 Task: Look for space in Mati, Philippines from 10th July, 2023 to 15th July, 2023 for 7 adults in price range Rs.10000 to Rs.15000. Place can be entire place or shared room with 4 bedrooms having 7 beds and 4 bathrooms. Property type can be house, flat, guest house. Amenities needed are: wifi, TV, free parkinig on premises, gym, breakfast. Booking option can be shelf check-in. Required host language is English.
Action: Mouse moved to (571, 121)
Screenshot: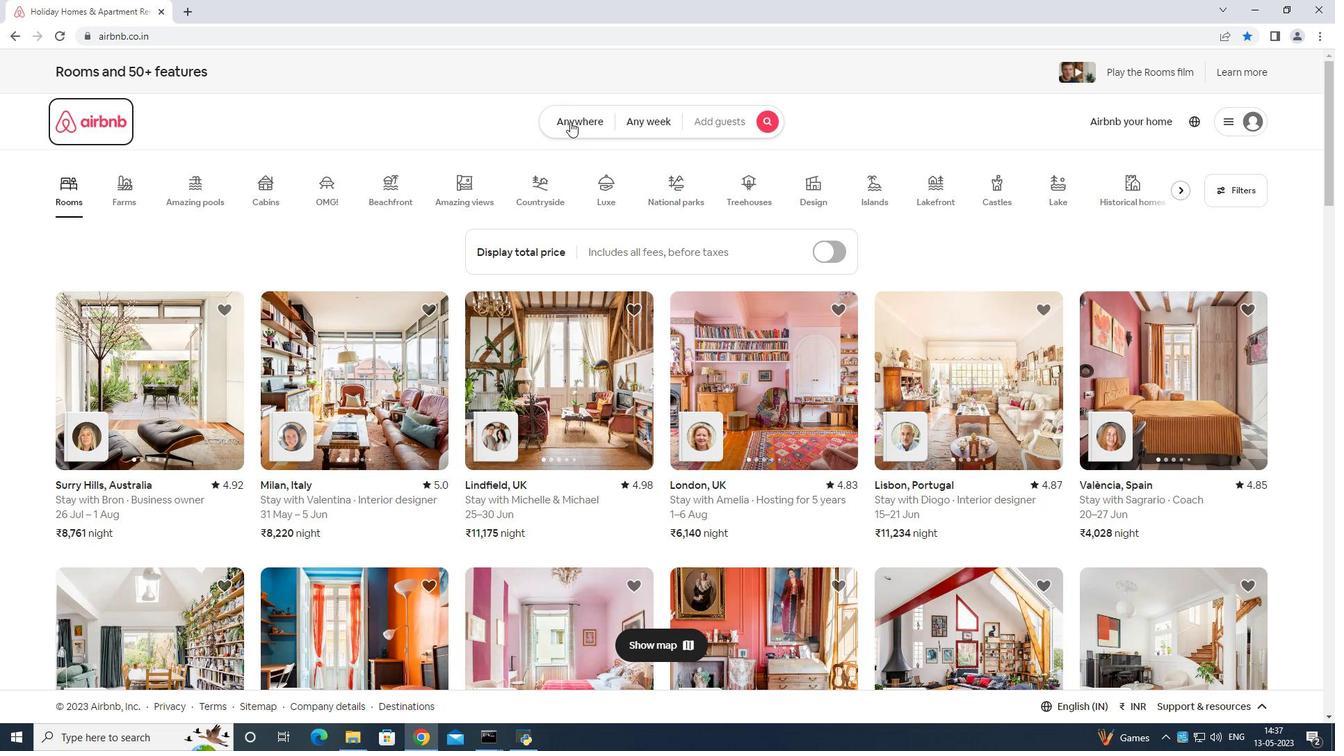 
Action: Mouse pressed left at (571, 121)
Screenshot: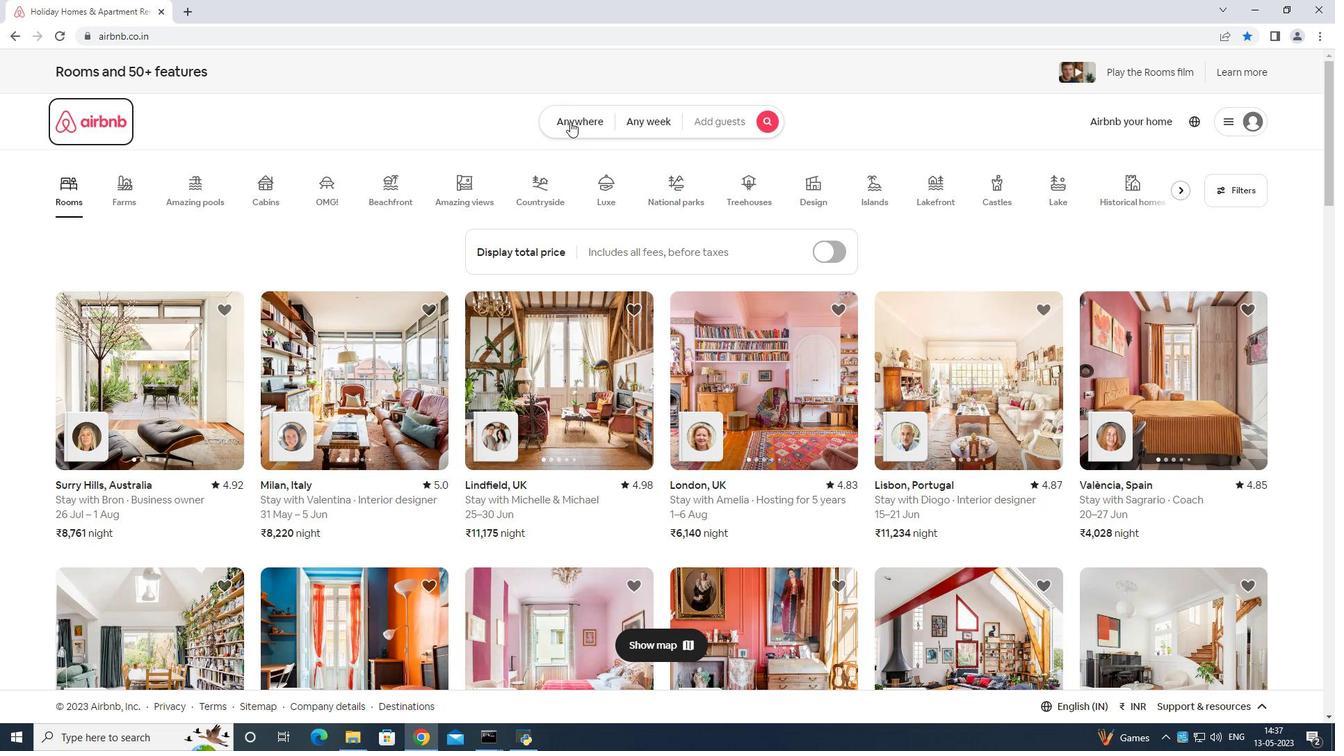 
Action: Mouse moved to (525, 162)
Screenshot: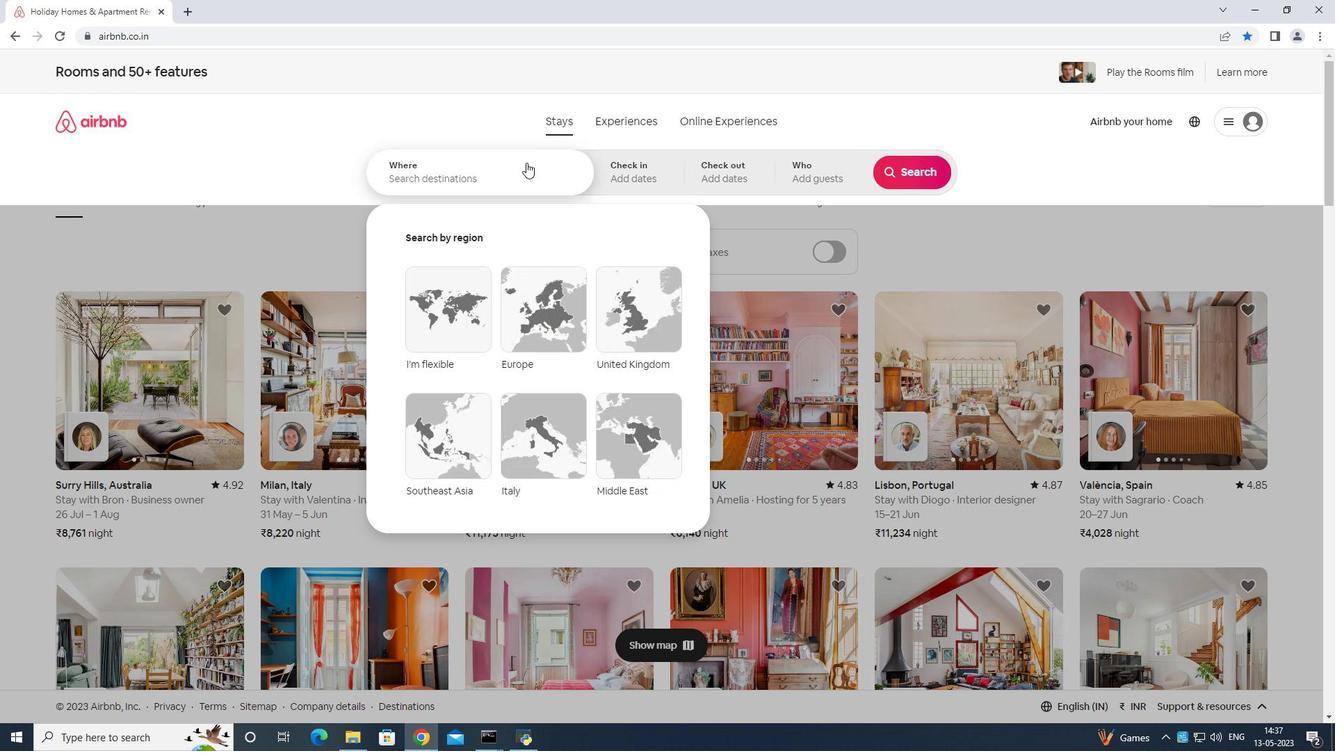 
Action: Mouse pressed left at (525, 162)
Screenshot: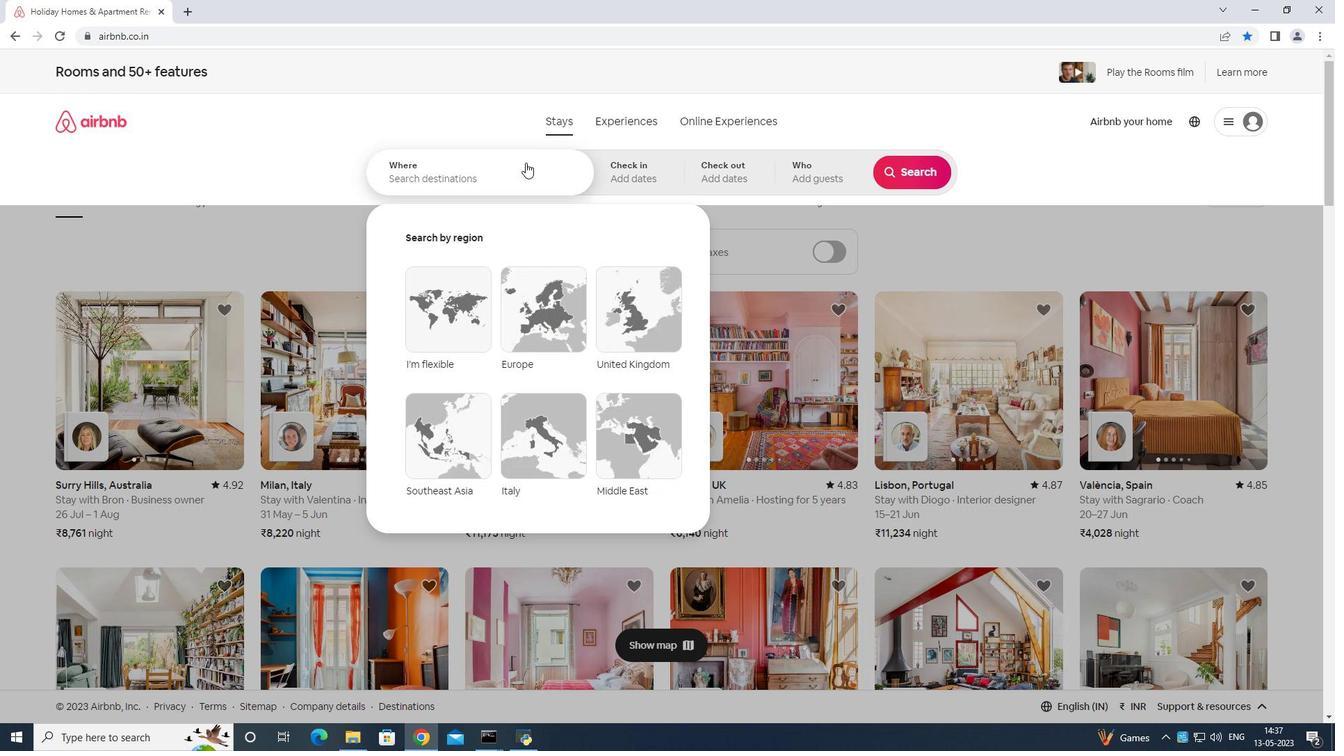 
Action: Mouse moved to (516, 172)
Screenshot: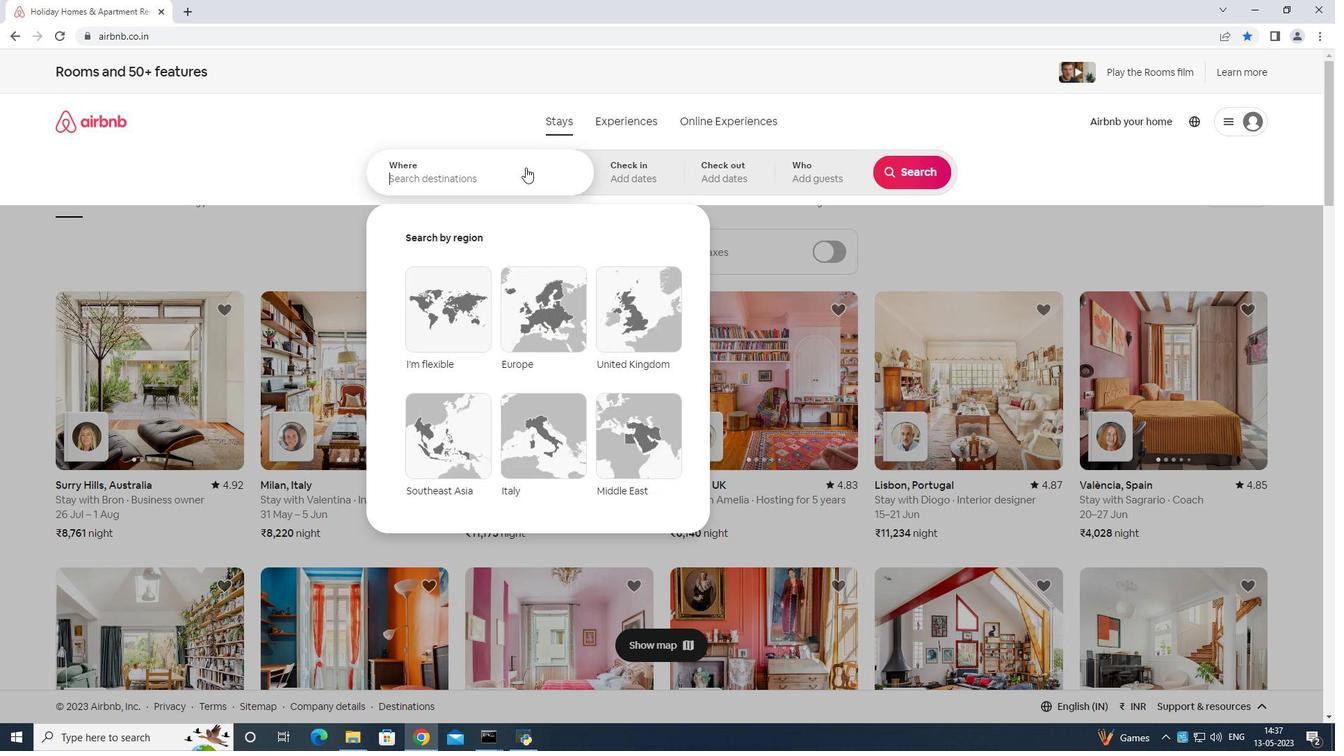 
Action: Key pressed <Key.shift>Mati<Key.space>philipines<Key.enter>
Screenshot: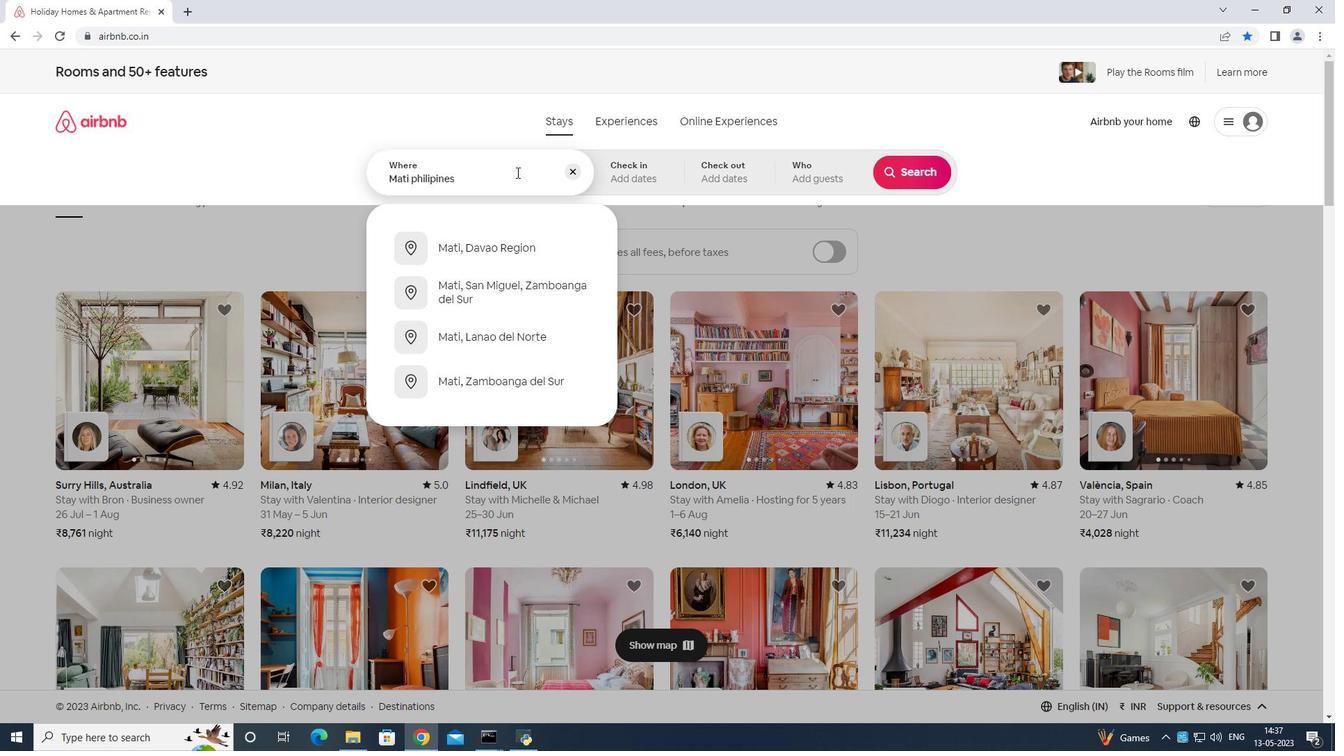 
Action: Mouse moved to (911, 285)
Screenshot: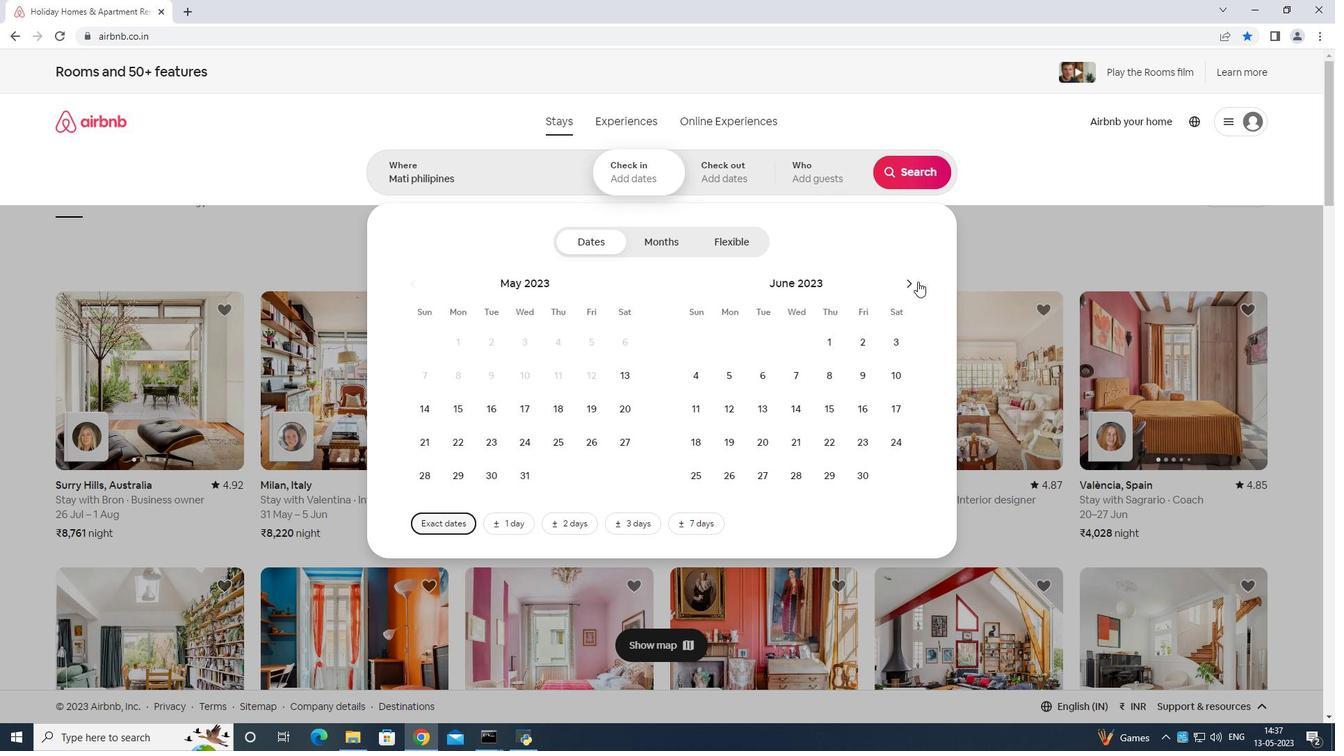 
Action: Mouse pressed left at (911, 285)
Screenshot: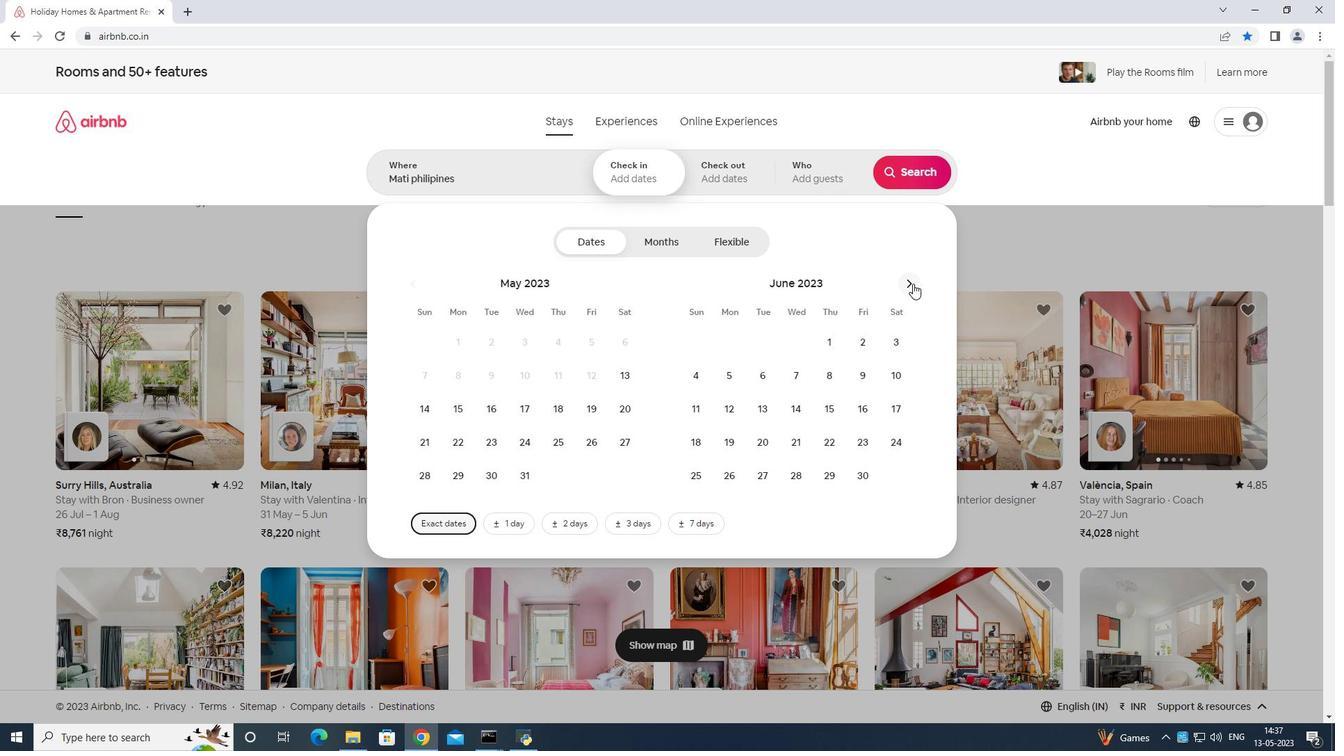
Action: Mouse moved to (737, 404)
Screenshot: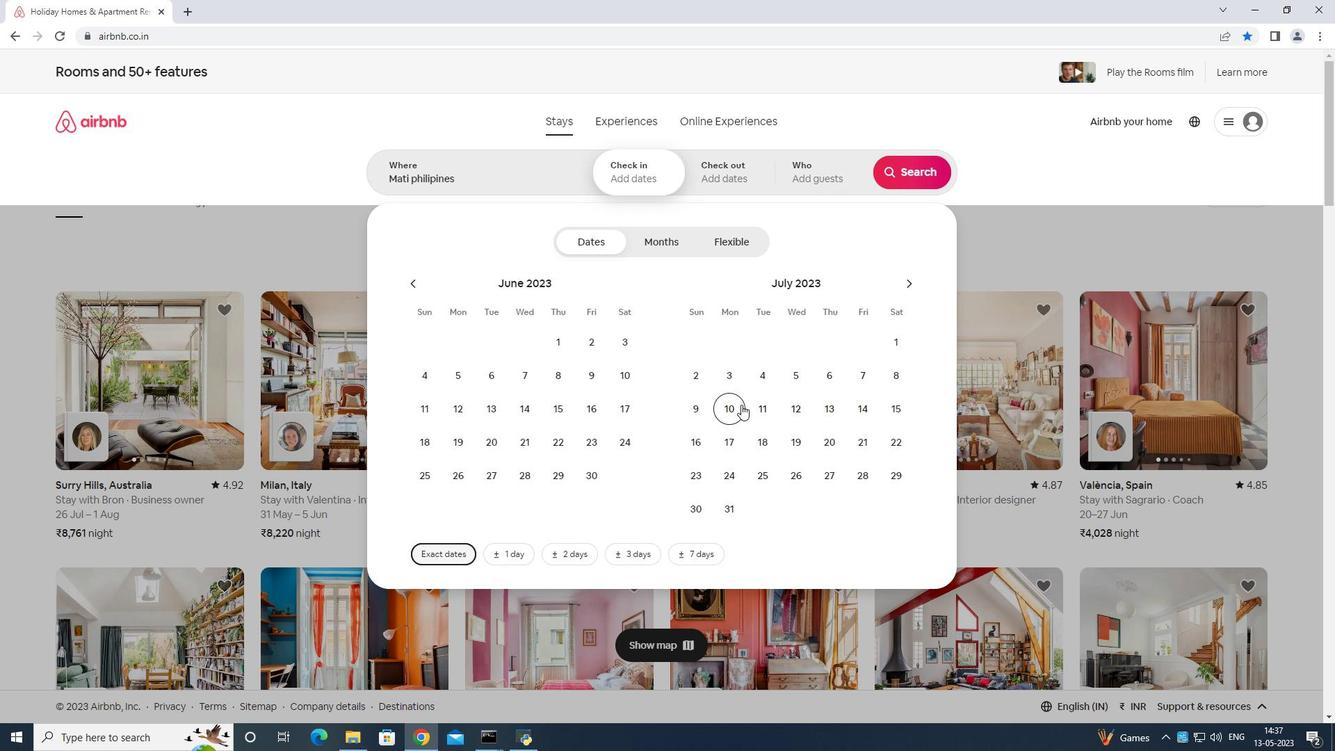 
Action: Mouse pressed left at (737, 404)
Screenshot: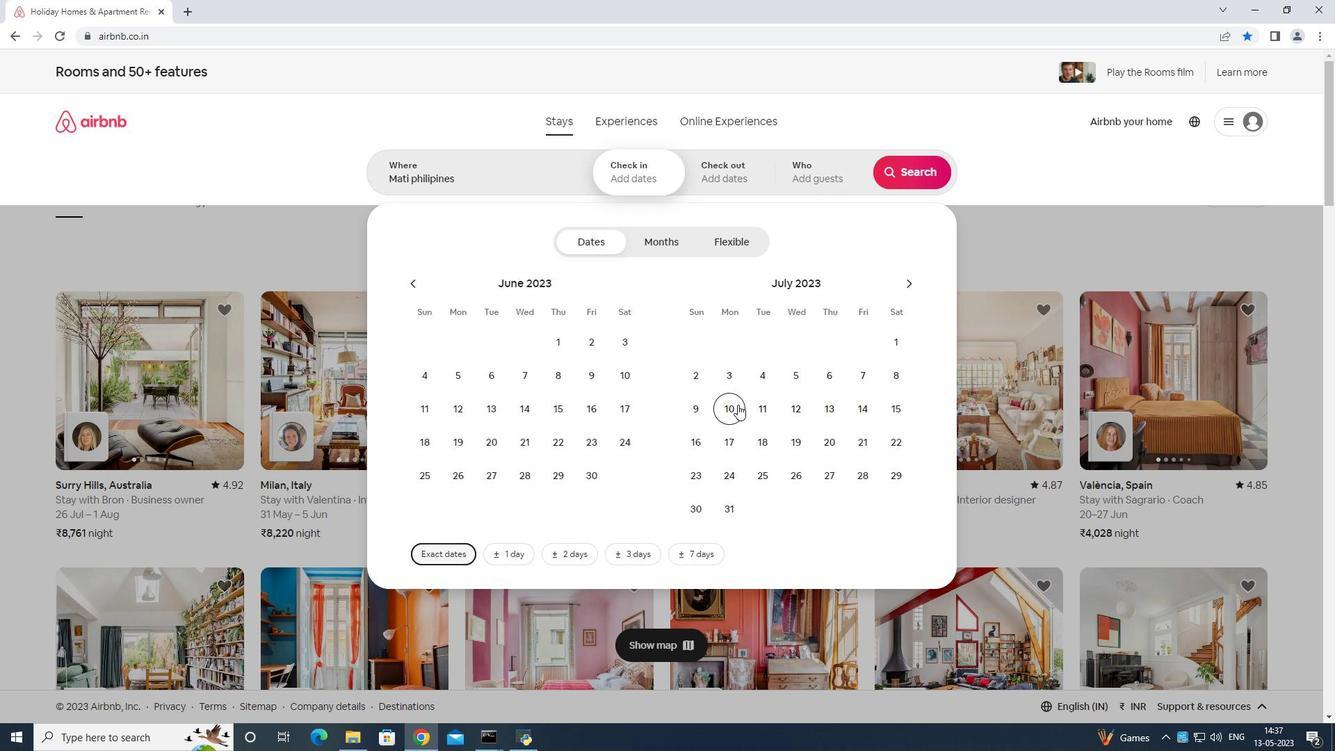 
Action: Mouse moved to (894, 412)
Screenshot: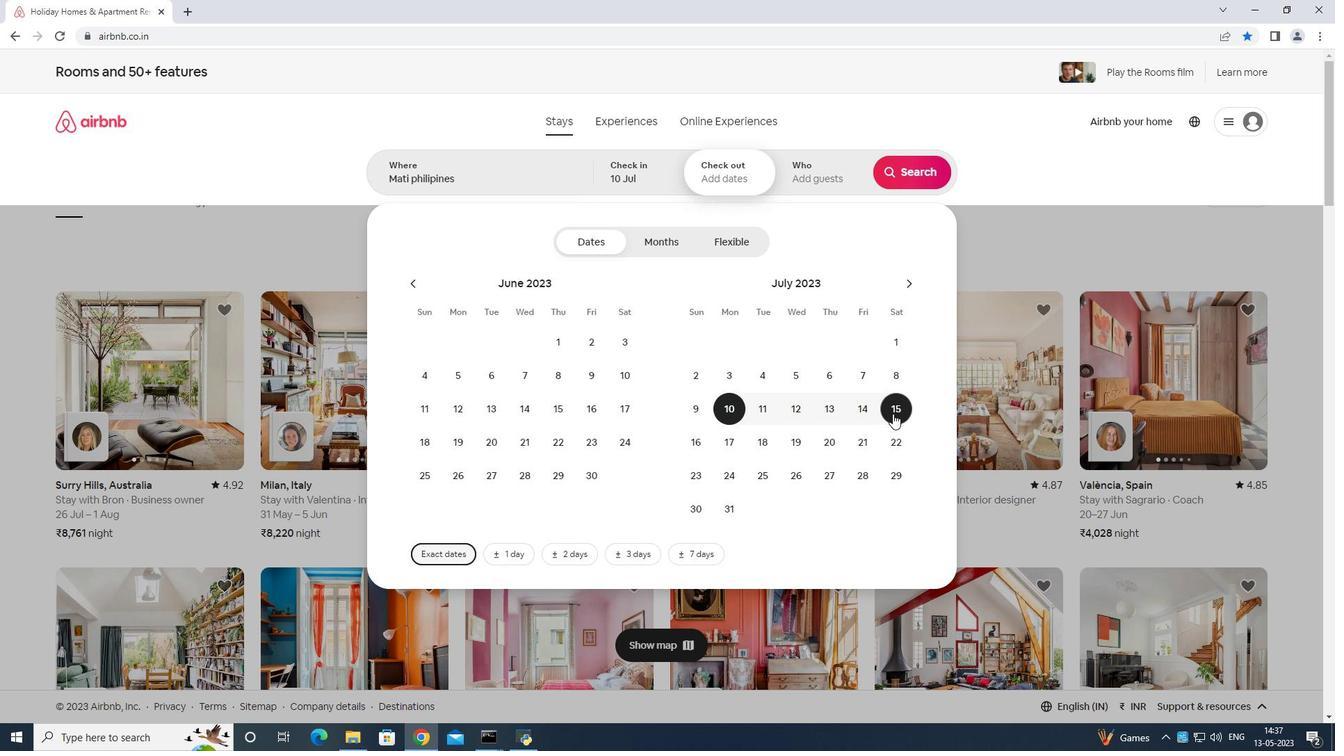 
Action: Mouse pressed left at (894, 412)
Screenshot: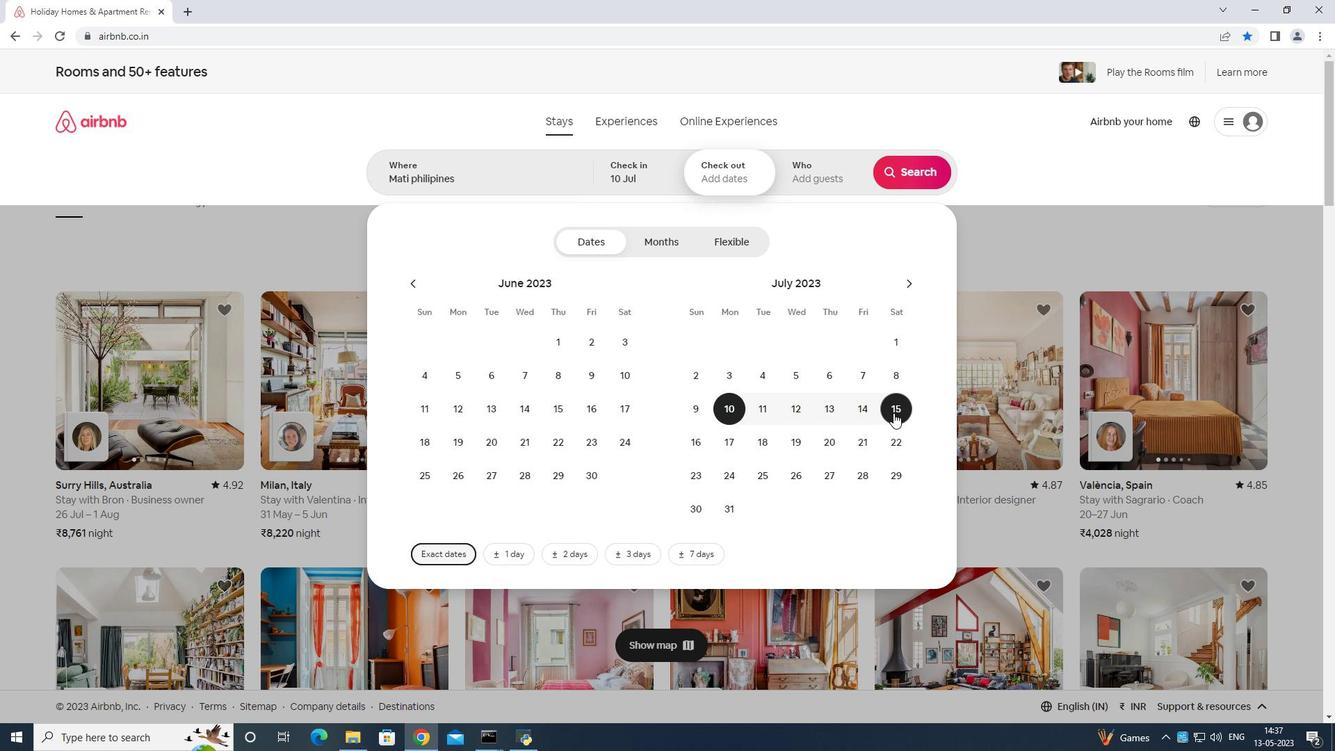 
Action: Mouse moved to (828, 173)
Screenshot: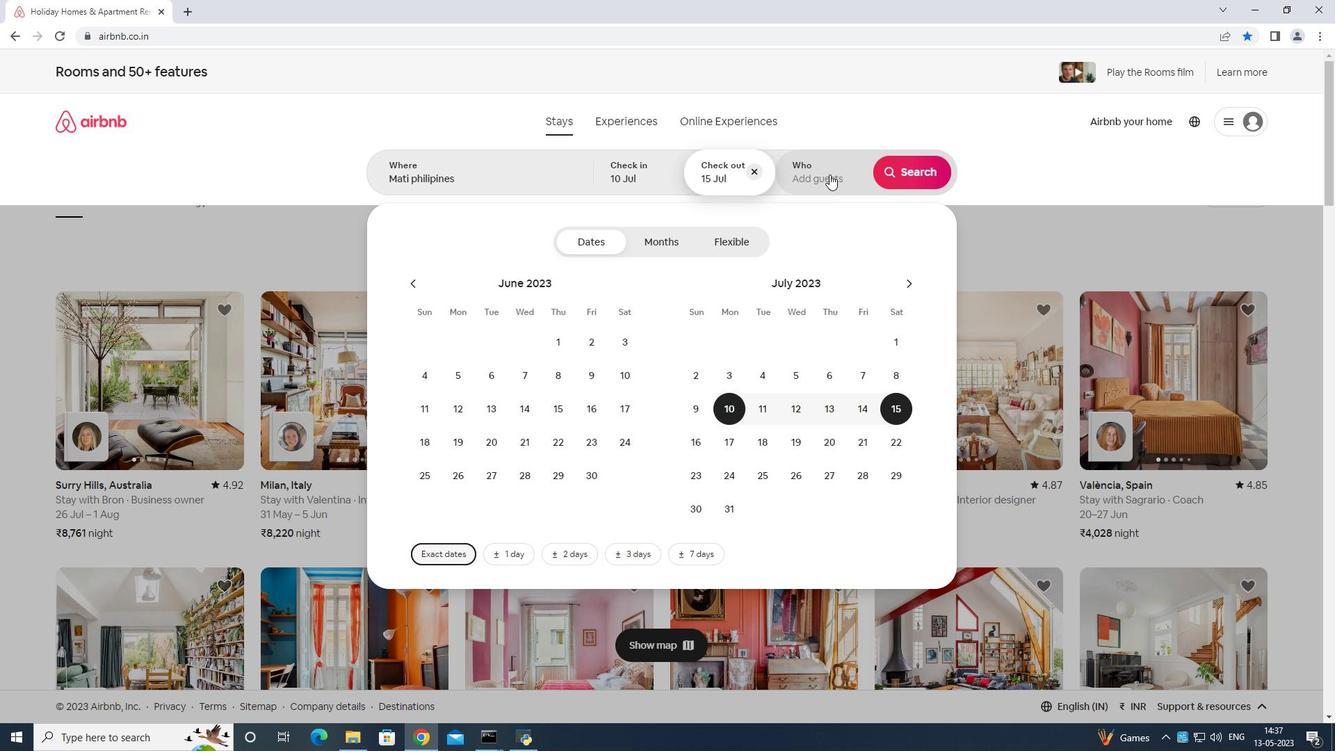 
Action: Mouse pressed left at (828, 173)
Screenshot: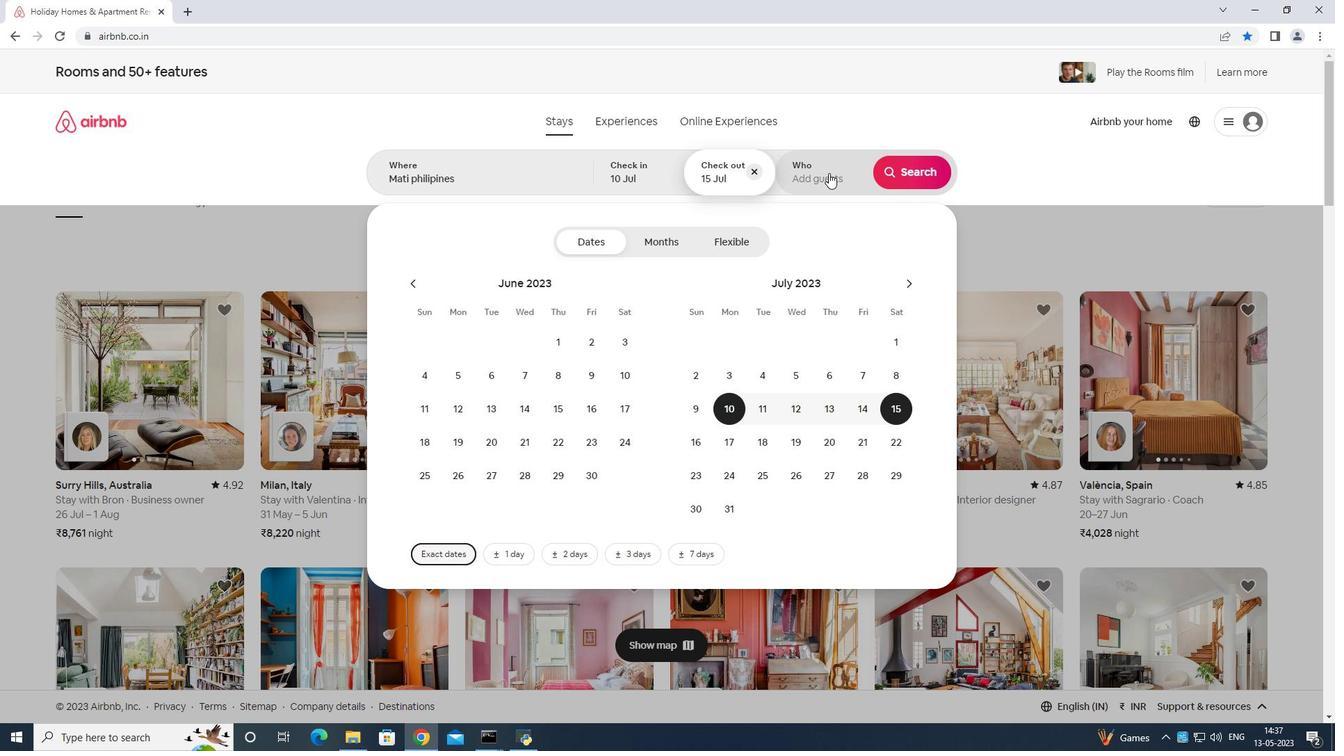 
Action: Mouse moved to (922, 242)
Screenshot: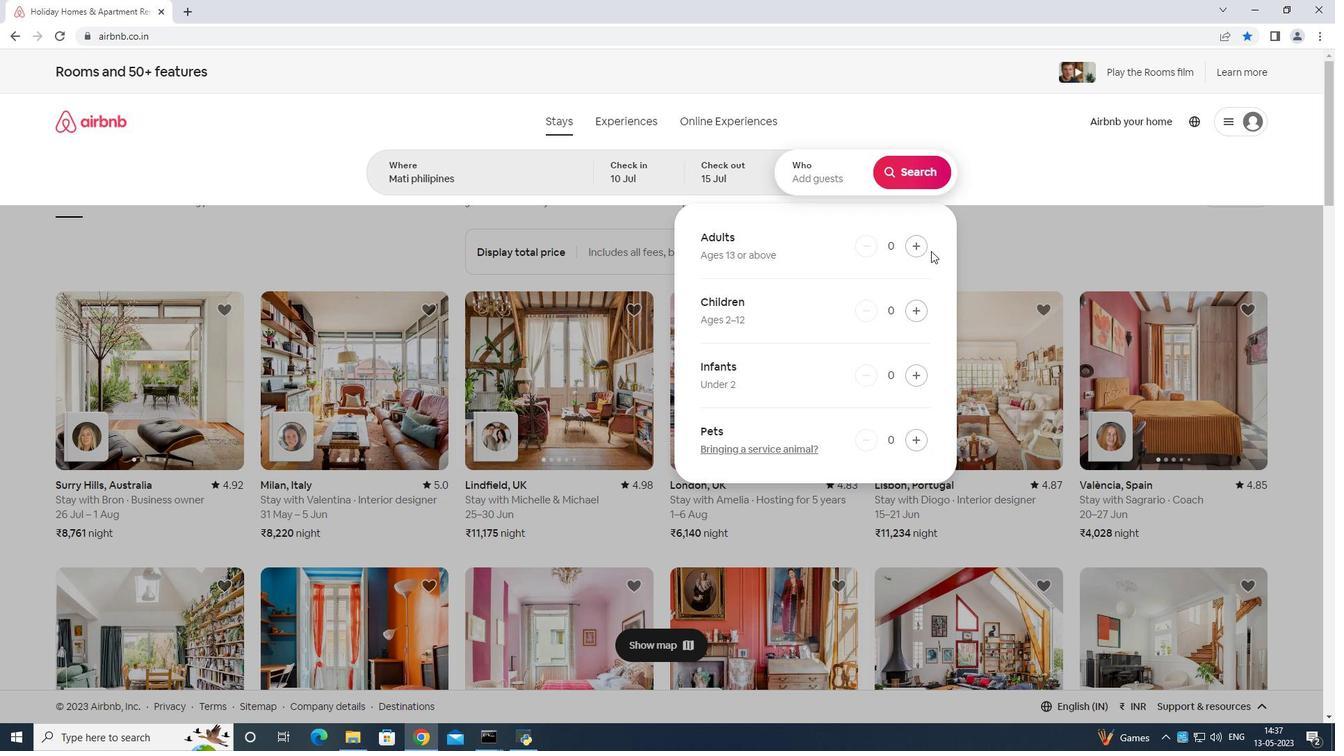 
Action: Mouse pressed left at (922, 242)
Screenshot: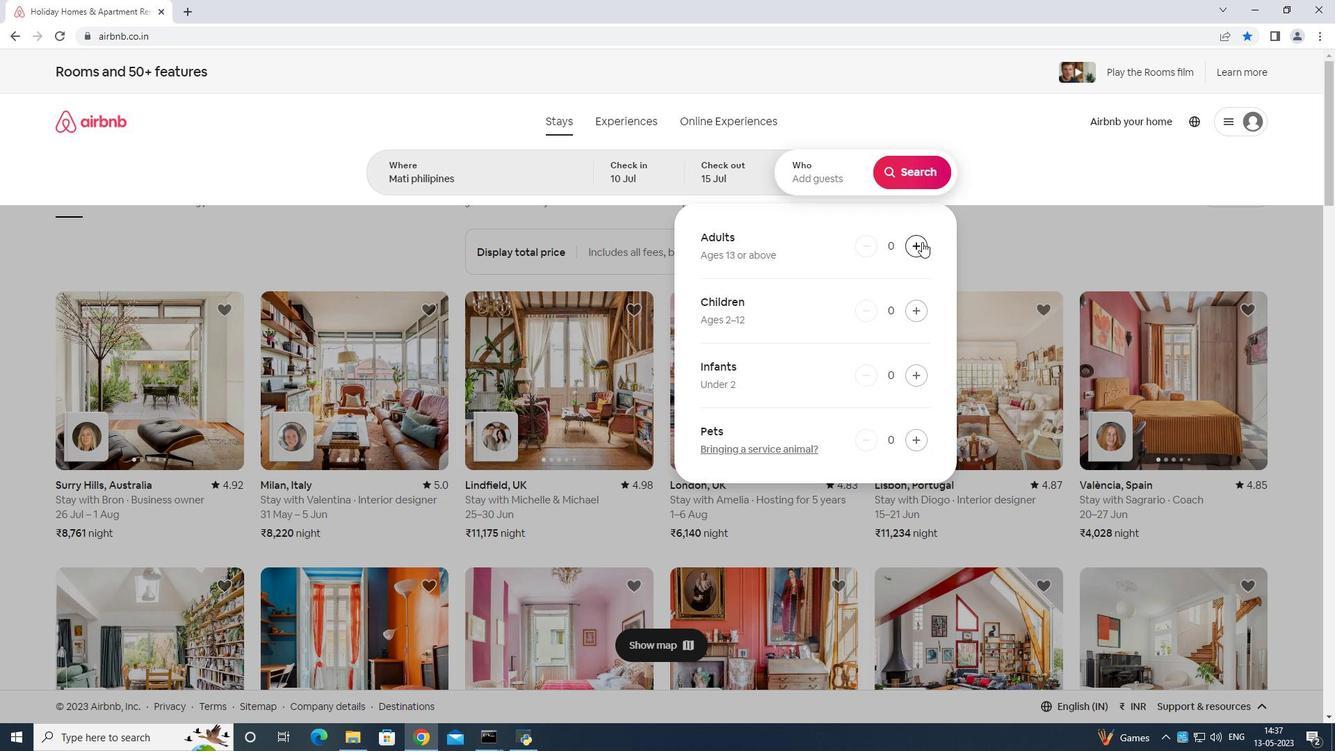 
Action: Mouse moved to (921, 242)
Screenshot: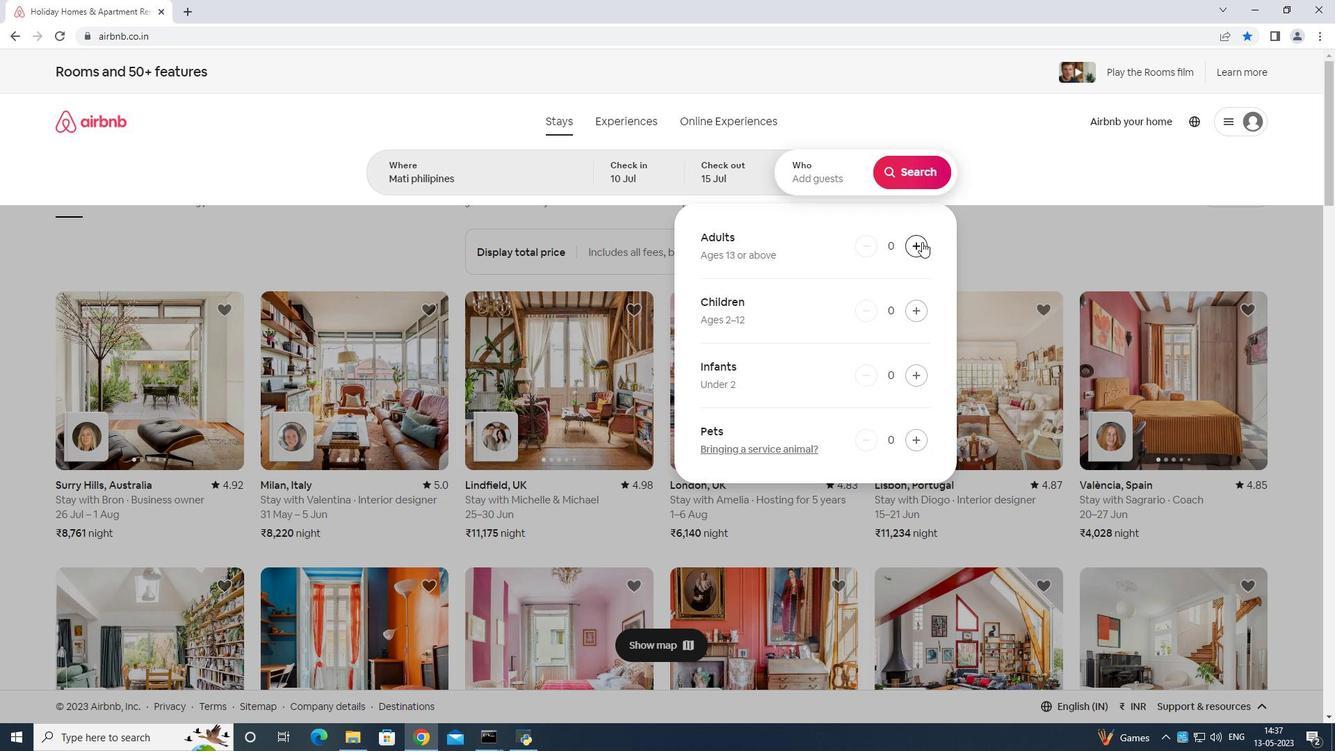 
Action: Mouse pressed left at (921, 242)
Screenshot: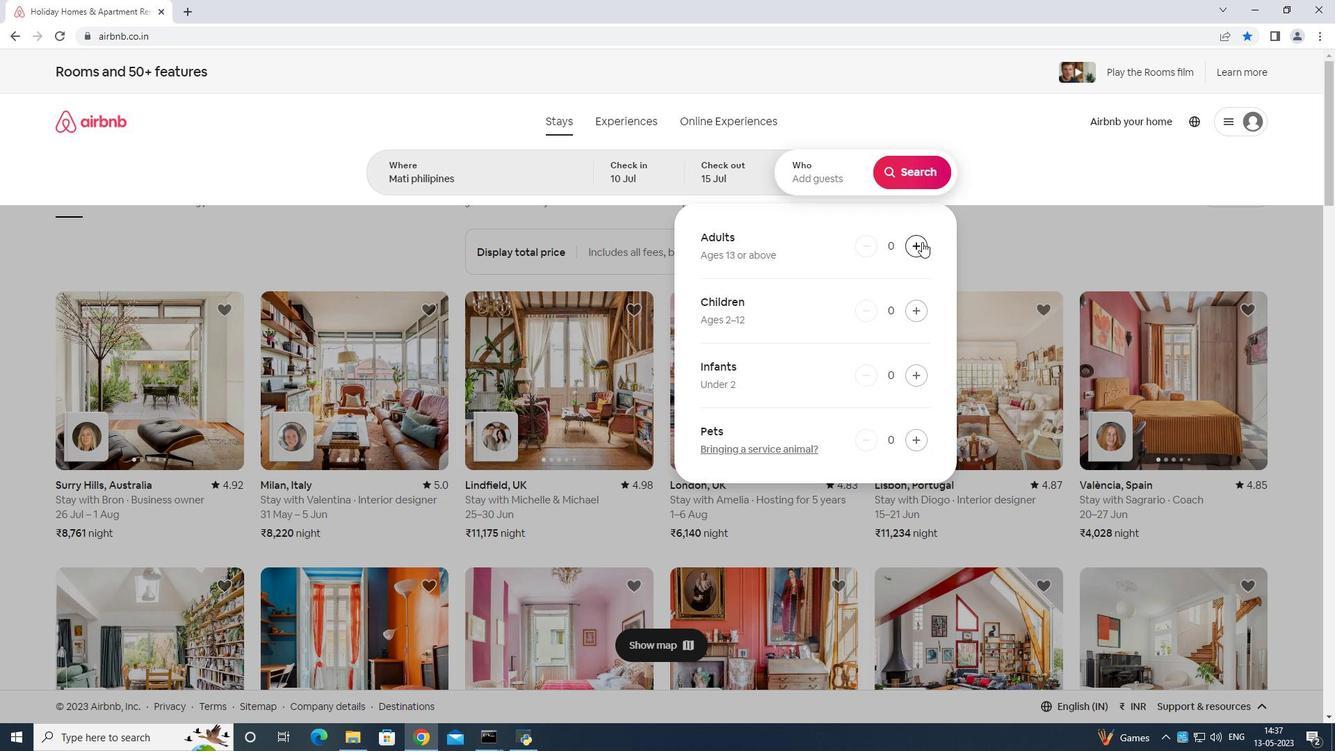 
Action: Mouse moved to (921, 243)
Screenshot: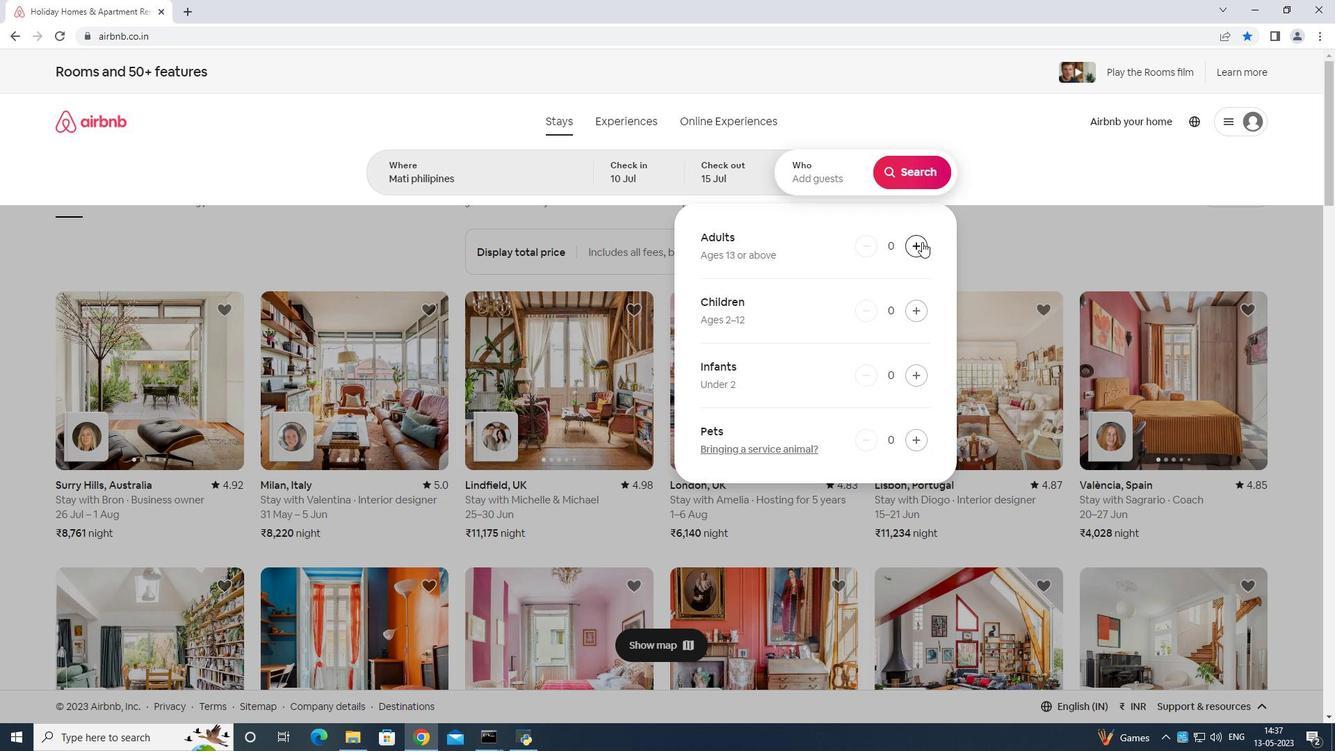 
Action: Mouse pressed left at (921, 243)
Screenshot: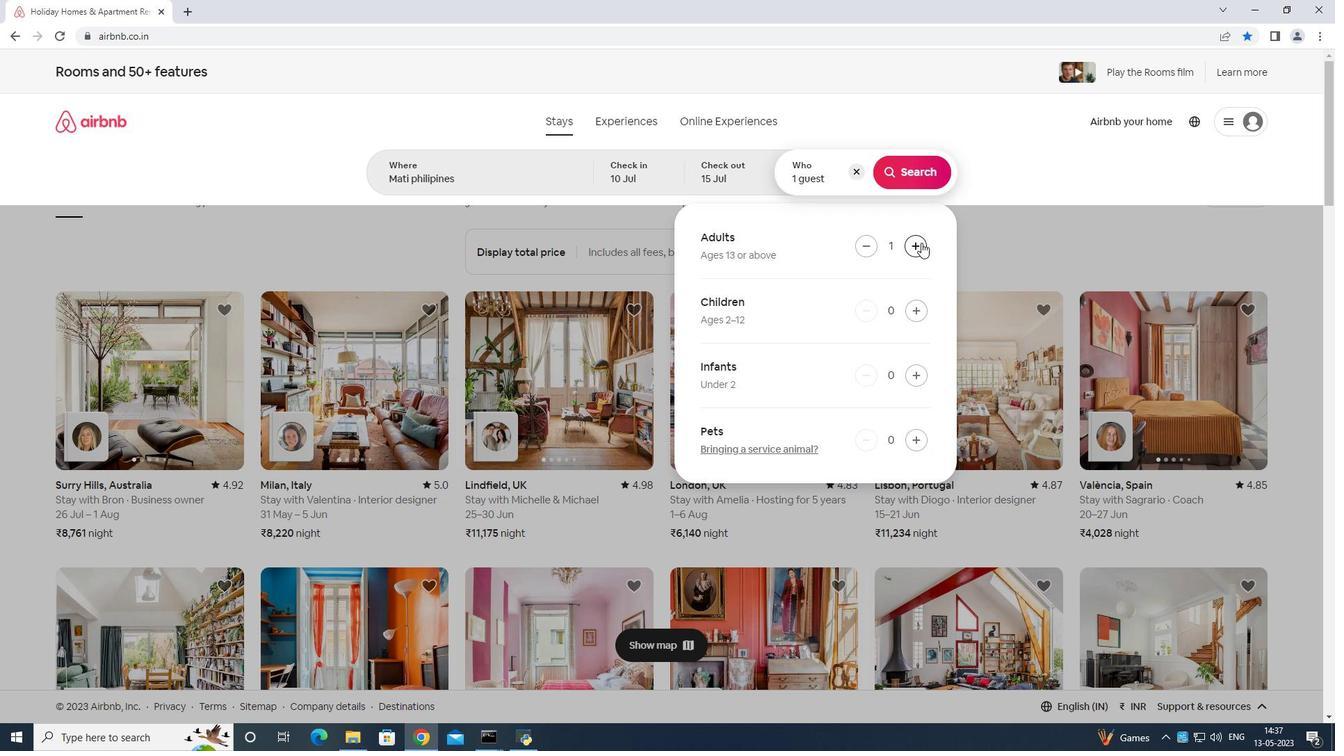 
Action: Mouse pressed left at (921, 243)
Screenshot: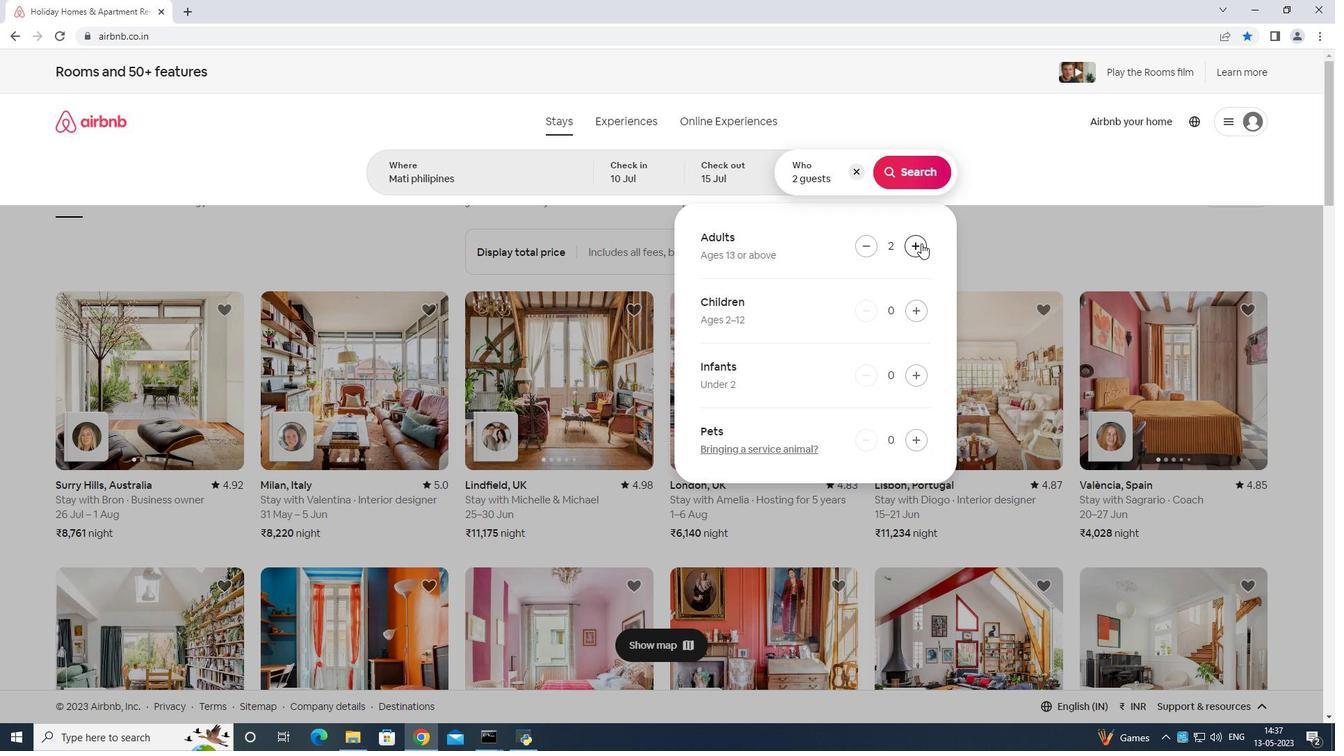 
Action: Mouse moved to (921, 244)
Screenshot: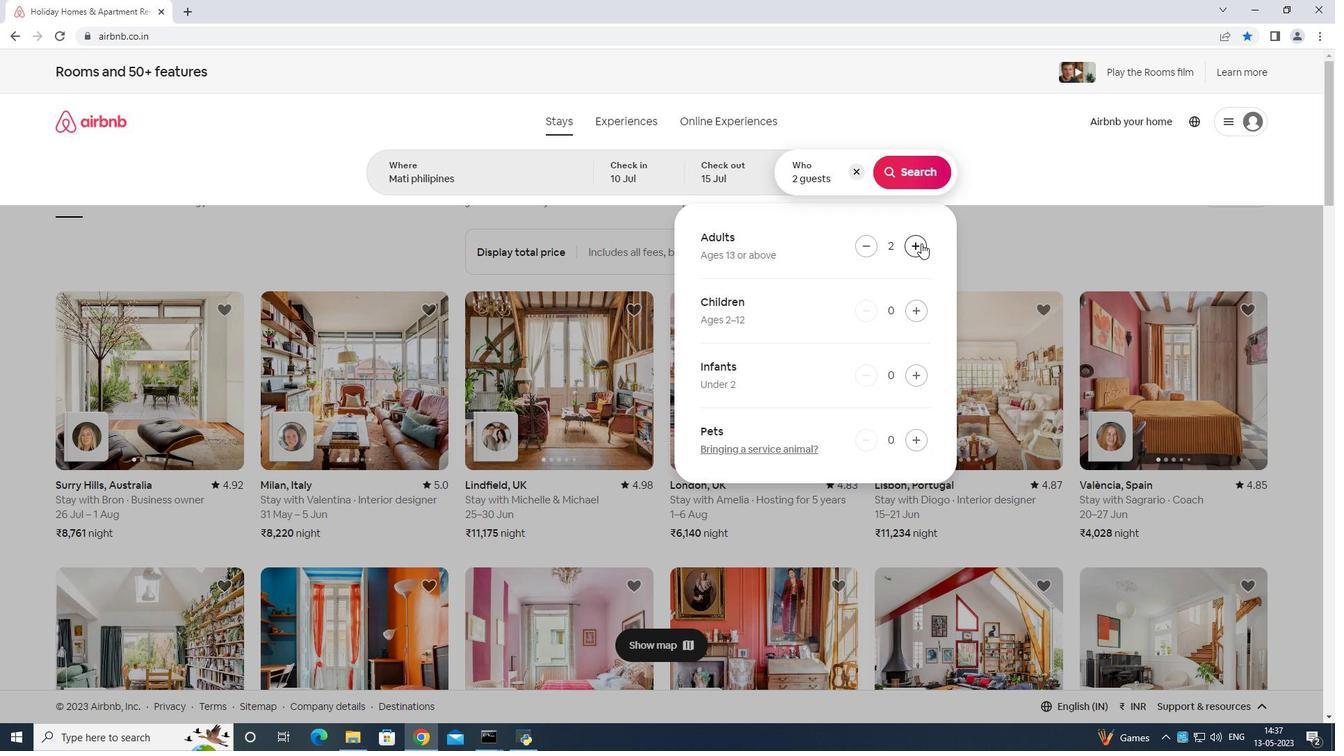 
Action: Mouse pressed left at (921, 244)
Screenshot: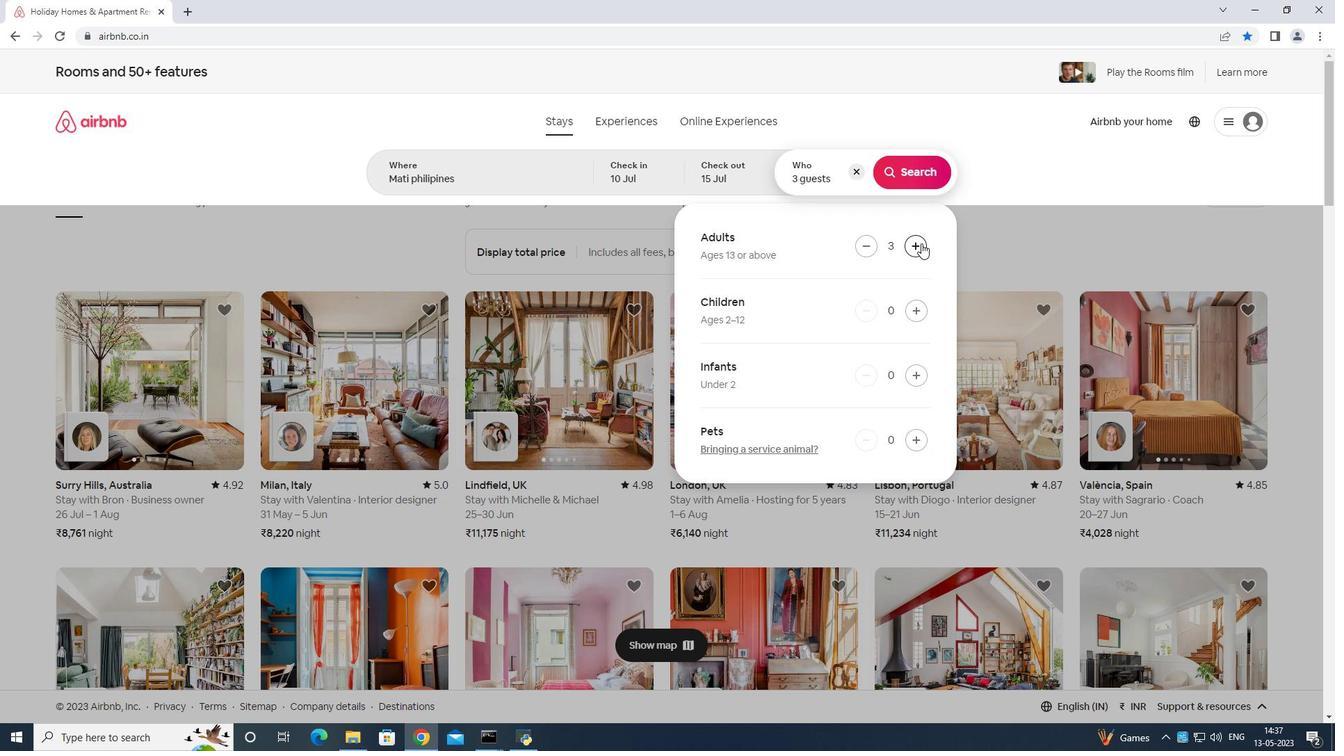 
Action: Mouse pressed left at (921, 244)
Screenshot: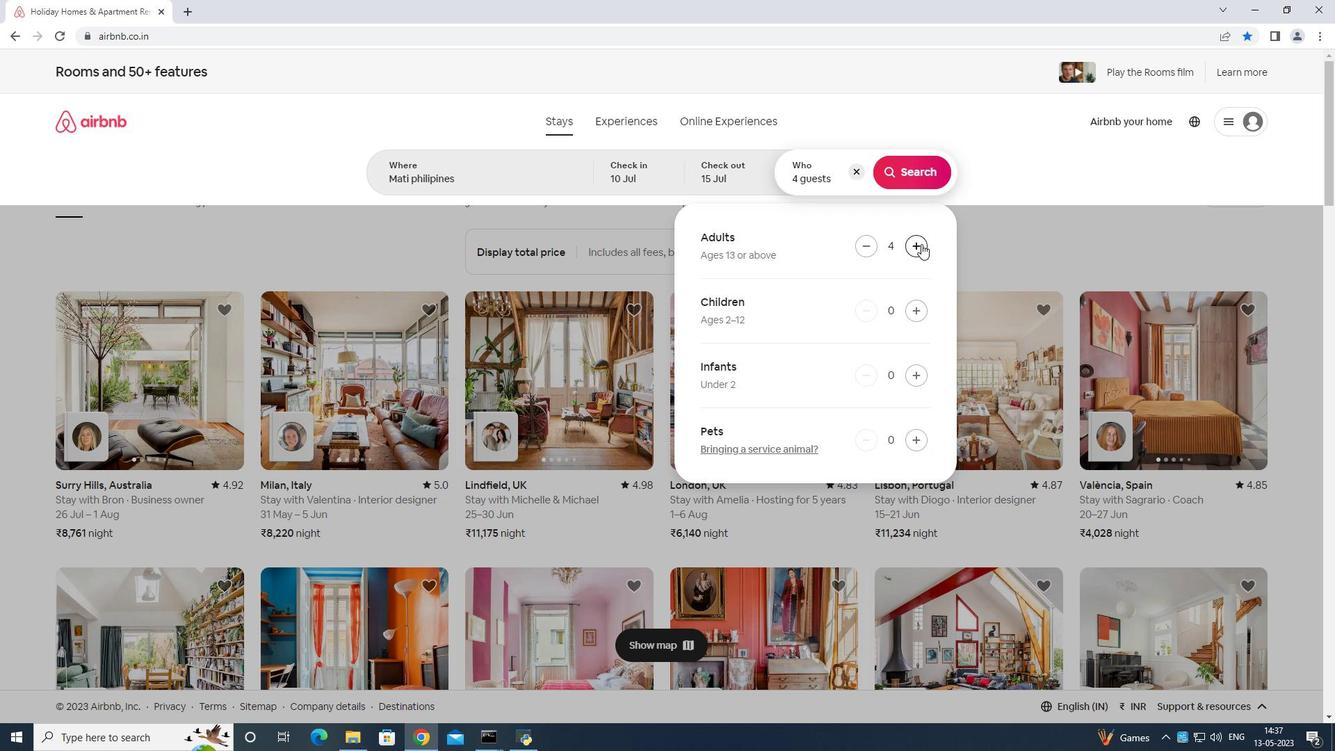 
Action: Mouse pressed left at (921, 244)
Screenshot: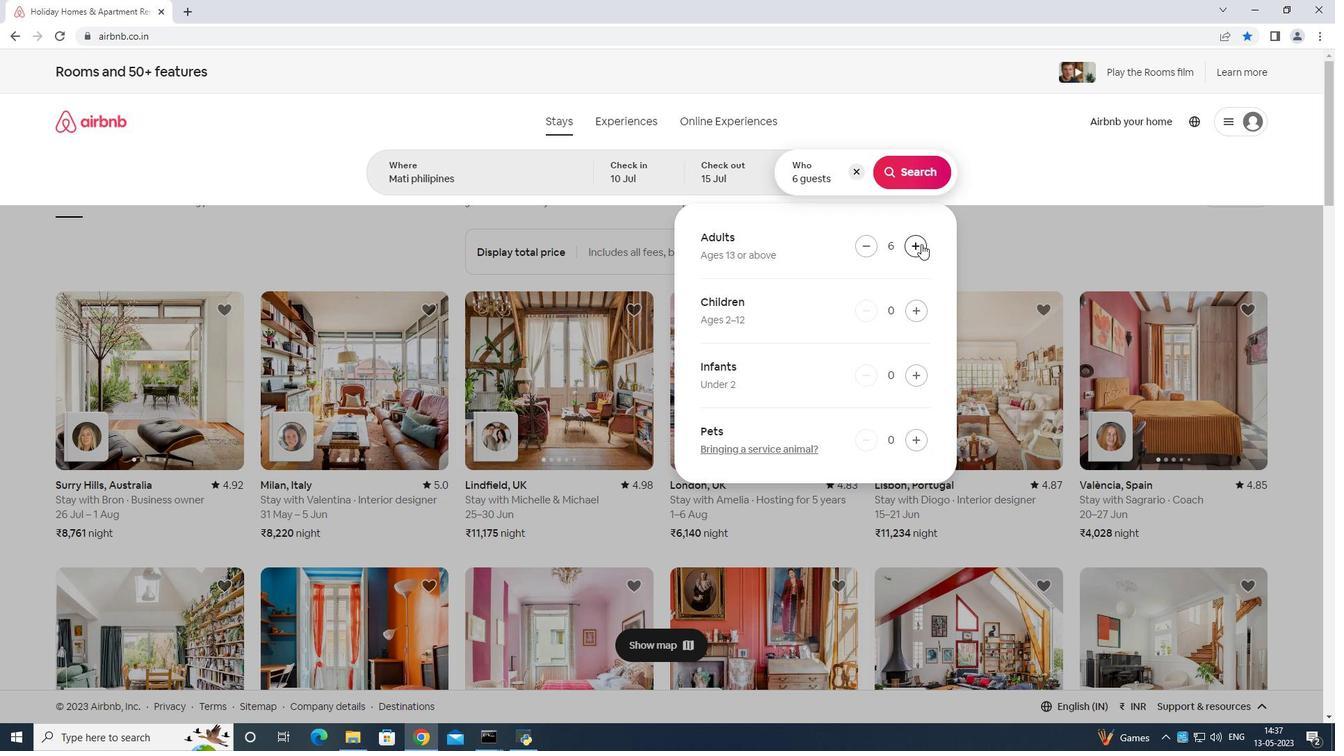 
Action: Mouse moved to (907, 169)
Screenshot: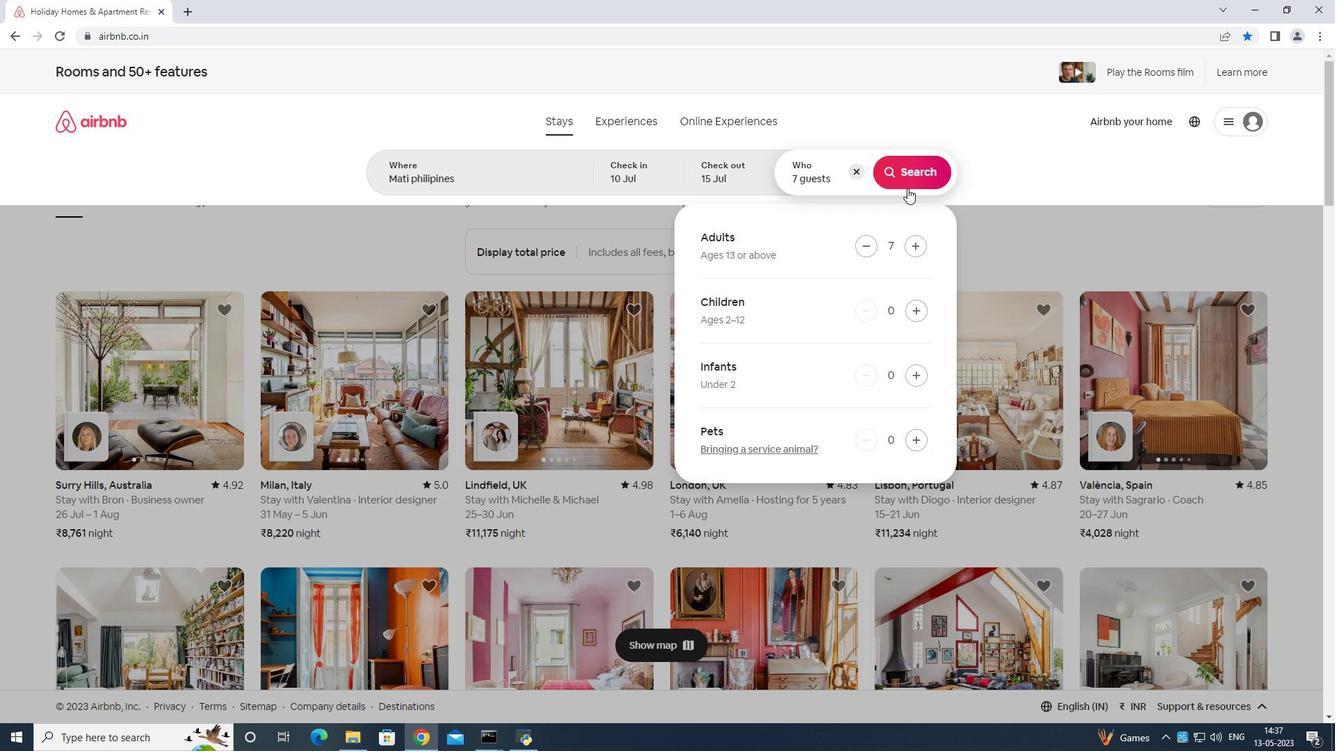 
Action: Mouse pressed left at (907, 169)
Screenshot: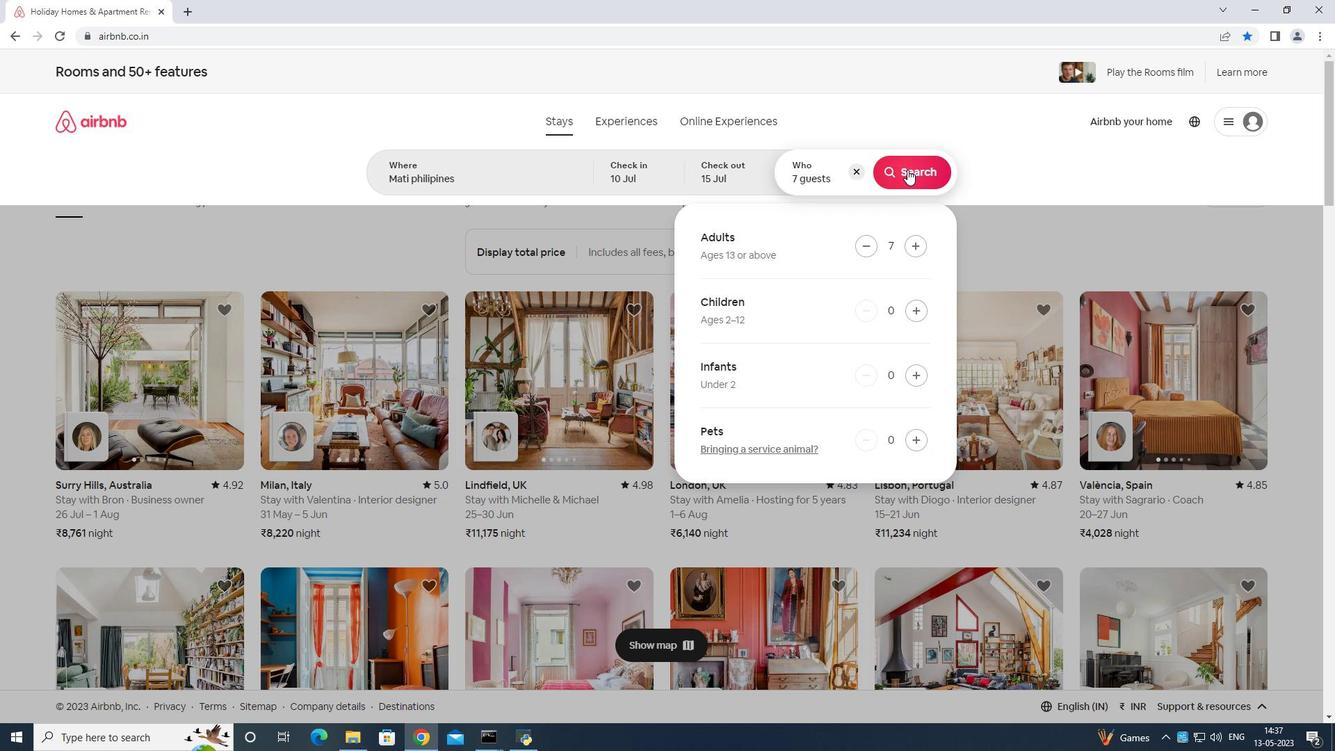 
Action: Mouse moved to (1269, 132)
Screenshot: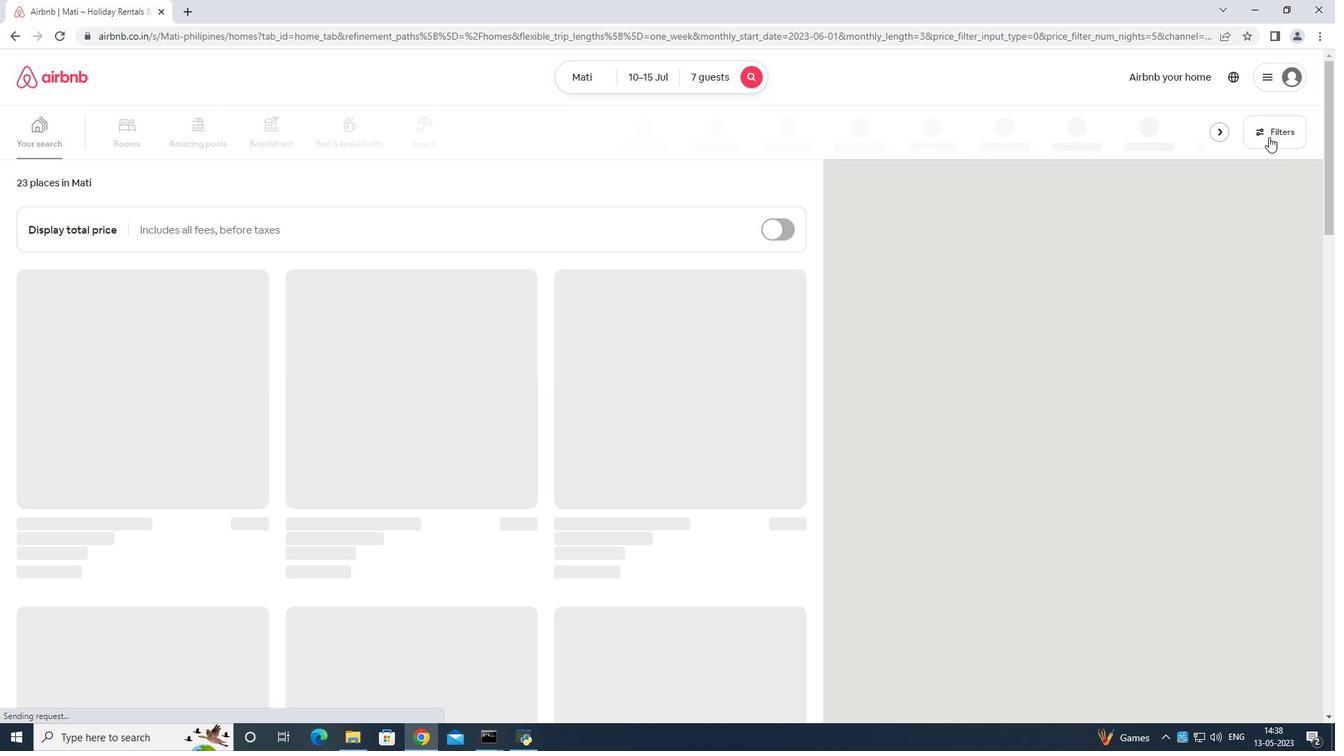 
Action: Mouse pressed left at (1269, 132)
Screenshot: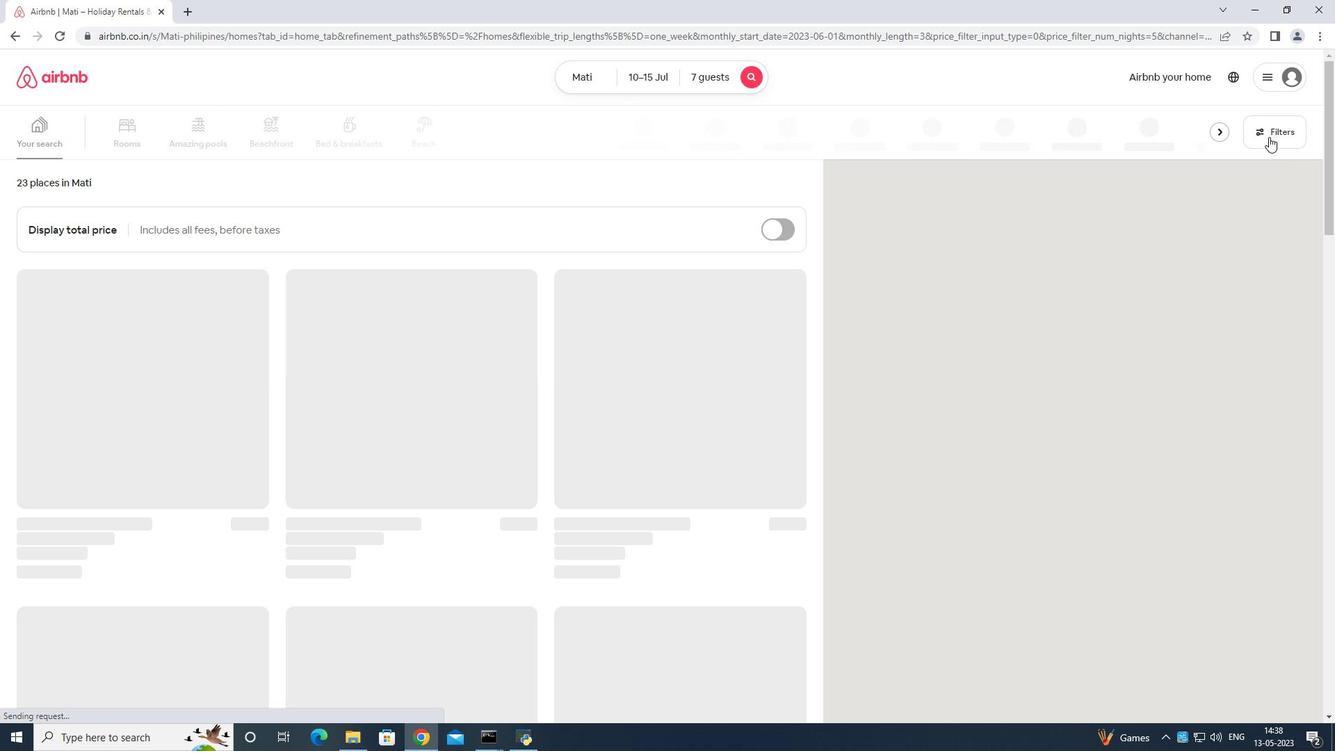 
Action: Mouse moved to (614, 463)
Screenshot: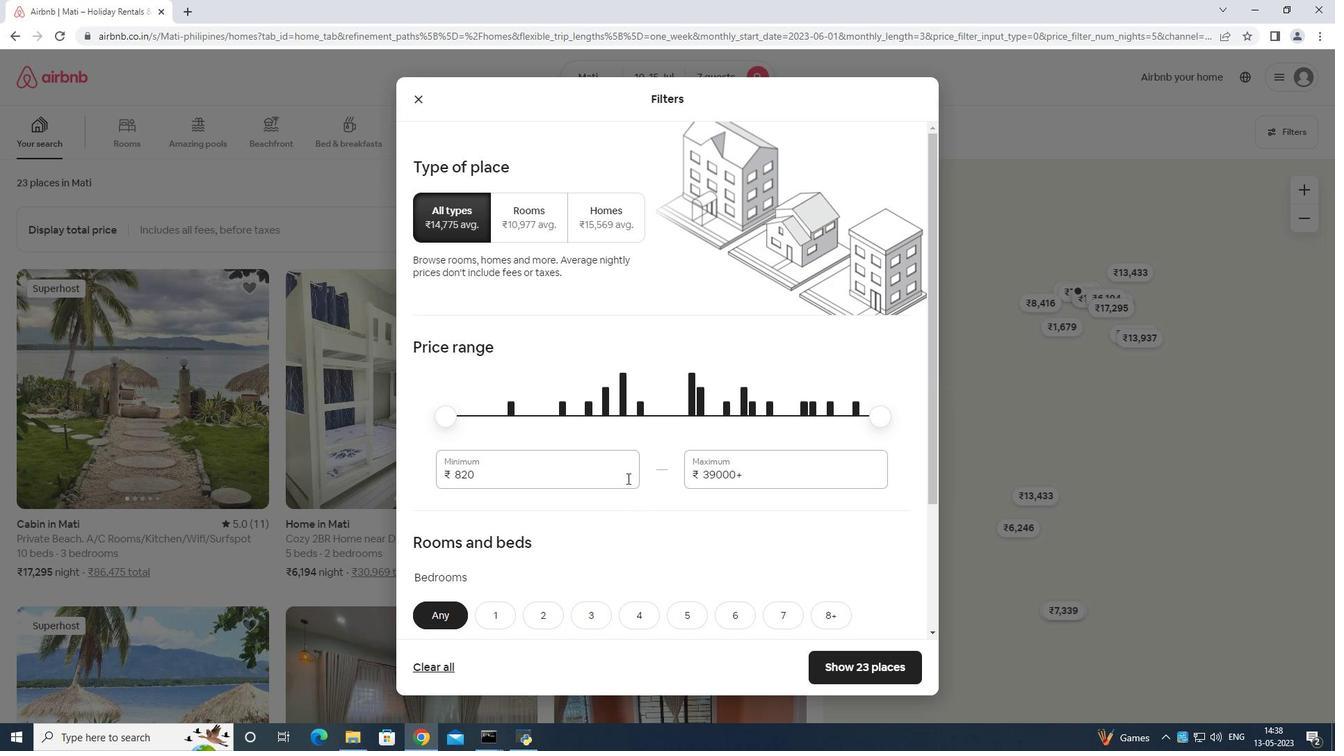 
Action: Mouse pressed left at (614, 463)
Screenshot: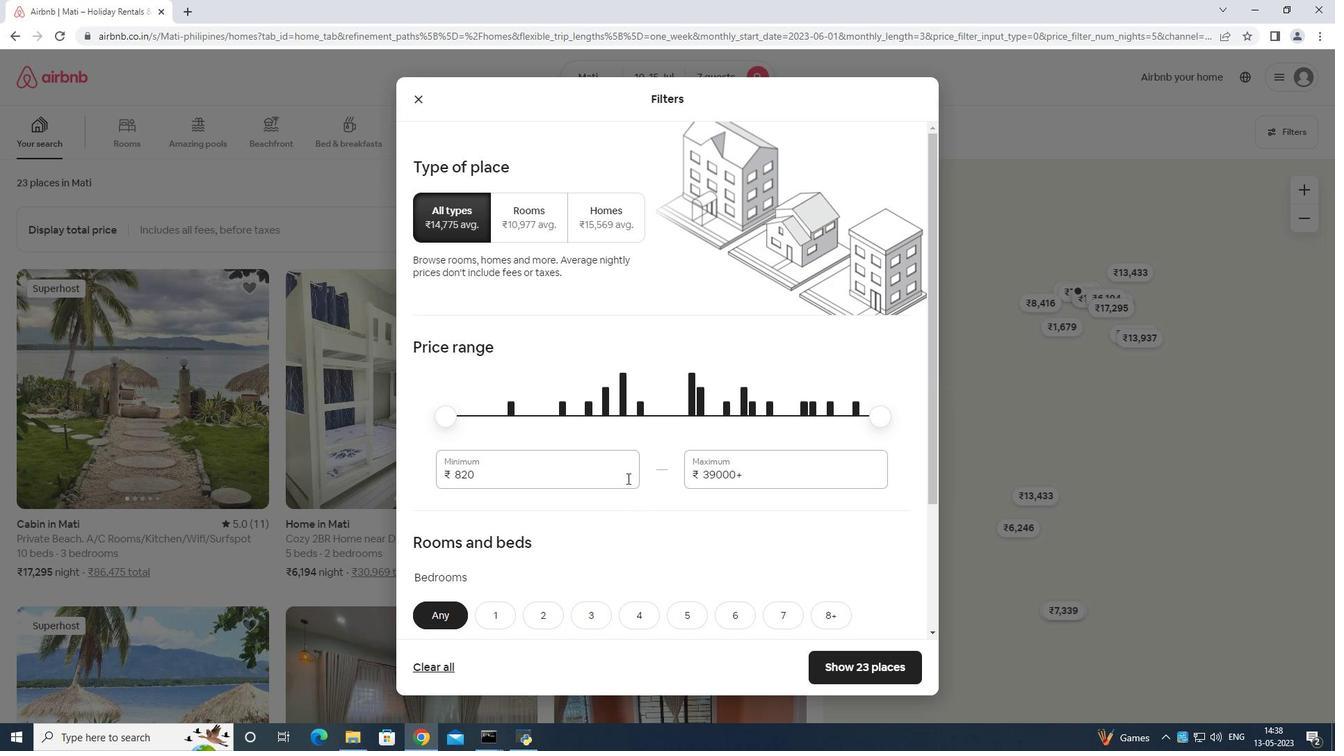 
Action: Mouse moved to (607, 458)
Screenshot: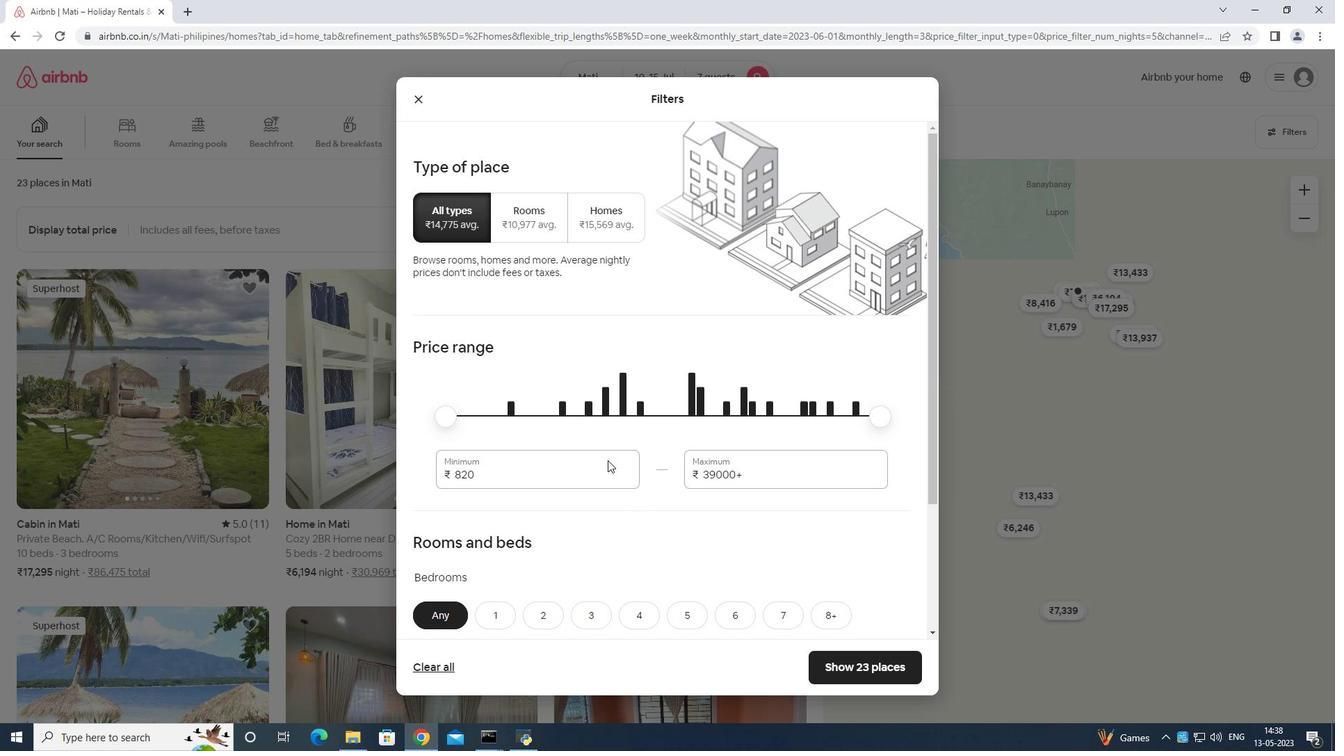 
Action: Key pressed <Key.backspace>
Screenshot: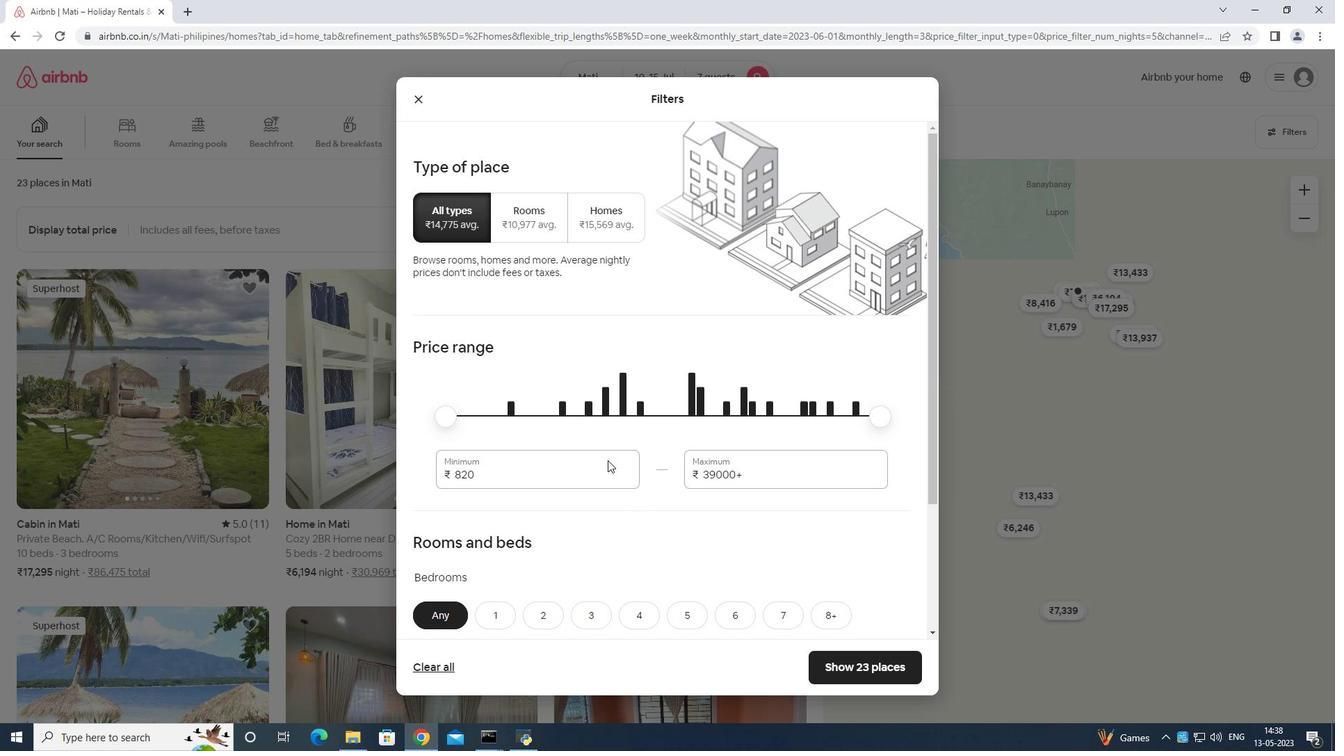 
Action: Mouse moved to (606, 457)
Screenshot: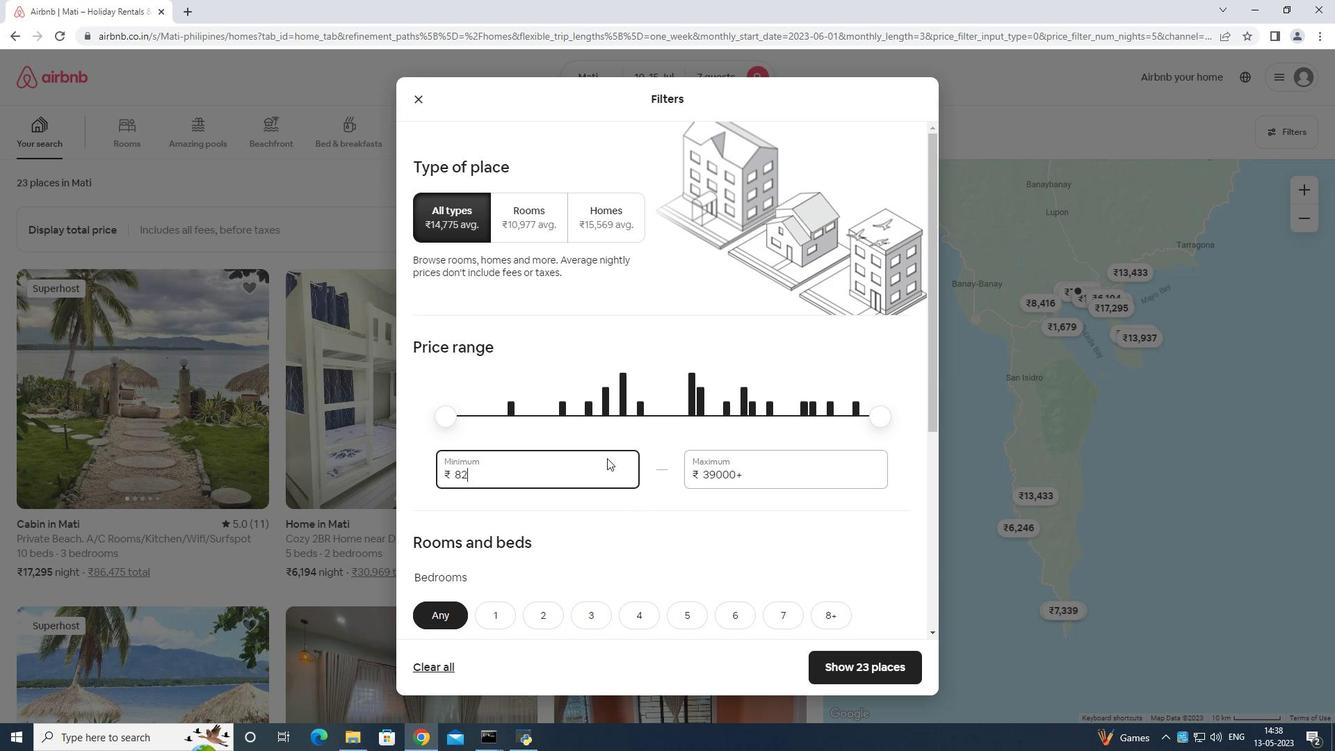 
Action: Key pressed <Key.backspace><Key.backspace><Key.backspace><Key.backspace><Key.backspace><Key.backspace>
Screenshot: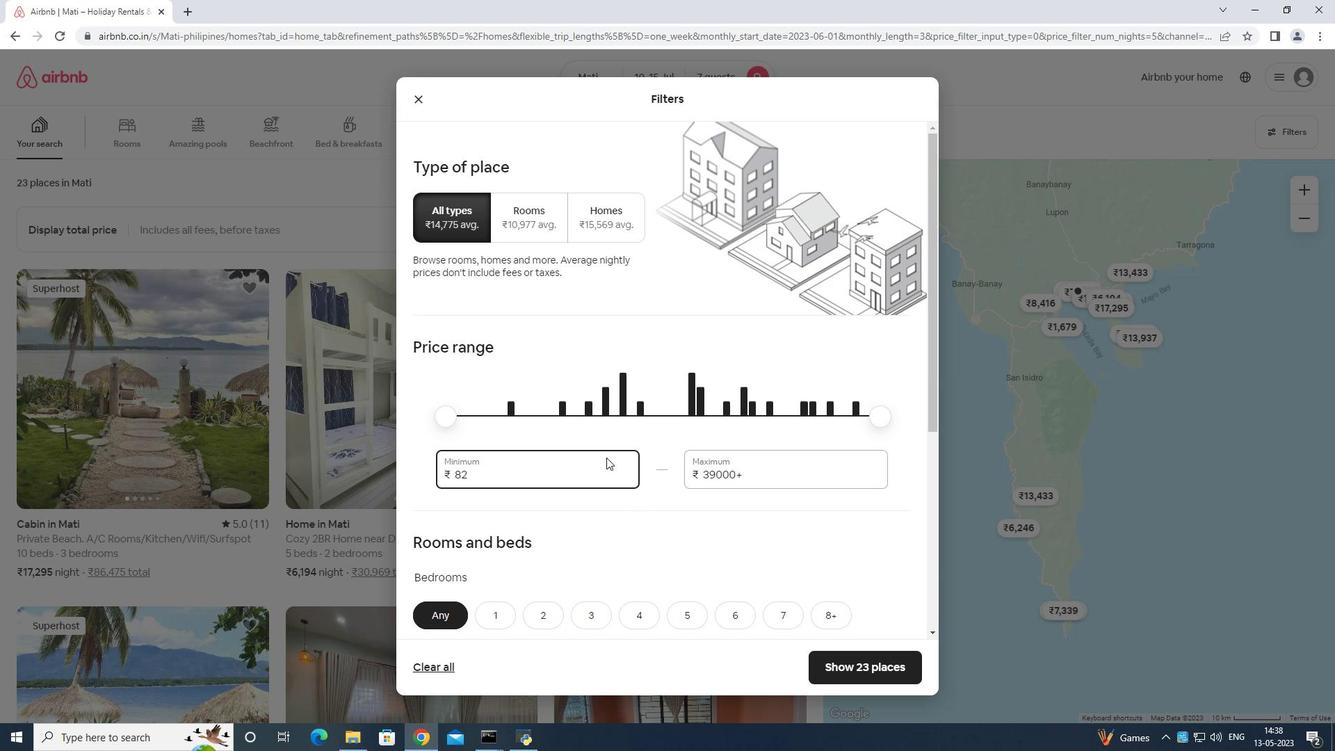 
Action: Mouse moved to (606, 456)
Screenshot: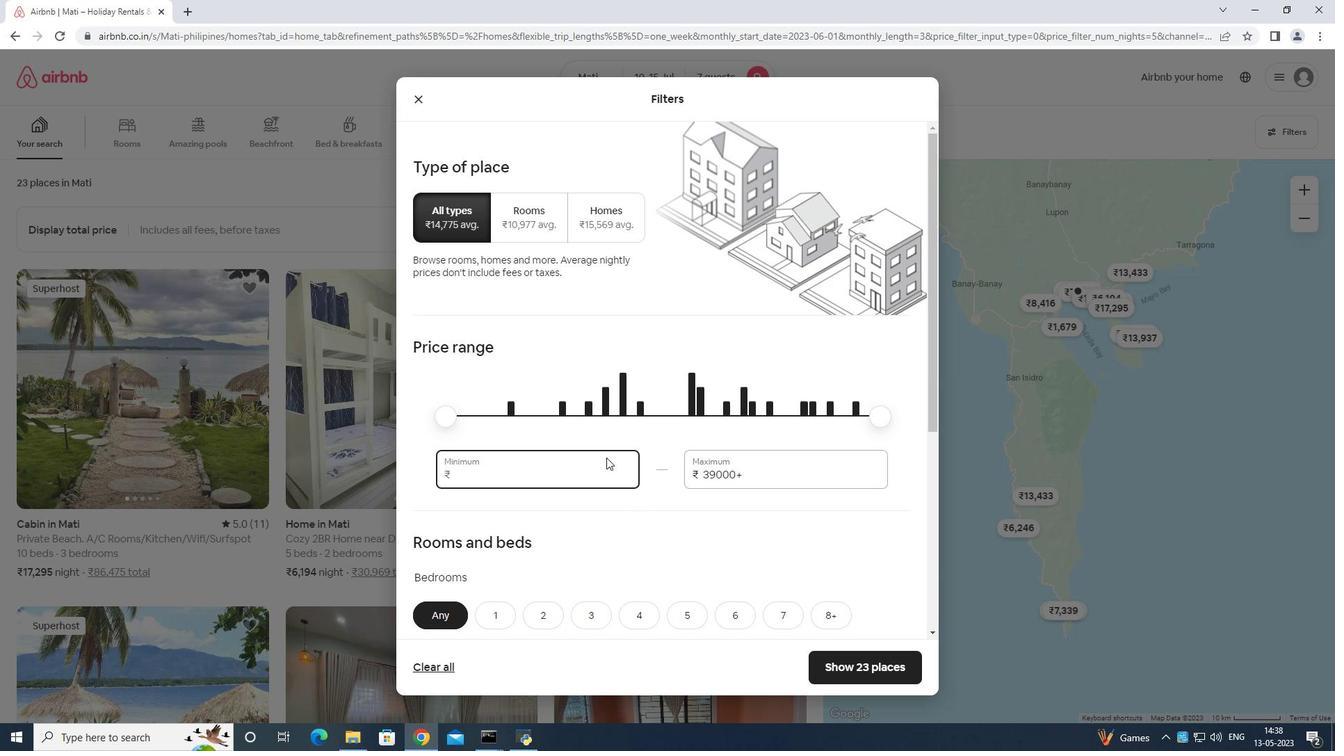 
Action: Key pressed 1000
Screenshot: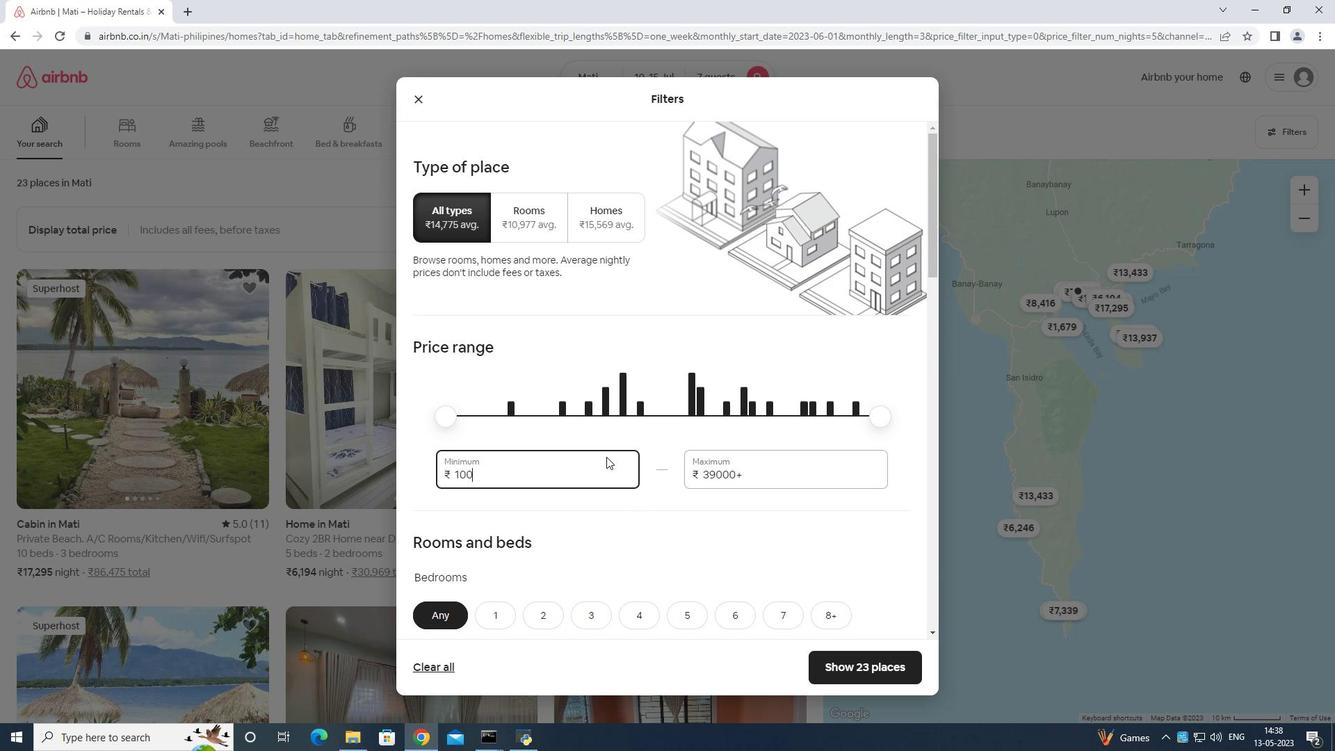 
Action: Mouse moved to (607, 455)
Screenshot: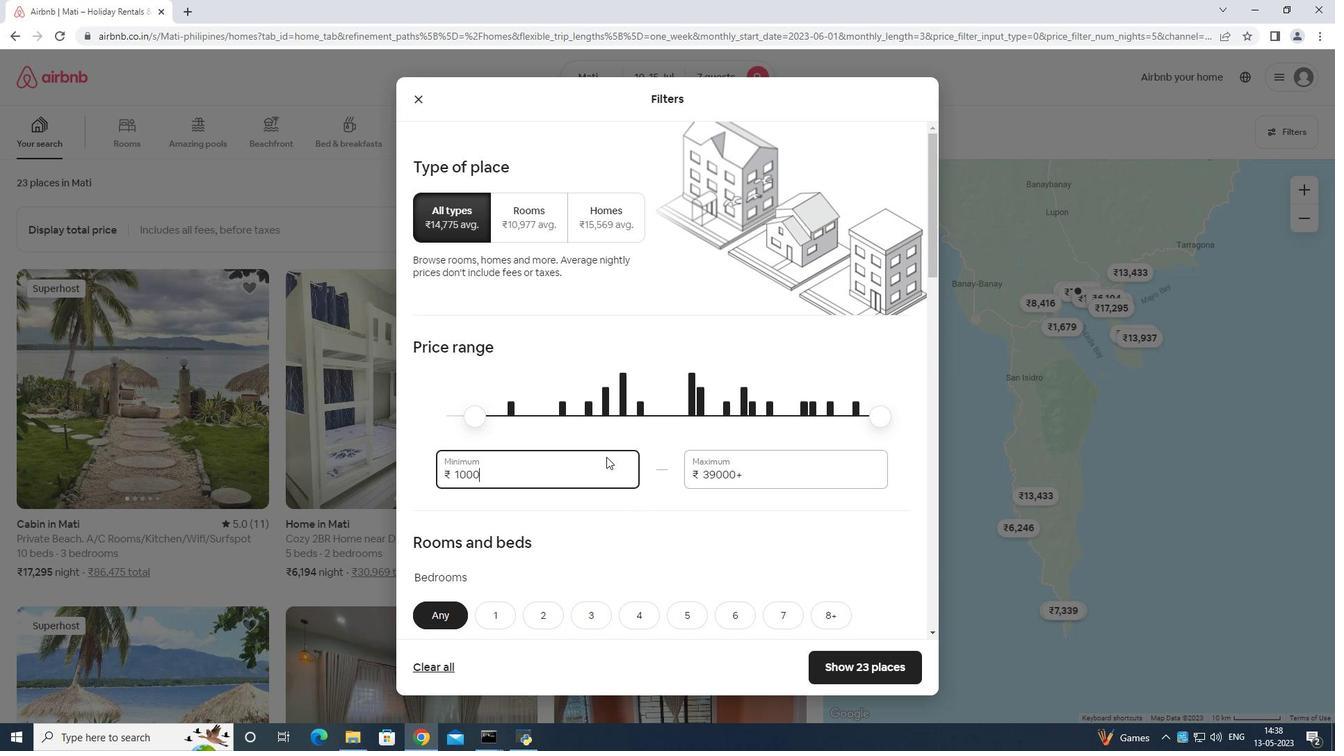 
Action: Key pressed 0
Screenshot: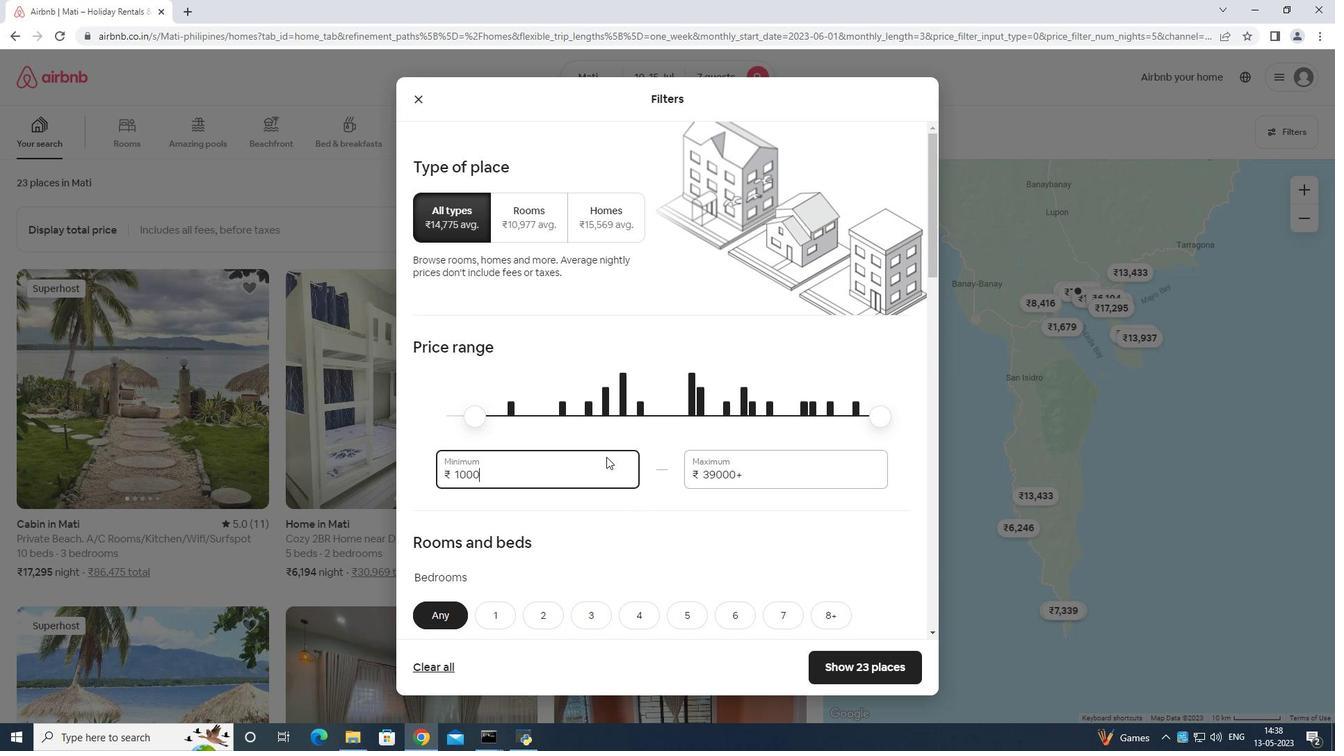 
Action: Mouse moved to (749, 470)
Screenshot: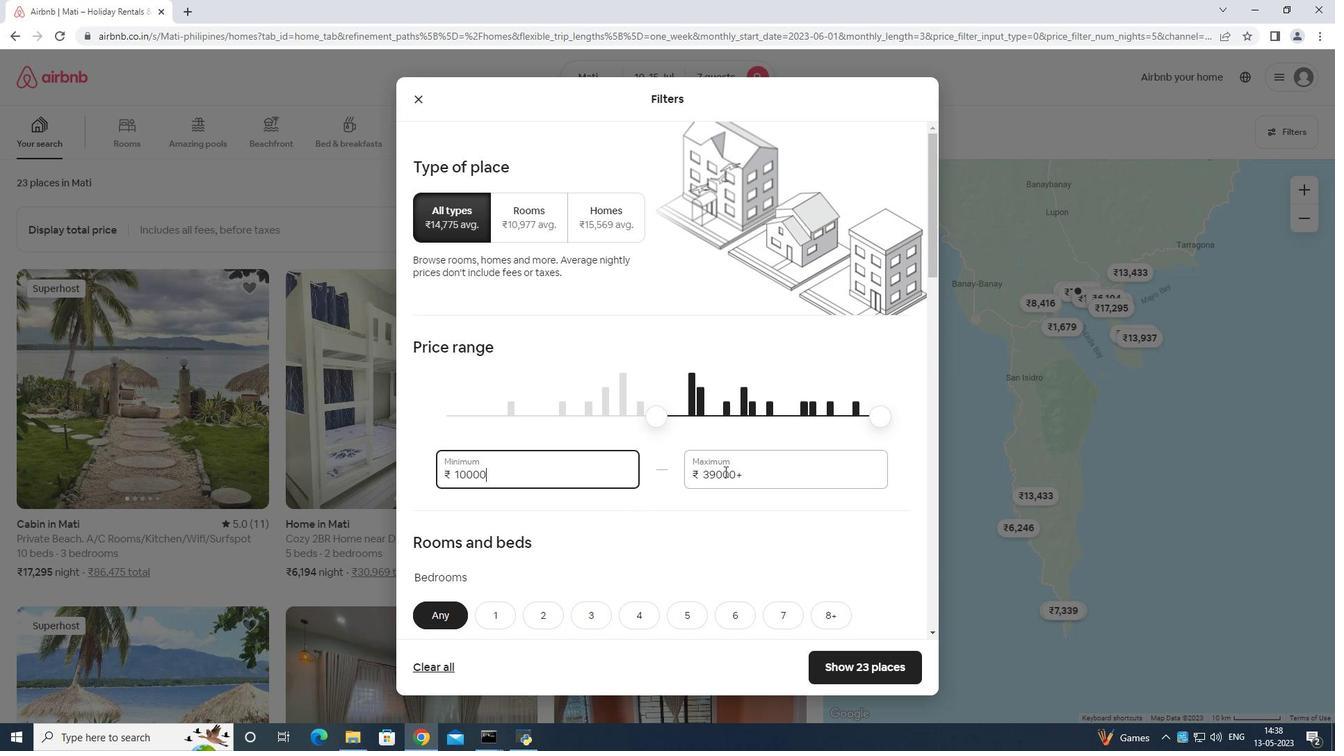 
Action: Mouse pressed left at (749, 470)
Screenshot: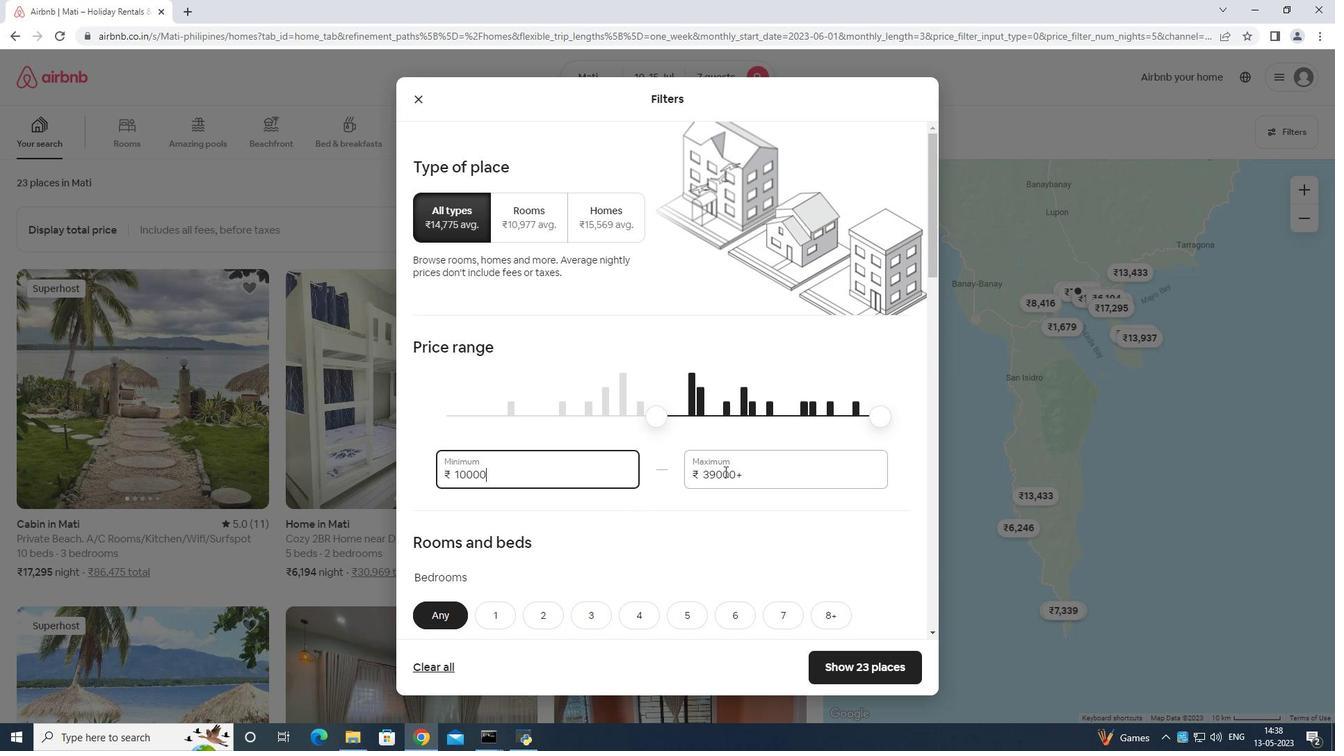 
Action: Mouse moved to (749, 465)
Screenshot: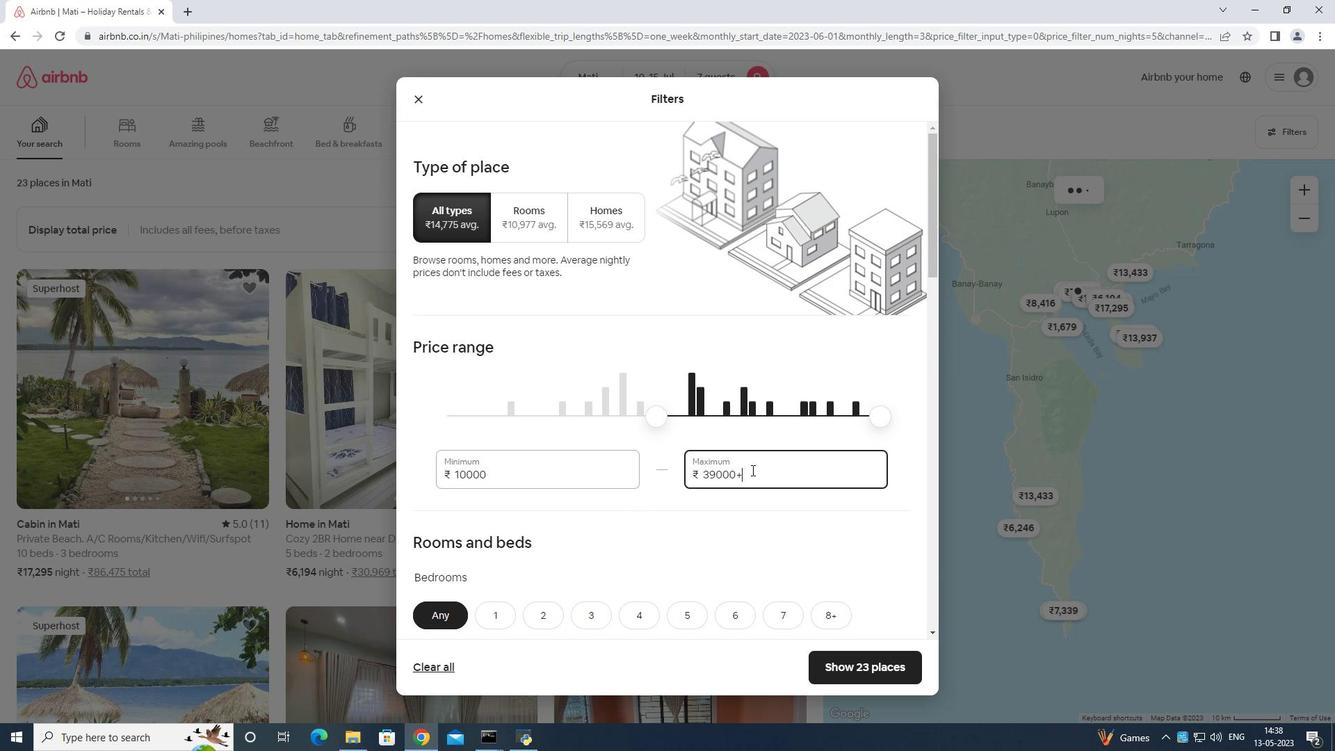 
Action: Key pressed <Key.backspace><Key.backspace><Key.backspace><Key.backspace><Key.backspace><Key.backspace><Key.backspace><Key.backspace><Key.backspace><Key.backspace><Key.backspace><Key.backspace><Key.backspace><Key.backspace>1
Screenshot: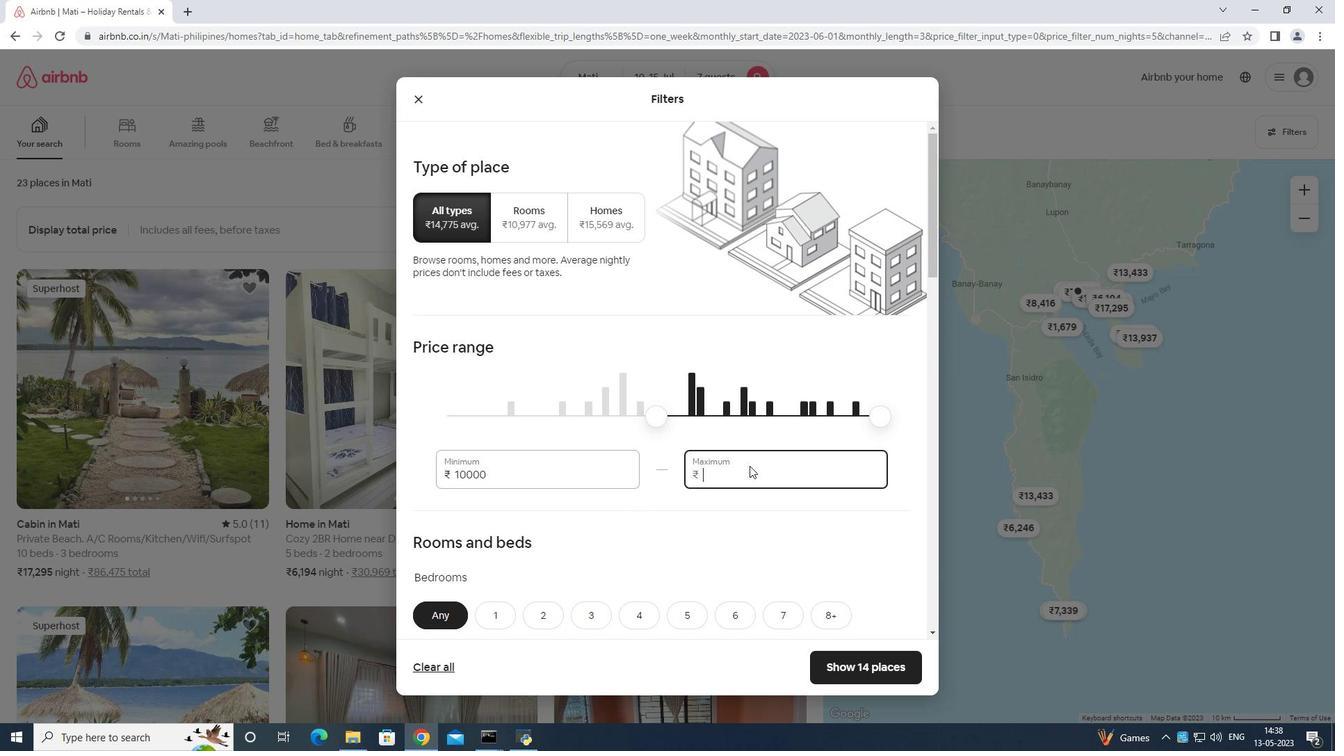 
Action: Mouse moved to (749, 465)
Screenshot: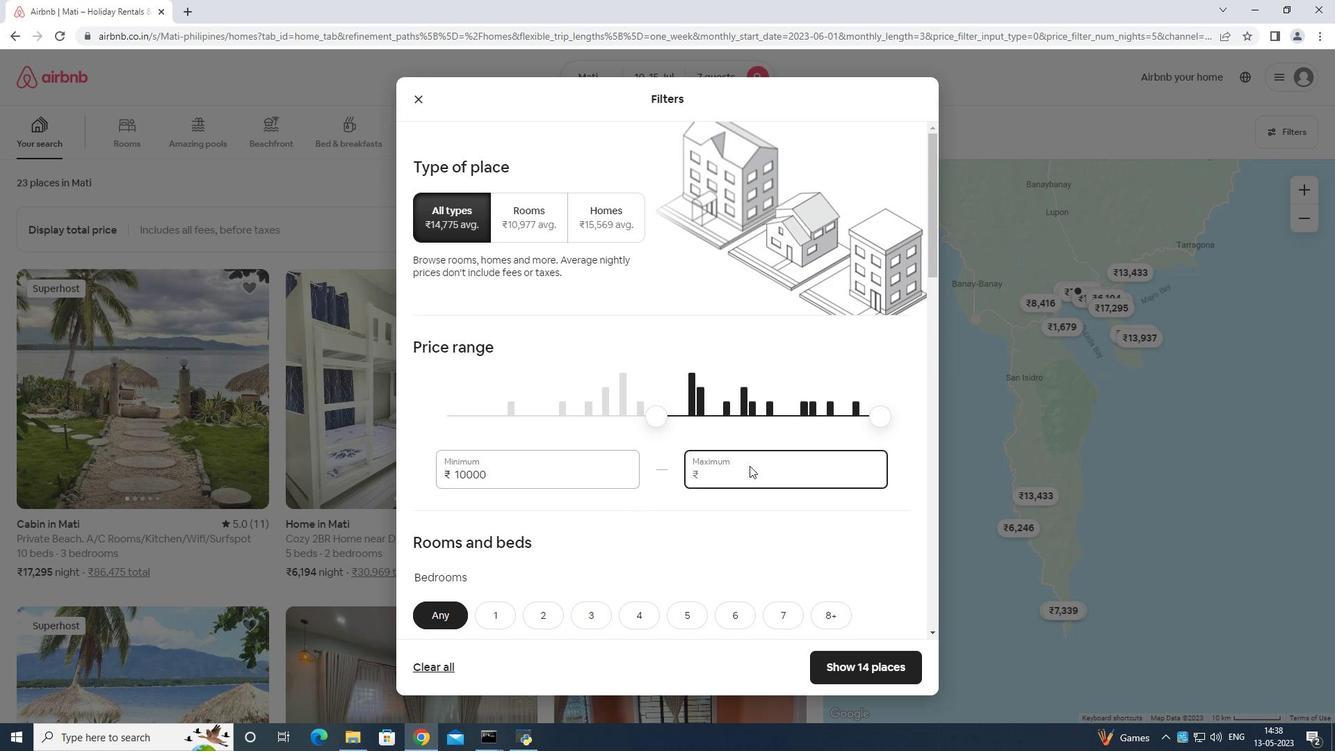 
Action: Key pressed 5
Screenshot: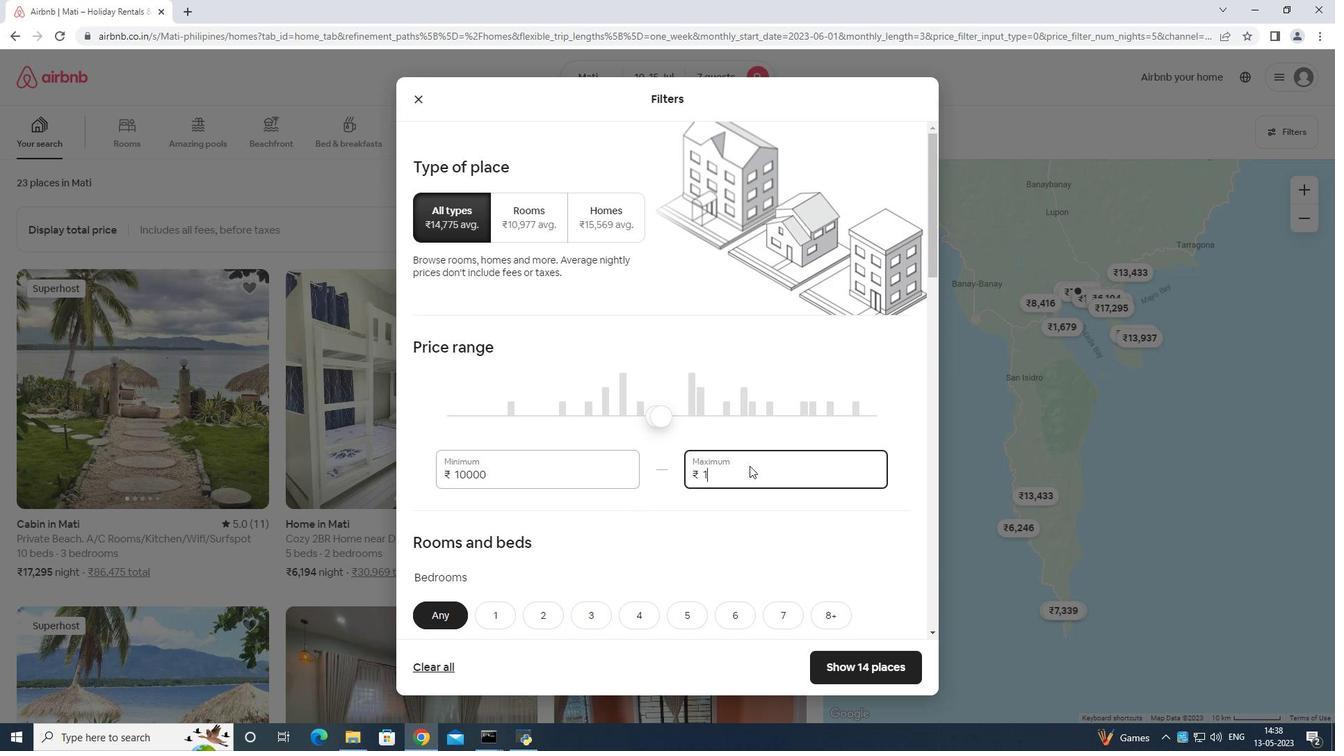 
Action: Mouse moved to (752, 465)
Screenshot: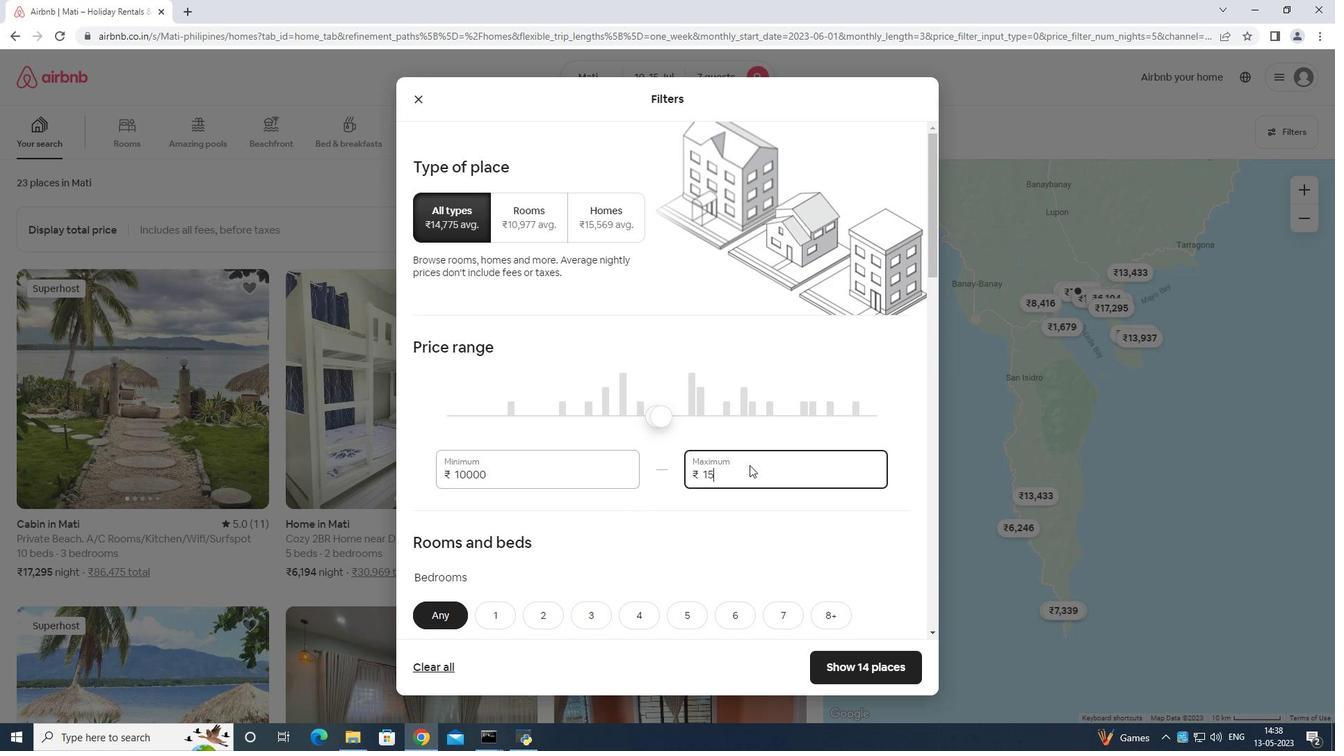 
Action: Key pressed 0
Screenshot: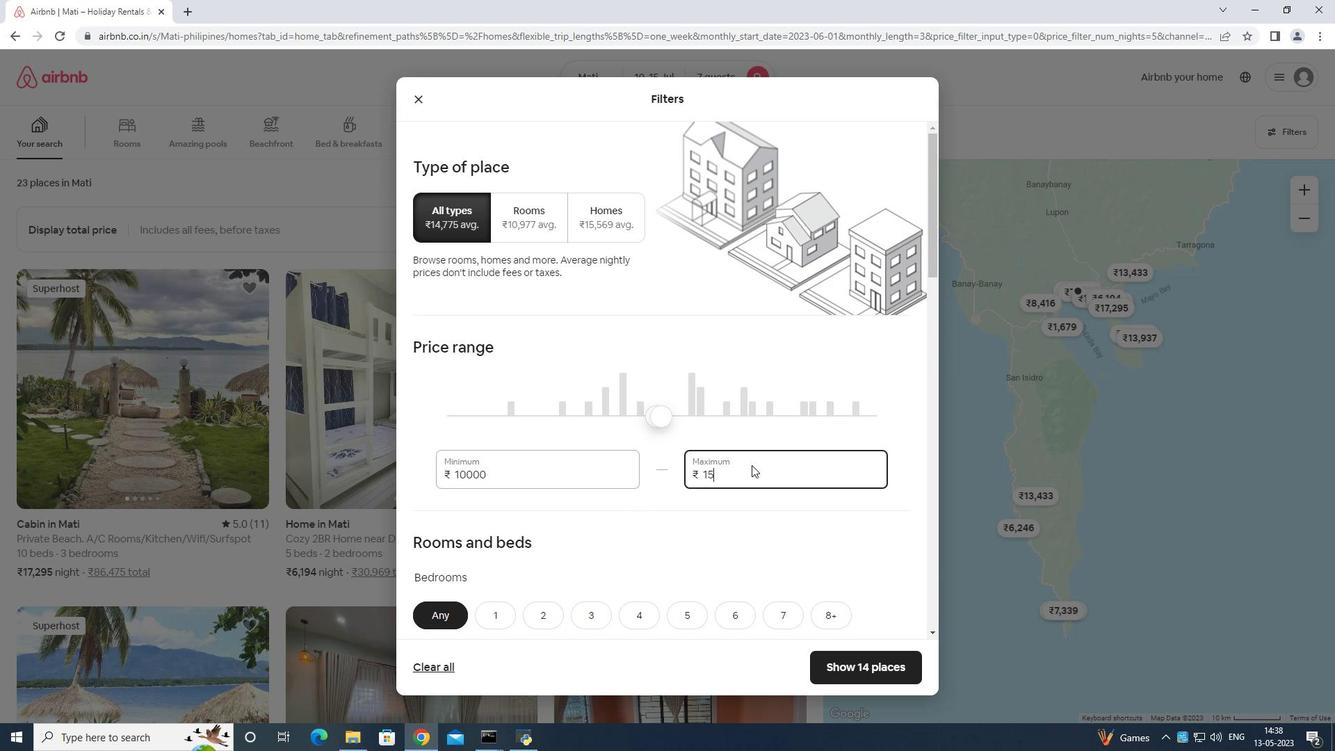 
Action: Mouse moved to (752, 465)
Screenshot: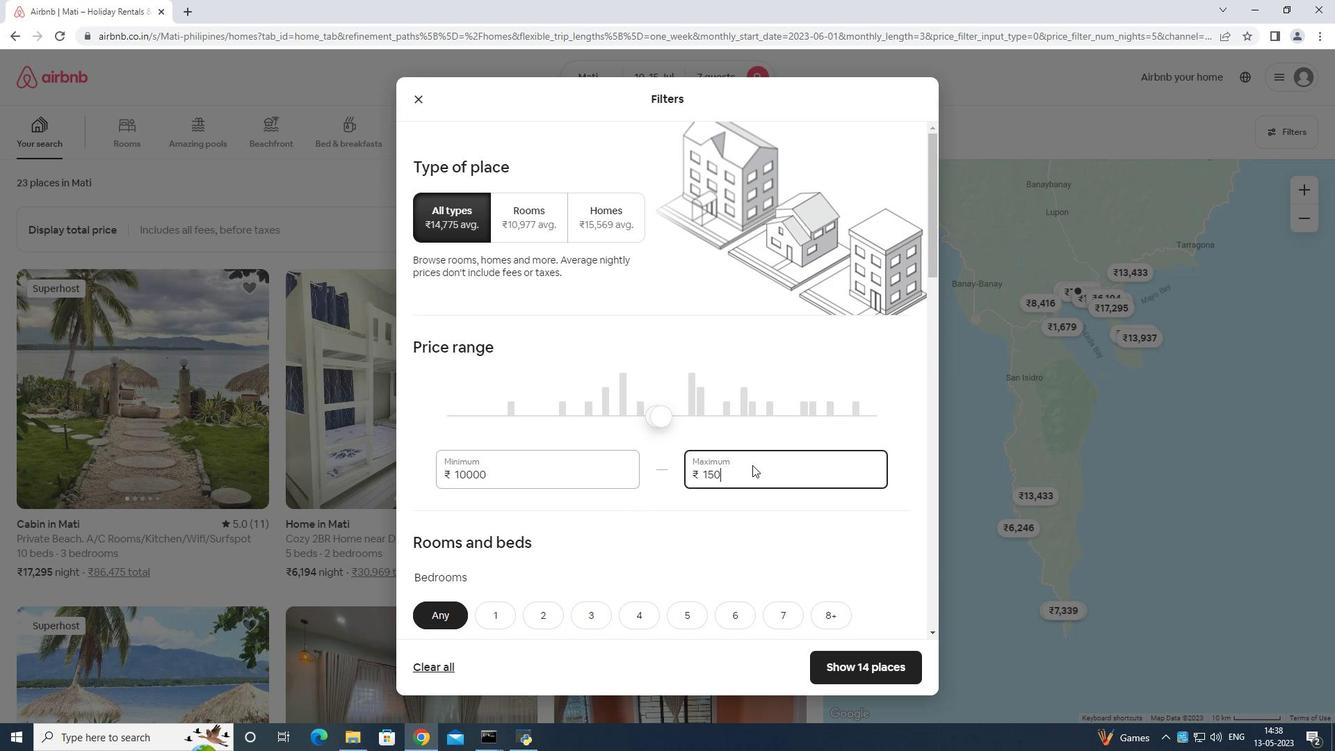 
Action: Key pressed 00
Screenshot: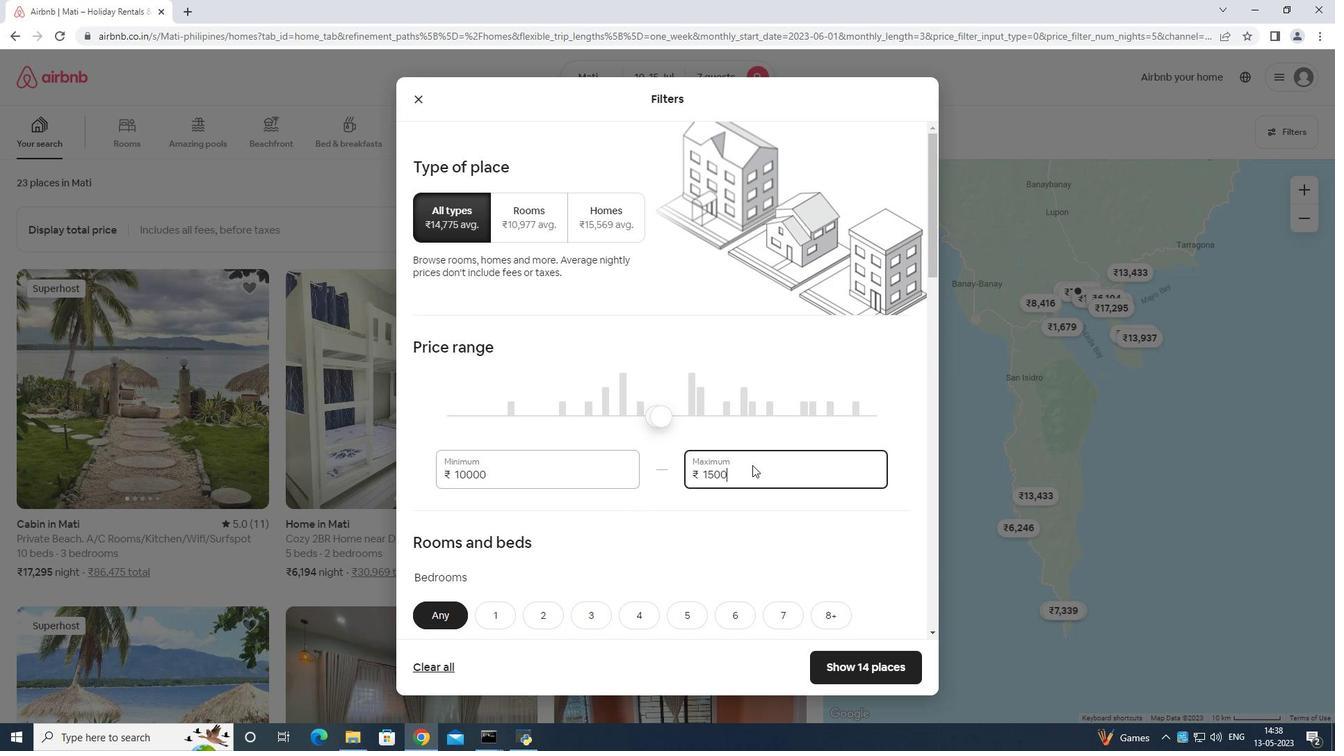 
Action: Mouse moved to (755, 445)
Screenshot: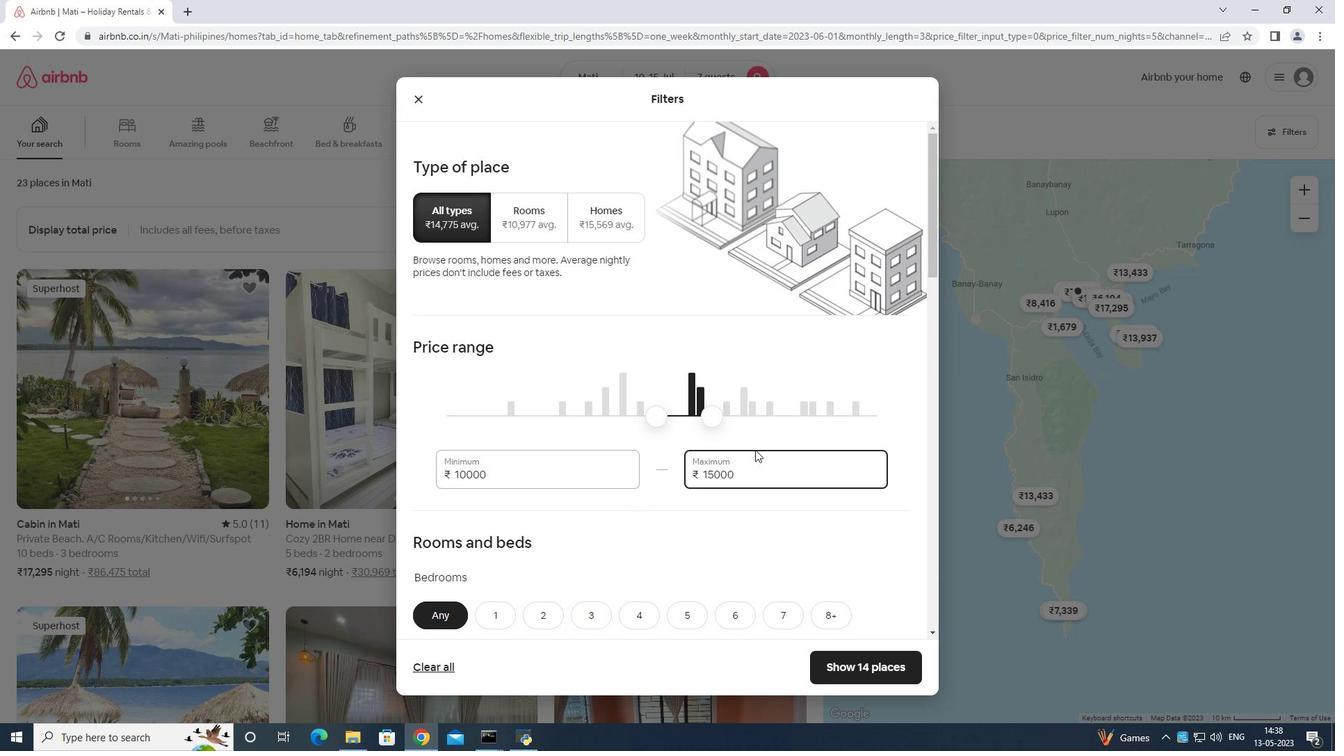 
Action: Mouse scrolled (755, 445) with delta (0, 0)
Screenshot: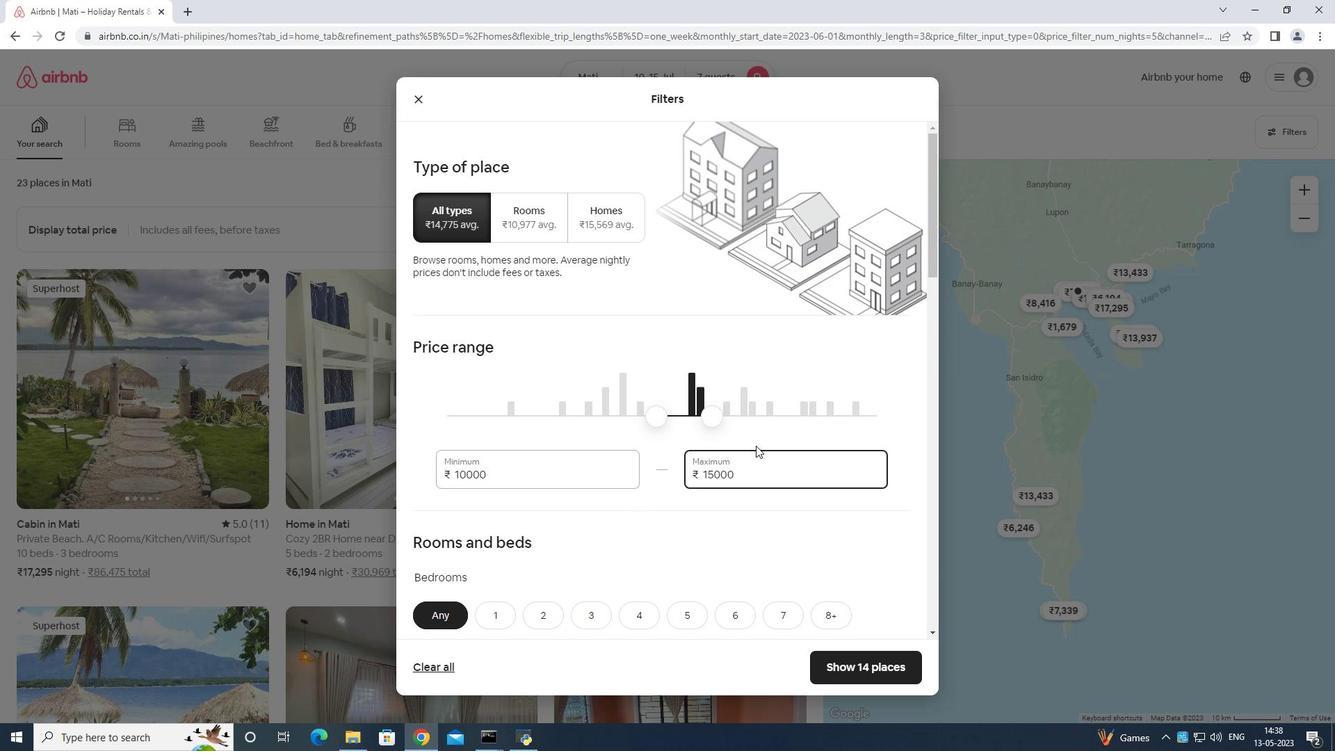 
Action: Mouse moved to (755, 445)
Screenshot: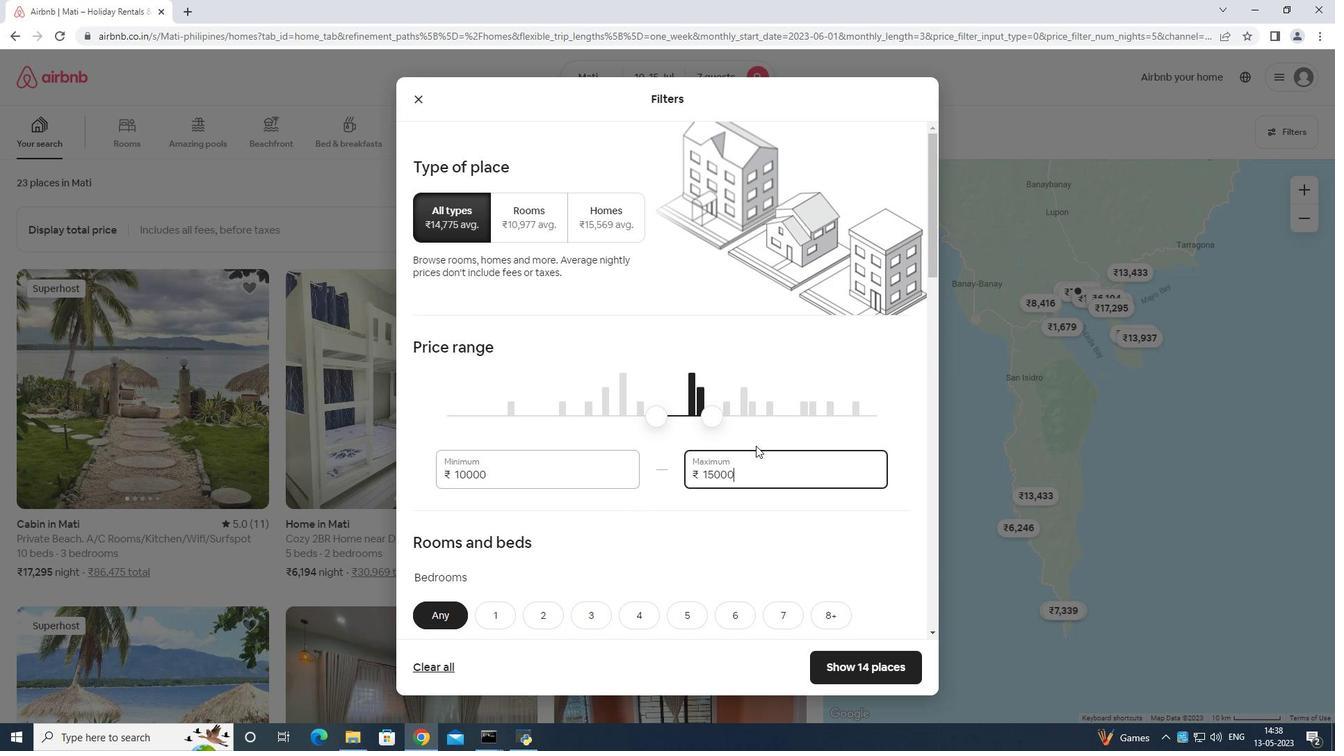 
Action: Mouse scrolled (755, 445) with delta (0, 0)
Screenshot: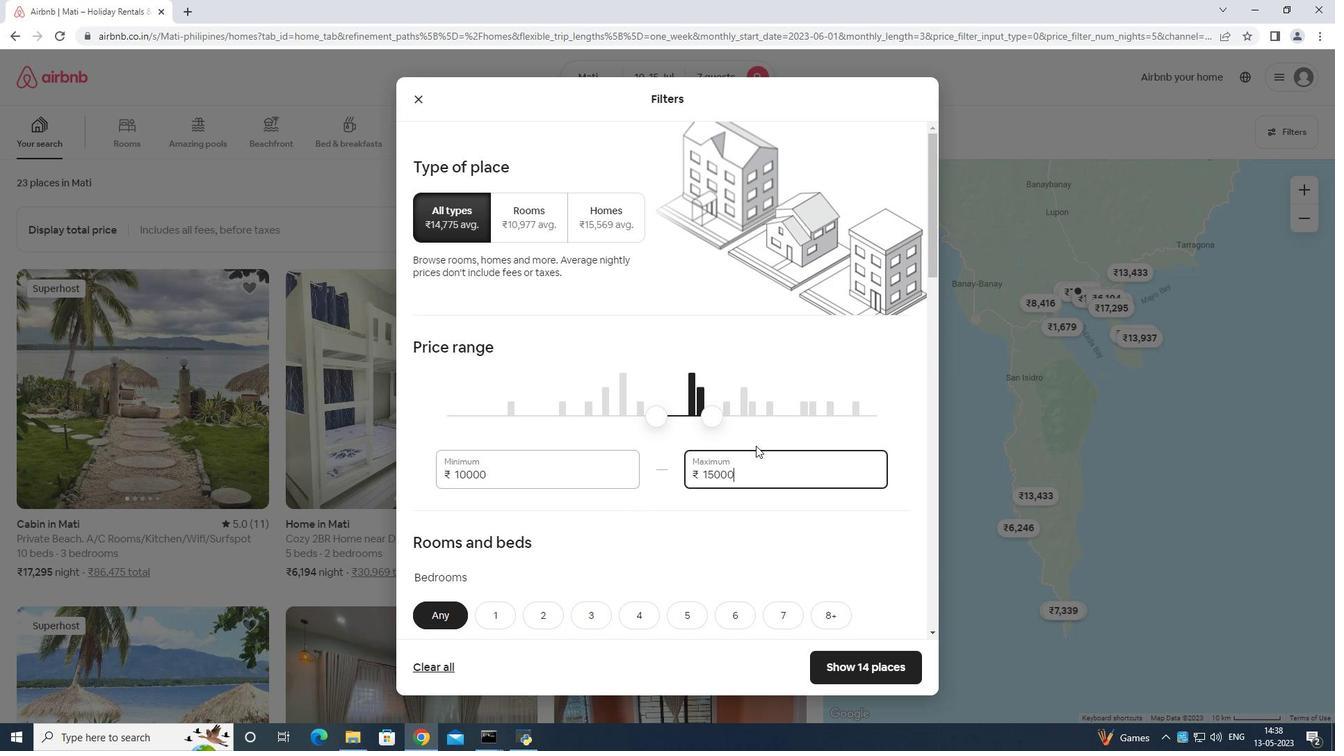 
Action: Mouse moved to (755, 445)
Screenshot: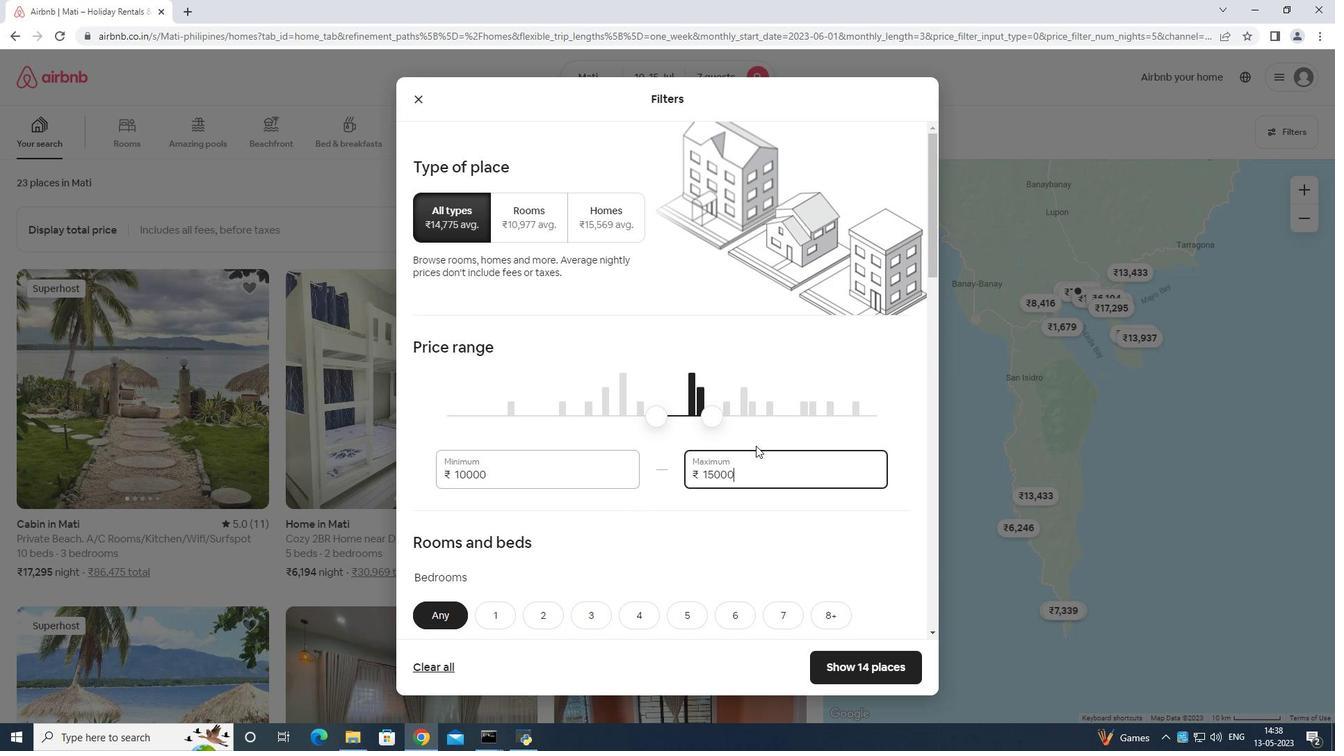 
Action: Mouse scrolled (755, 445) with delta (0, 0)
Screenshot: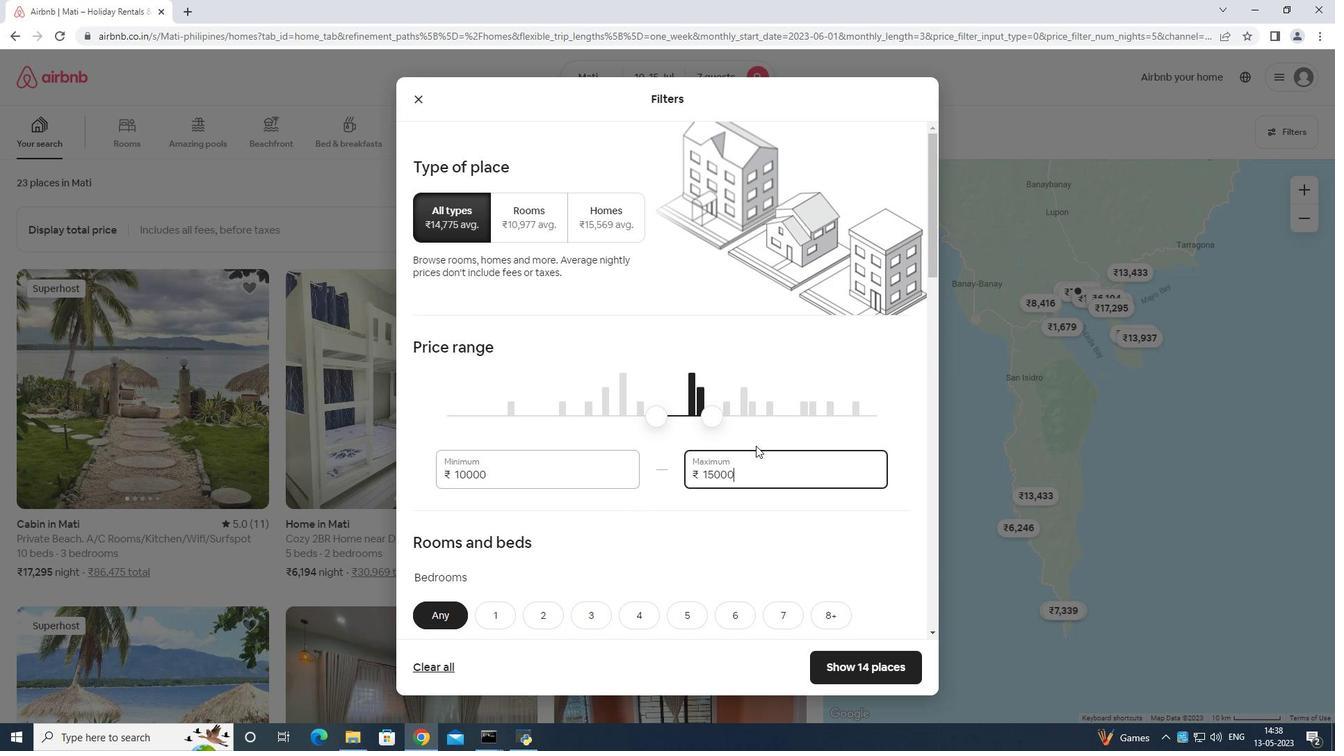 
Action: Mouse moved to (646, 404)
Screenshot: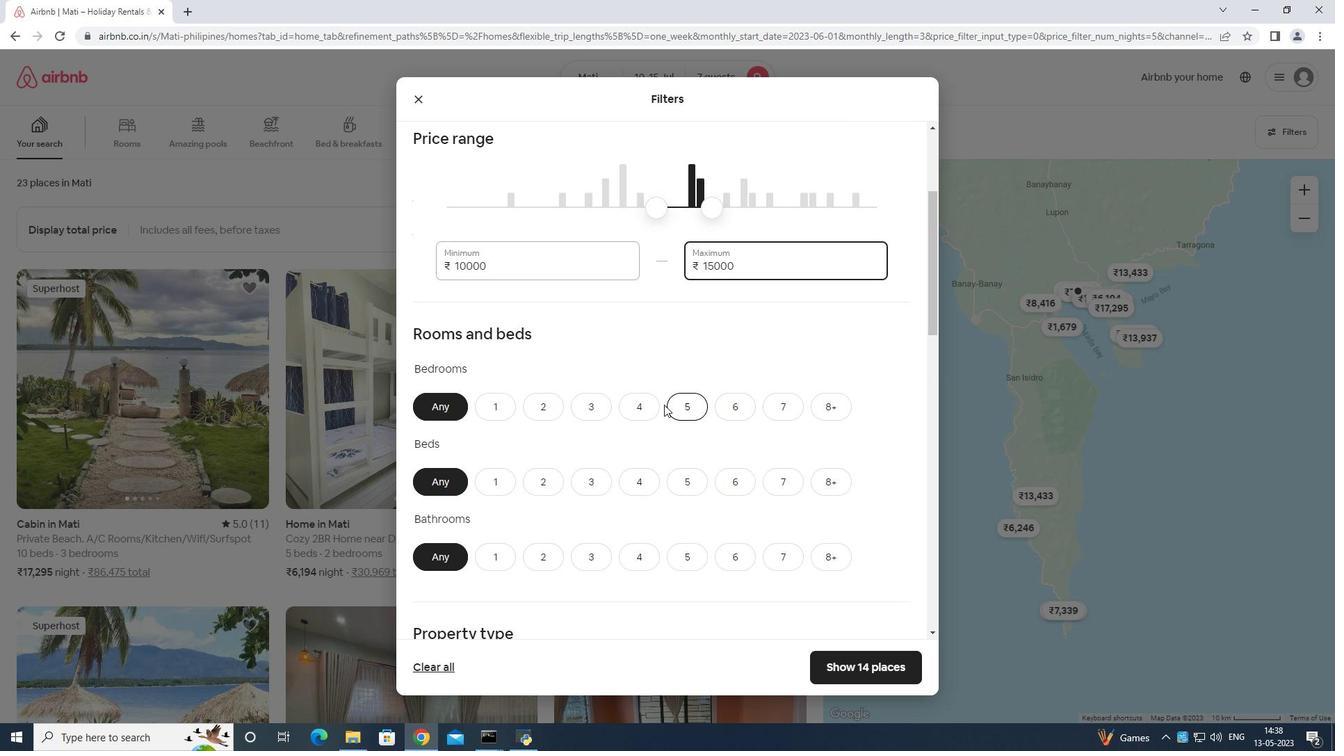
Action: Mouse pressed left at (646, 404)
Screenshot: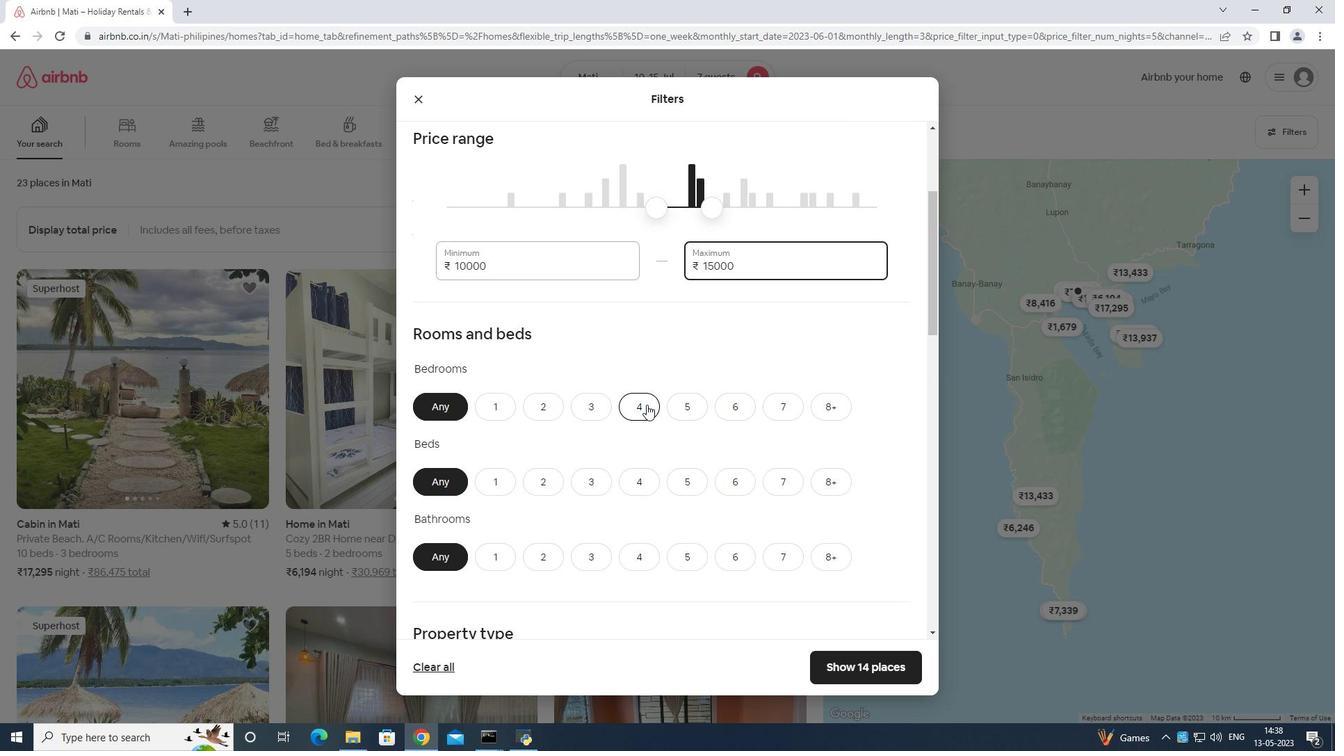 
Action: Mouse moved to (777, 481)
Screenshot: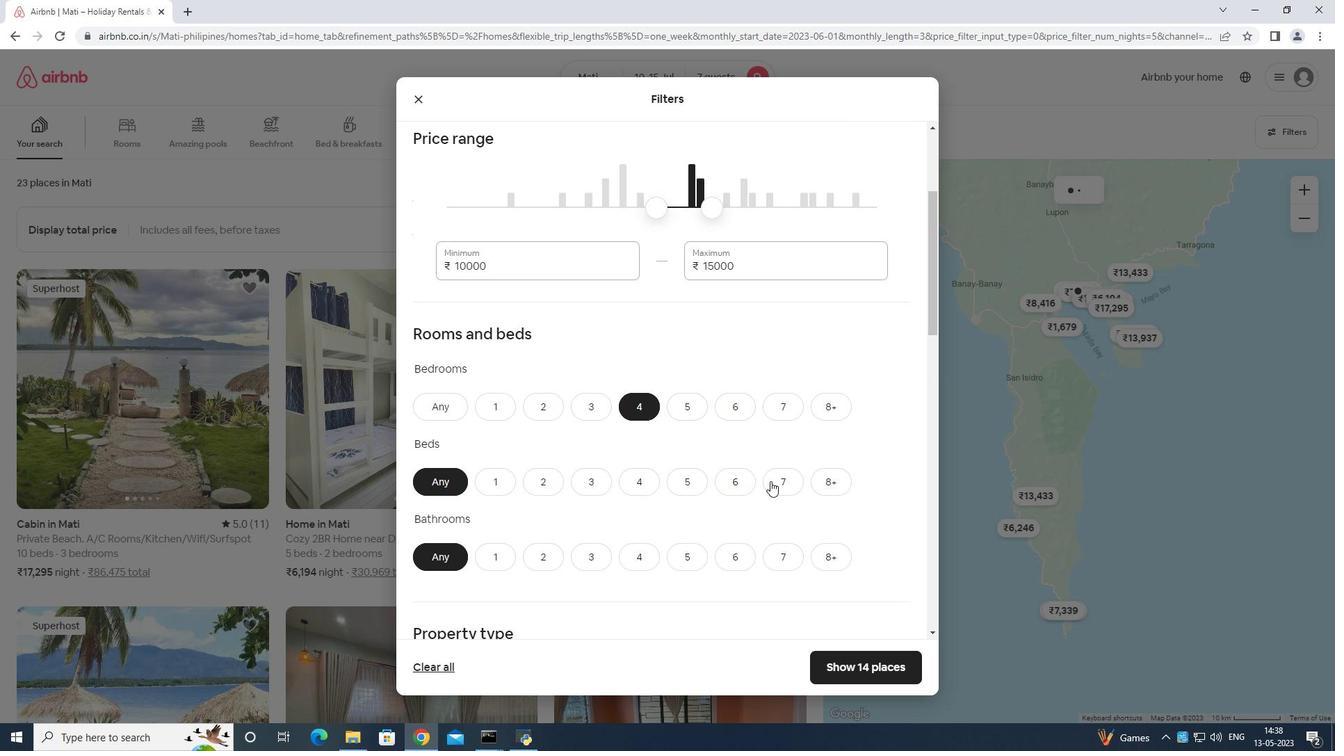 
Action: Mouse pressed left at (777, 481)
Screenshot: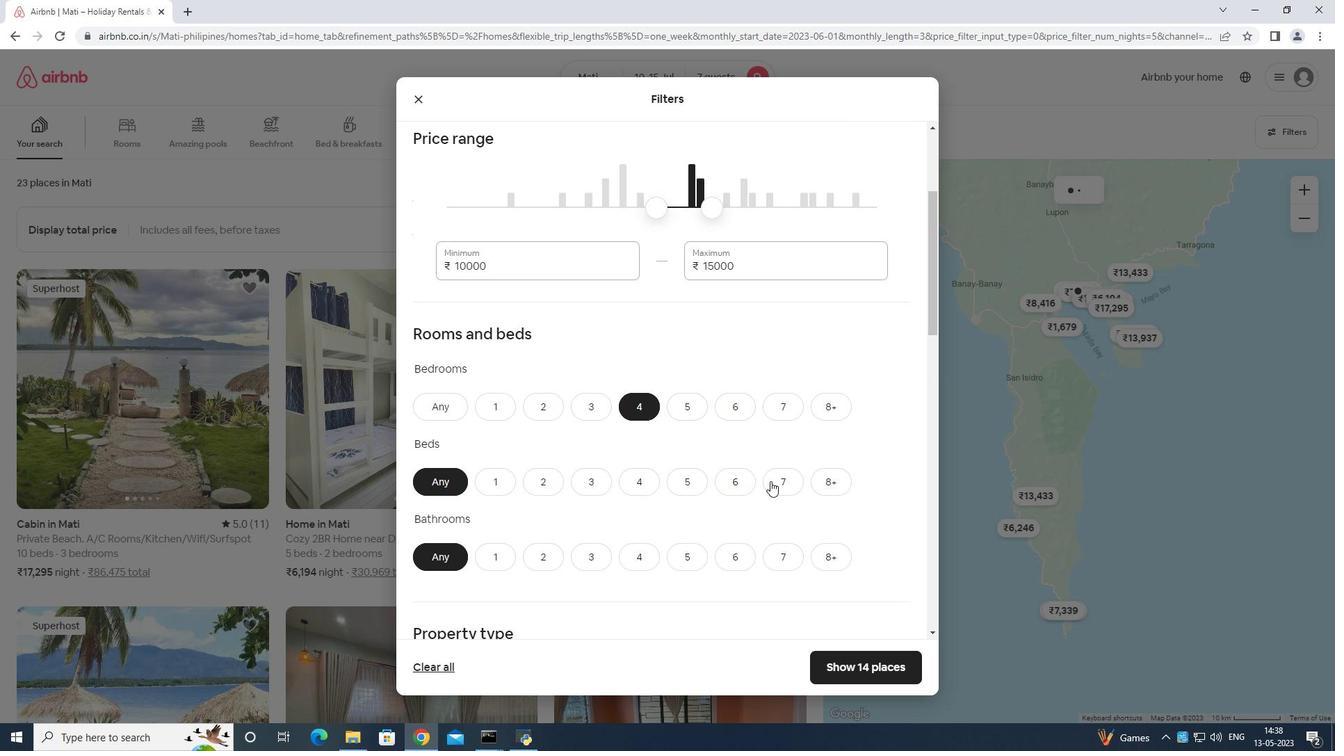 
Action: Mouse moved to (639, 556)
Screenshot: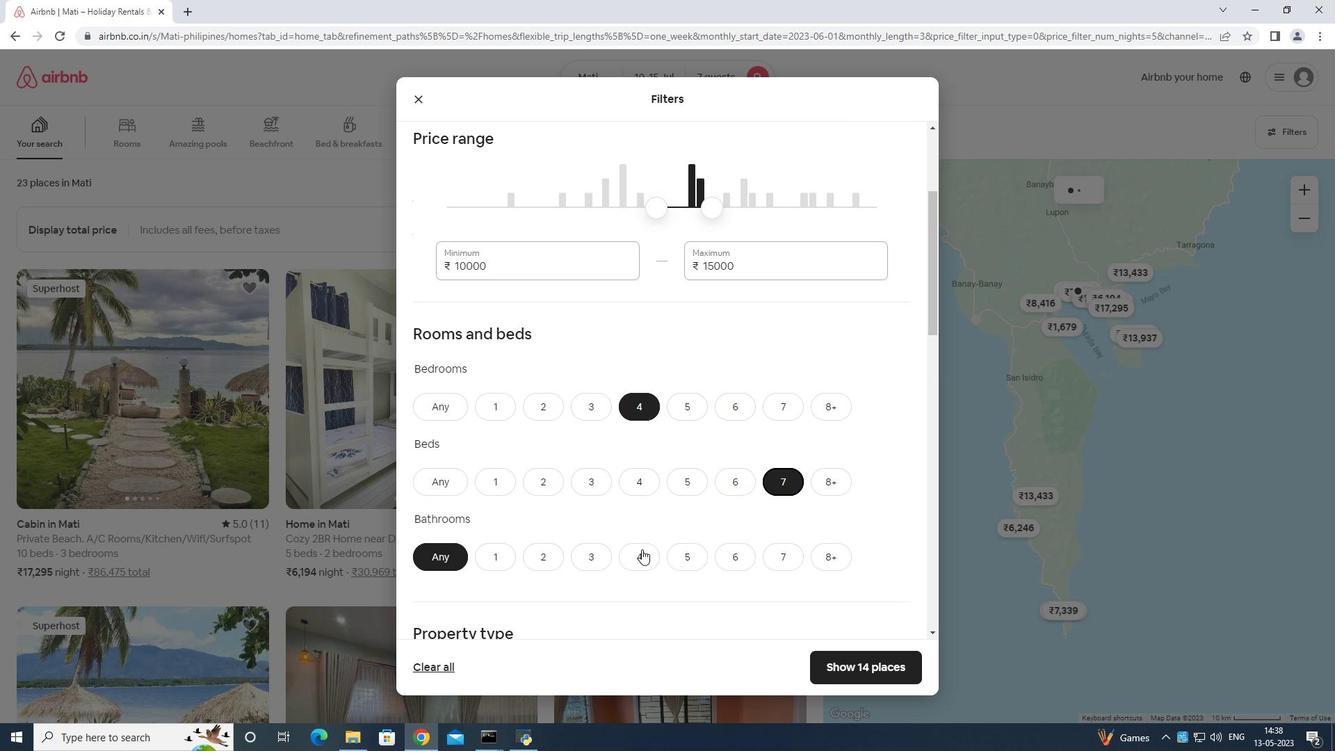 
Action: Mouse pressed left at (639, 556)
Screenshot: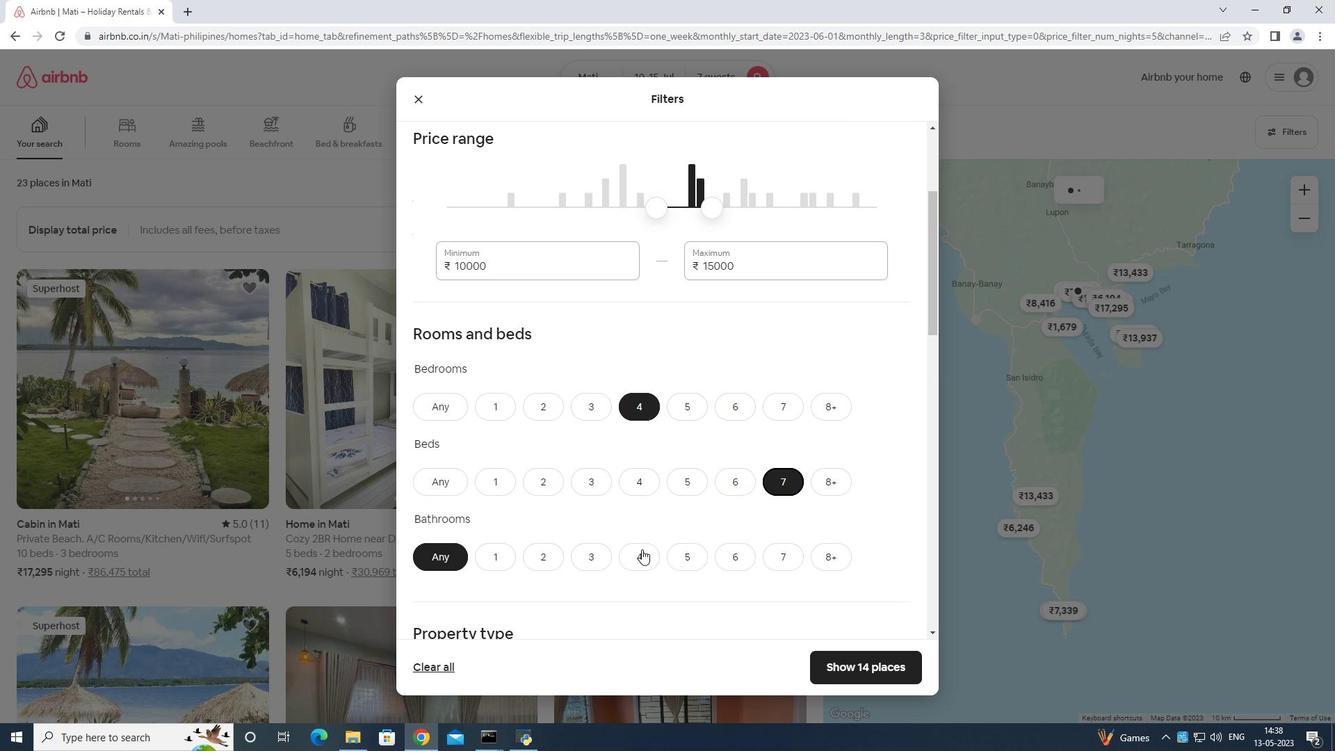 
Action: Mouse moved to (698, 443)
Screenshot: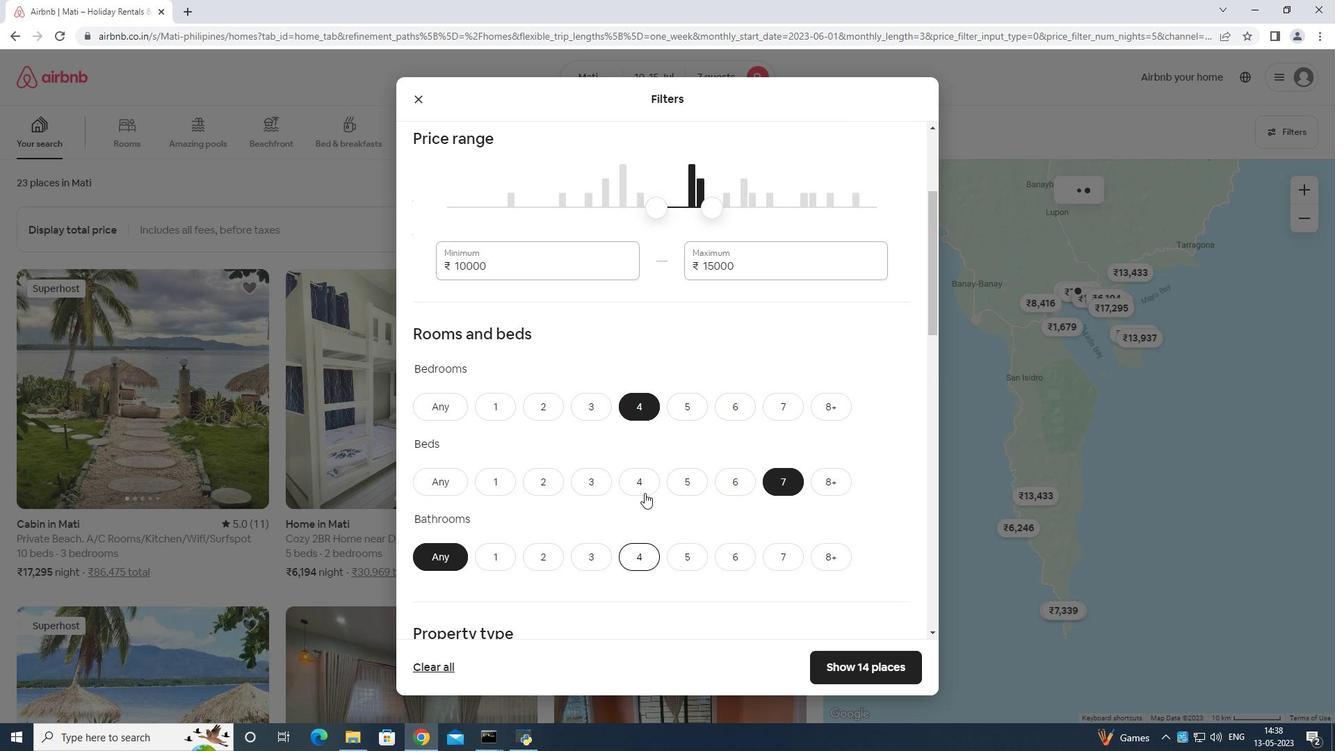 
Action: Mouse scrolled (698, 442) with delta (0, 0)
Screenshot: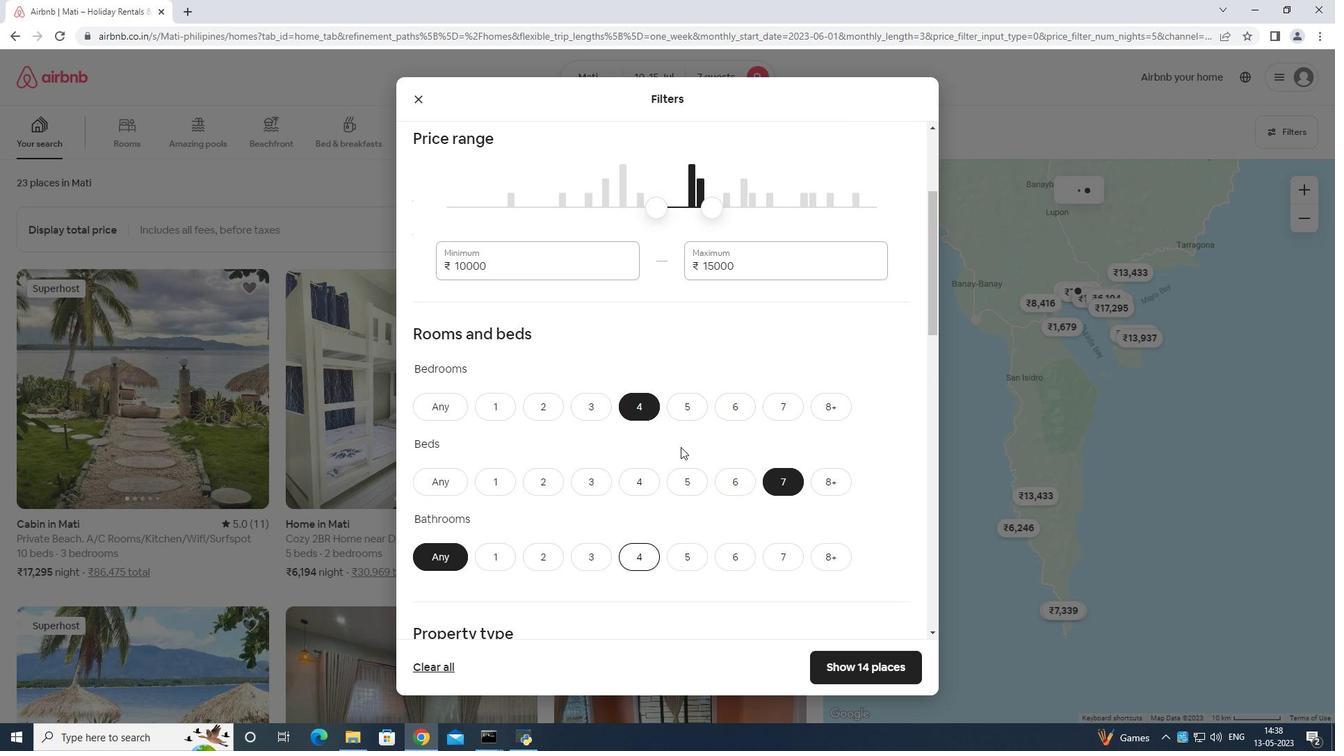 
Action: Mouse moved to (710, 442)
Screenshot: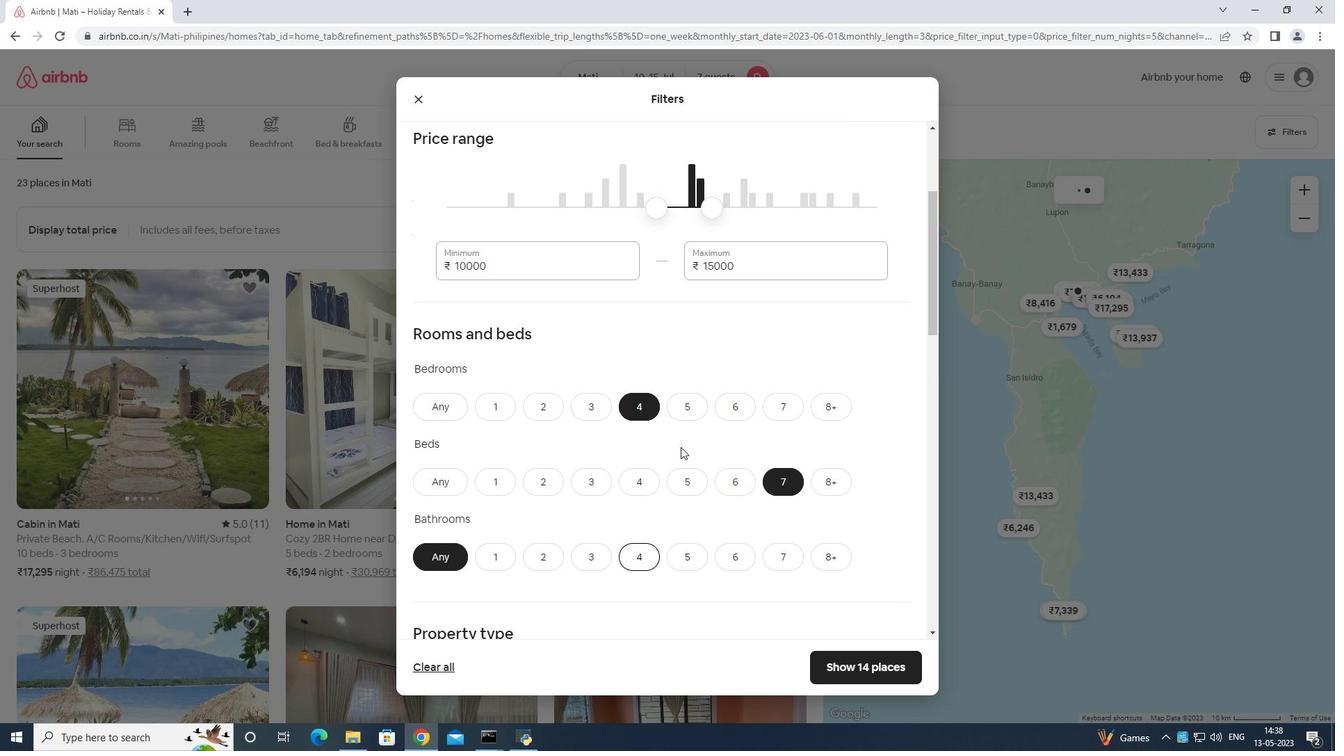 
Action: Mouse scrolled (710, 441) with delta (0, 0)
Screenshot: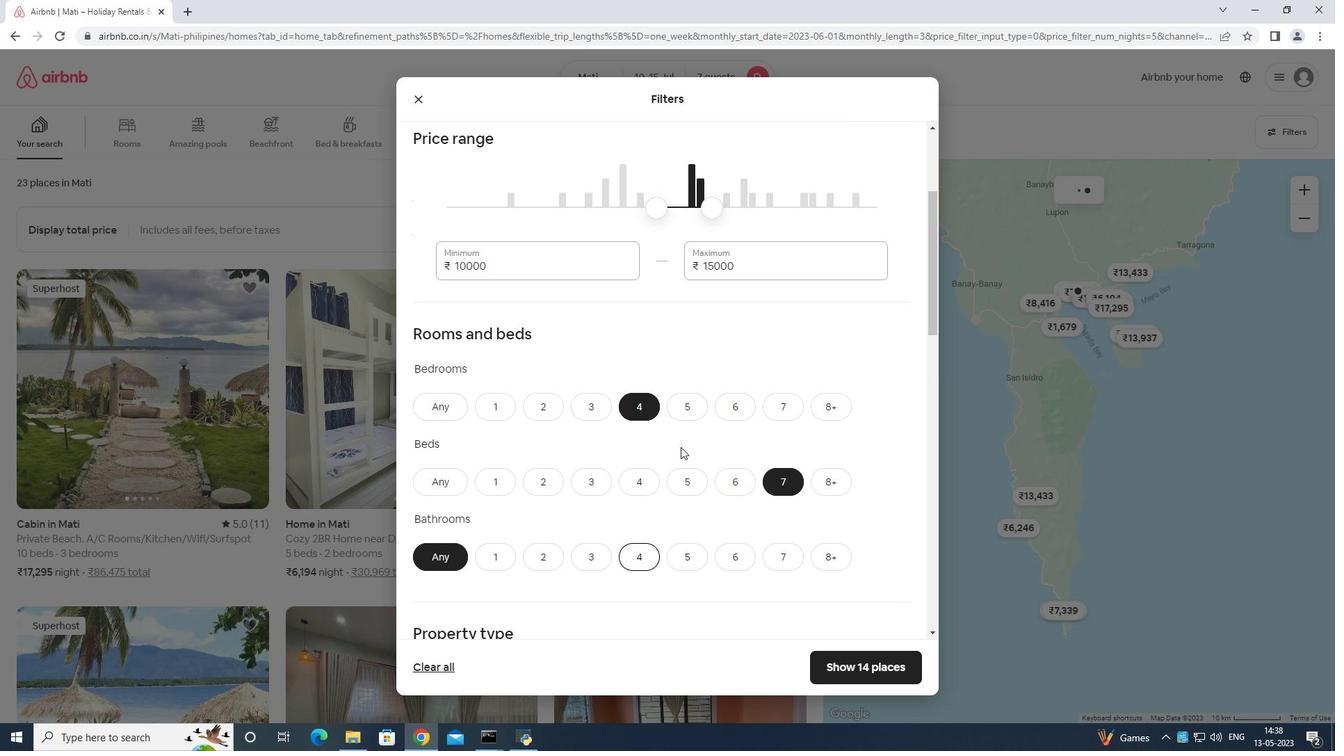 
Action: Mouse moved to (721, 437)
Screenshot: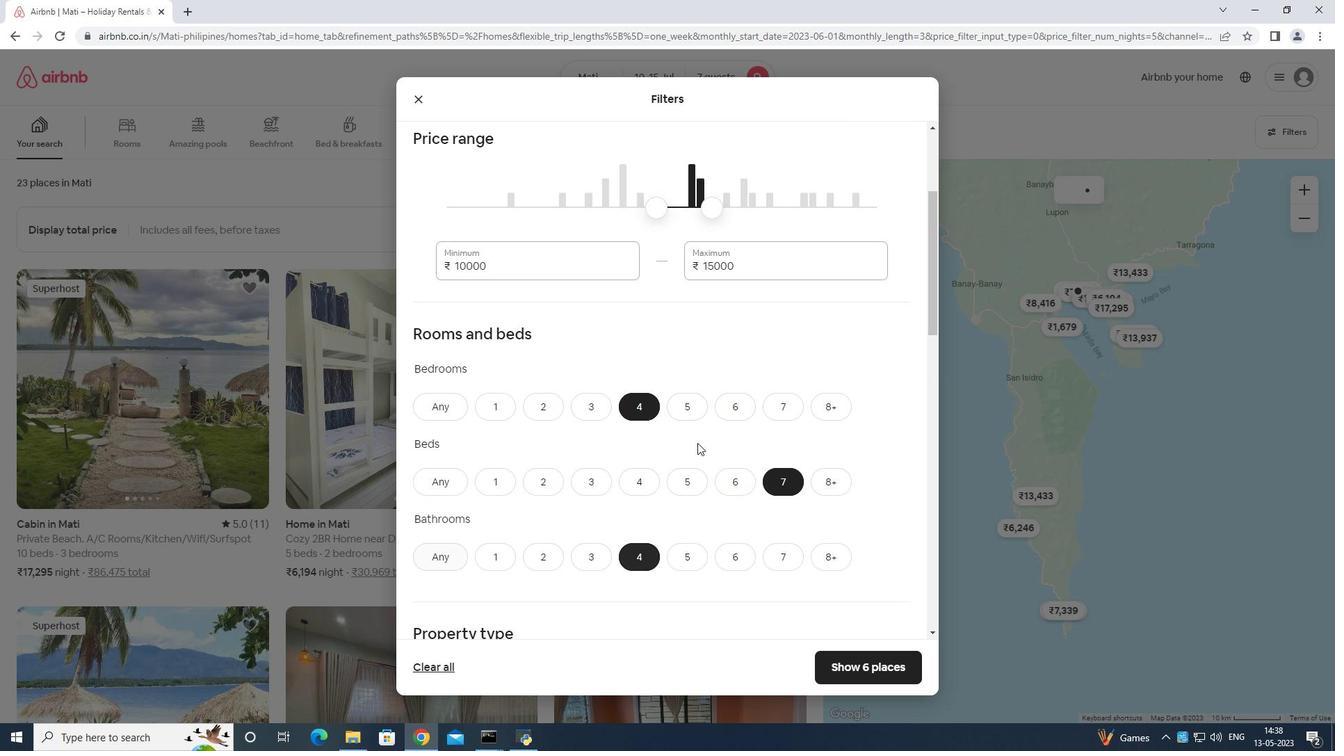 
Action: Mouse scrolled (721, 436) with delta (0, 0)
Screenshot: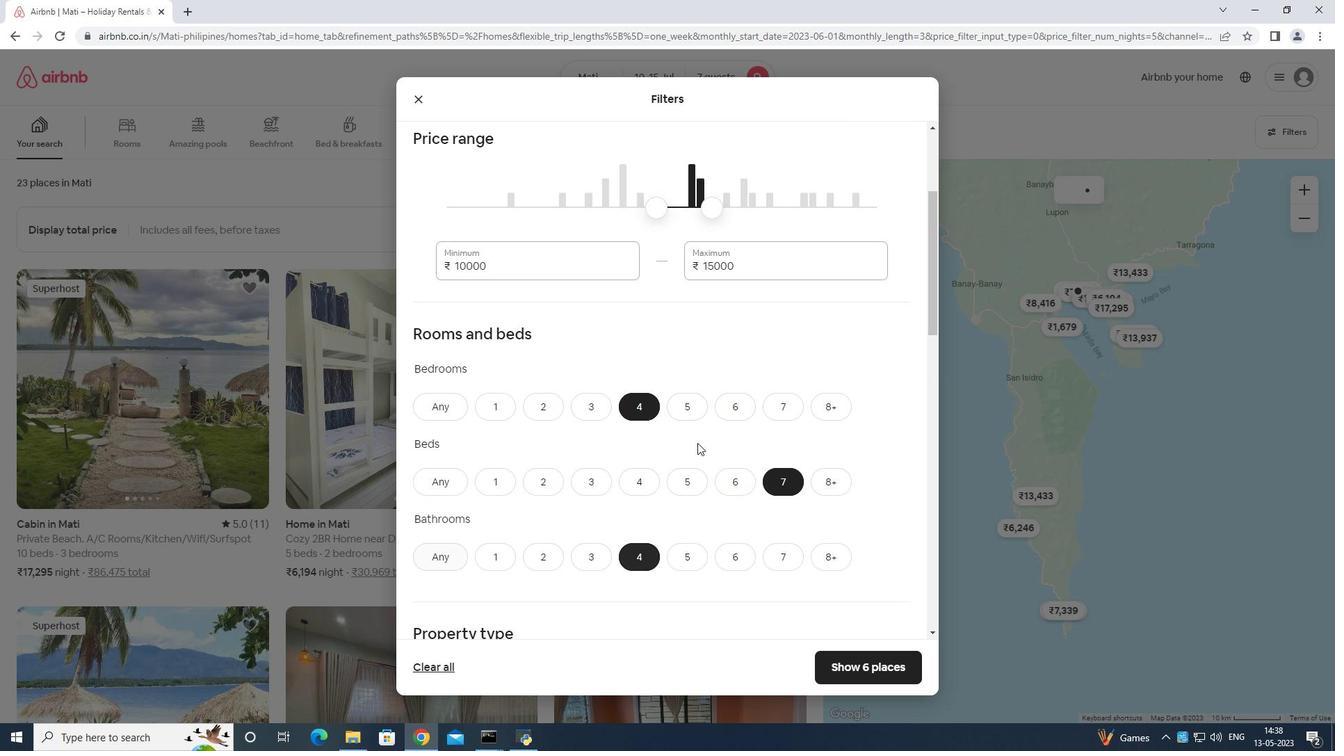 
Action: Mouse moved to (728, 435)
Screenshot: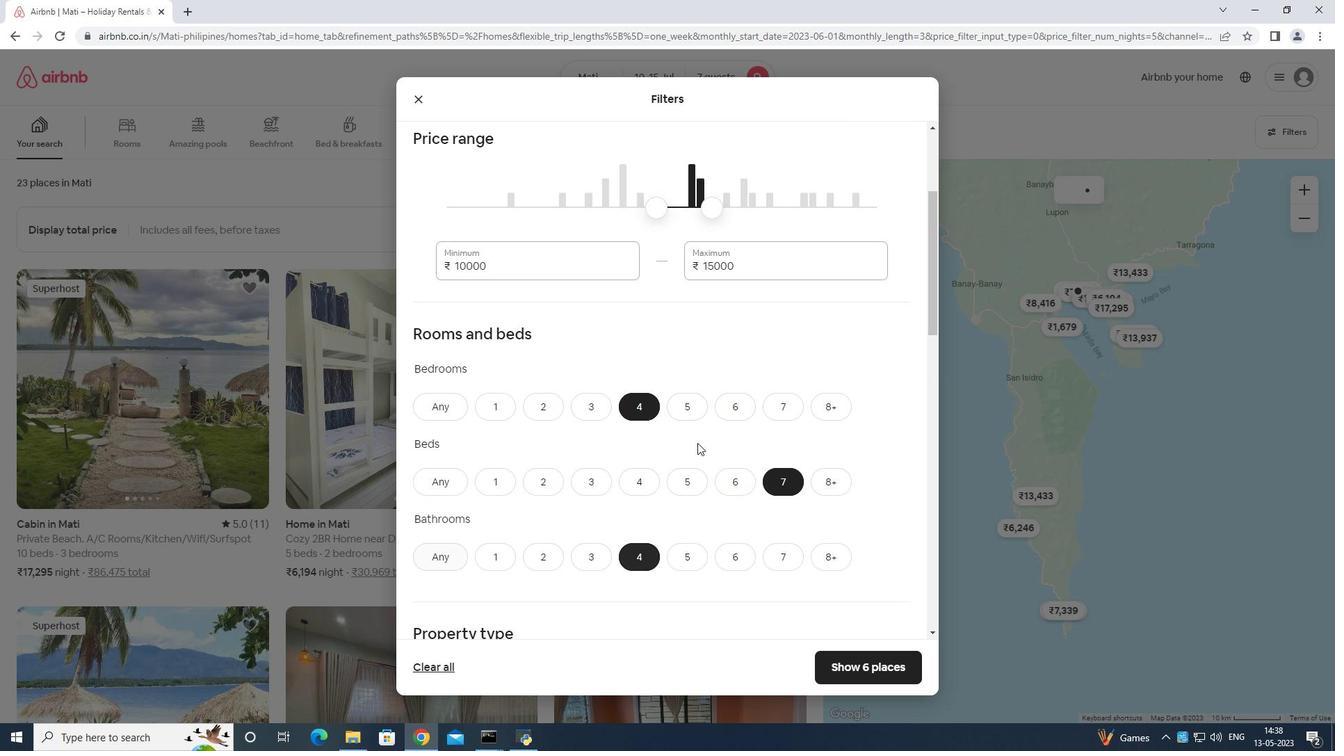 
Action: Mouse scrolled (728, 434) with delta (0, 0)
Screenshot: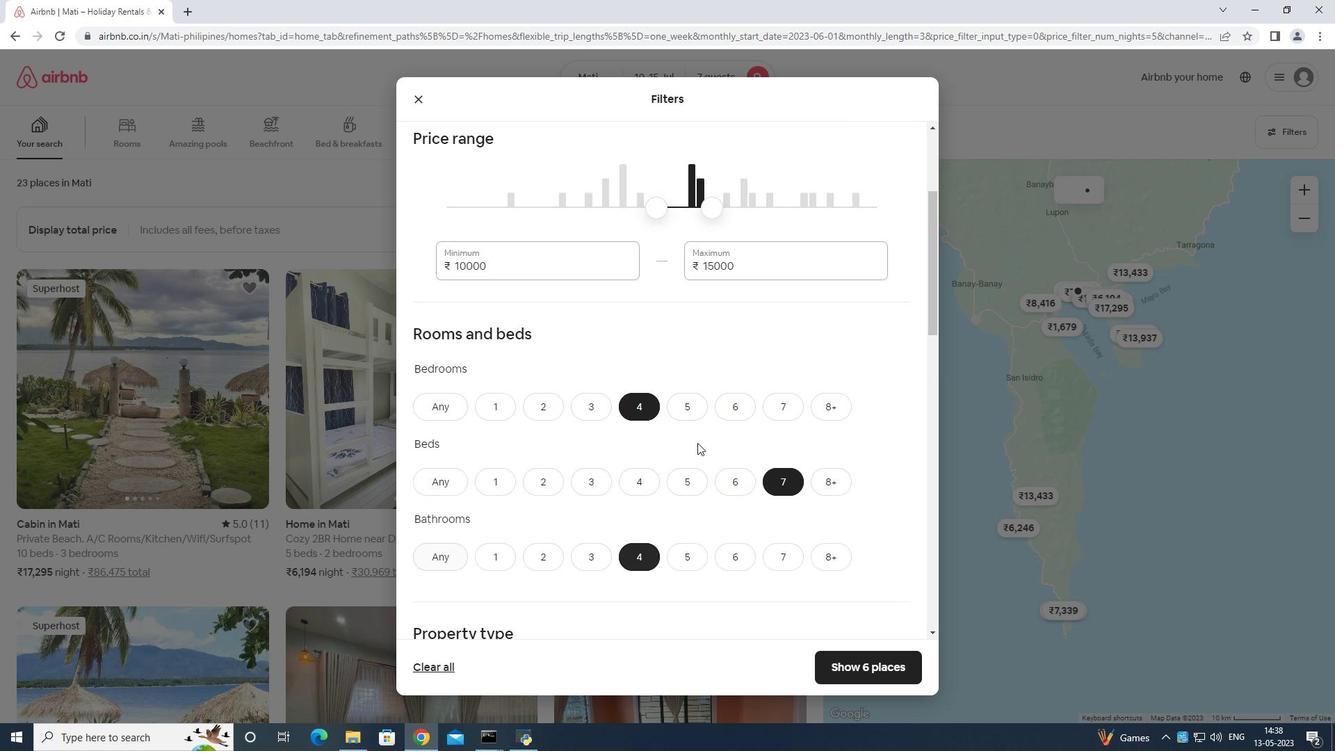
Action: Mouse moved to (732, 432)
Screenshot: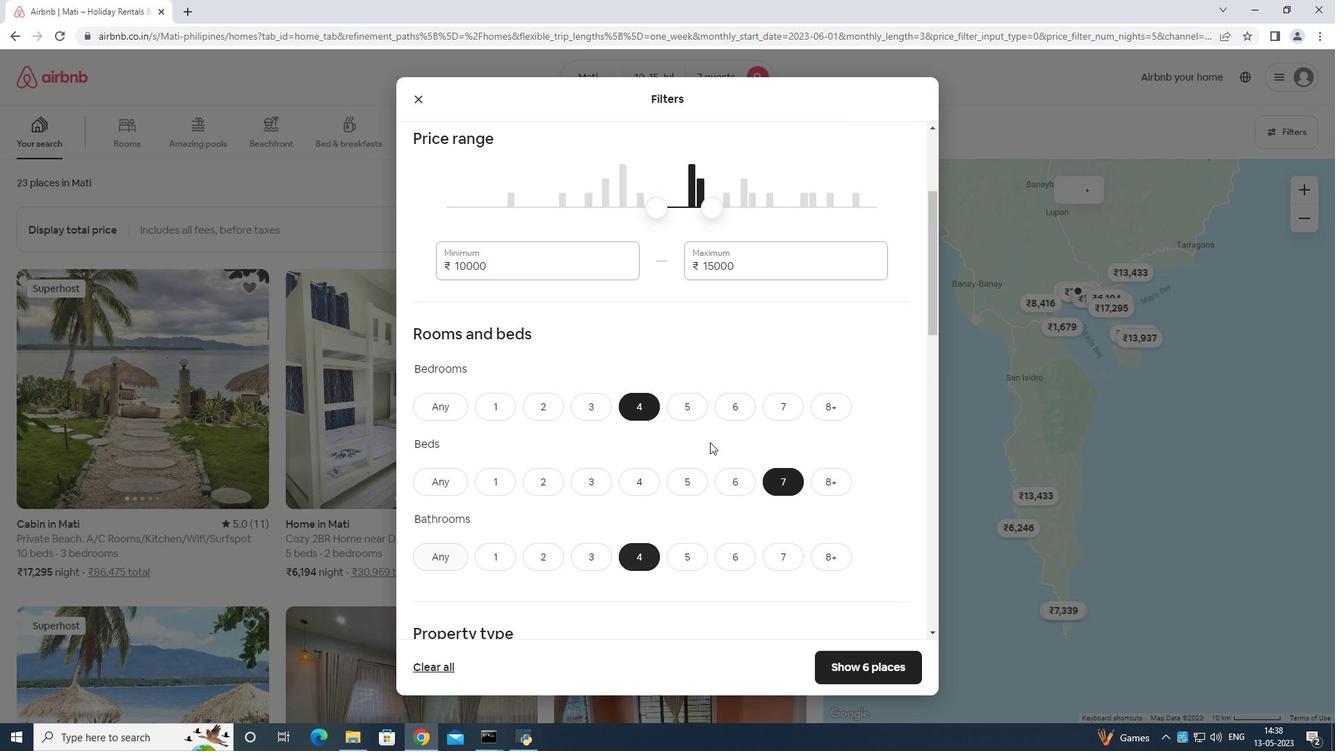 
Action: Mouse scrolled (732, 431) with delta (0, 0)
Screenshot: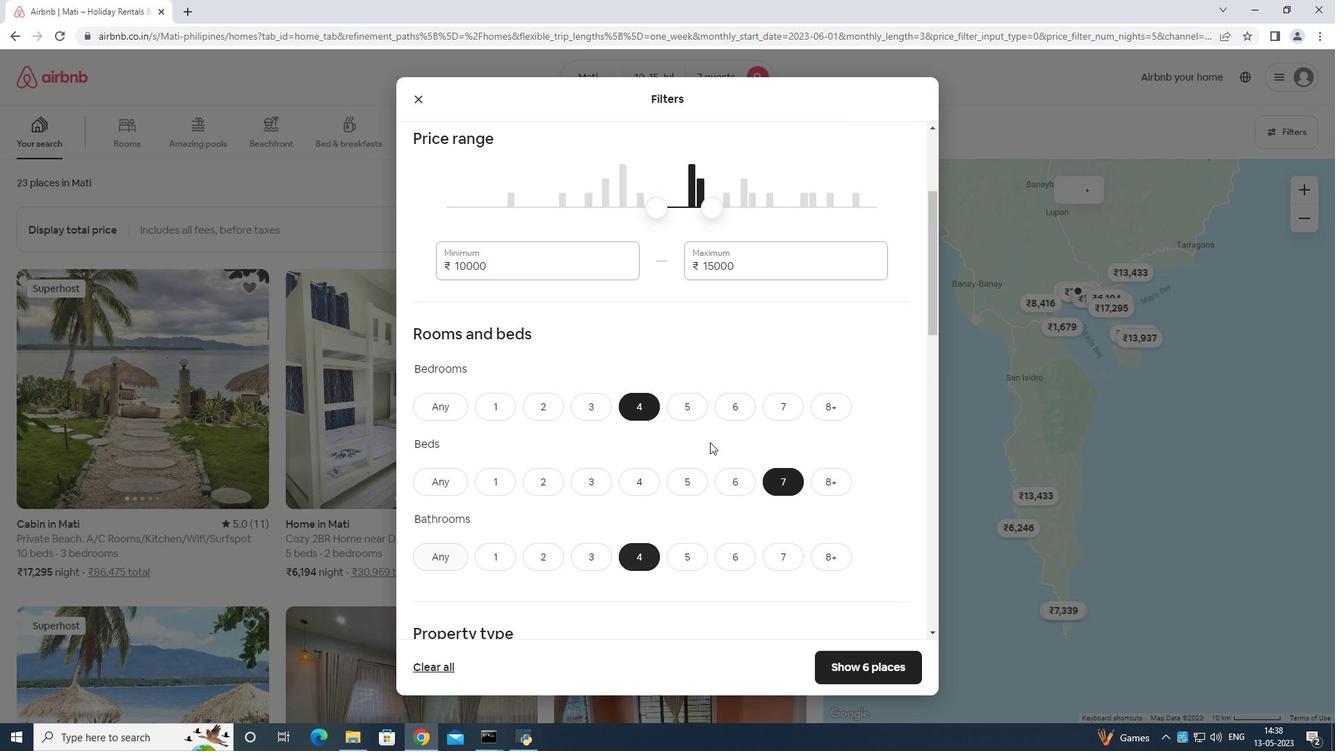 
Action: Mouse moved to (479, 347)
Screenshot: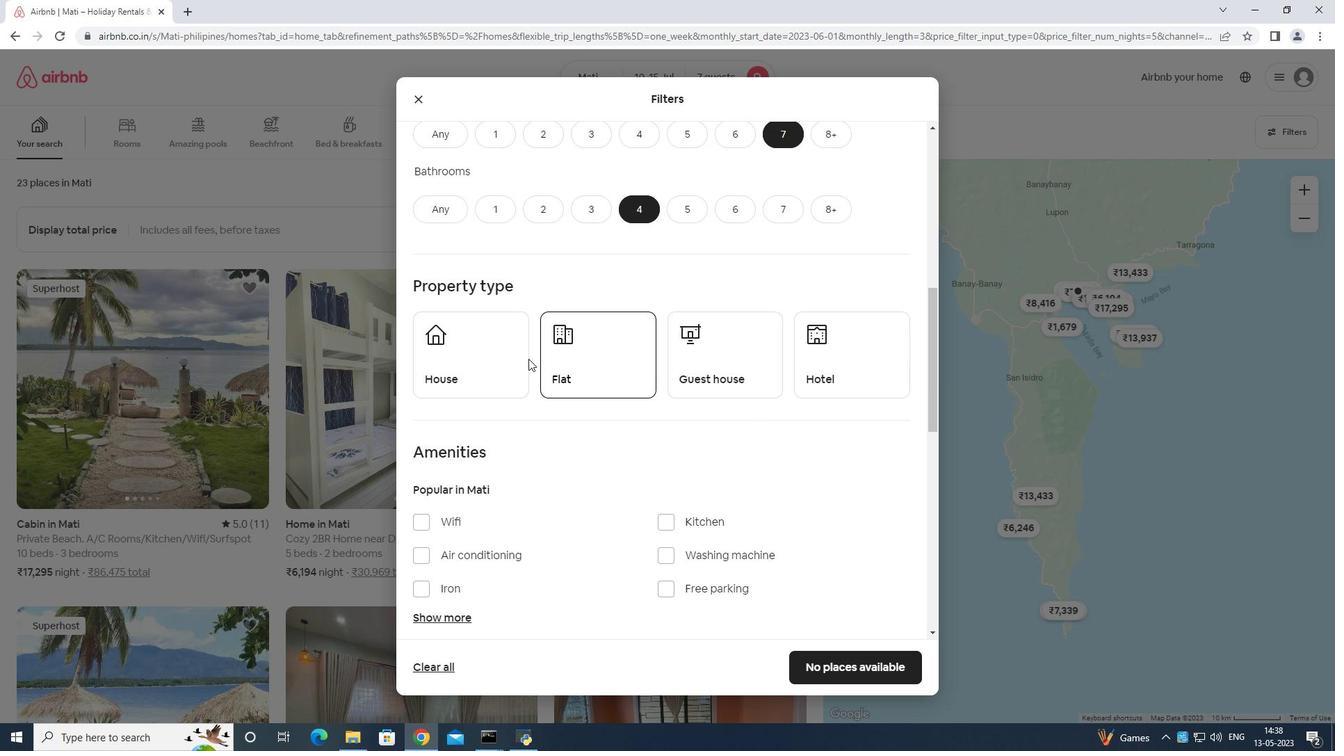 
Action: Mouse pressed left at (479, 347)
Screenshot: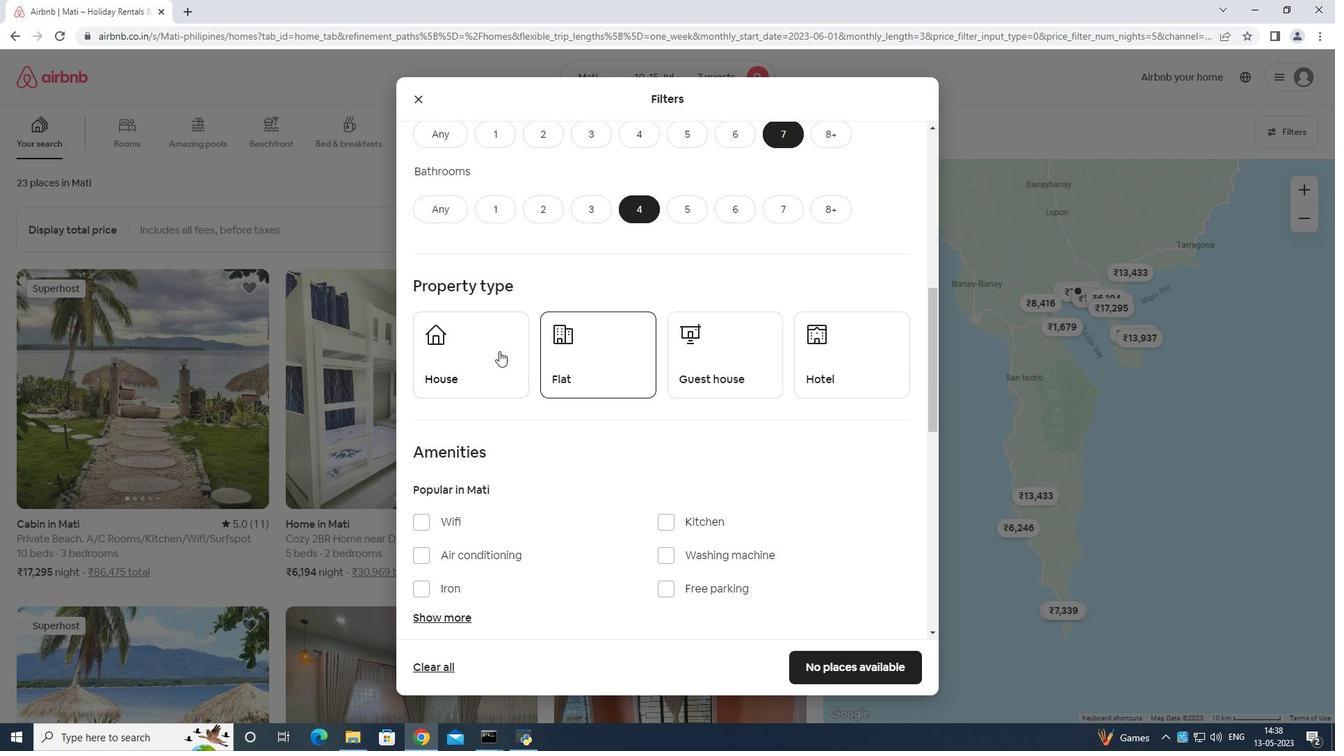 
Action: Mouse moved to (596, 347)
Screenshot: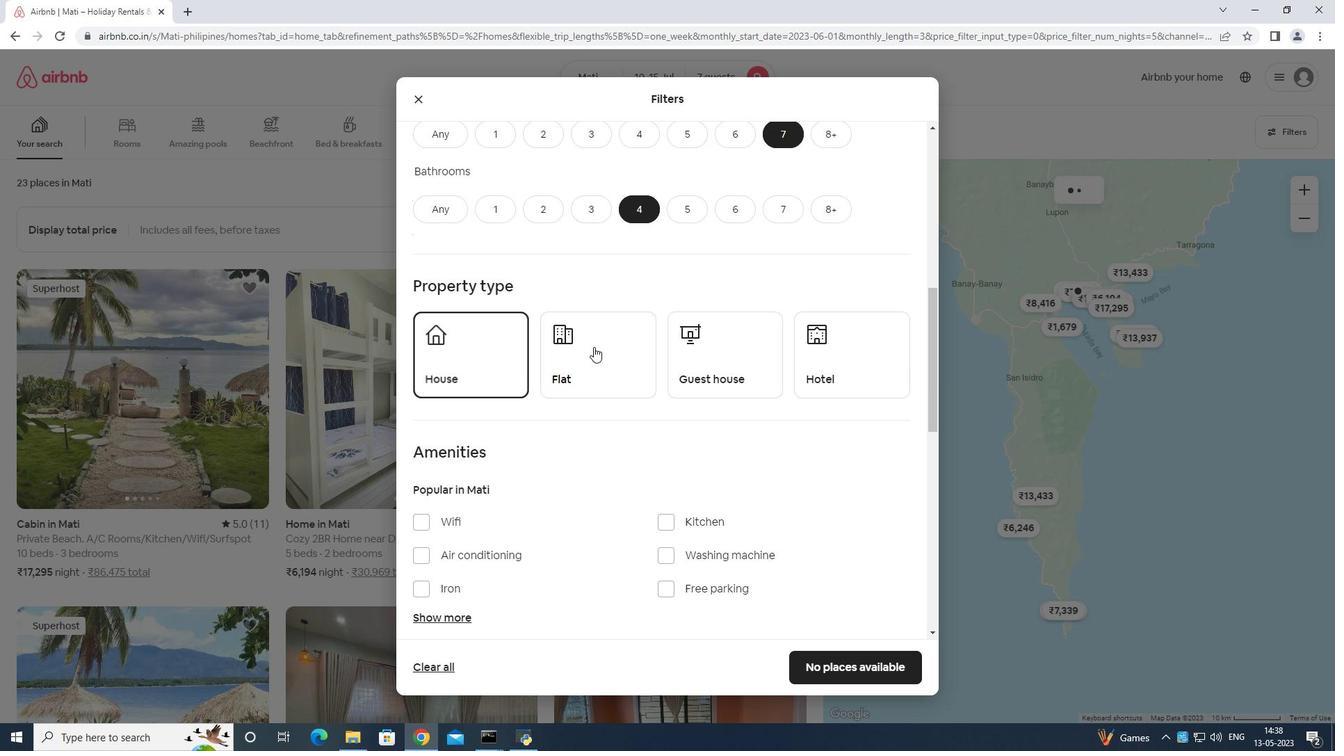 
Action: Mouse pressed left at (596, 347)
Screenshot: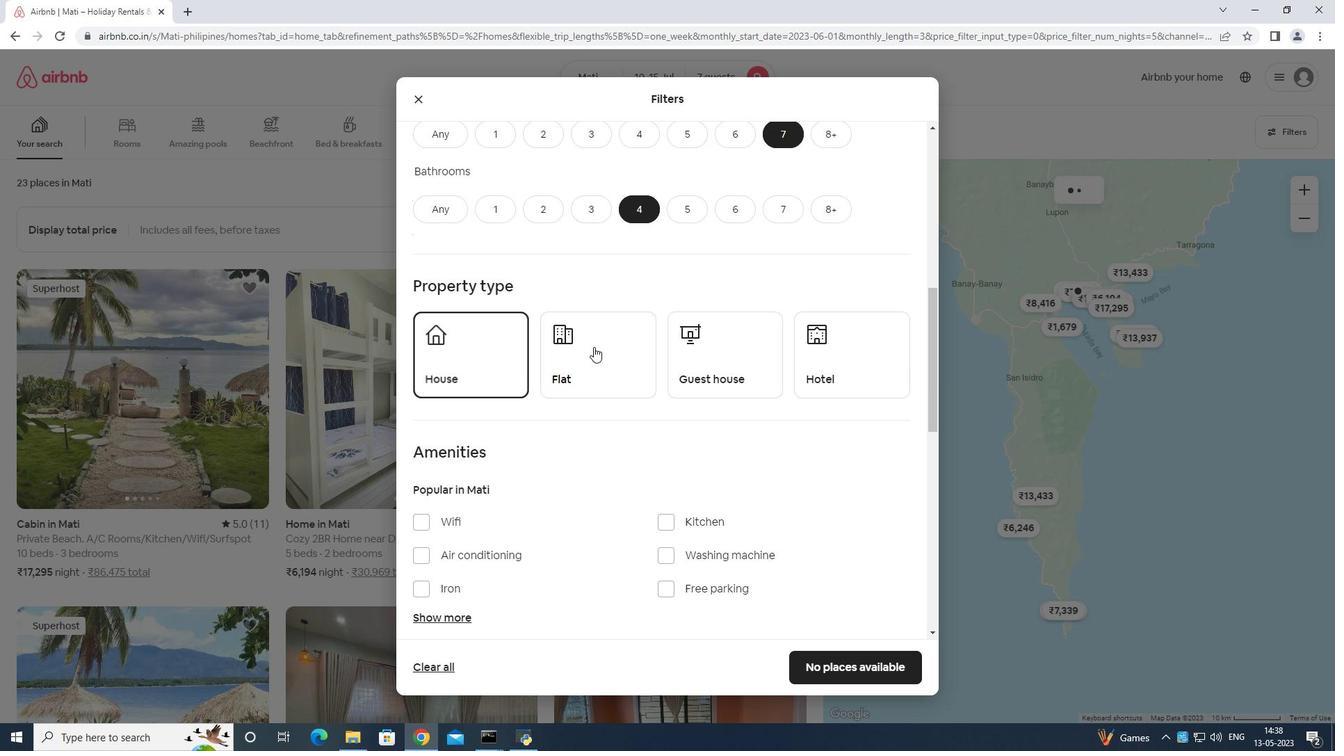 
Action: Mouse moved to (678, 352)
Screenshot: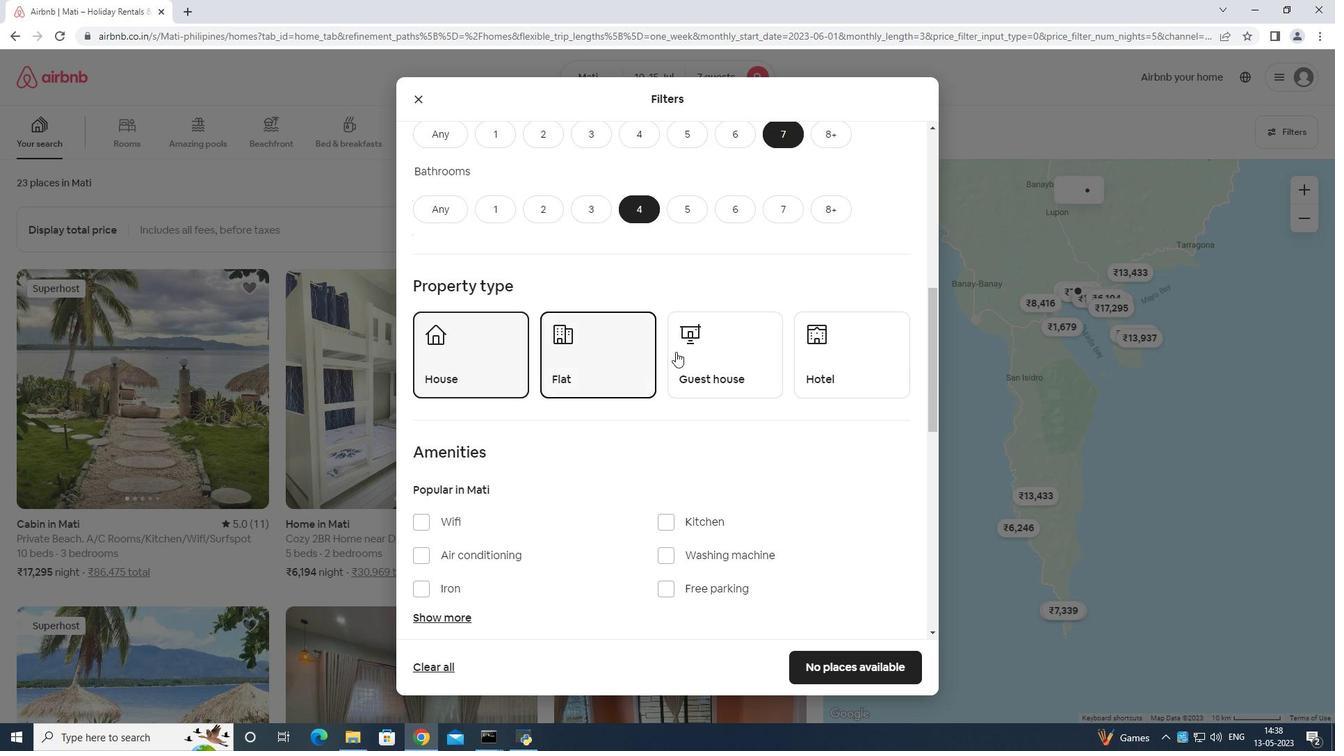 
Action: Mouse pressed left at (678, 352)
Screenshot: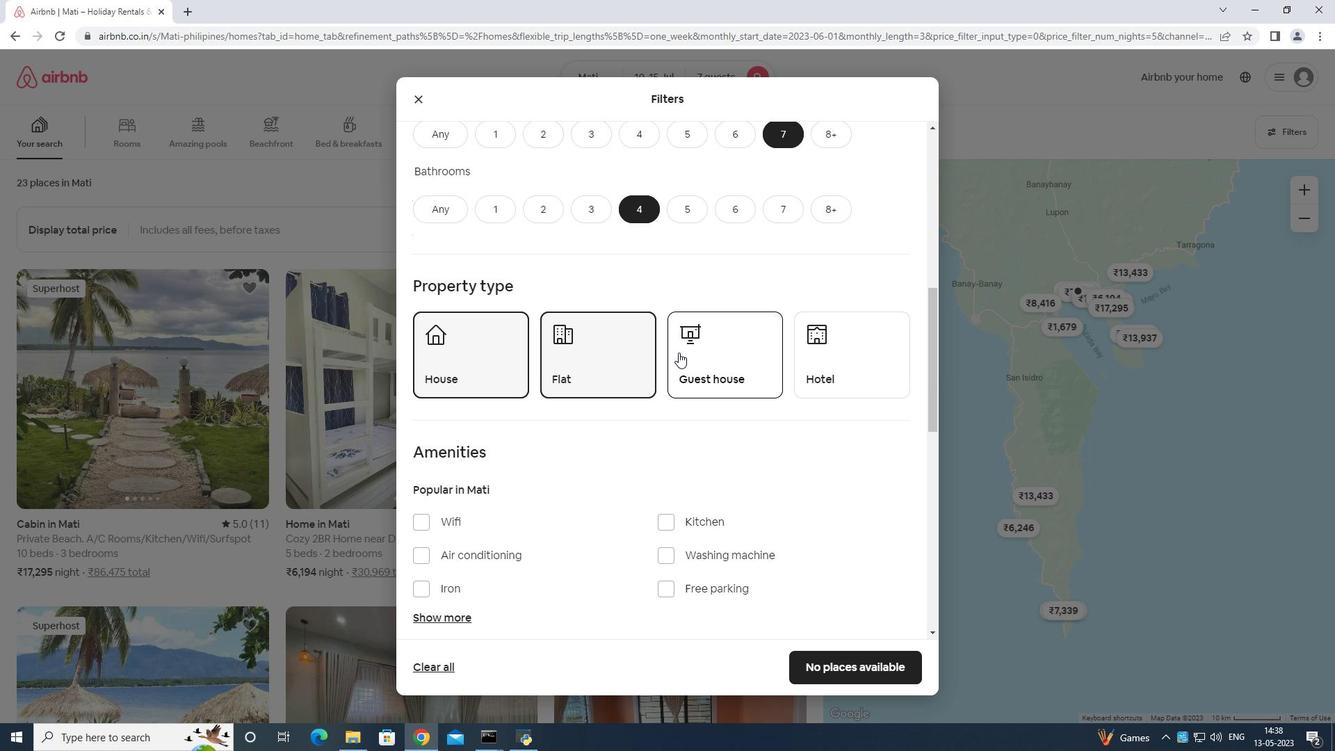 
Action: Mouse moved to (681, 347)
Screenshot: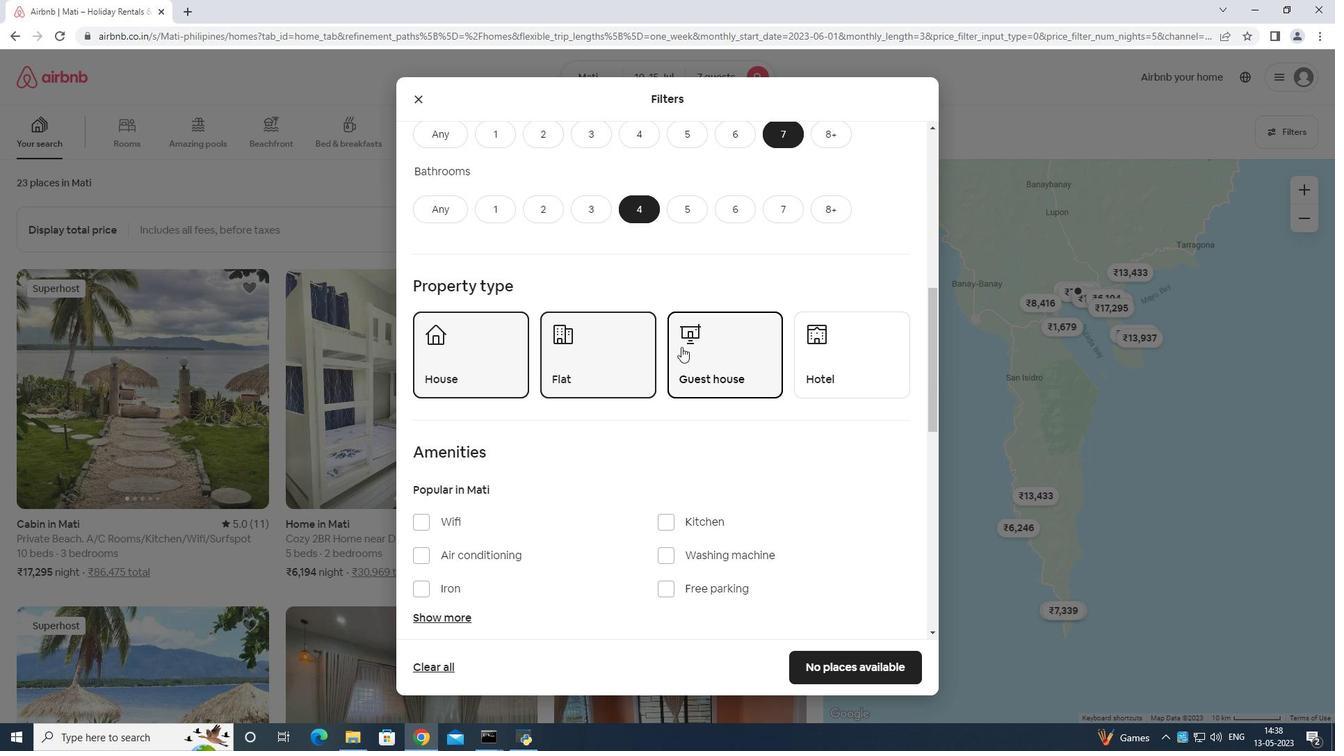 
Action: Mouse scrolled (681, 346) with delta (0, 0)
Screenshot: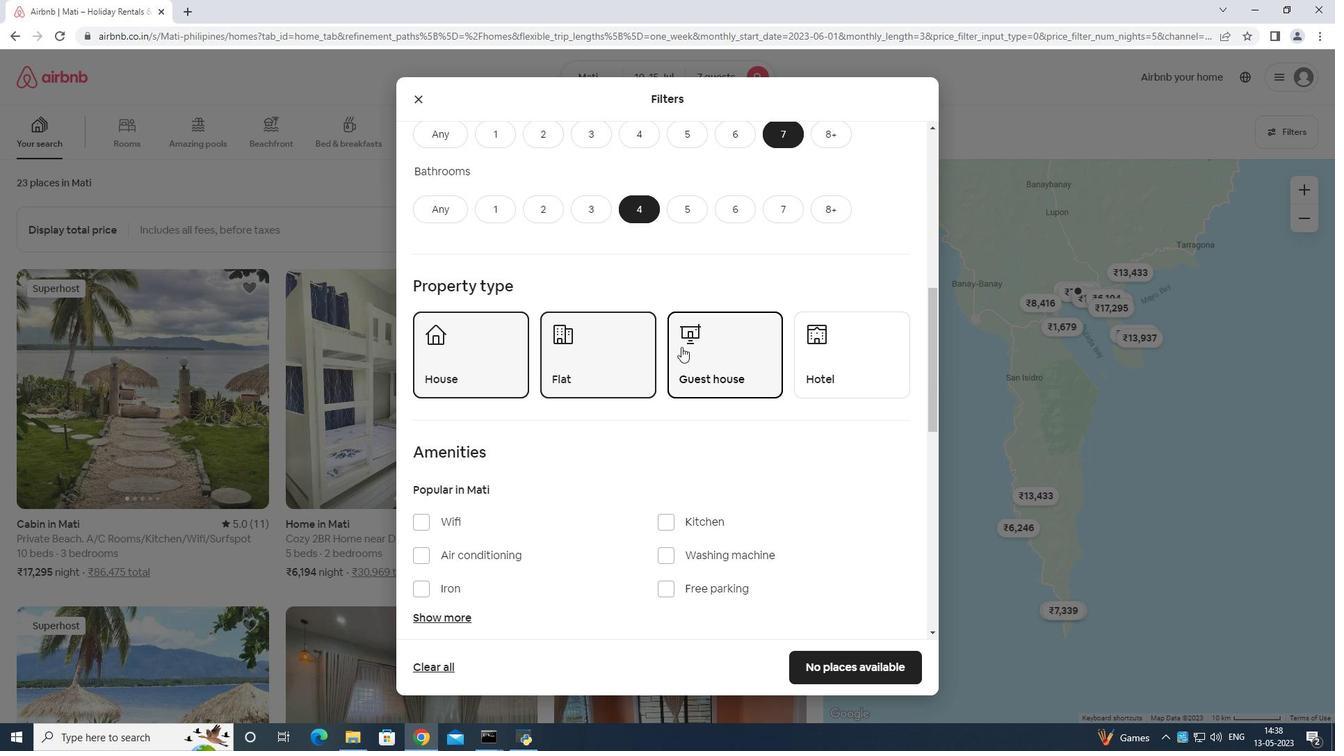 
Action: Mouse moved to (681, 350)
Screenshot: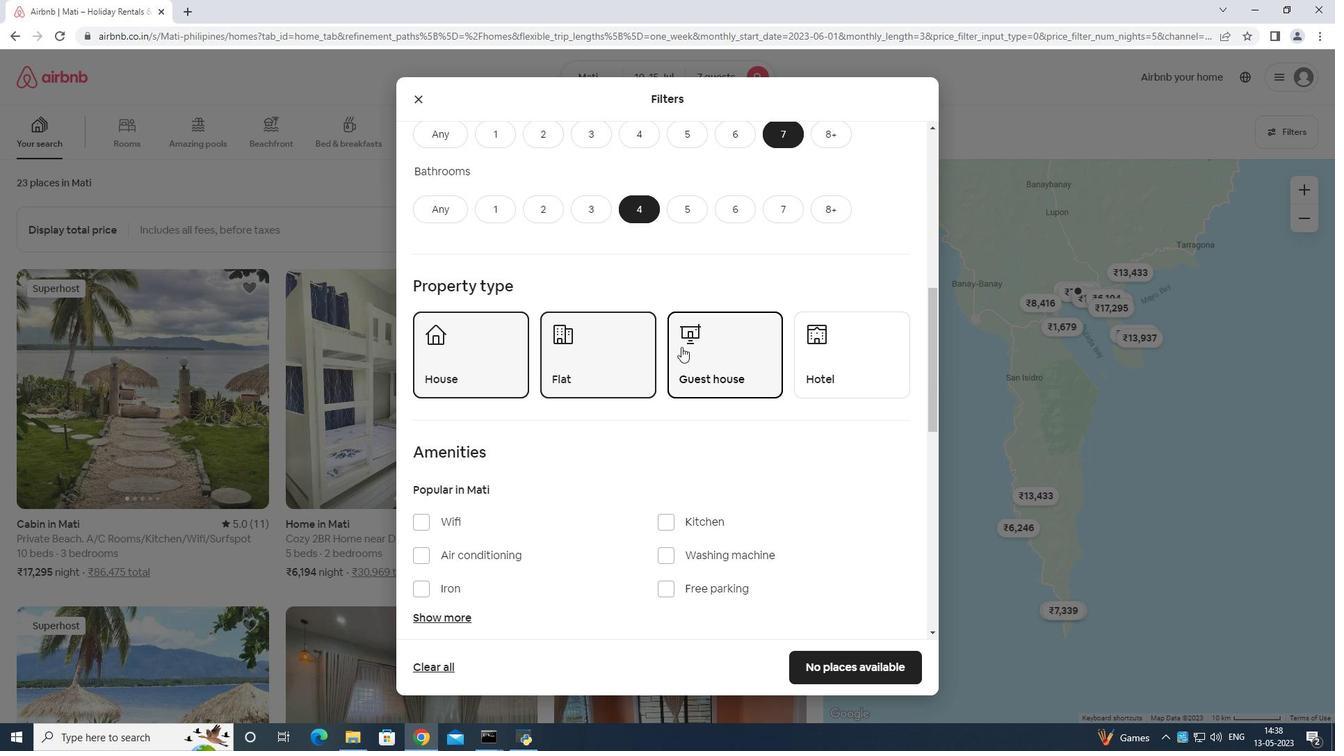 
Action: Mouse scrolled (681, 349) with delta (0, 0)
Screenshot: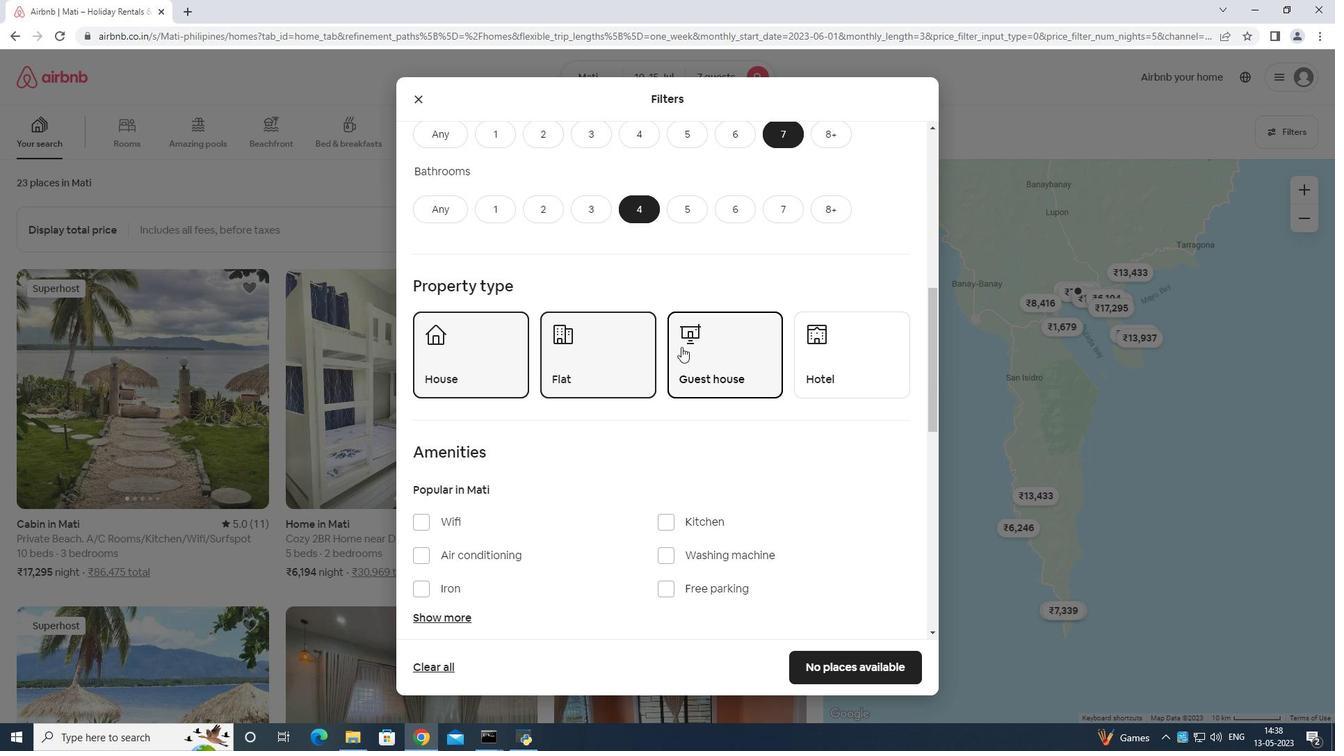 
Action: Mouse moved to (681, 350)
Screenshot: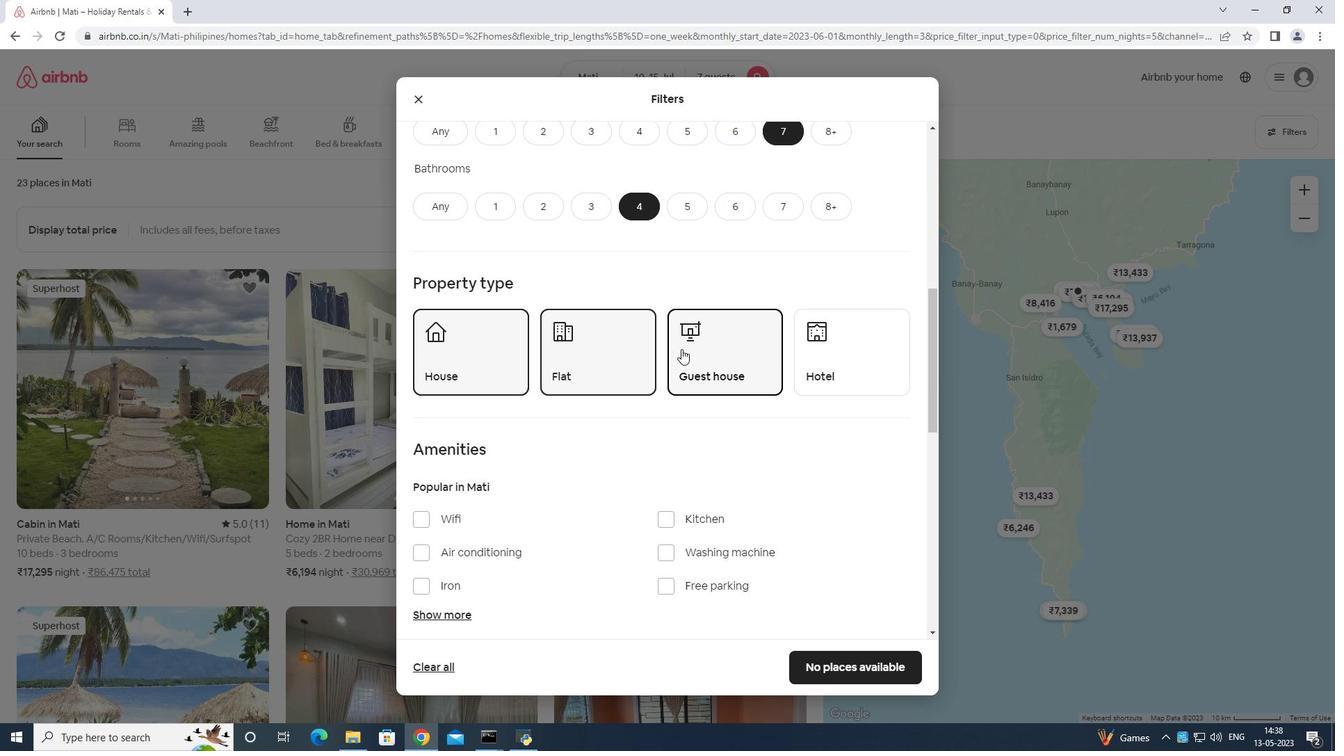 
Action: Mouse scrolled (681, 349) with delta (0, 0)
Screenshot: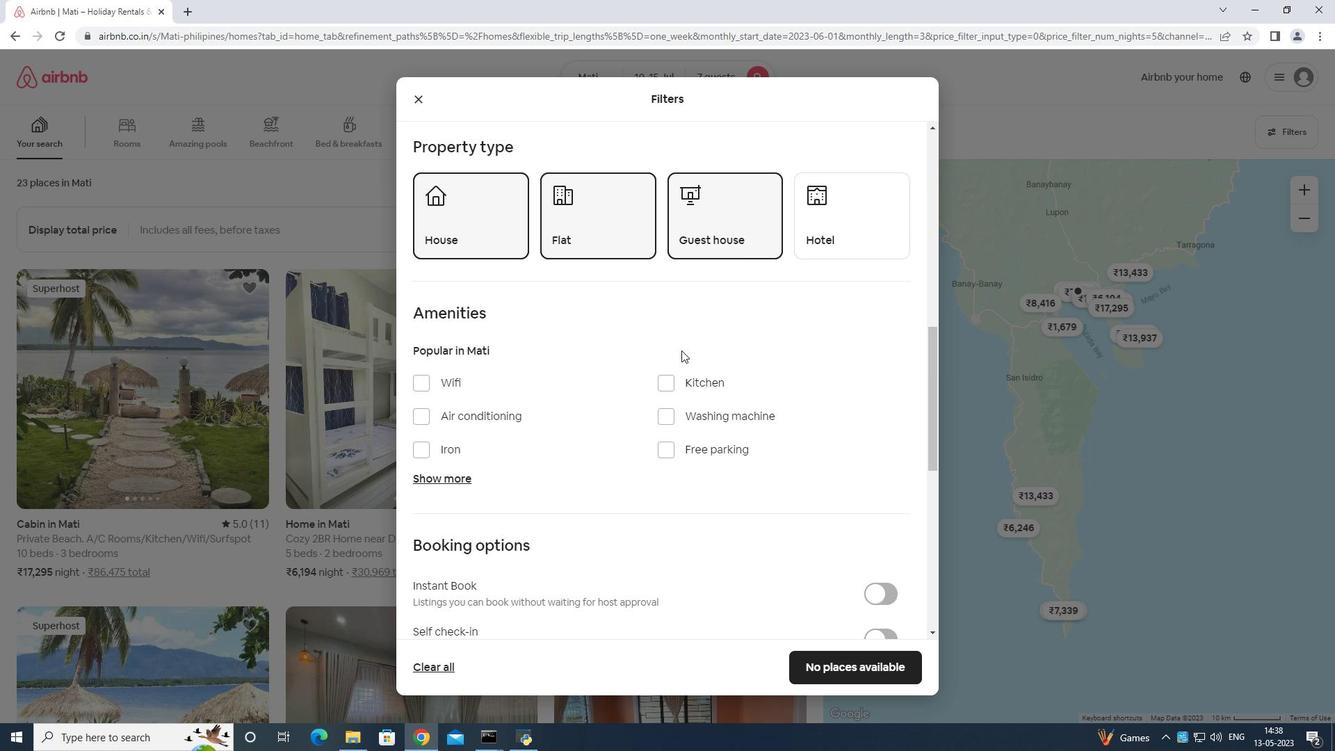 
Action: Mouse moved to (422, 312)
Screenshot: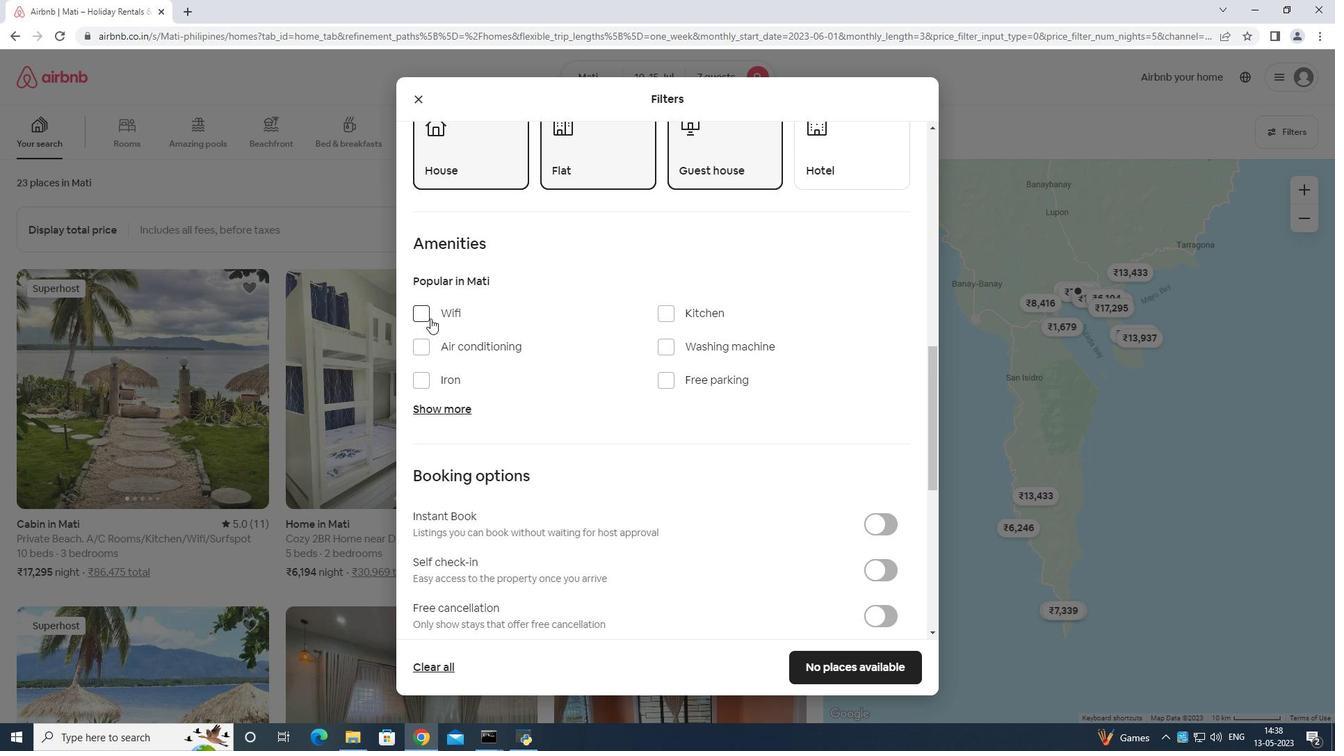 
Action: Mouse pressed left at (422, 312)
Screenshot: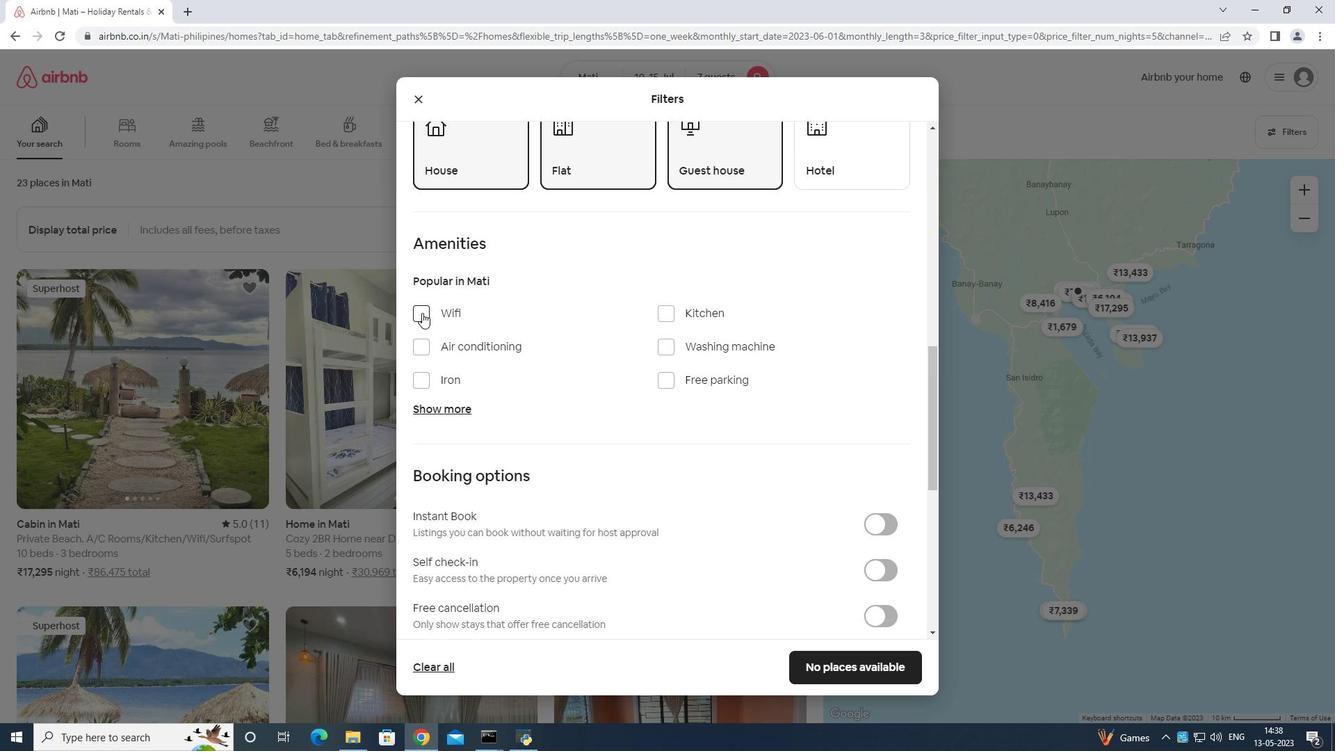 
Action: Mouse moved to (670, 379)
Screenshot: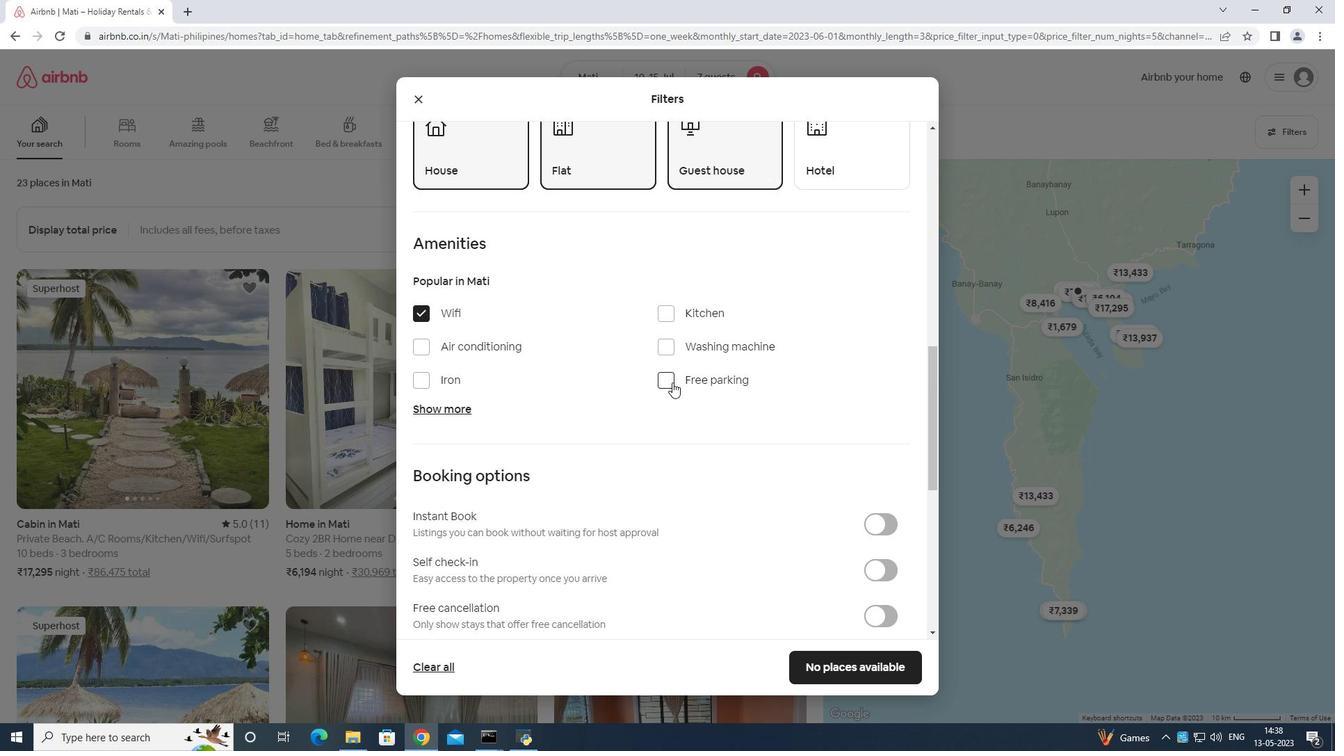 
Action: Mouse pressed left at (670, 379)
Screenshot: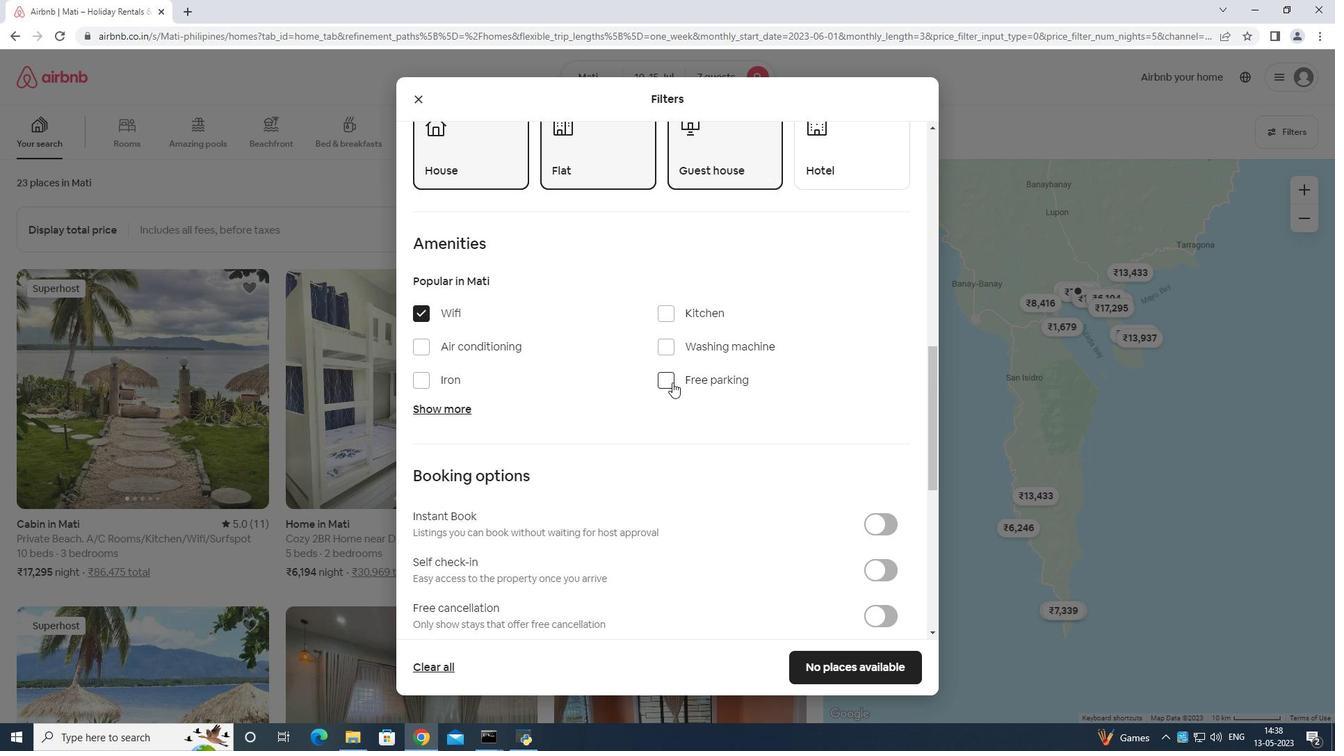 
Action: Mouse moved to (449, 408)
Screenshot: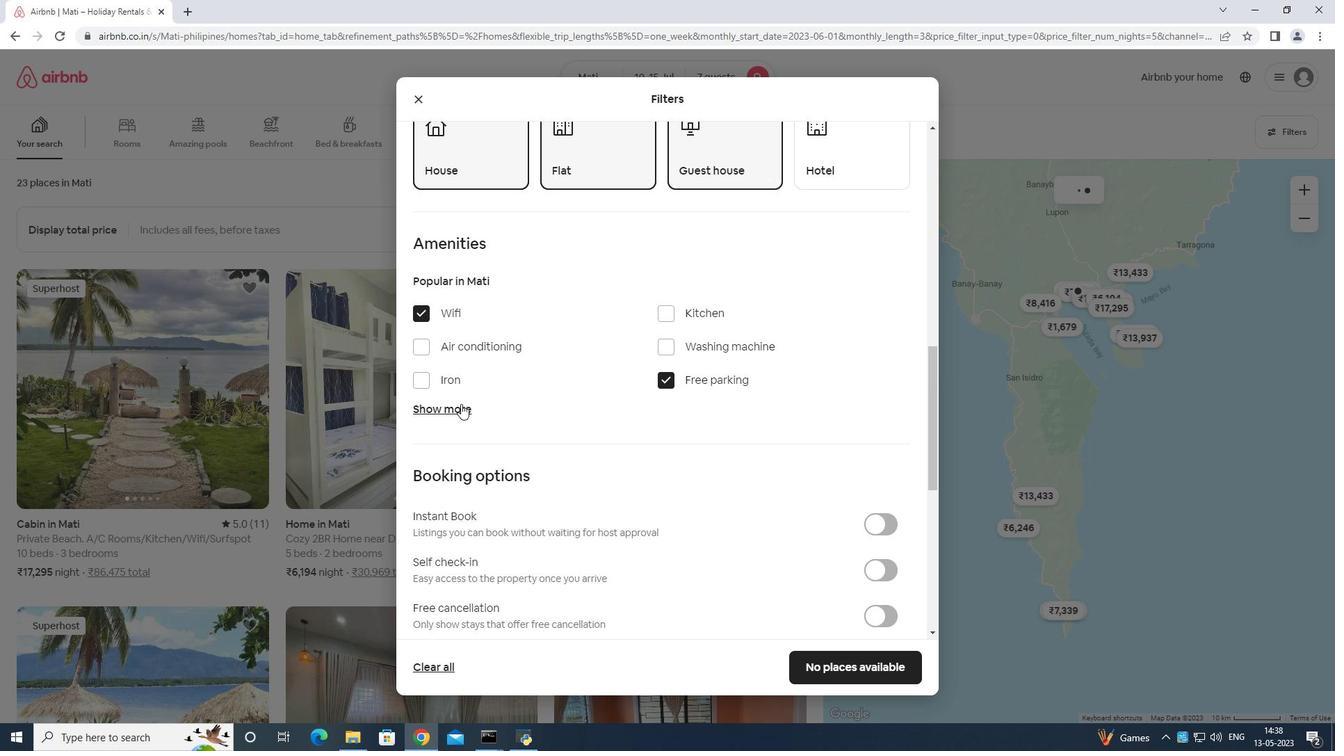 
Action: Mouse pressed left at (449, 408)
Screenshot: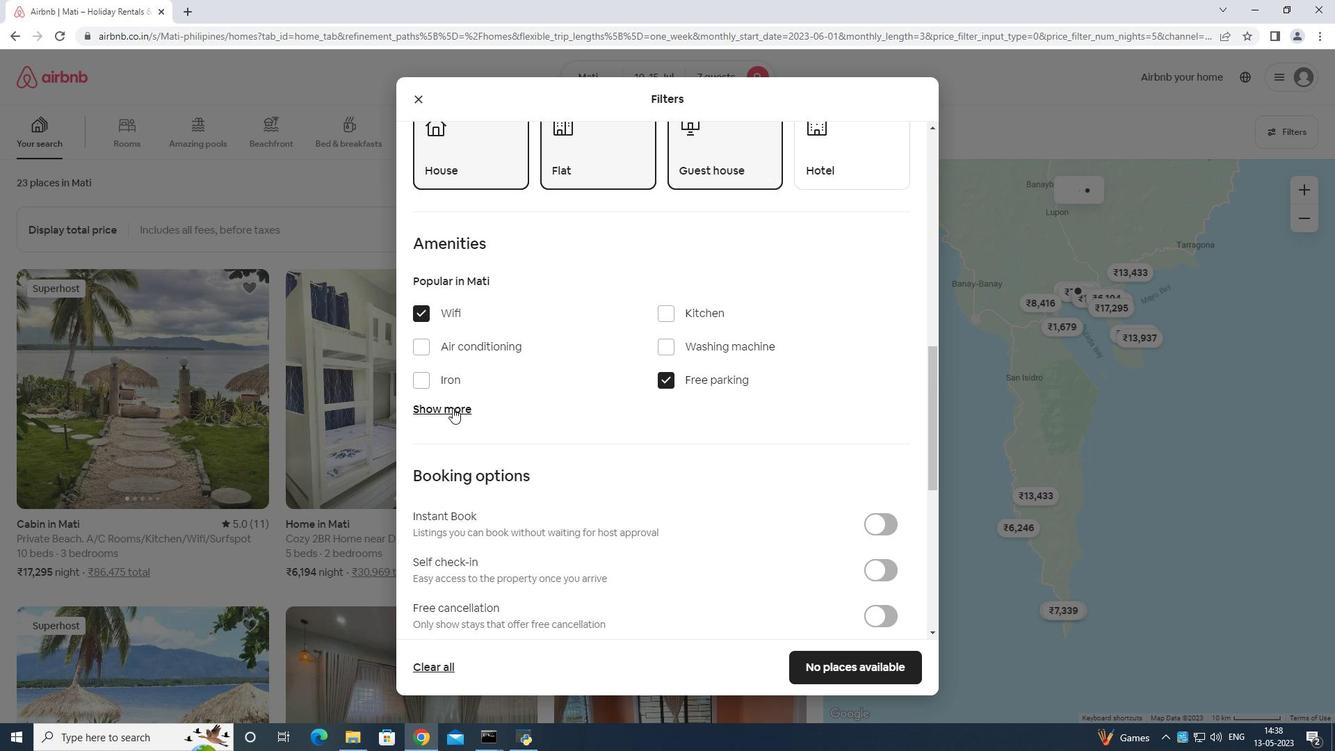 
Action: Mouse moved to (475, 392)
Screenshot: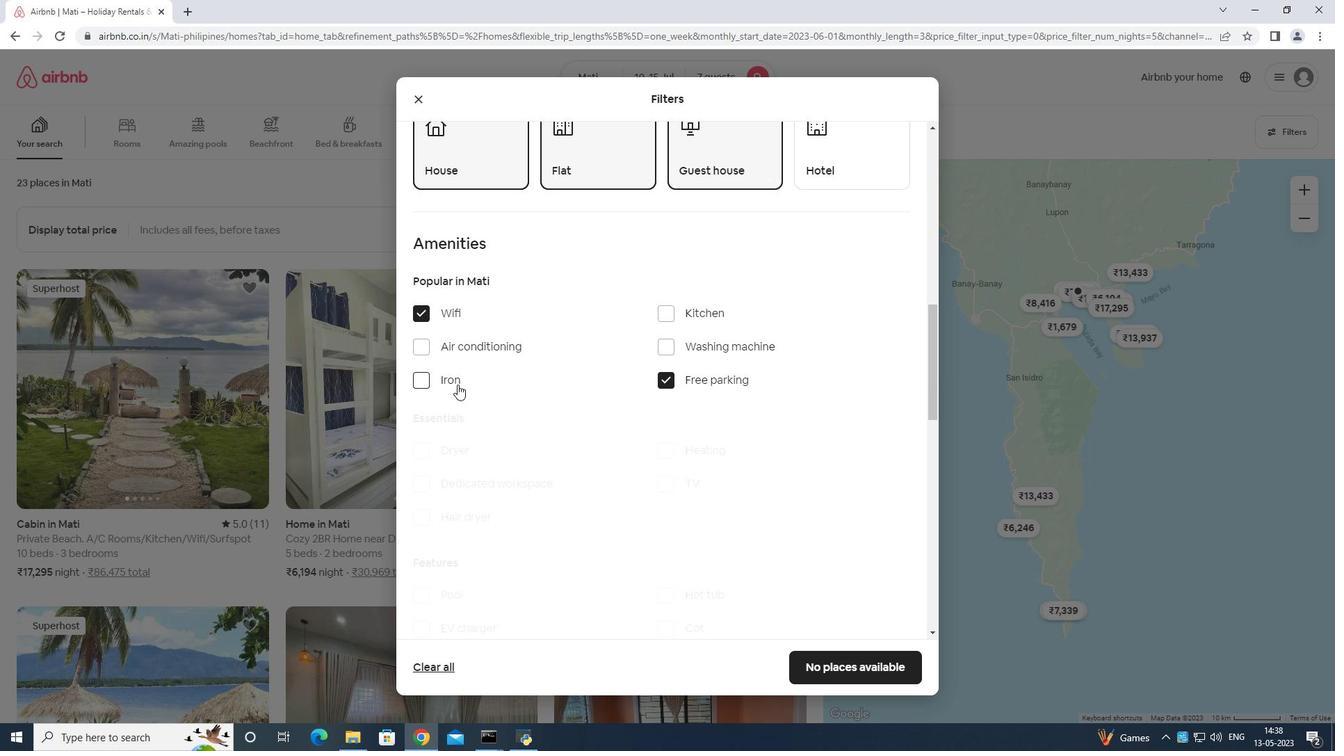 
Action: Mouse scrolled (475, 392) with delta (0, 0)
Screenshot: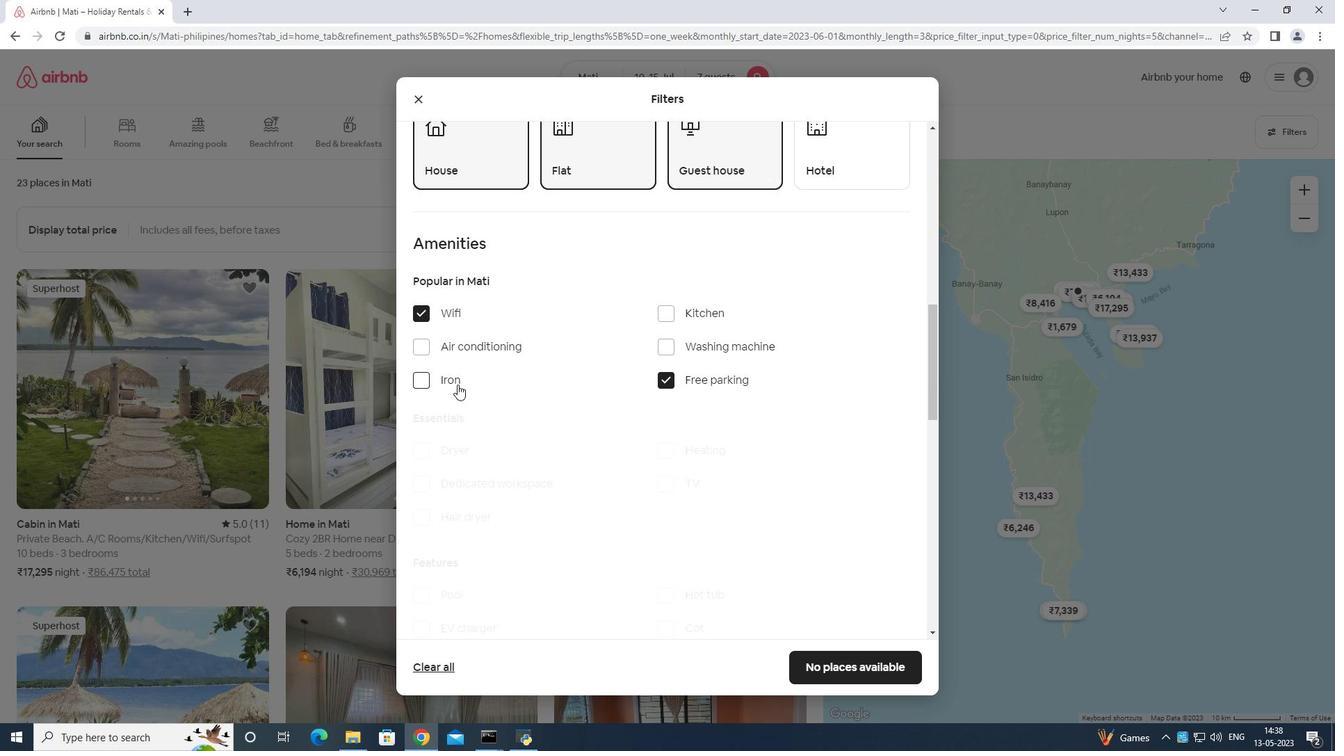 
Action: Mouse moved to (488, 397)
Screenshot: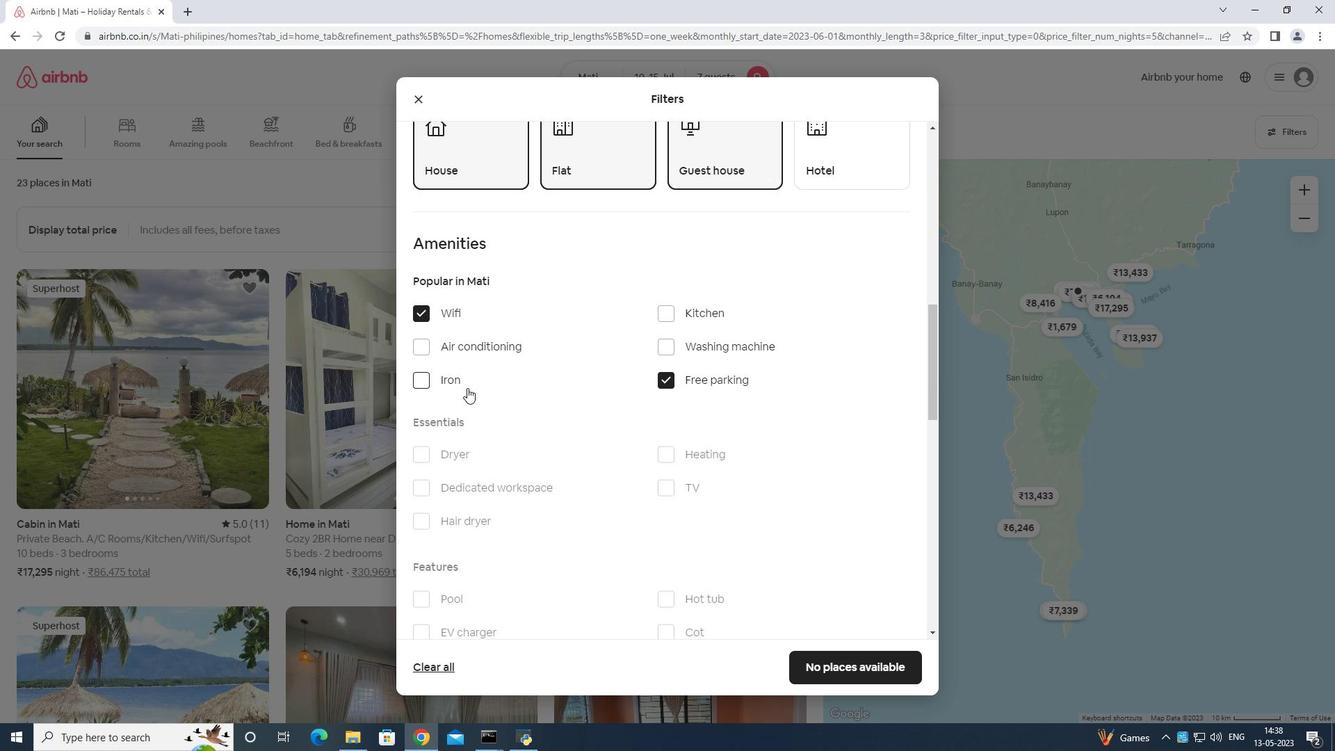 
Action: Mouse scrolled (488, 397) with delta (0, 0)
Screenshot: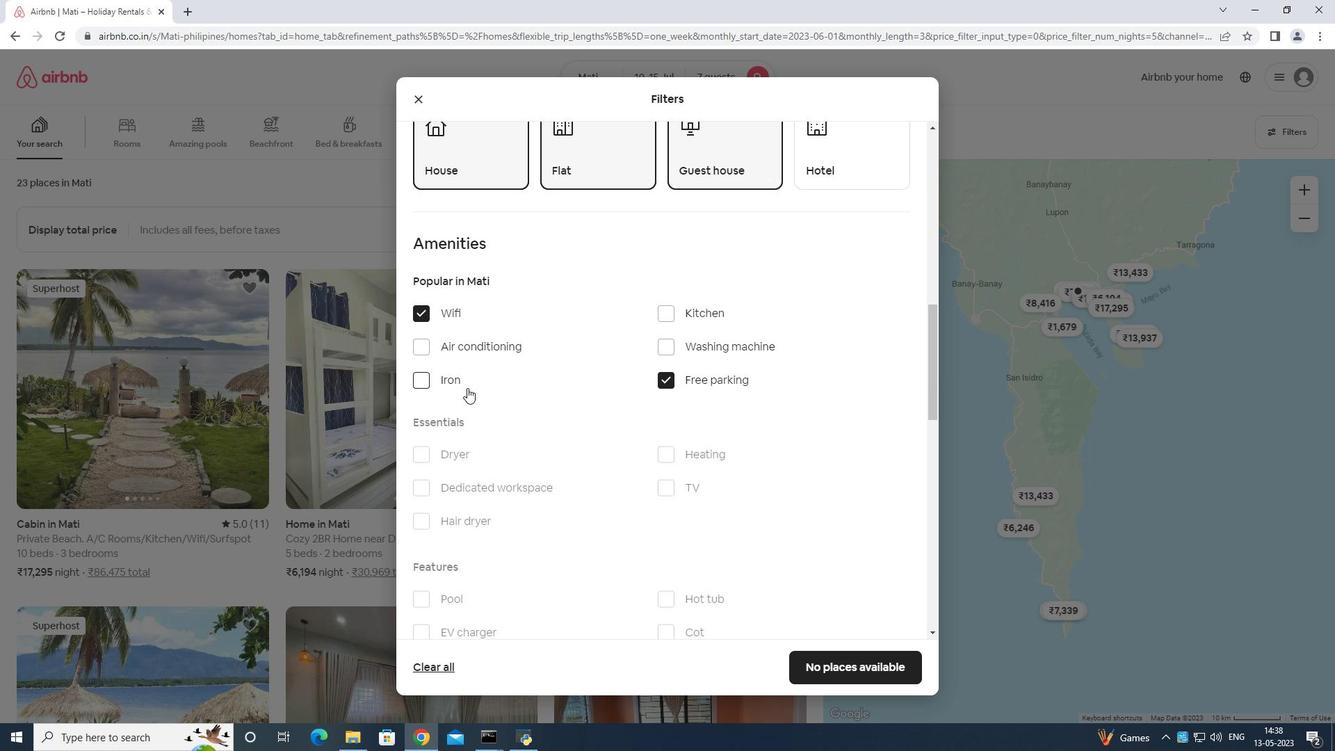 
Action: Mouse moved to (662, 351)
Screenshot: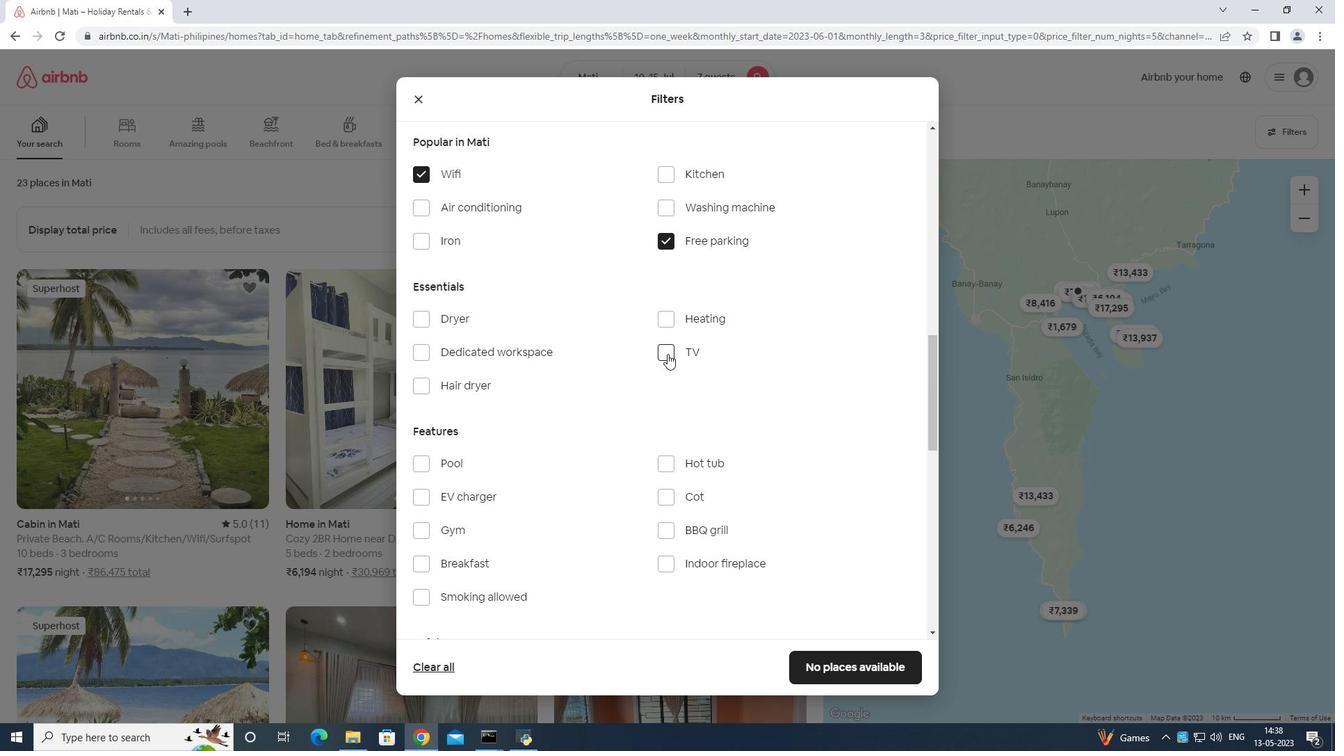 
Action: Mouse pressed left at (662, 351)
Screenshot: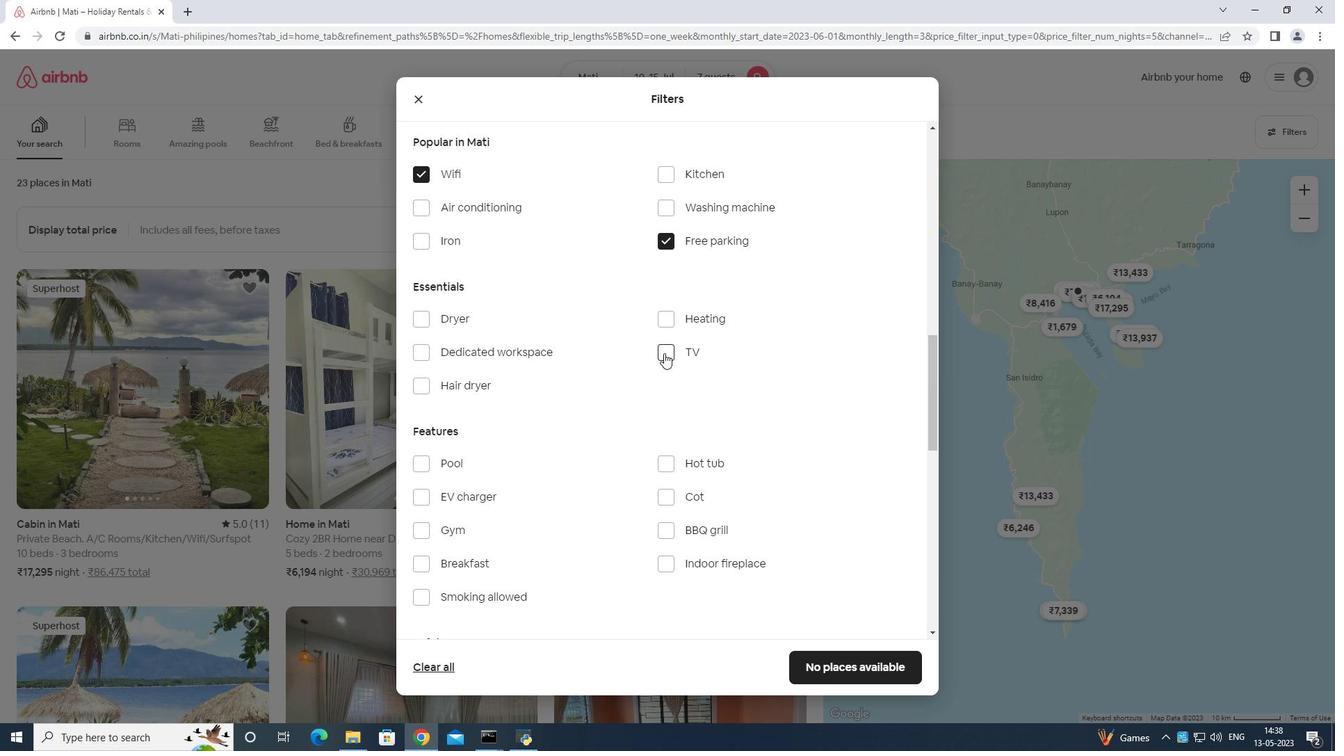 
Action: Mouse moved to (676, 353)
Screenshot: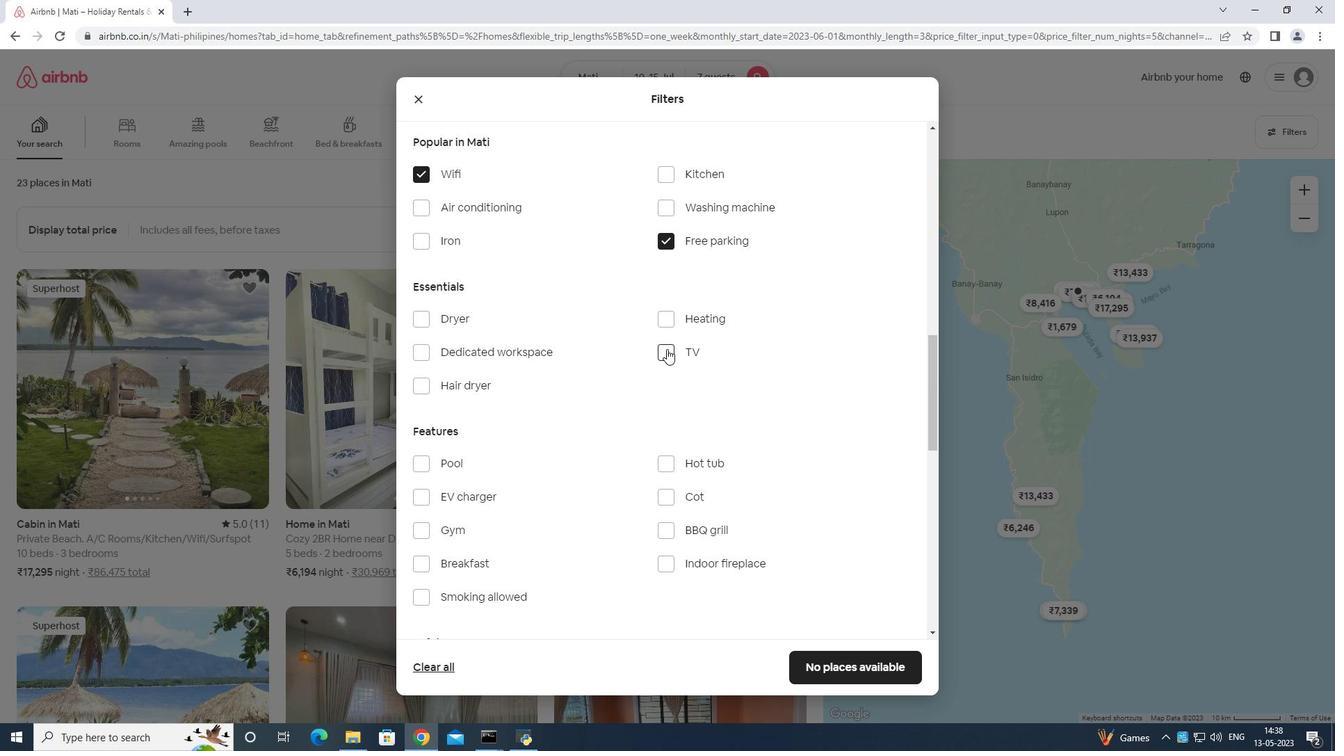 
Action: Mouse scrolled (676, 353) with delta (0, 0)
Screenshot: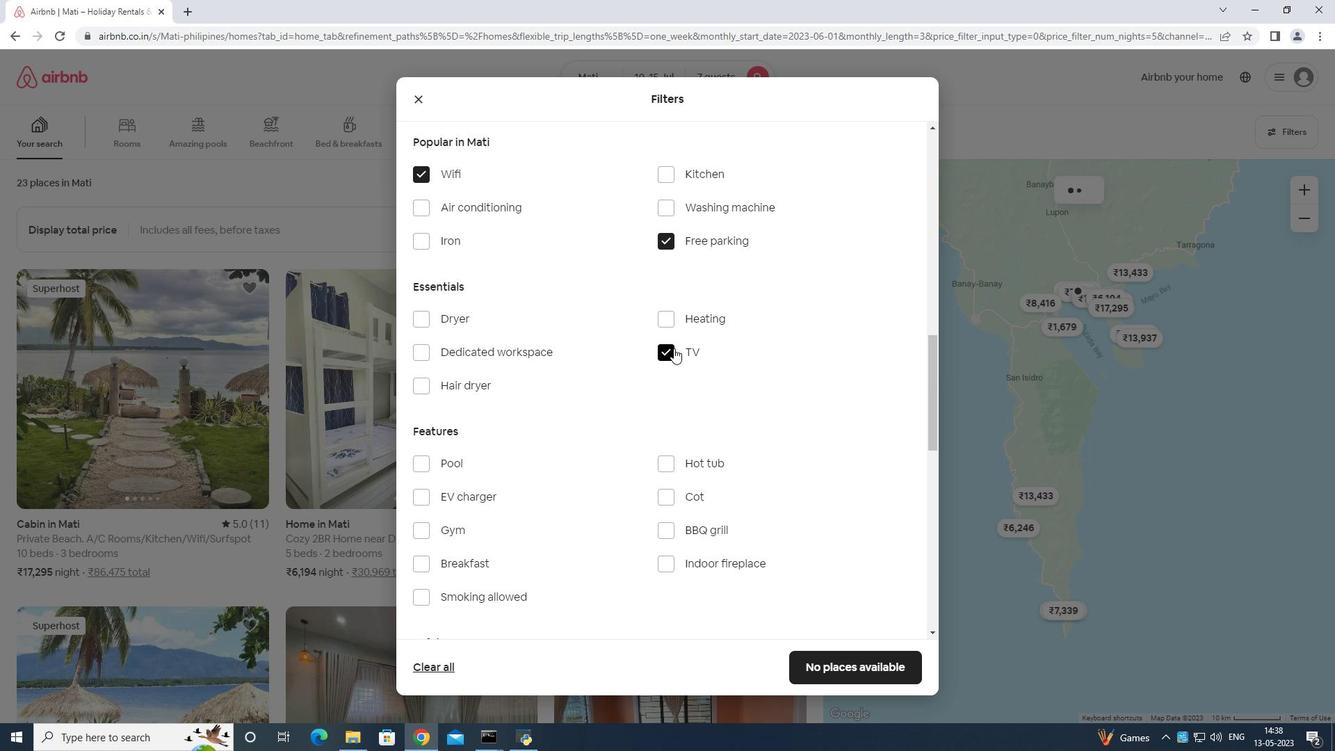 
Action: Mouse moved to (675, 363)
Screenshot: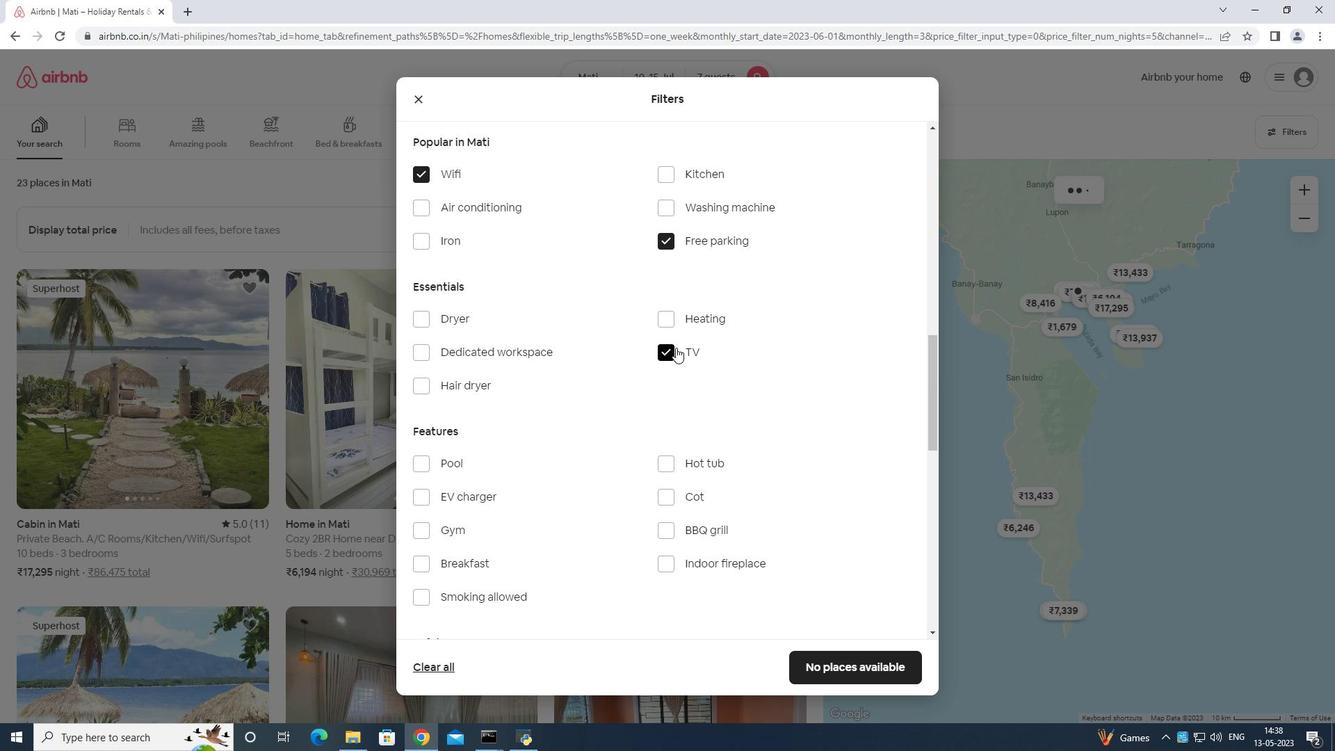 
Action: Mouse scrolled (675, 362) with delta (0, 0)
Screenshot: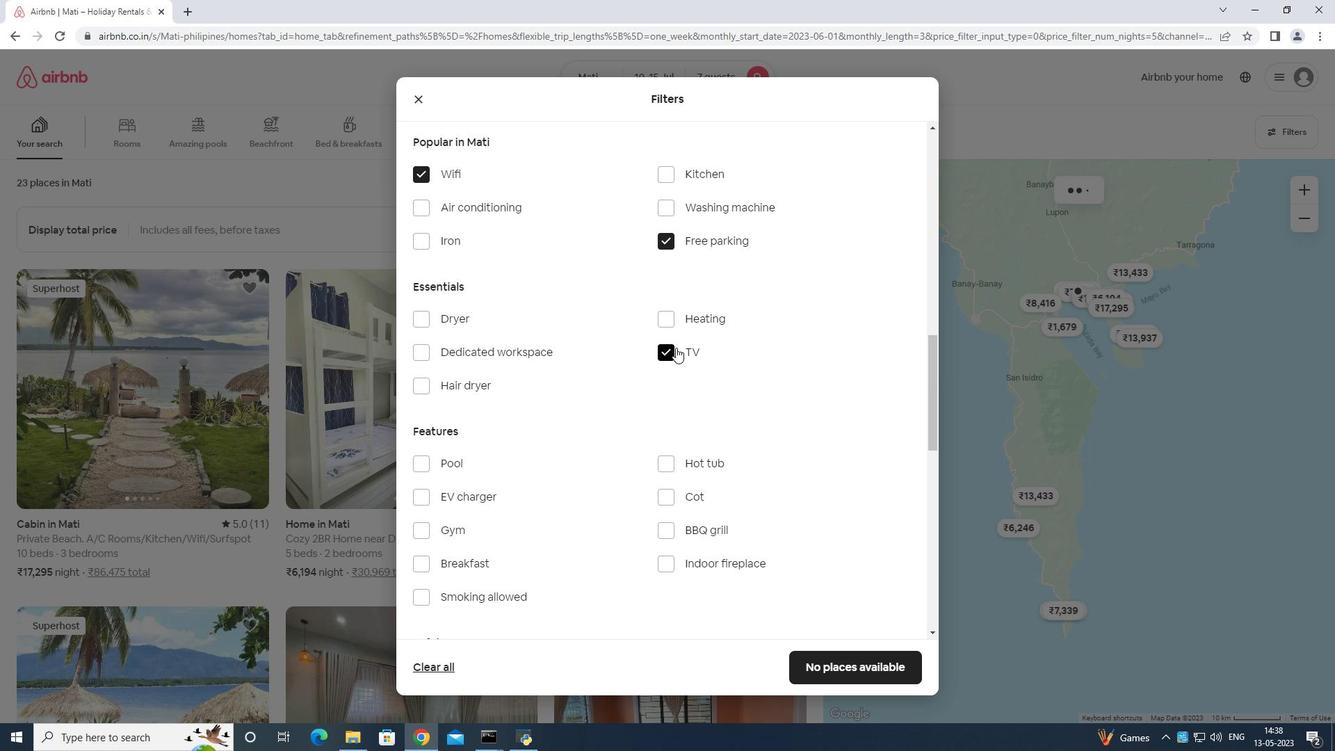
Action: Mouse moved to (669, 371)
Screenshot: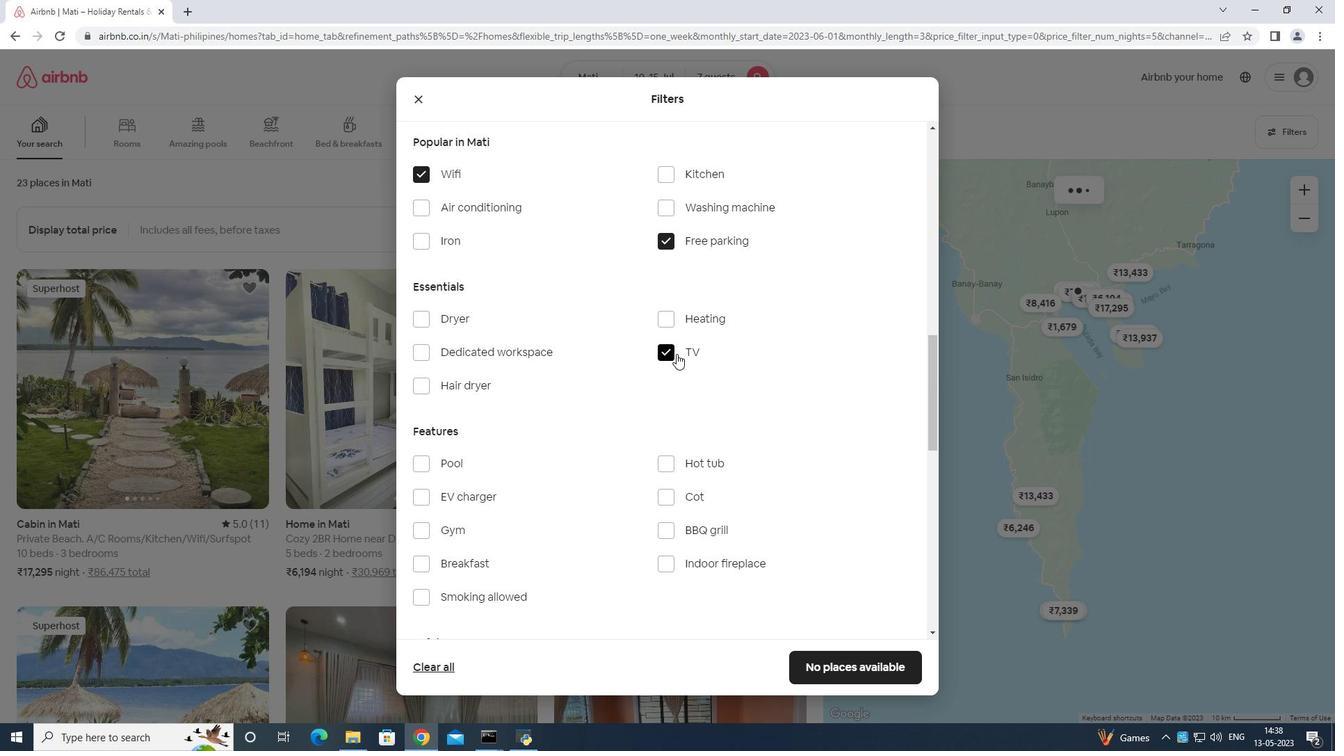 
Action: Mouse scrolled (669, 370) with delta (0, 0)
Screenshot: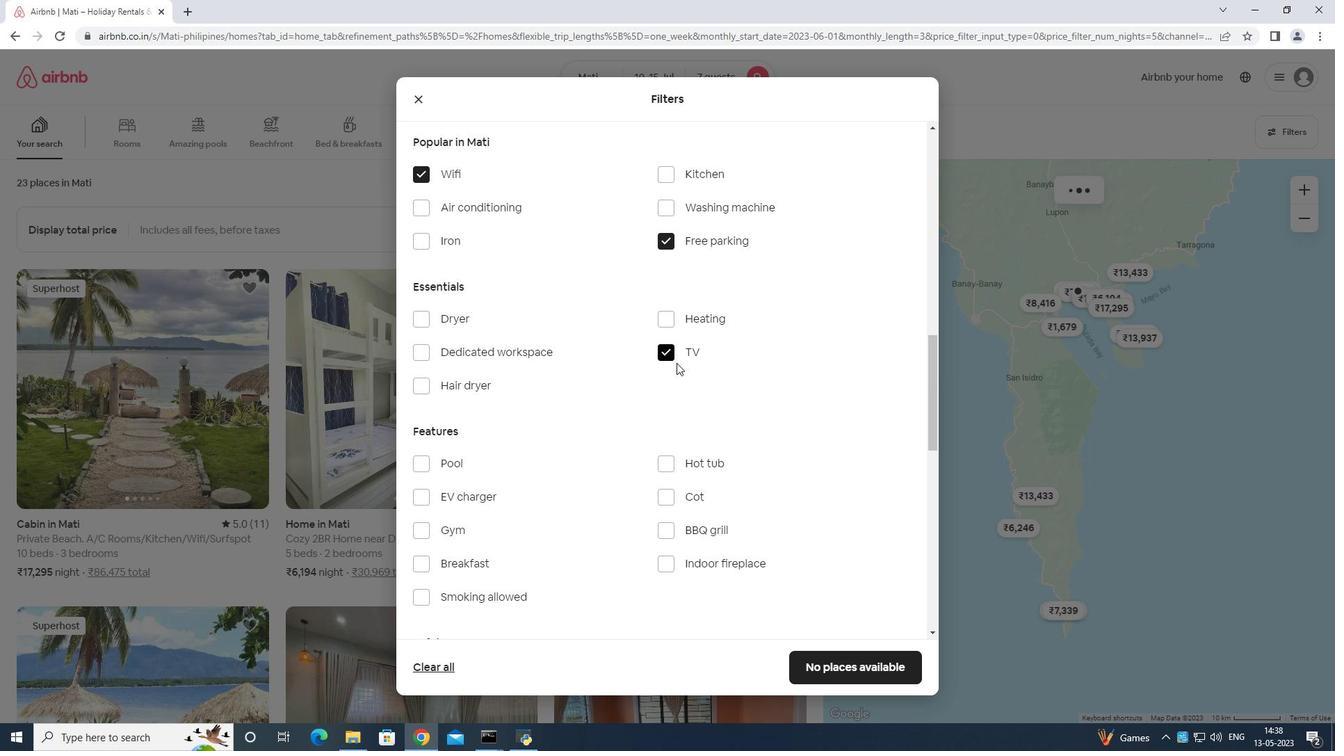 
Action: Mouse moved to (414, 310)
Screenshot: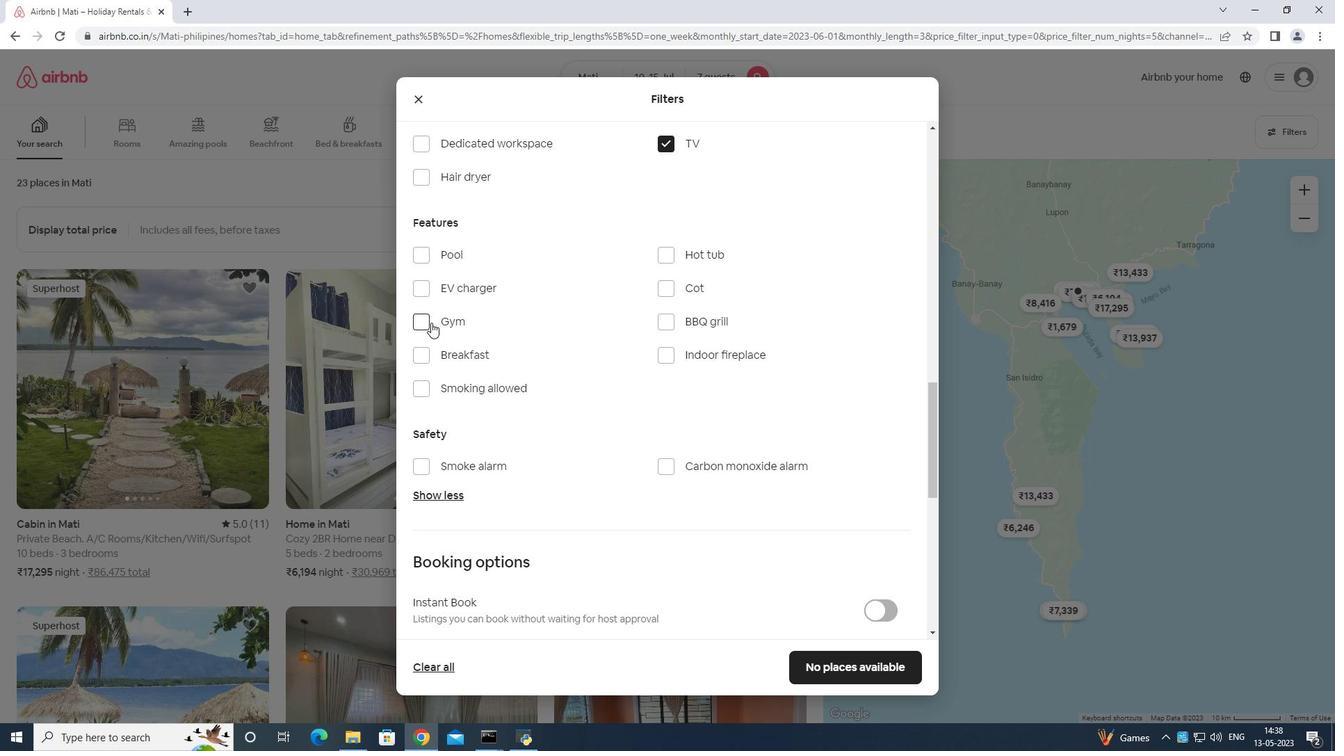 
Action: Mouse pressed left at (414, 310)
Screenshot: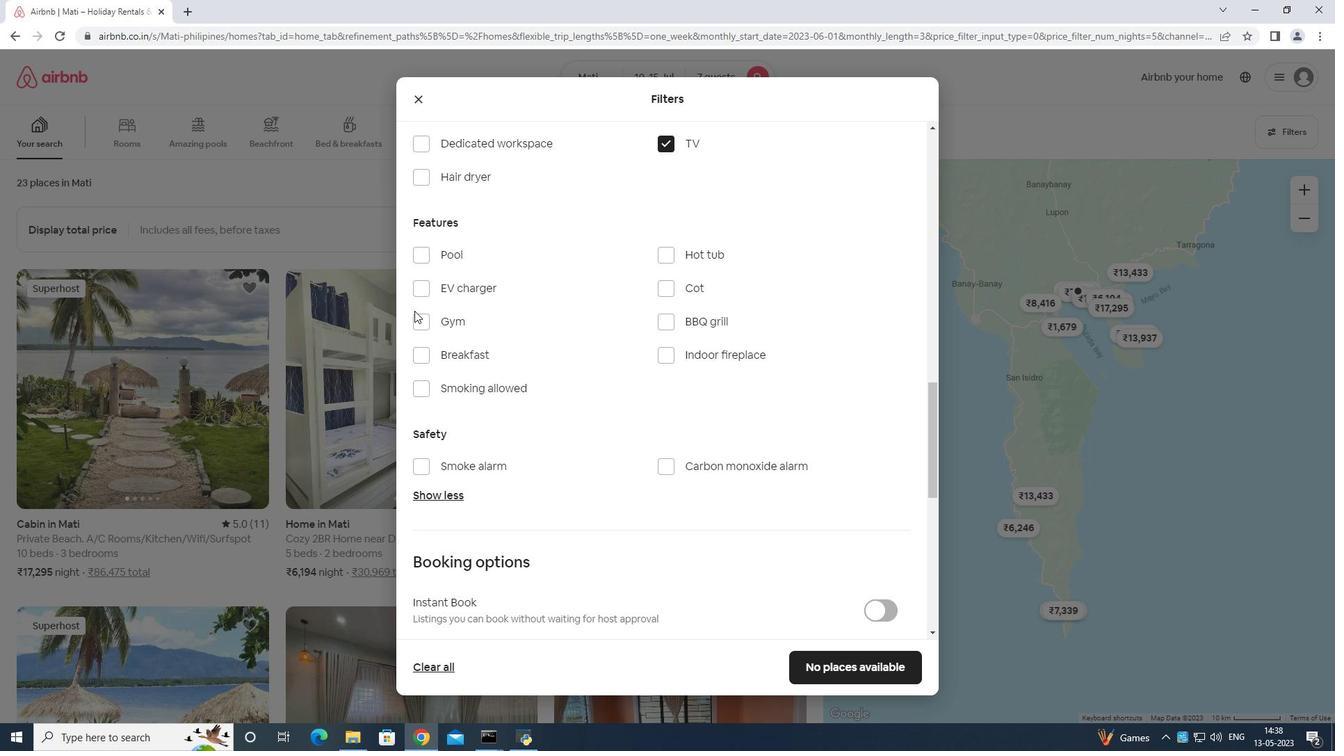 
Action: Mouse moved to (418, 322)
Screenshot: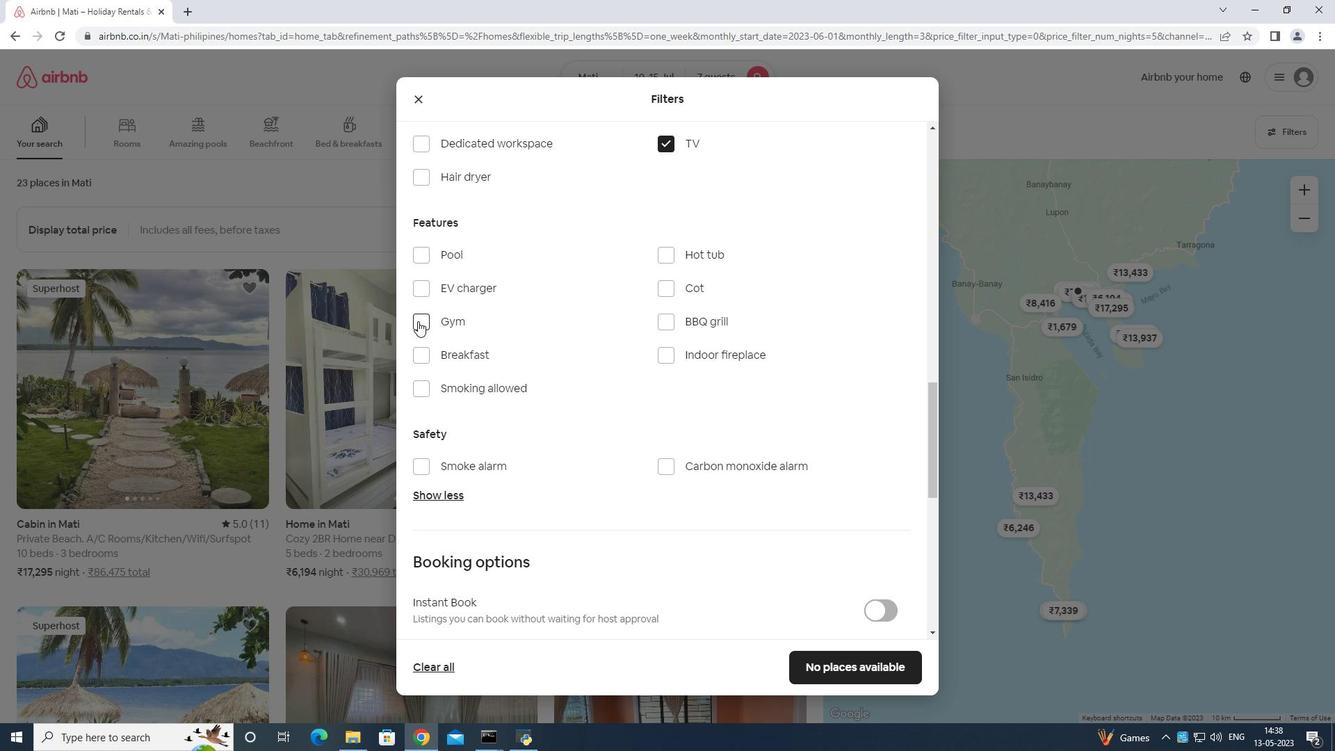 
Action: Mouse pressed left at (418, 322)
Screenshot: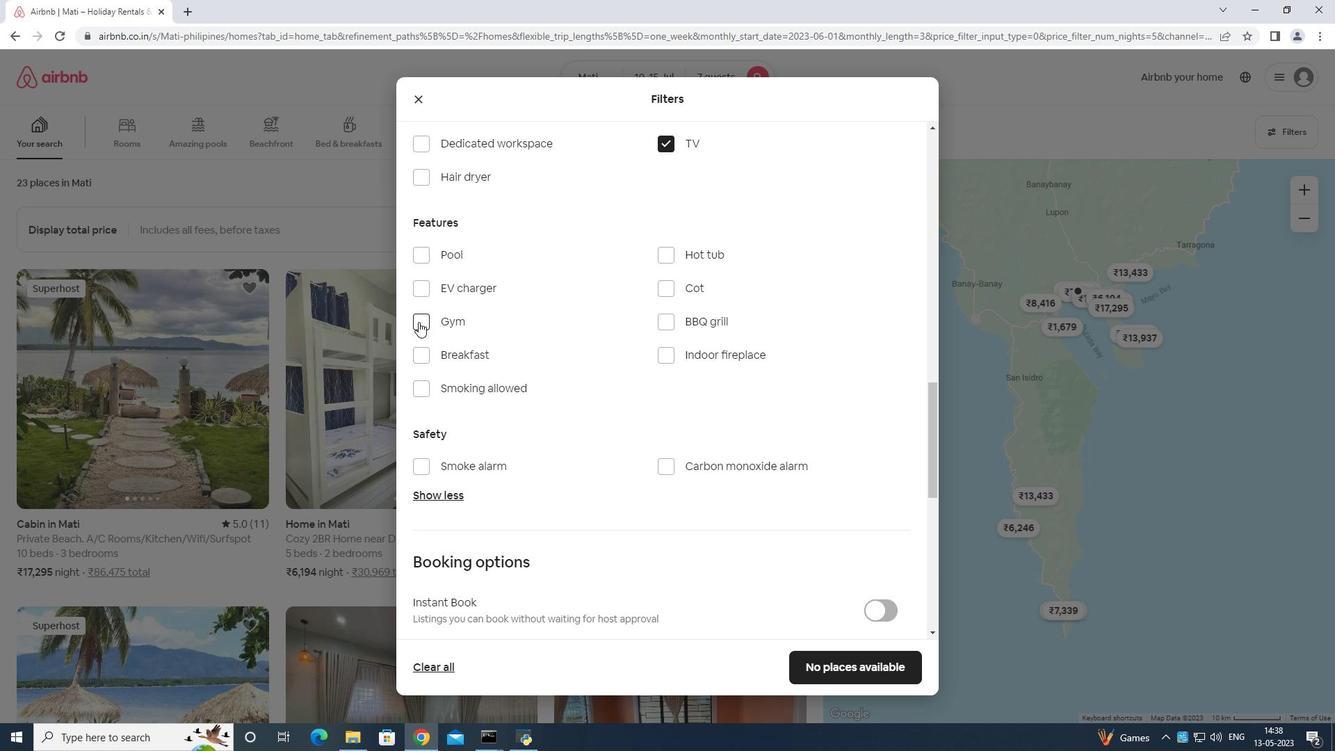 
Action: Mouse moved to (417, 352)
Screenshot: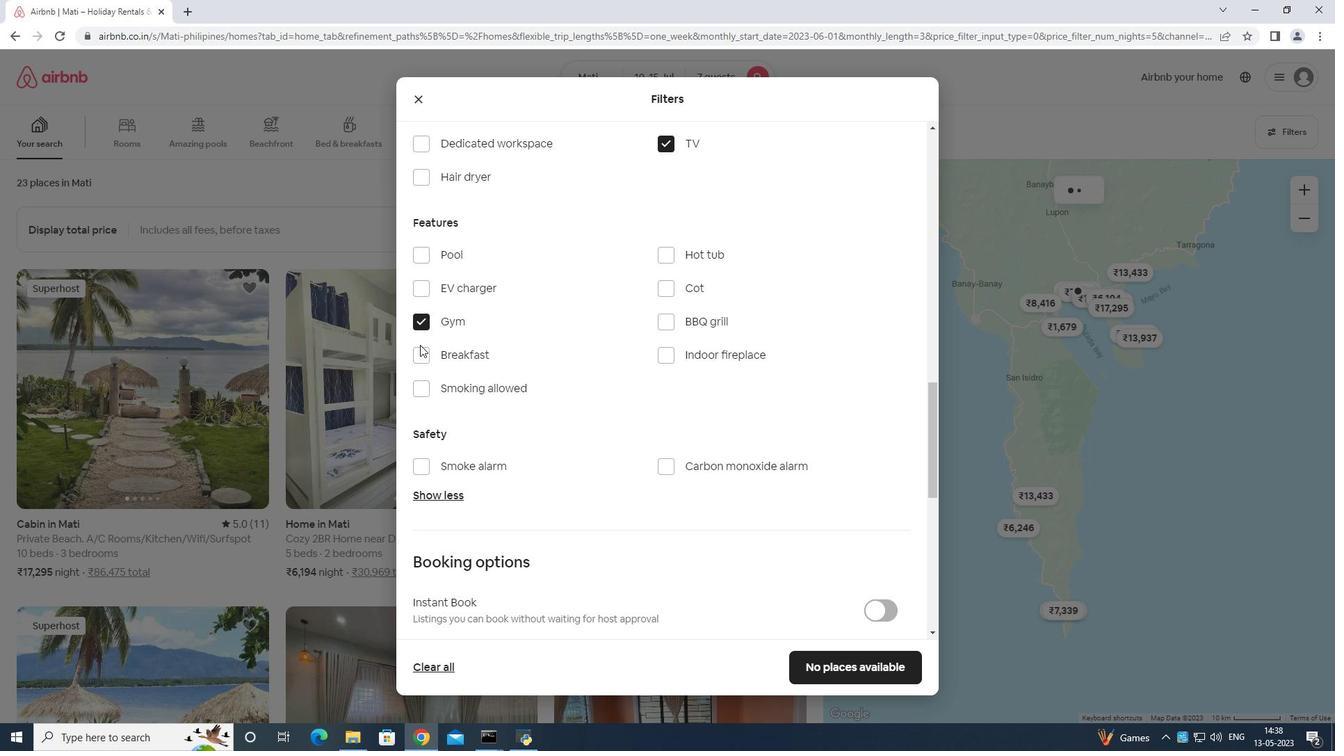 
Action: Mouse pressed left at (417, 352)
Screenshot: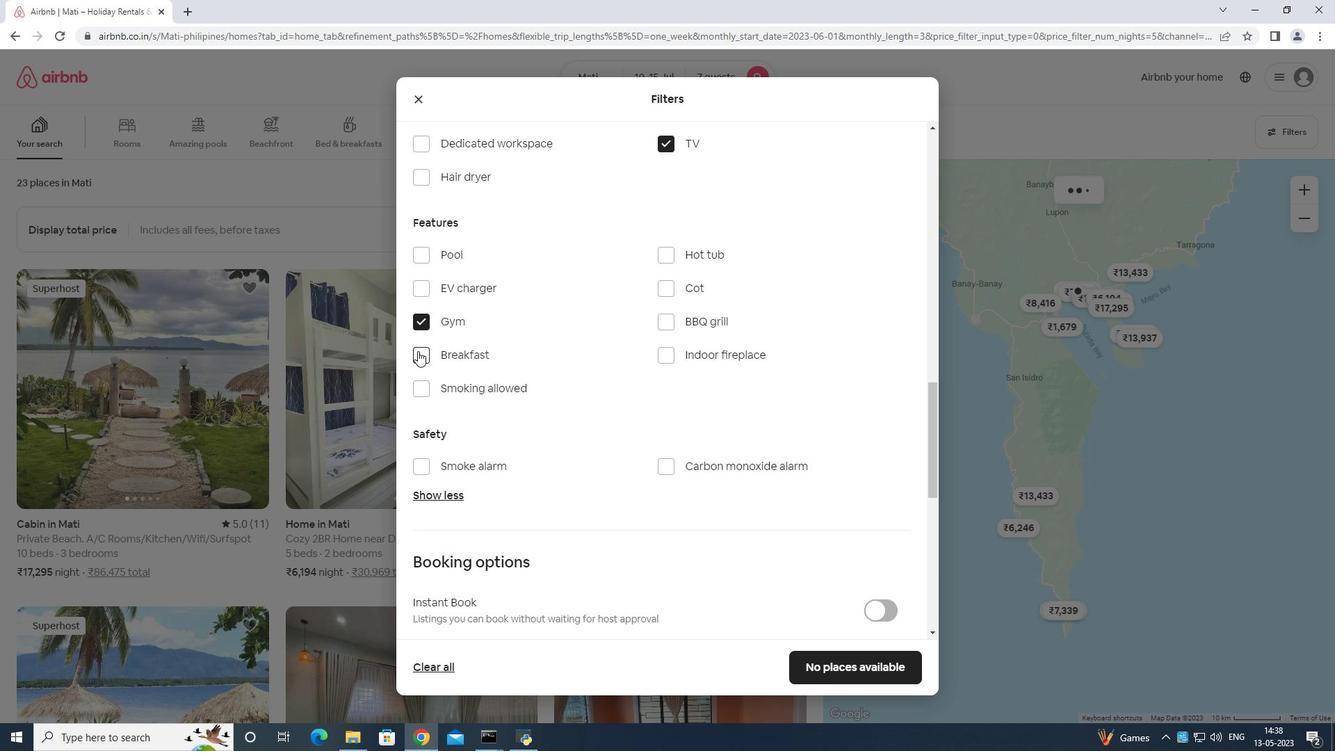 
Action: Mouse moved to (516, 355)
Screenshot: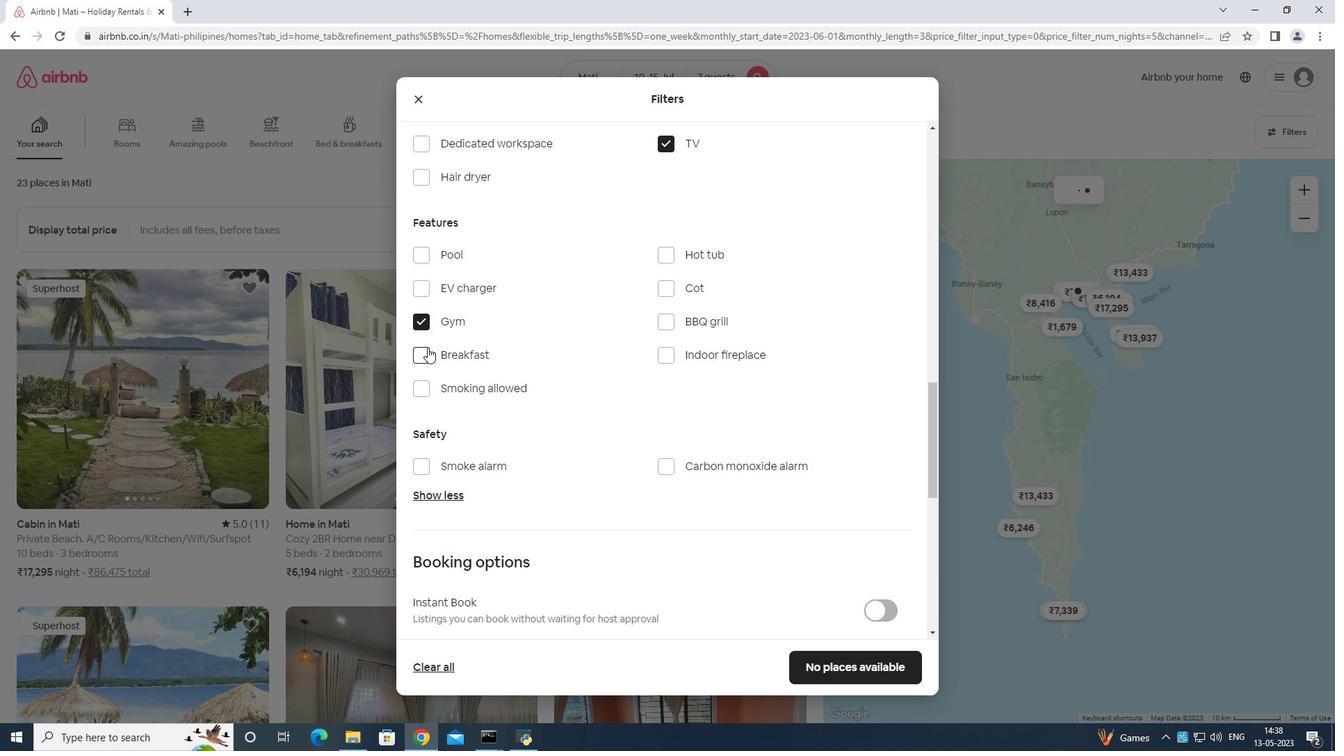 
Action: Mouse scrolled (516, 354) with delta (0, 0)
Screenshot: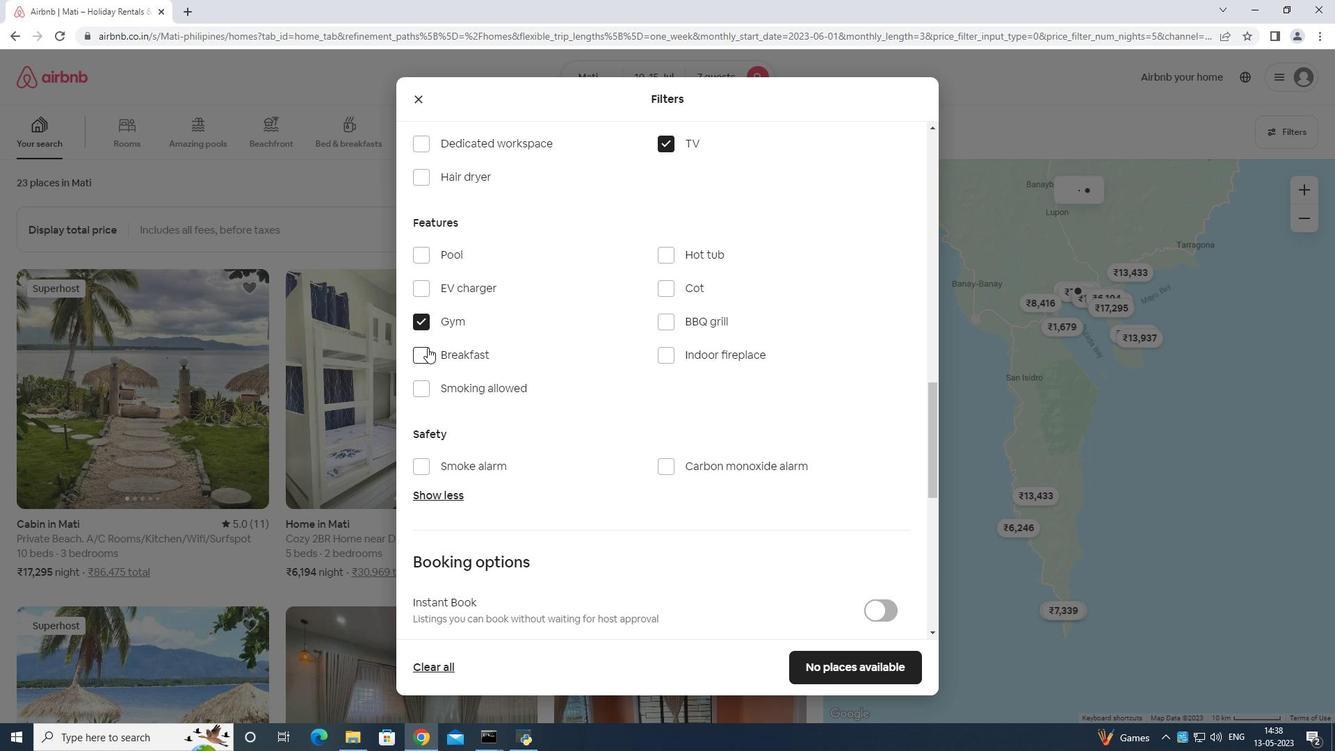 
Action: Mouse moved to (520, 366)
Screenshot: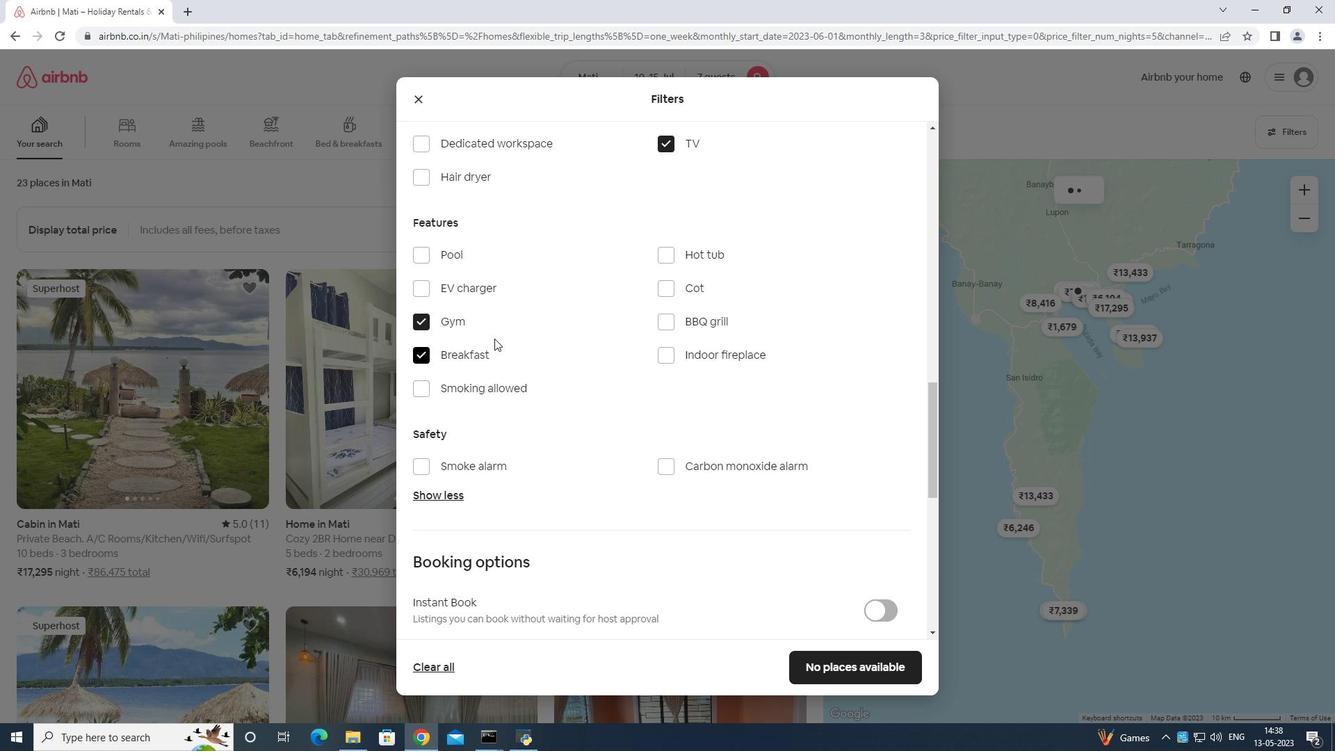 
Action: Mouse scrolled (520, 365) with delta (0, 0)
Screenshot: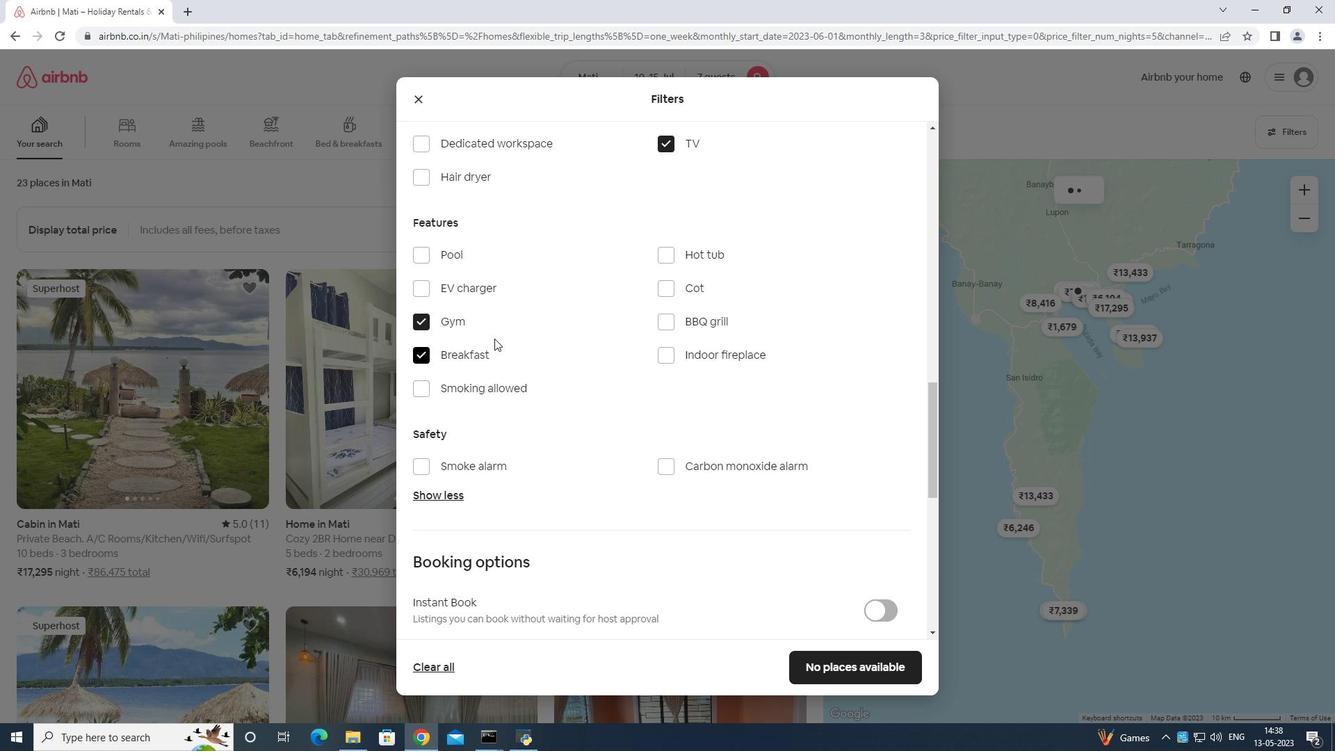 
Action: Mouse moved to (520, 367)
Screenshot: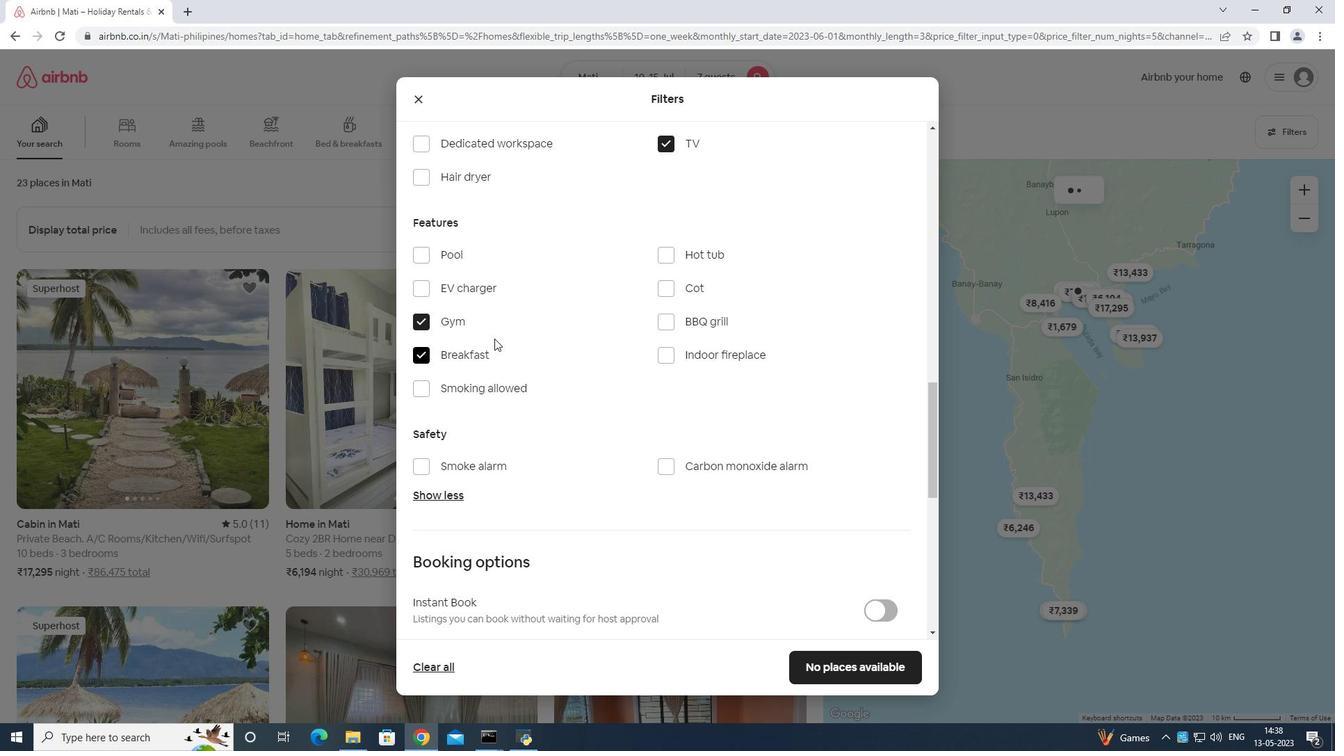 
Action: Mouse scrolled (520, 367) with delta (0, 0)
Screenshot: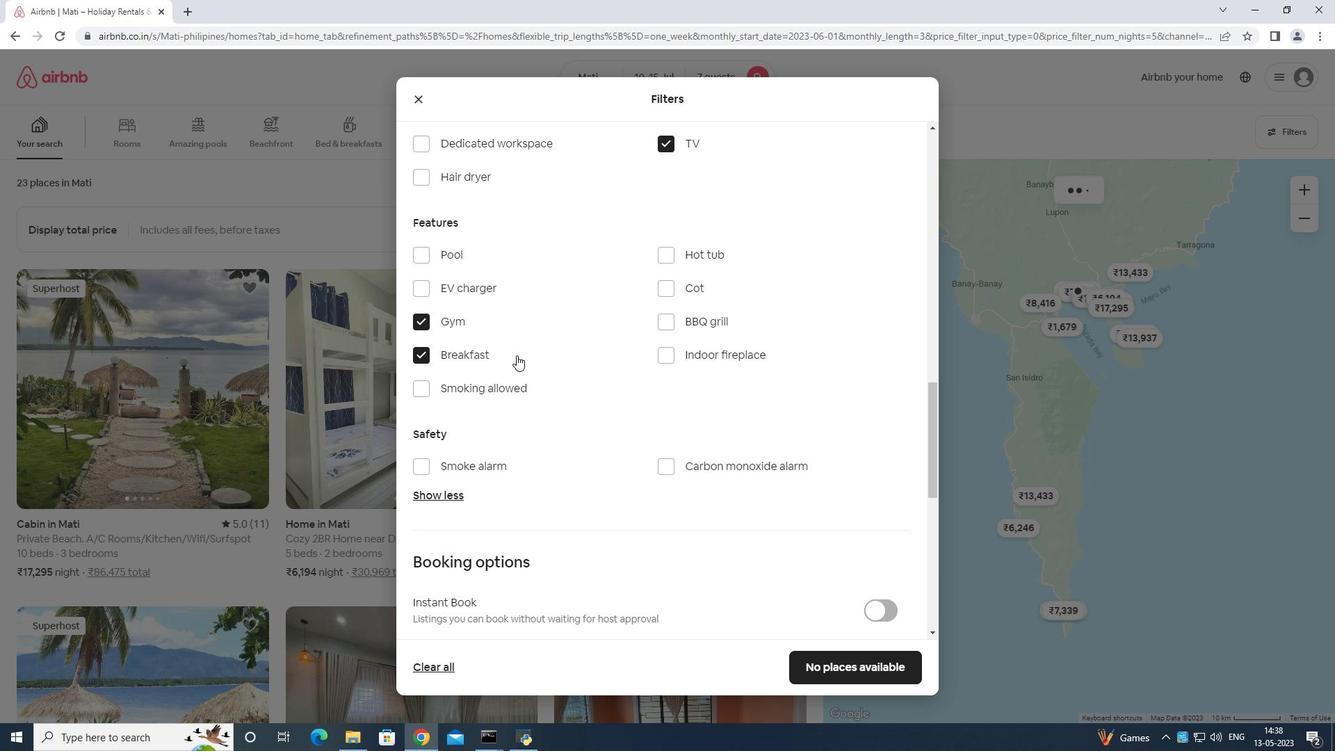 
Action: Mouse moved to (520, 368)
Screenshot: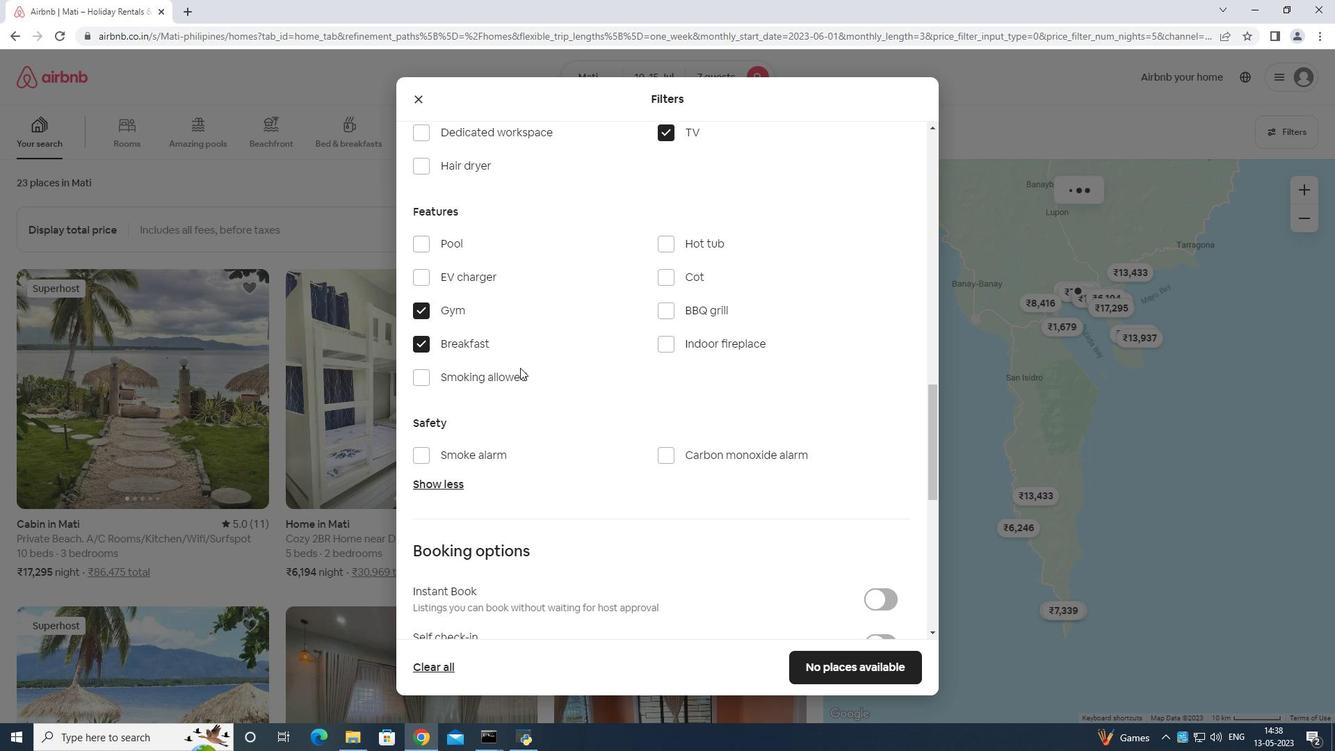 
Action: Mouse scrolled (520, 369) with delta (0, 0)
Screenshot: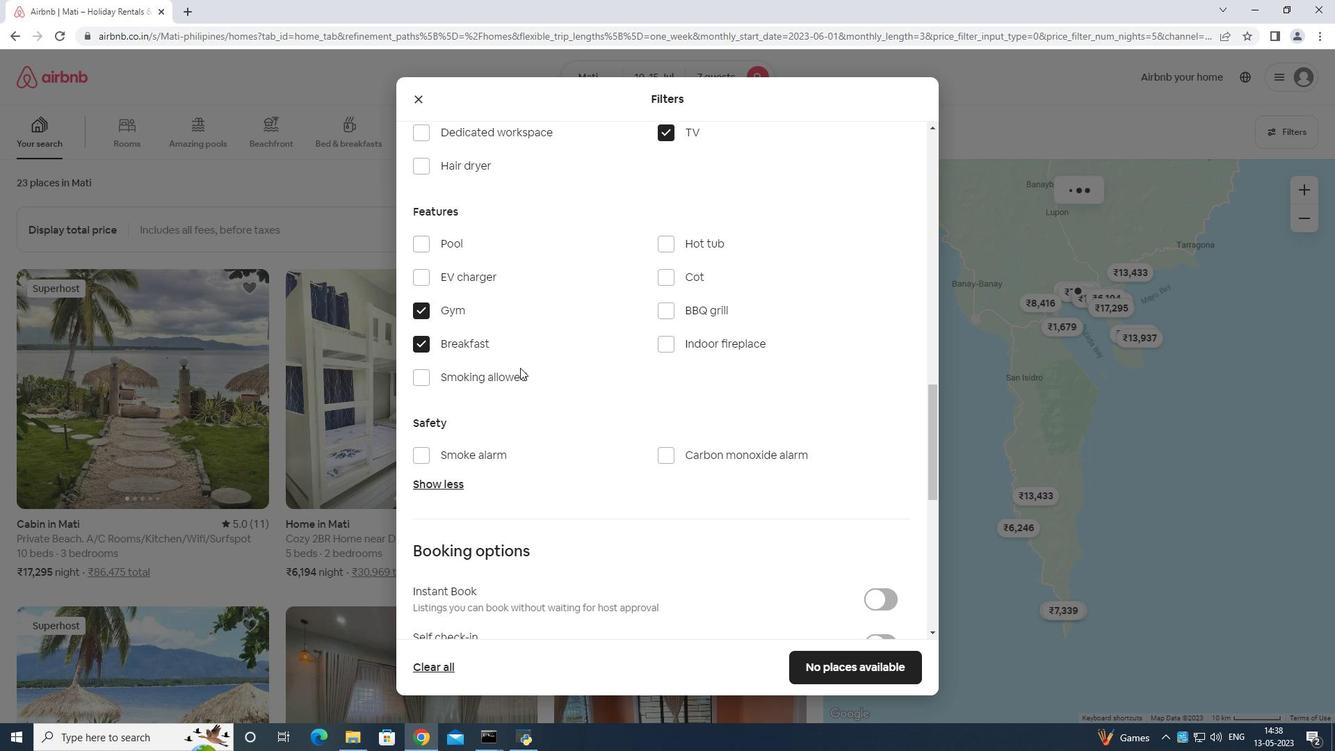 
Action: Mouse moved to (525, 370)
Screenshot: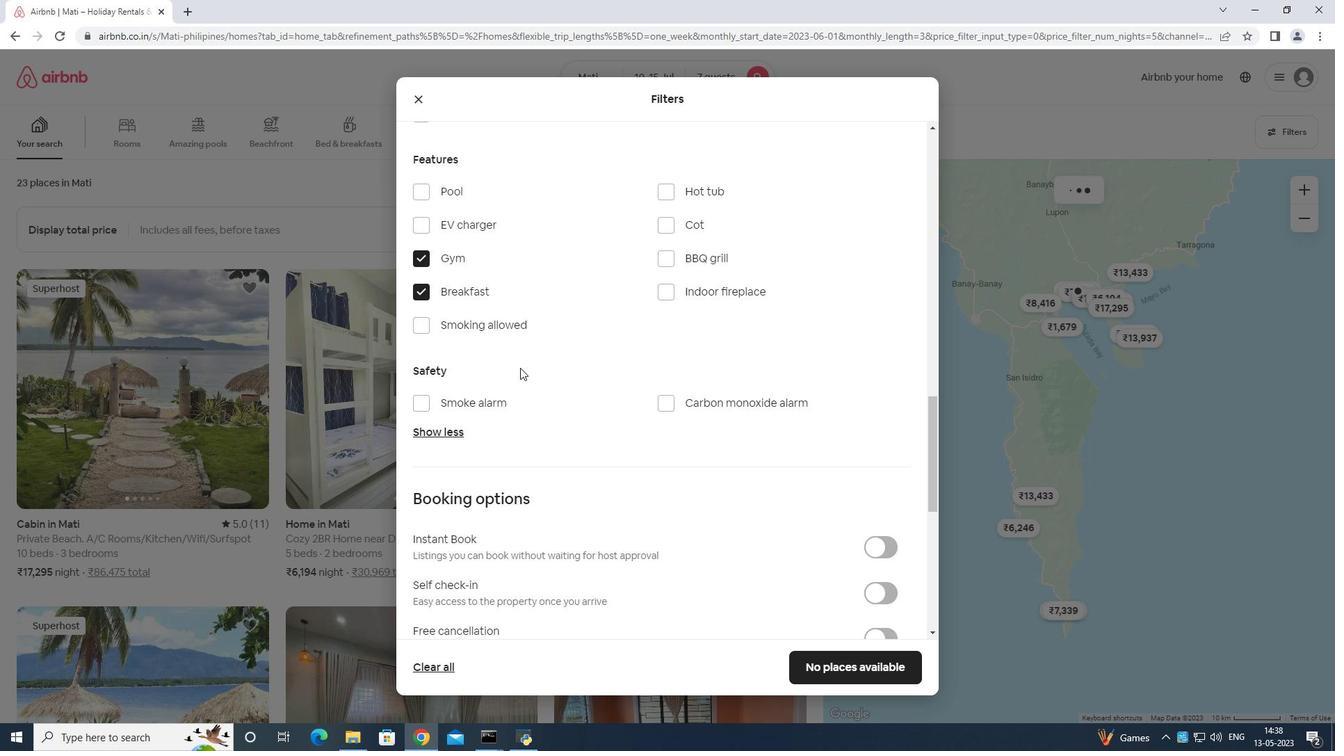 
Action: Mouse scrolled (525, 371) with delta (0, 0)
Screenshot: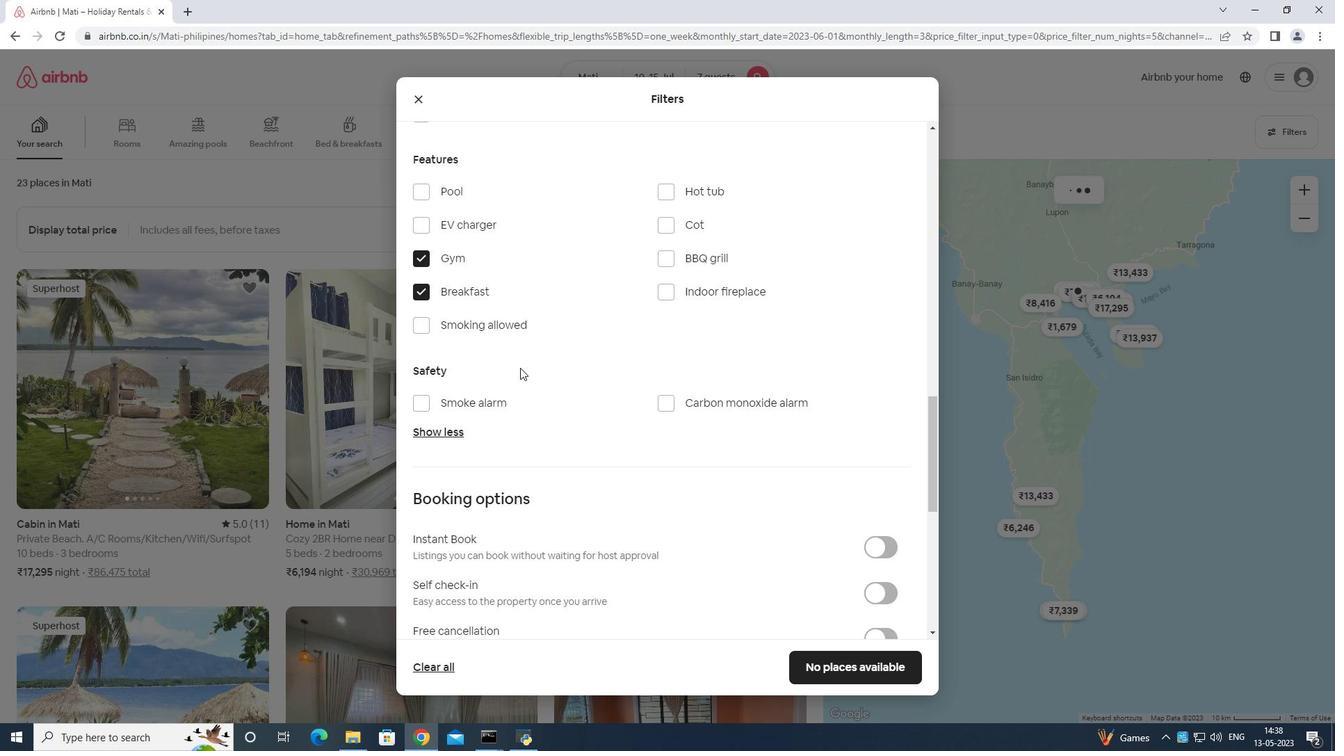 
Action: Mouse moved to (529, 371)
Screenshot: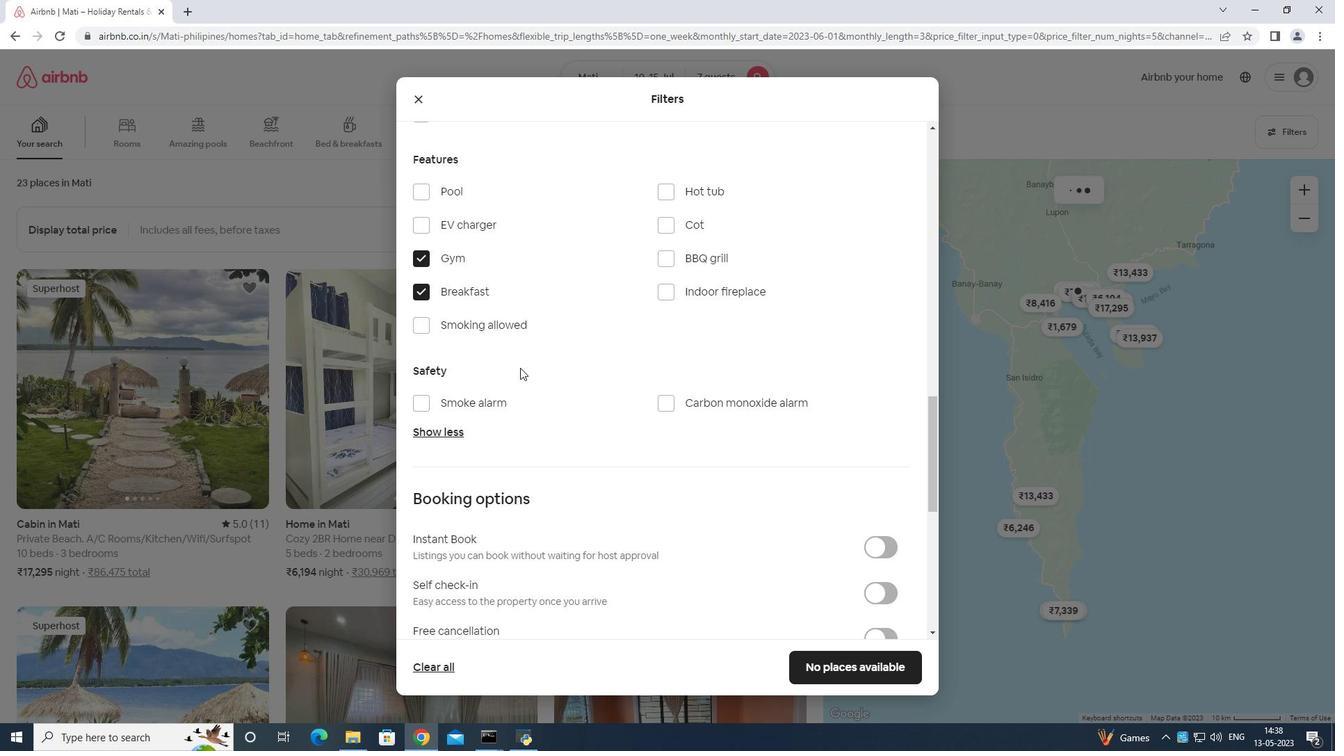 
Action: Mouse scrolled (529, 372) with delta (0, 0)
Screenshot: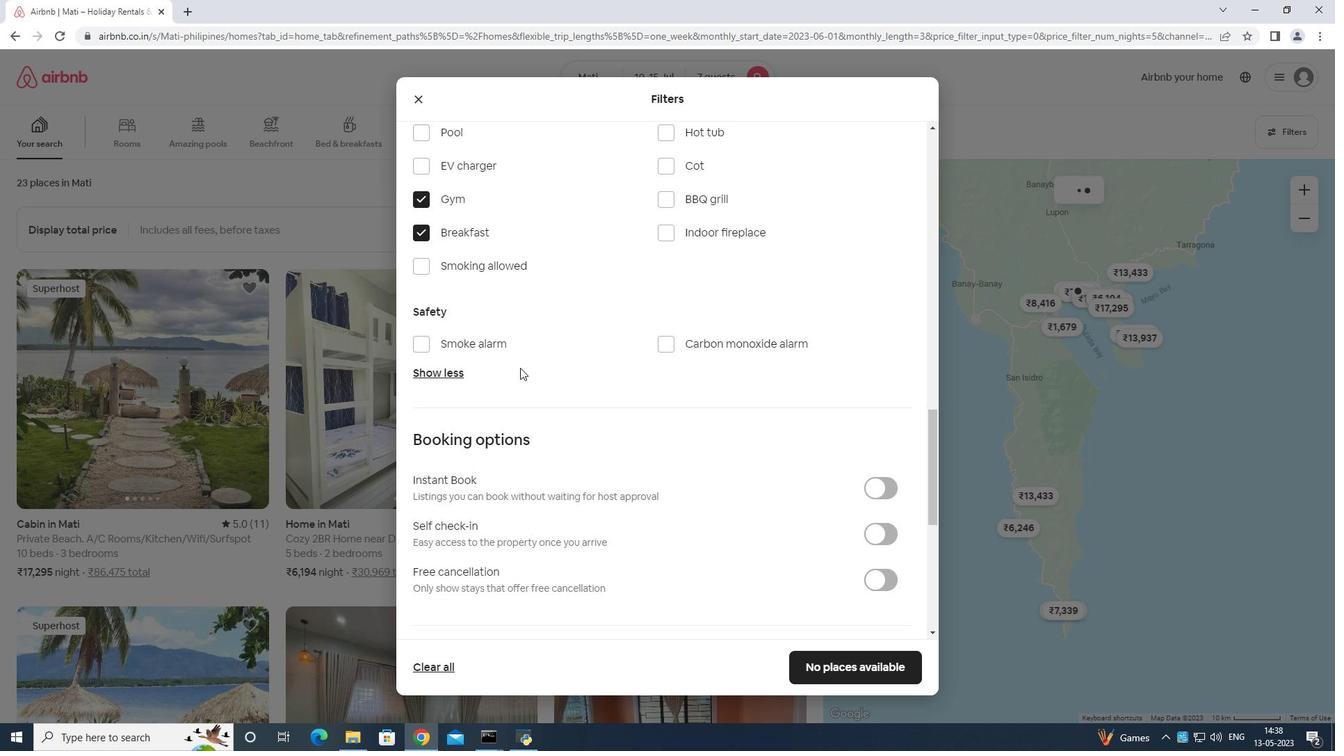 
Action: Mouse moved to (535, 373)
Screenshot: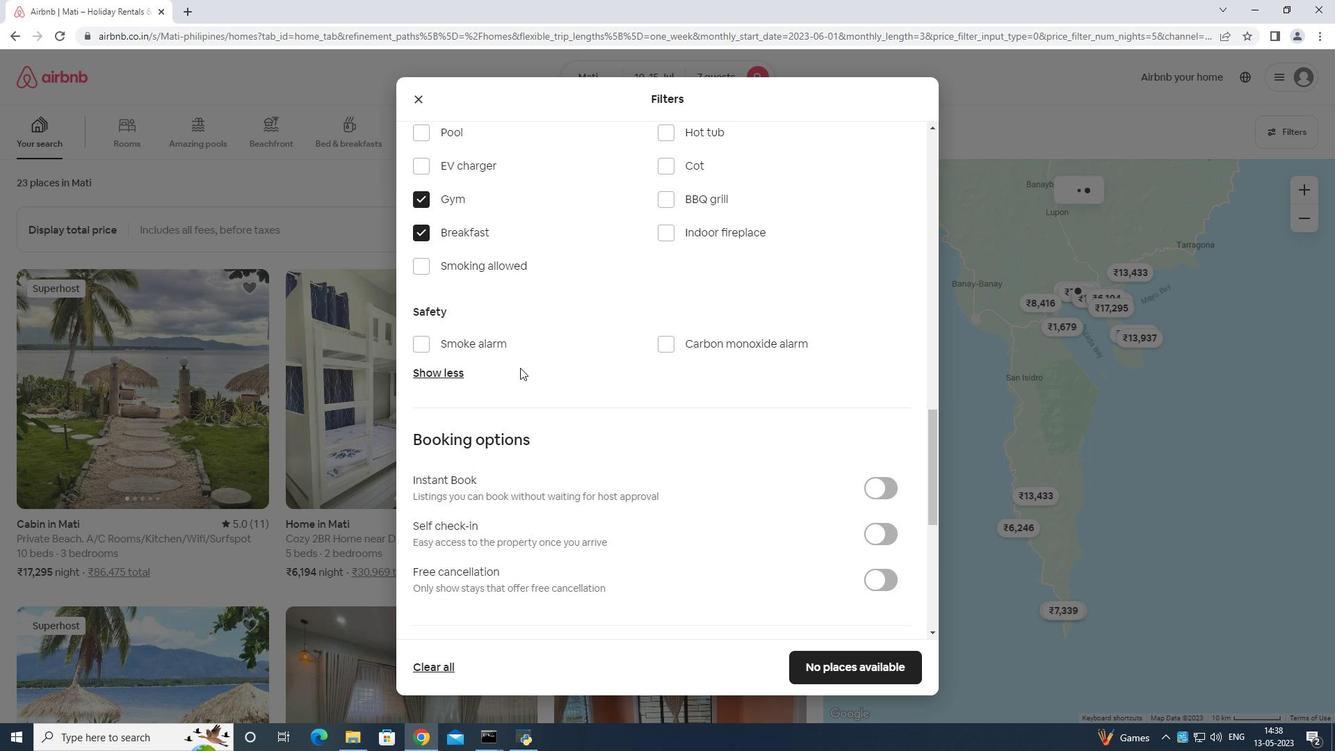
Action: Mouse scrolled (535, 374) with delta (0, 0)
Screenshot: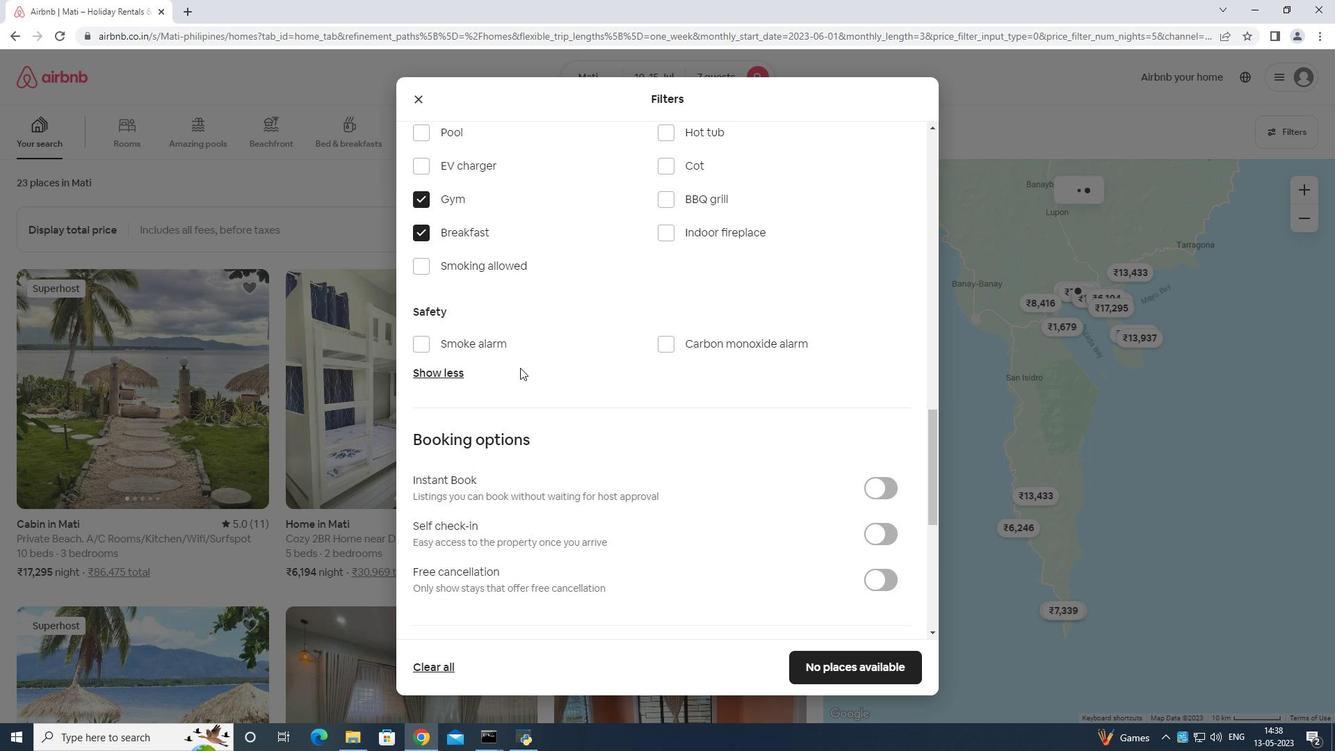 
Action: Mouse moved to (541, 390)
Screenshot: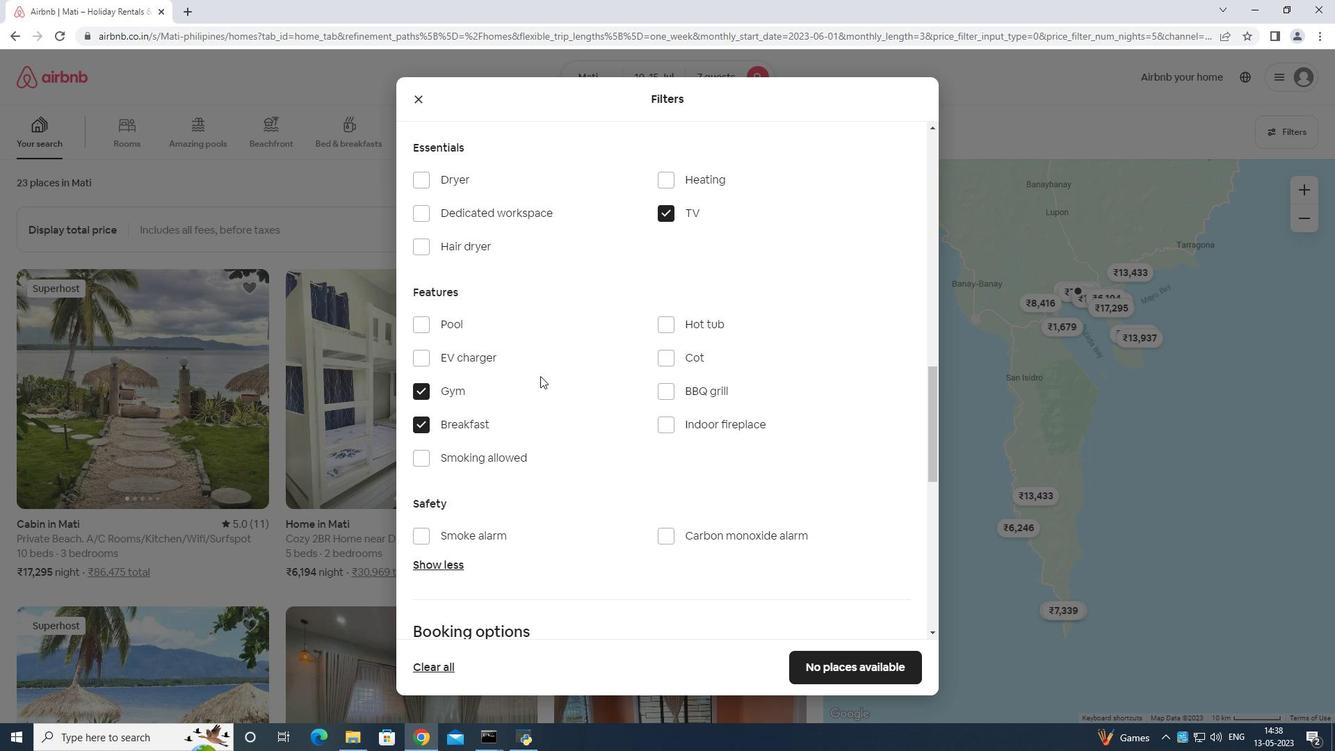 
Action: Mouse scrolled (541, 390) with delta (0, 0)
Screenshot: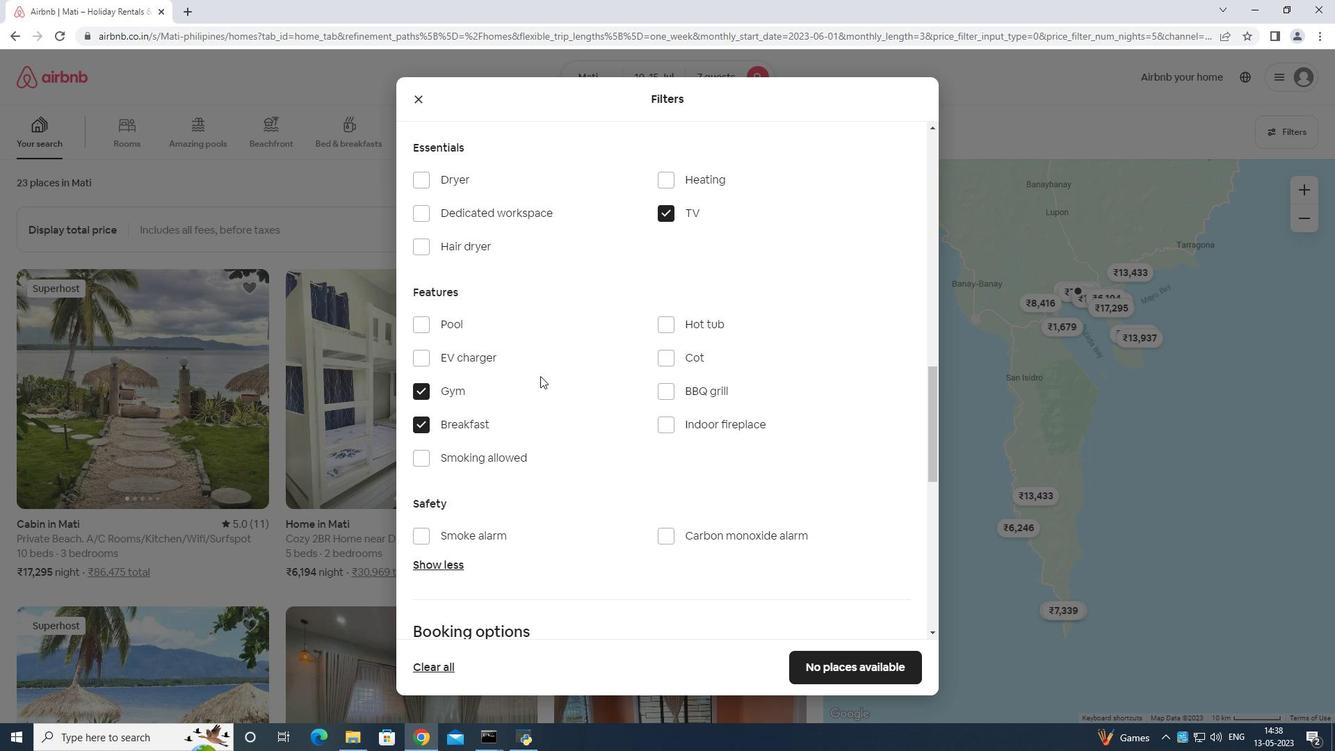 
Action: Mouse moved to (541, 401)
Screenshot: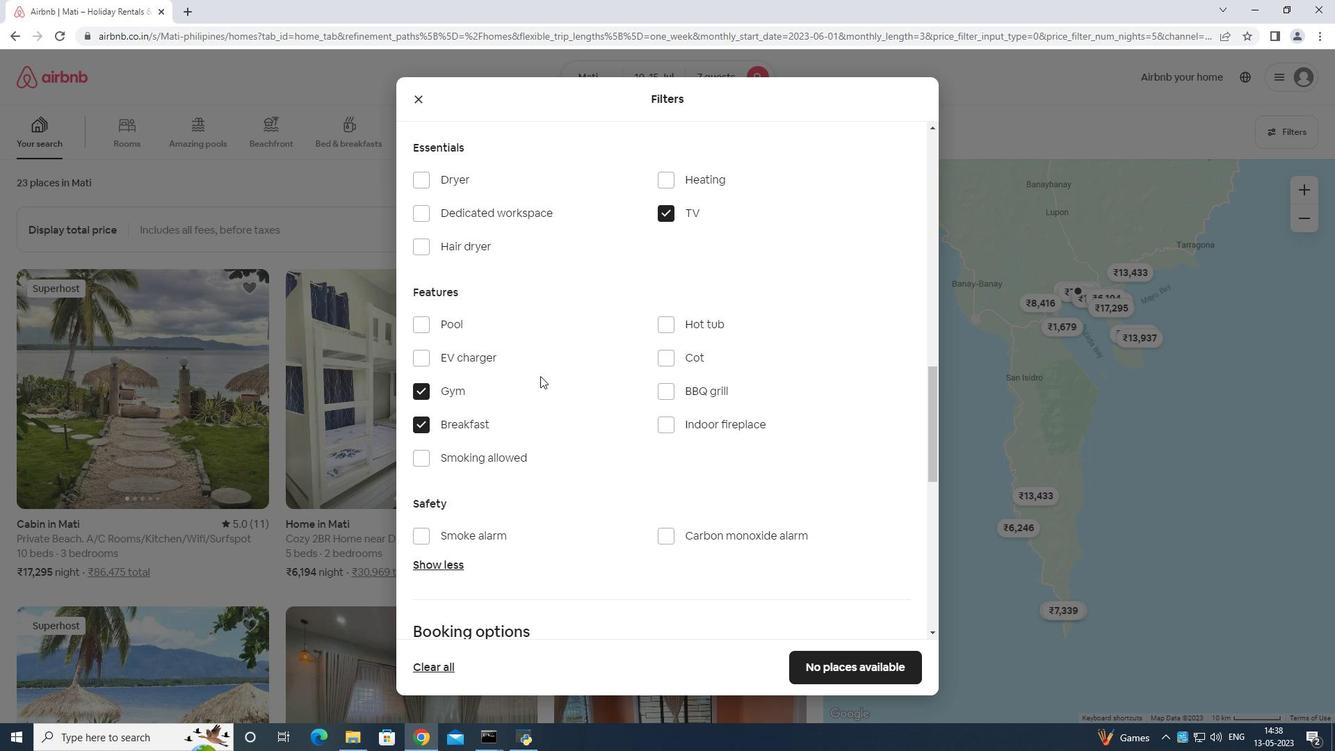 
Action: Mouse scrolled (541, 401) with delta (0, 0)
Screenshot: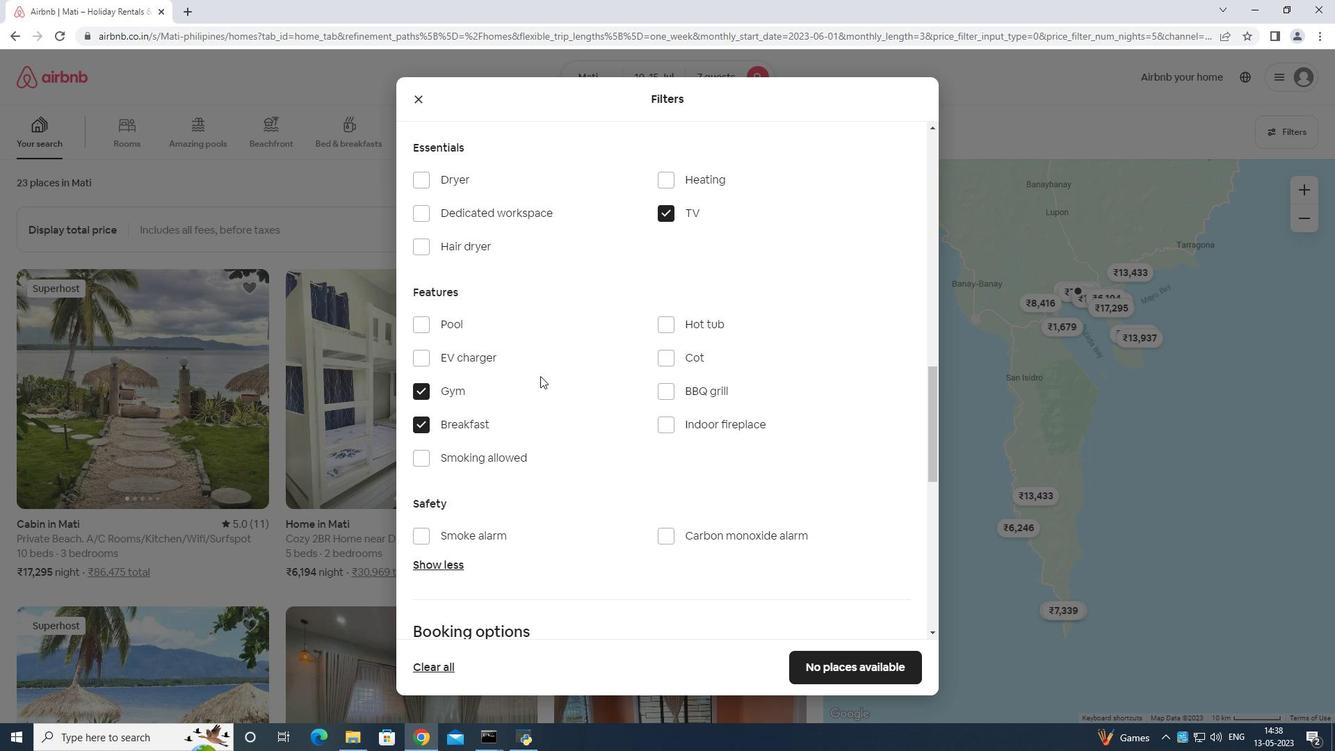 
Action: Mouse moved to (542, 404)
Screenshot: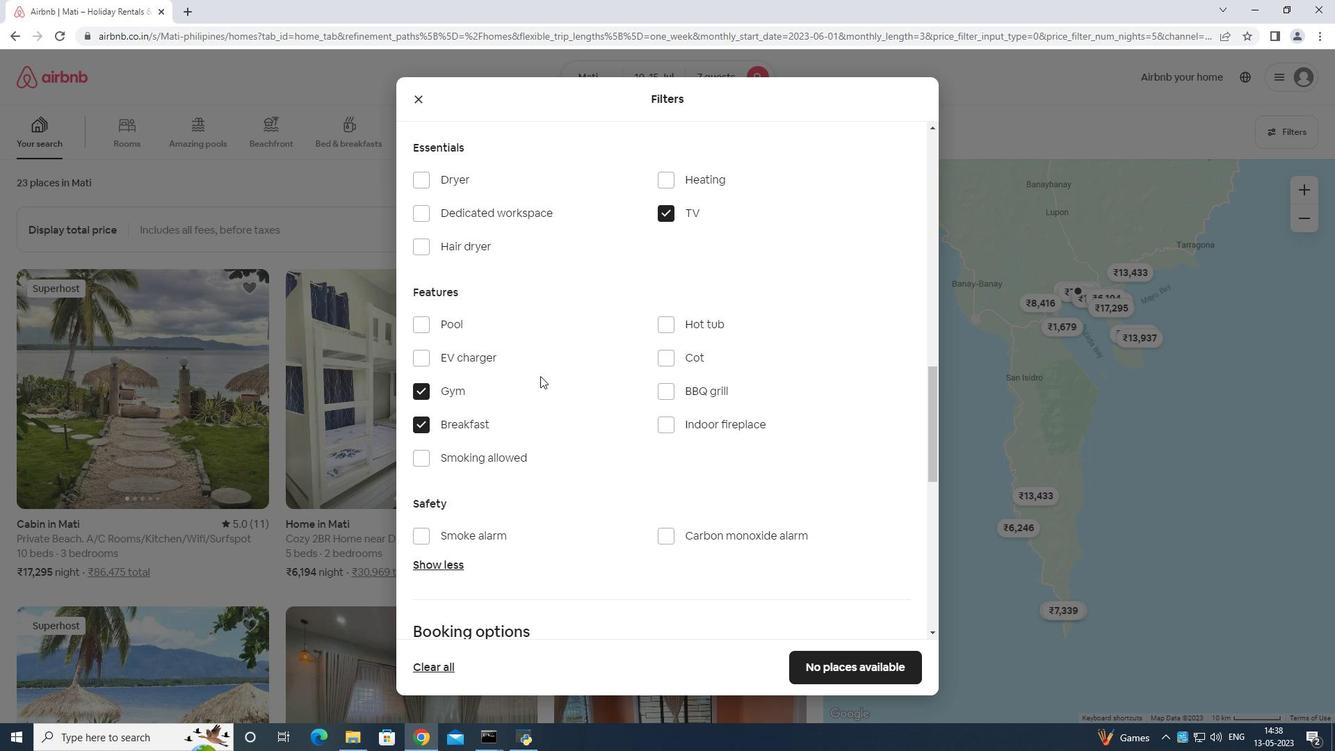 
Action: Mouse scrolled (542, 403) with delta (0, 0)
Screenshot: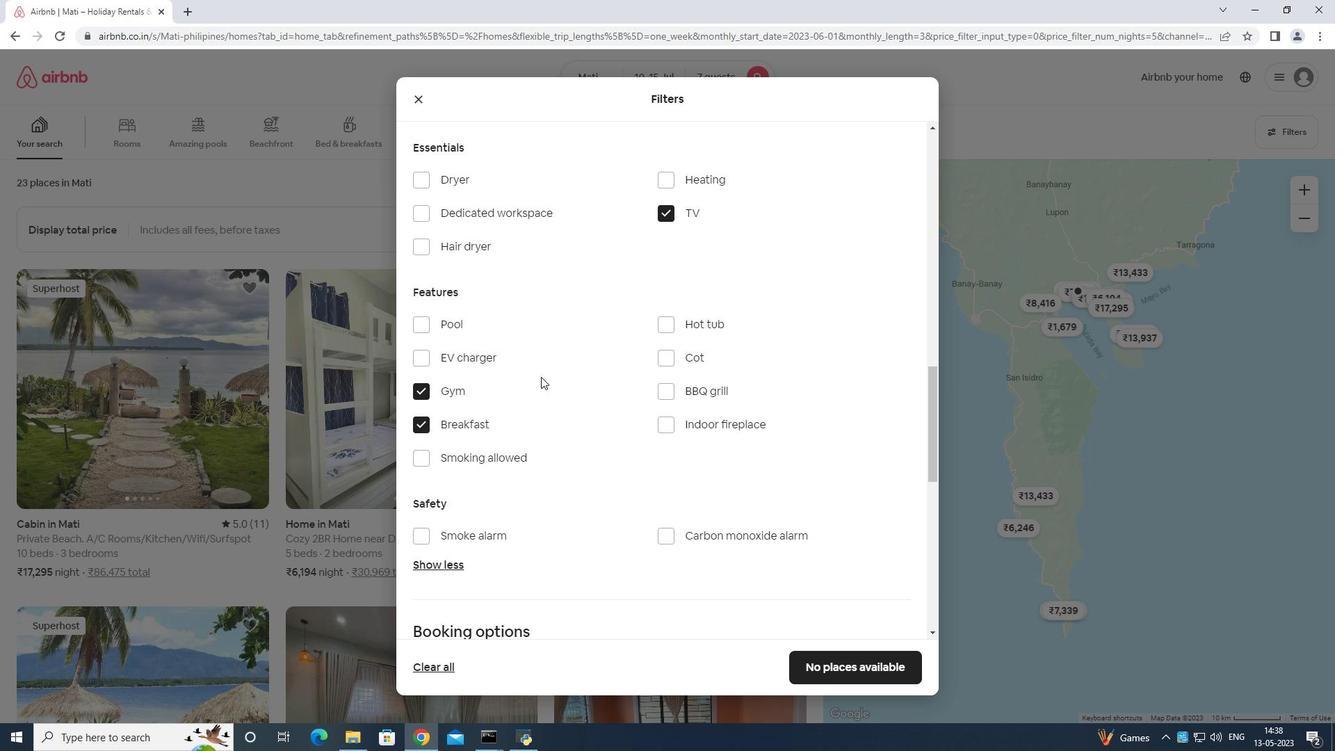 
Action: Mouse moved to (542, 406)
Screenshot: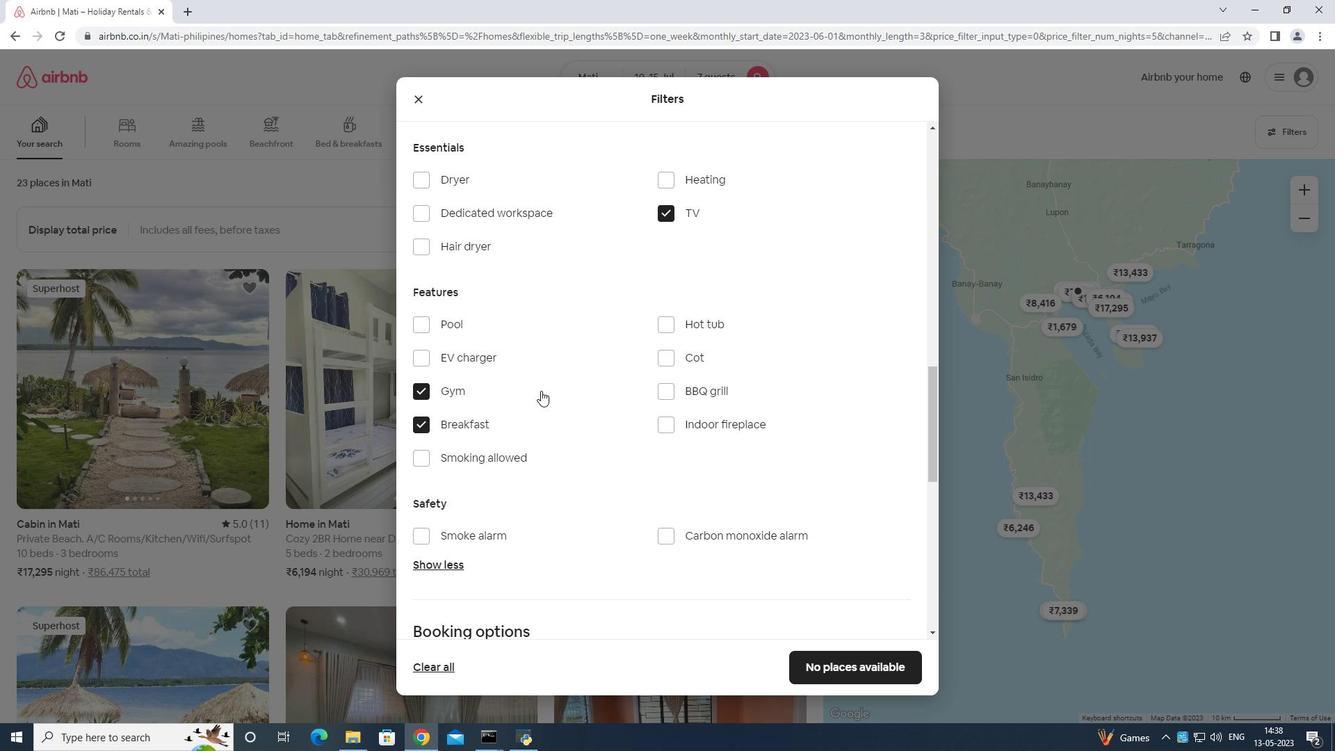 
Action: Mouse scrolled (542, 405) with delta (0, 0)
Screenshot: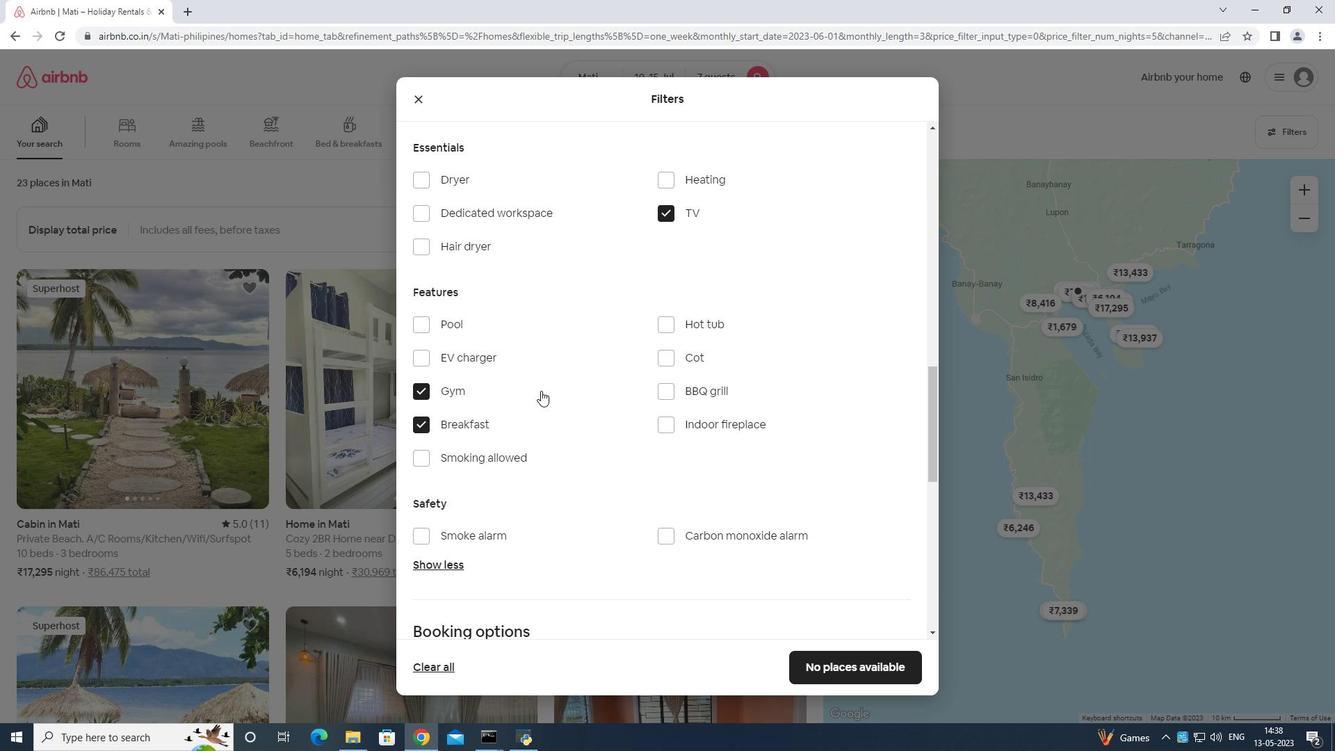 
Action: Mouse moved to (542, 406)
Screenshot: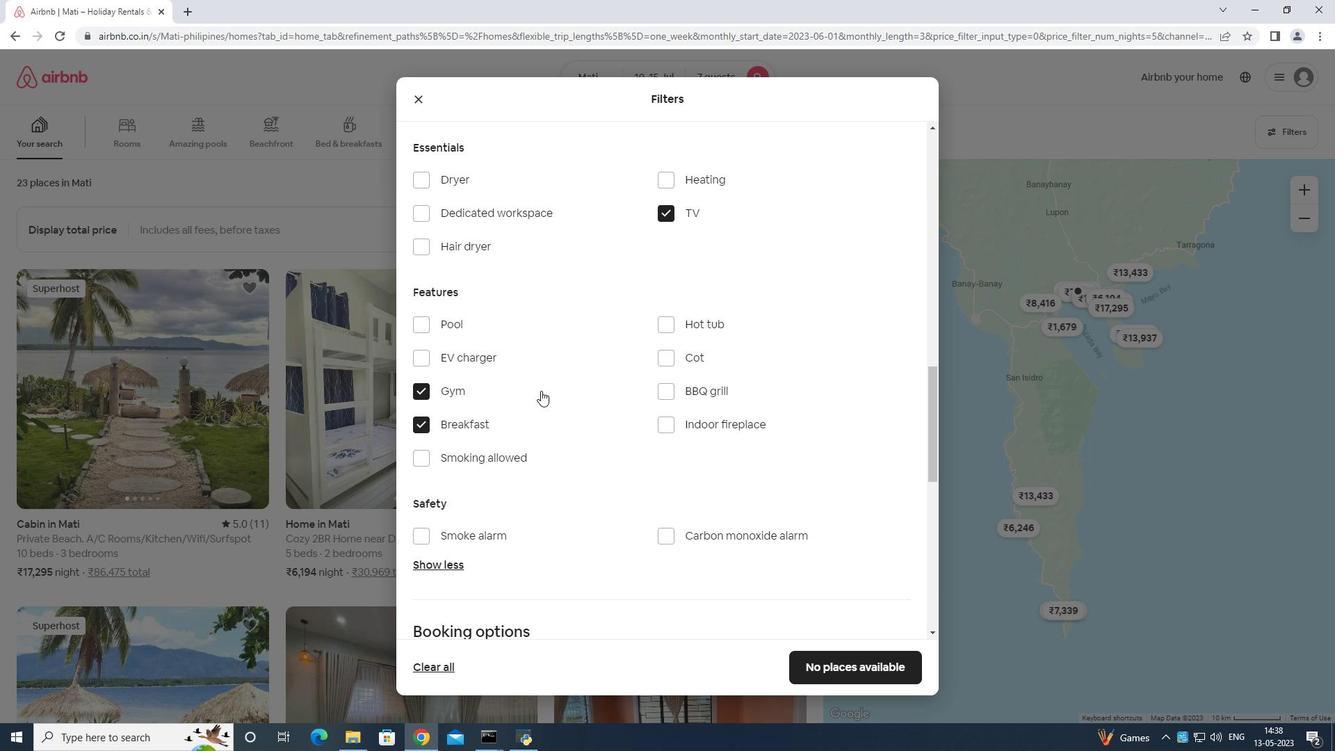 
Action: Mouse scrolled (542, 406) with delta (0, 0)
Screenshot: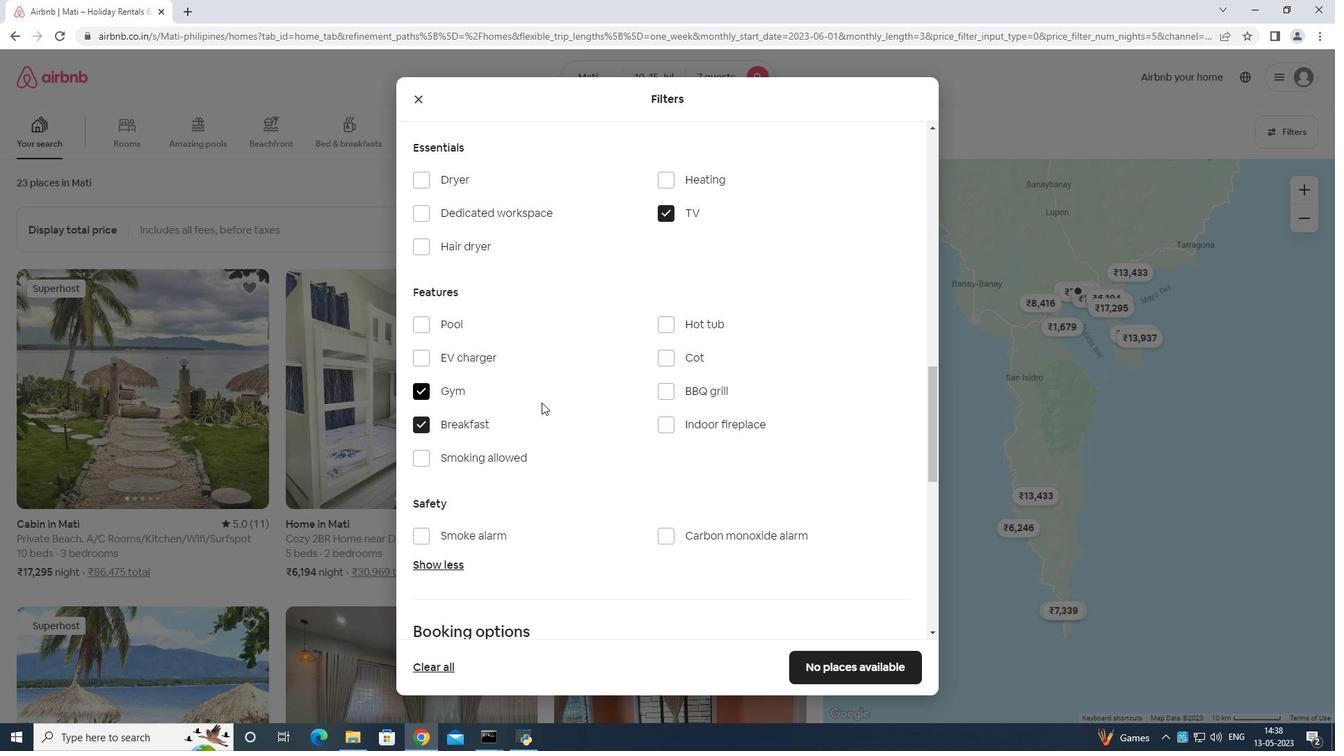 
Action: Mouse moved to (543, 408)
Screenshot: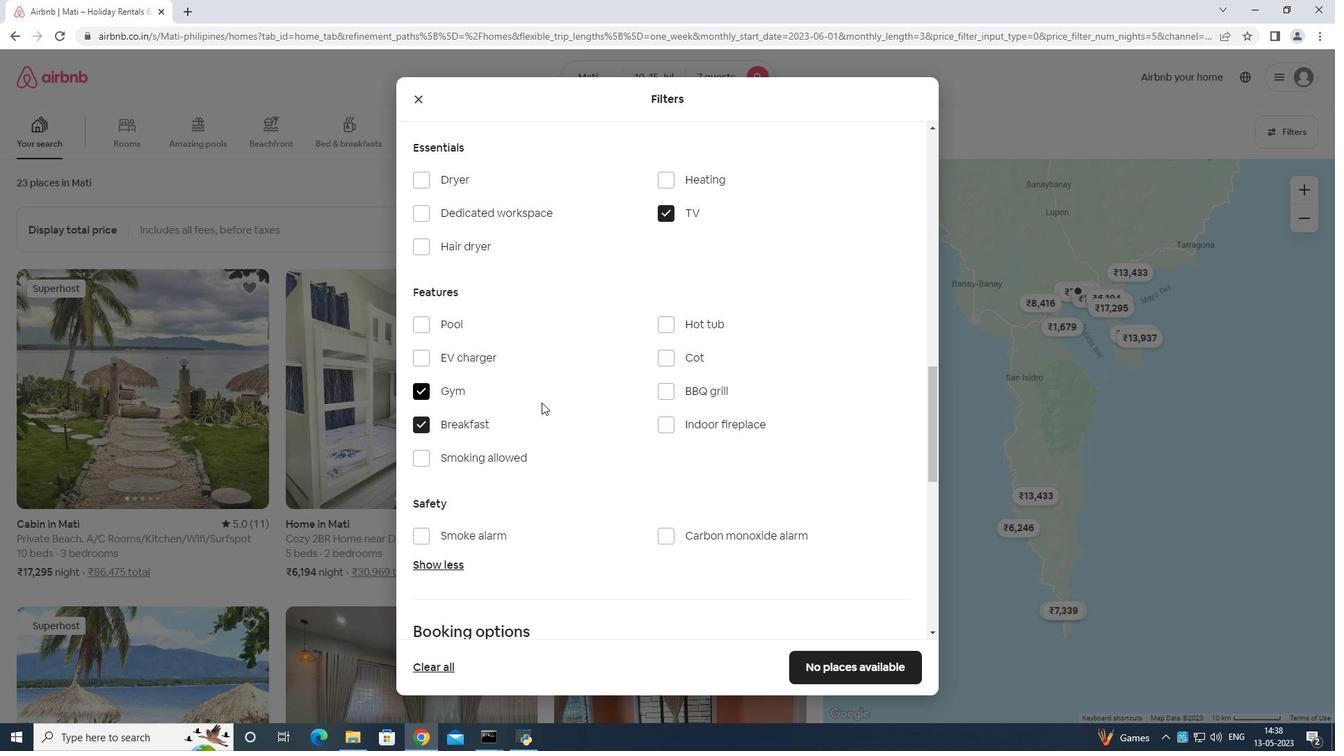 
Action: Mouse scrolled (543, 407) with delta (0, 0)
Screenshot: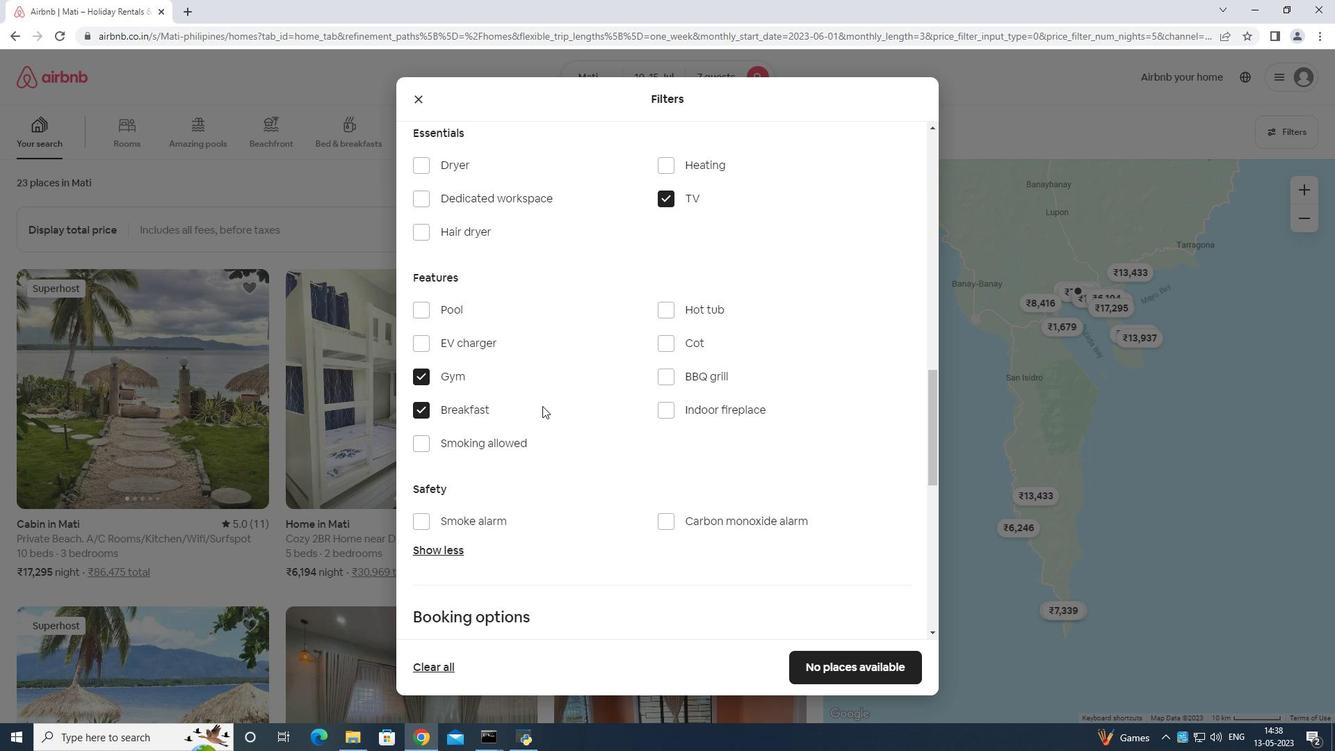 
Action: Mouse moved to (885, 306)
Screenshot: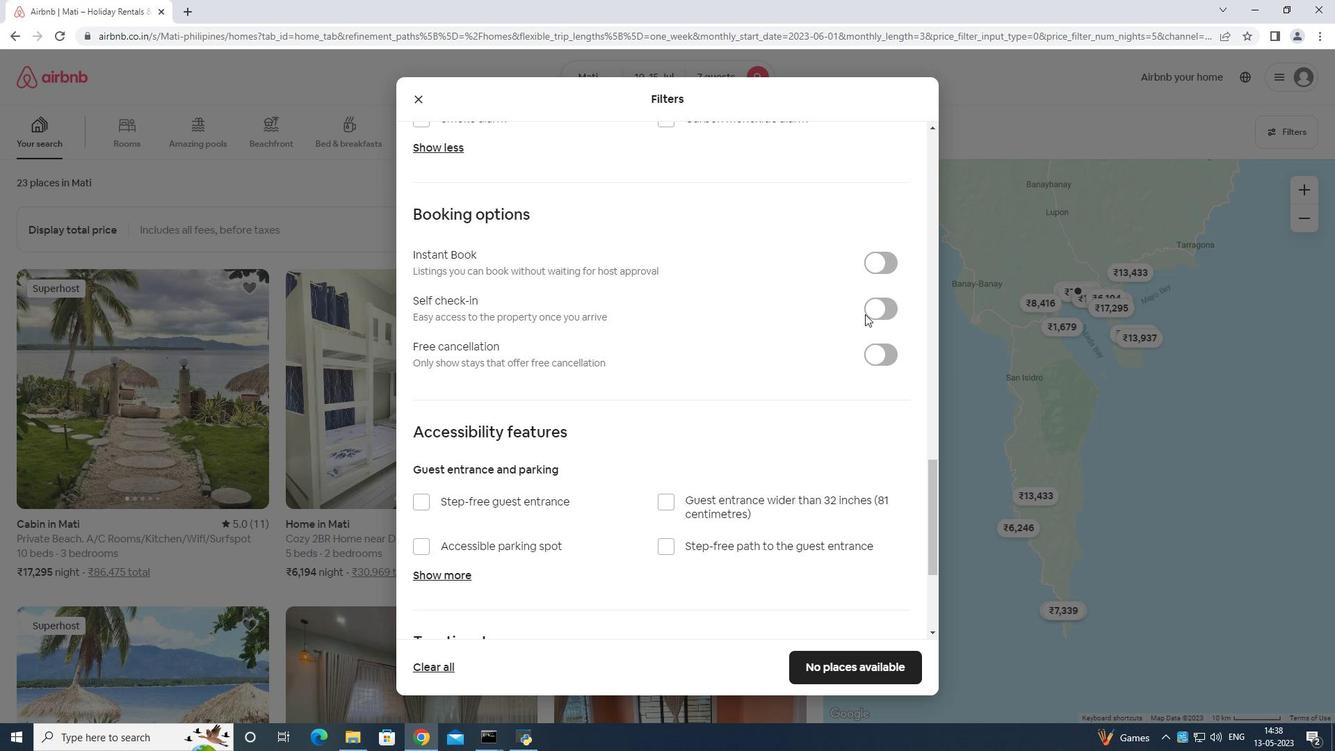 
Action: Mouse pressed left at (885, 306)
Screenshot: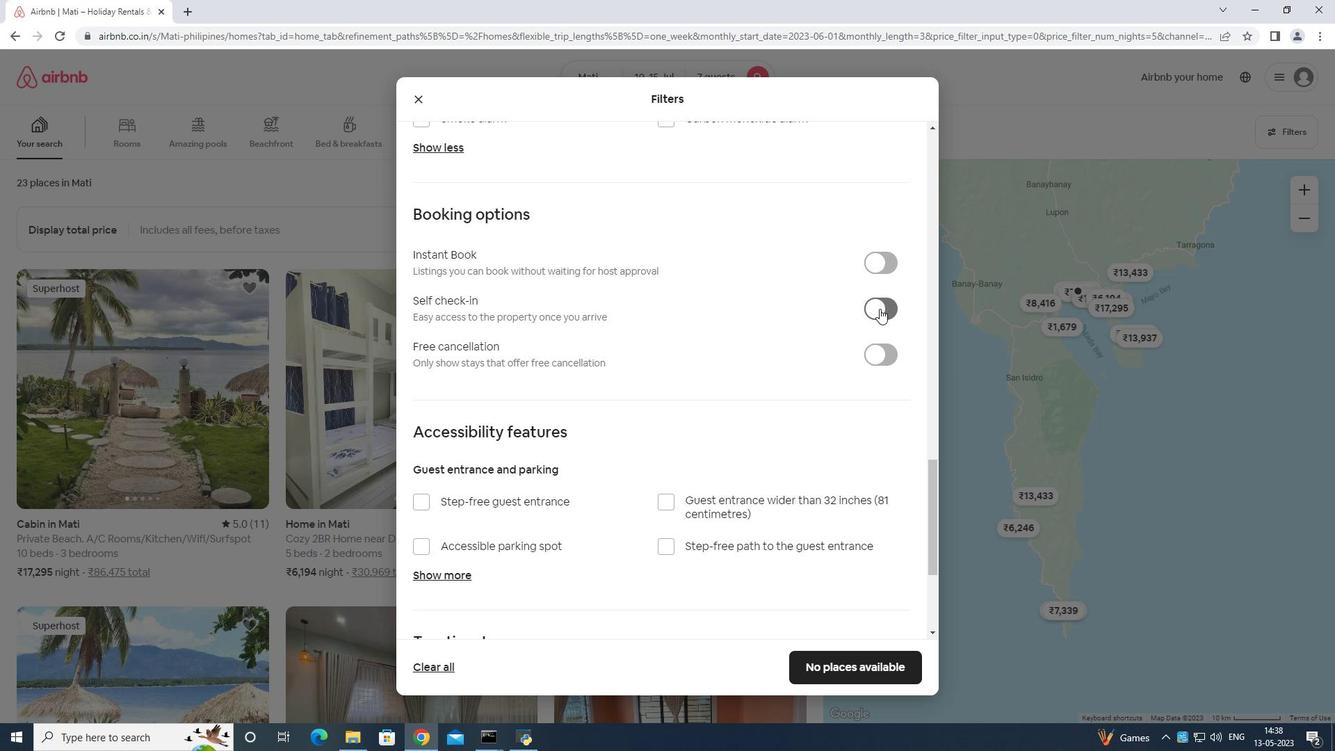 
Action: Mouse moved to (807, 338)
Screenshot: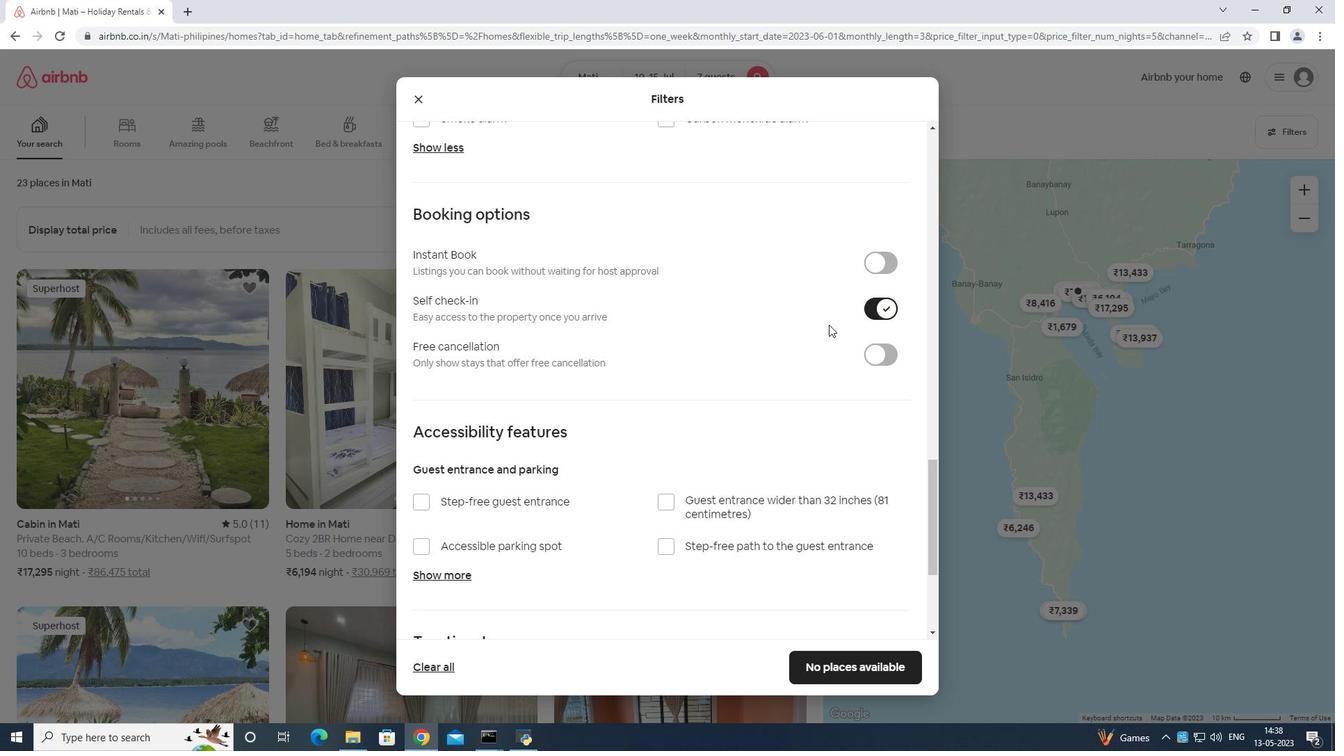 
Action: Mouse scrolled (807, 337) with delta (0, 0)
Screenshot: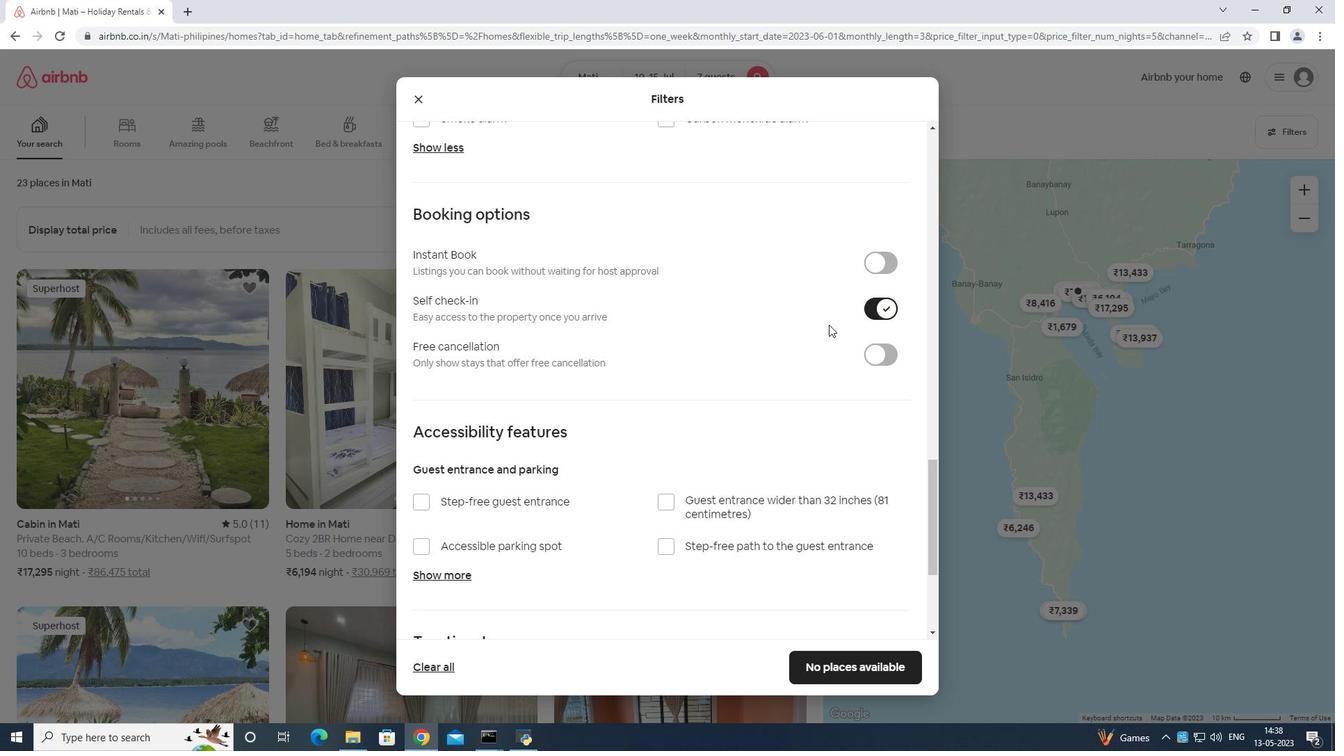 
Action: Mouse moved to (797, 343)
Screenshot: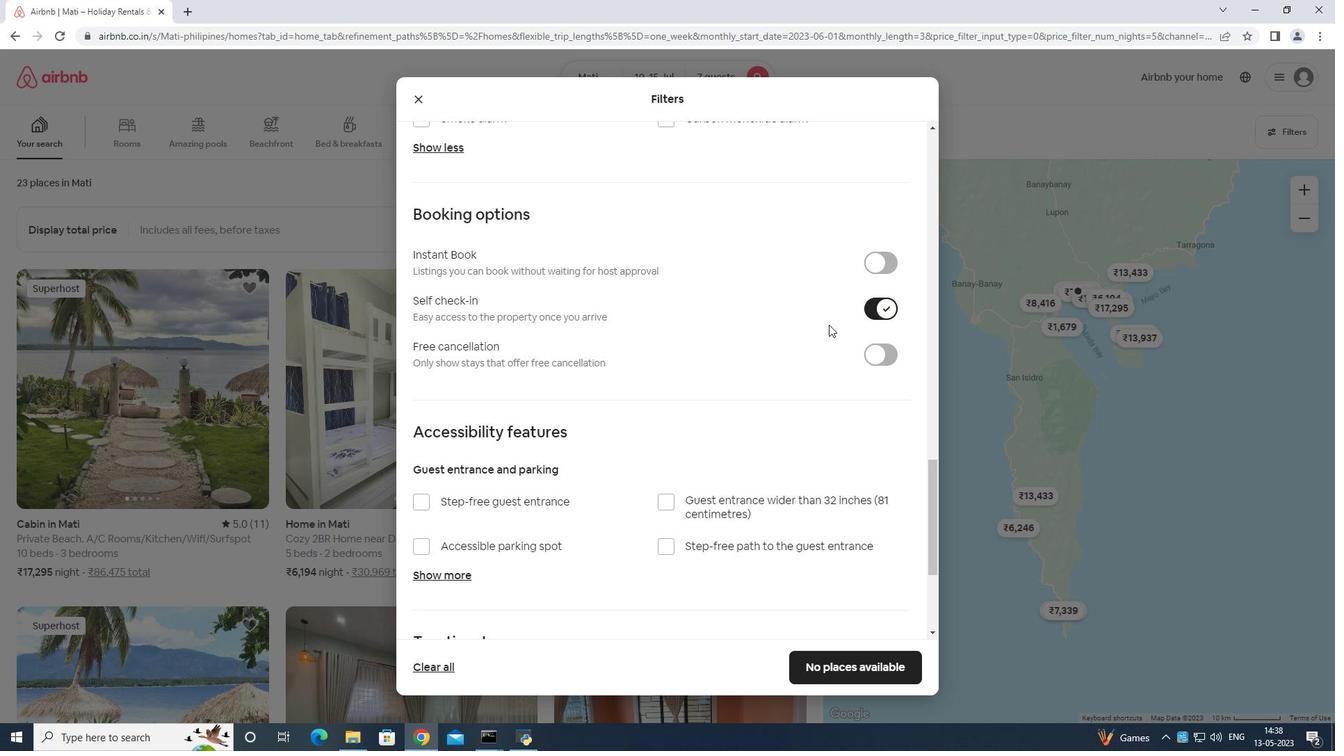 
Action: Mouse scrolled (797, 342) with delta (0, 0)
Screenshot: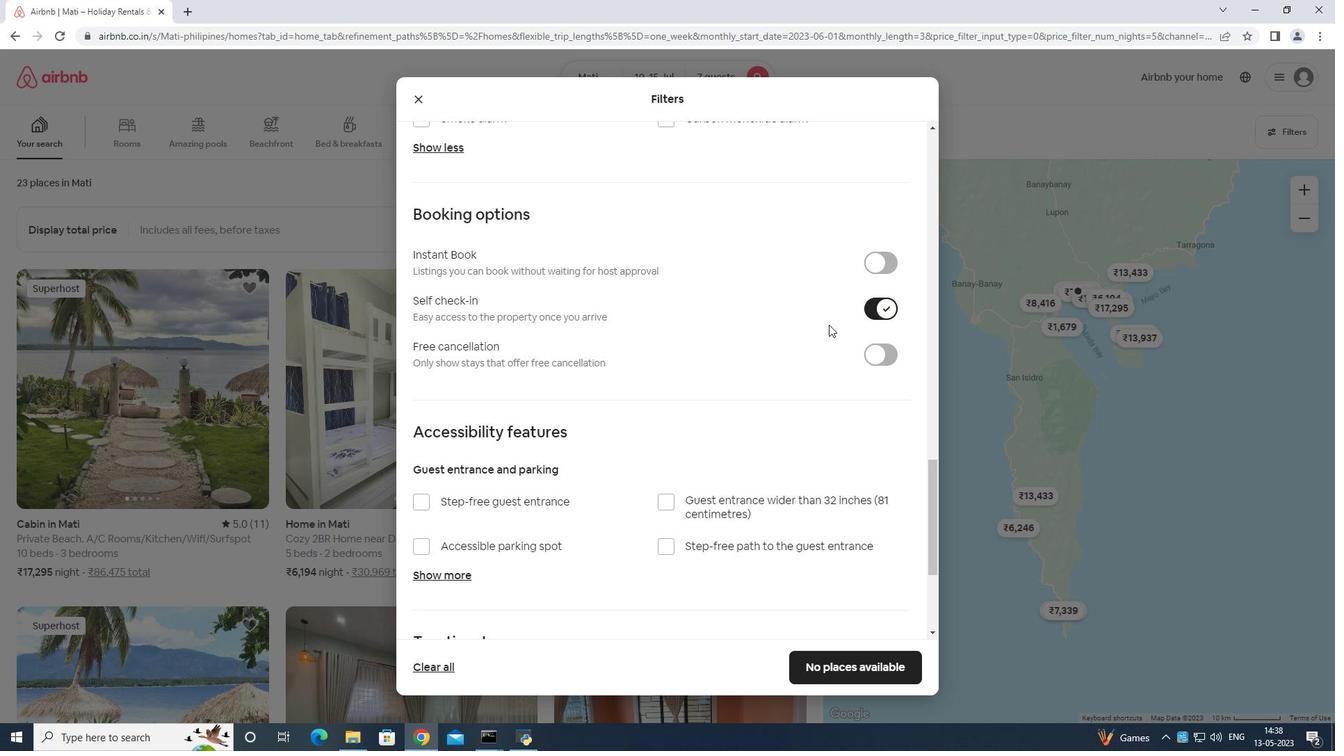 
Action: Mouse moved to (788, 346)
Screenshot: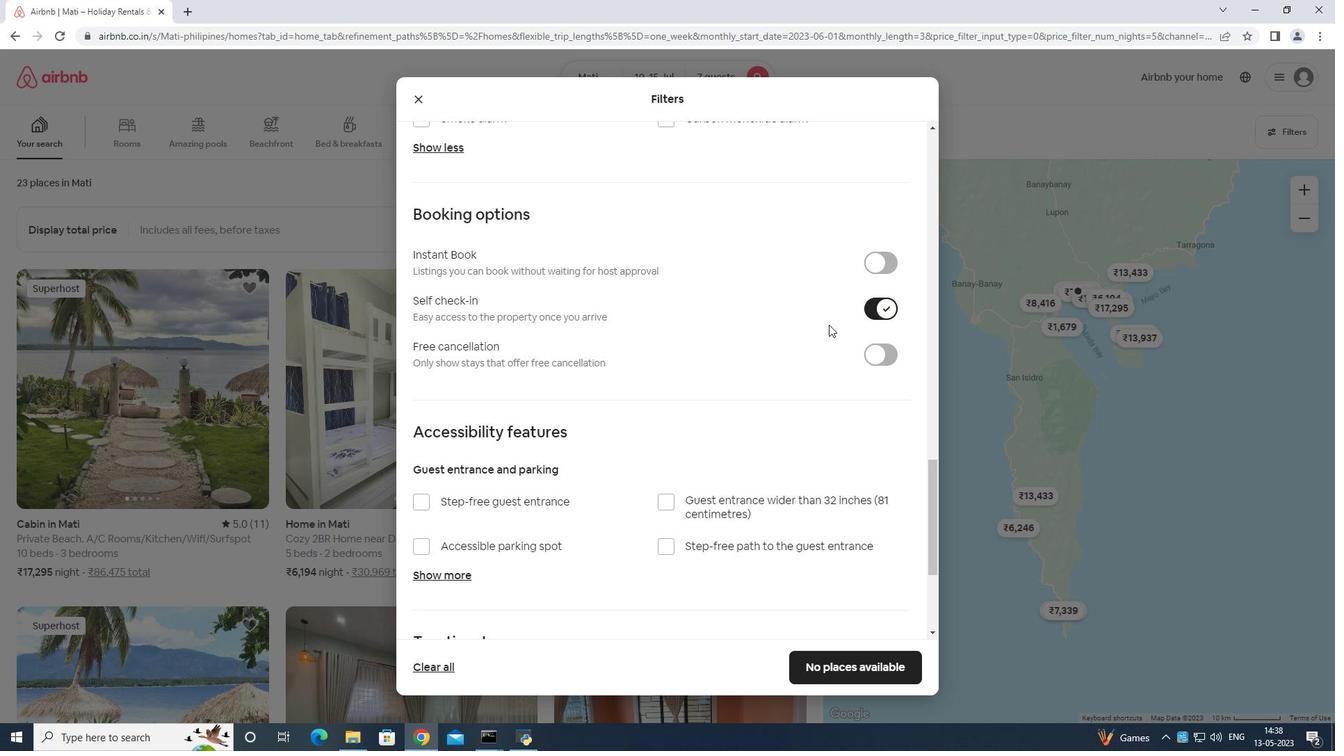 
Action: Mouse scrolled (788, 345) with delta (0, 0)
Screenshot: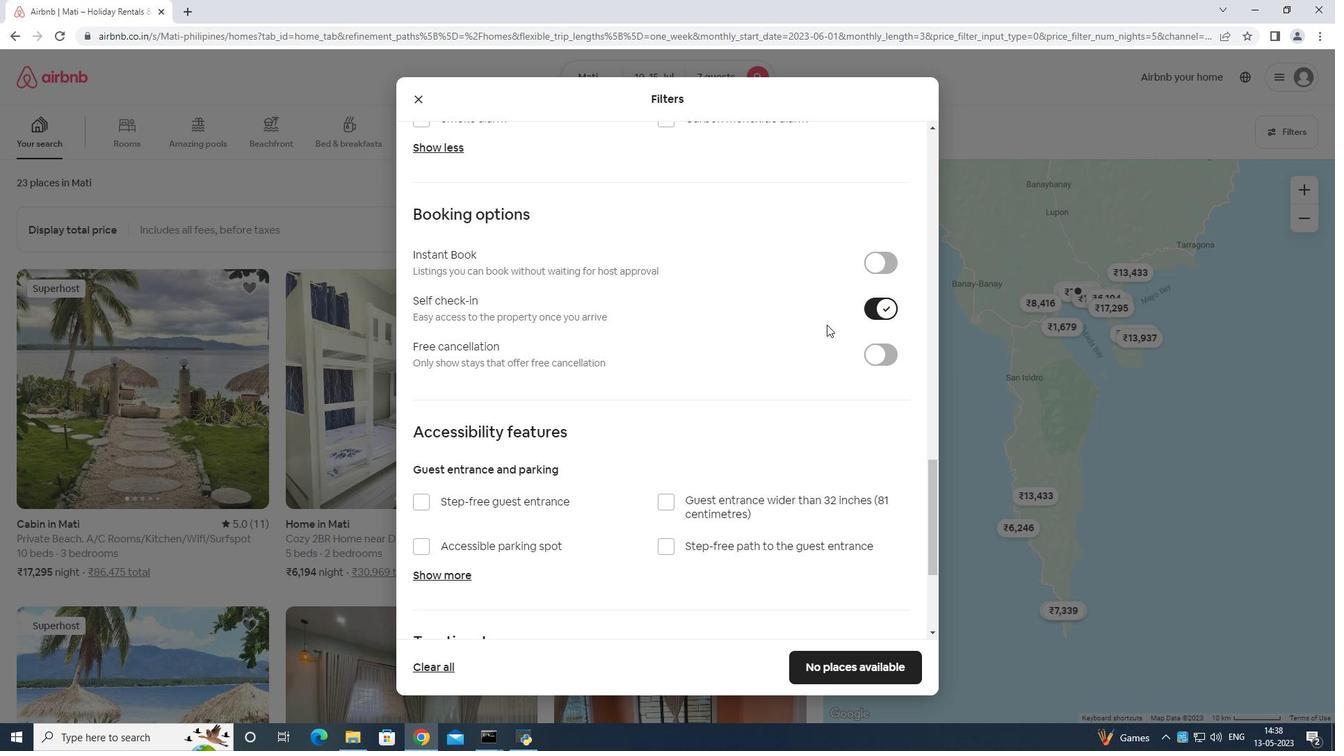 
Action: Mouse moved to (760, 360)
Screenshot: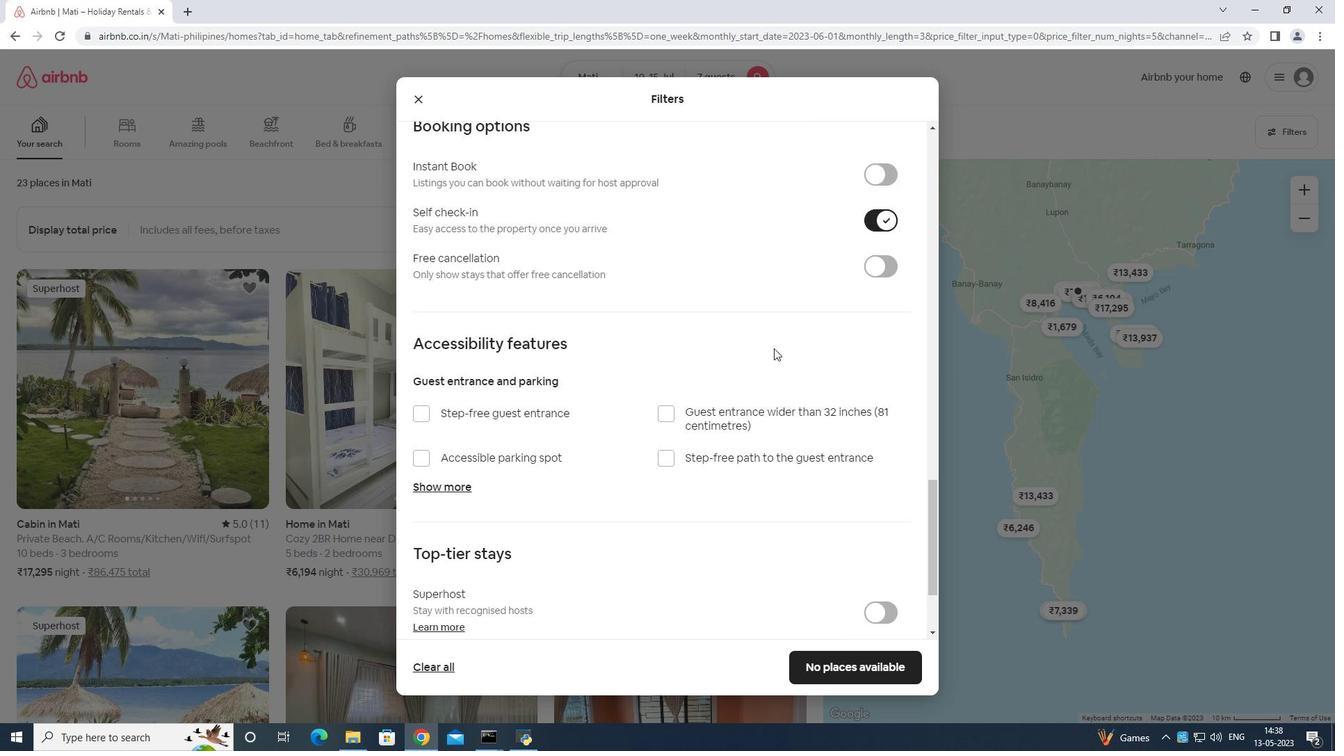 
Action: Mouse scrolled (760, 360) with delta (0, 0)
Screenshot: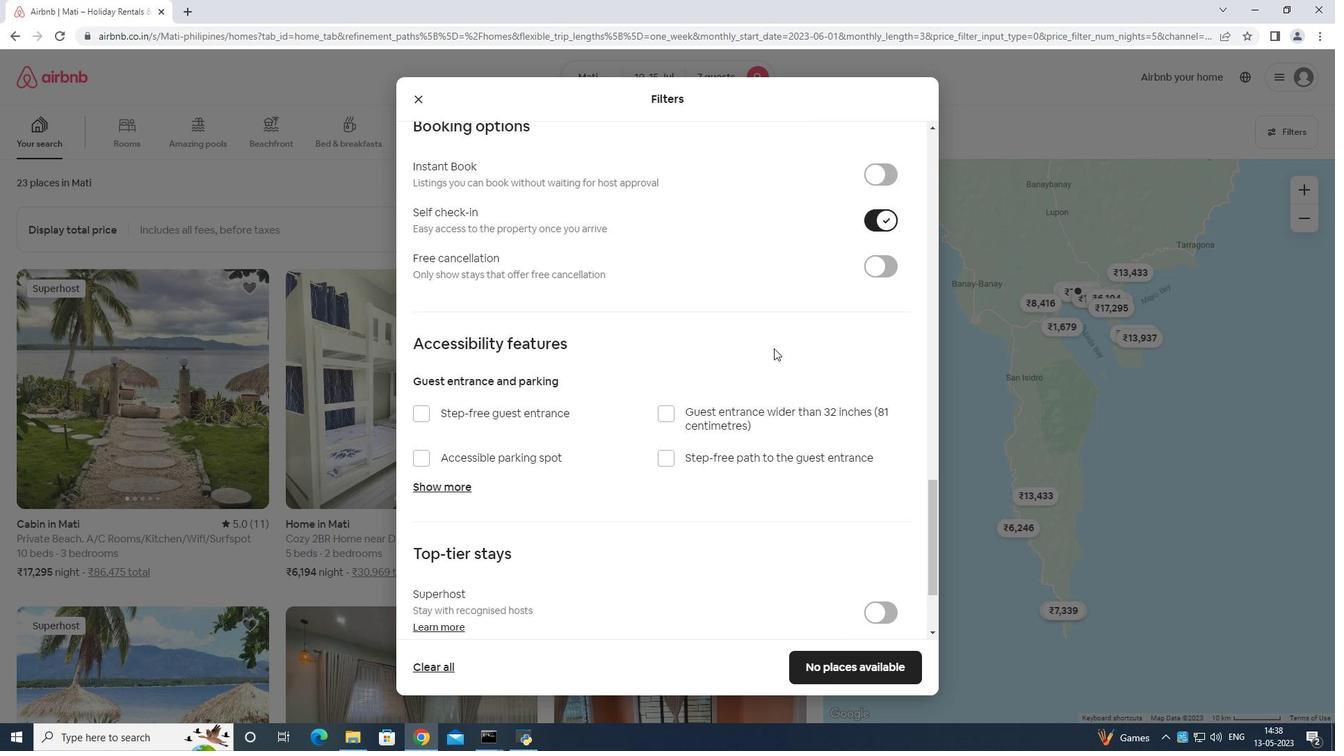 
Action: Mouse moved to (759, 363)
Screenshot: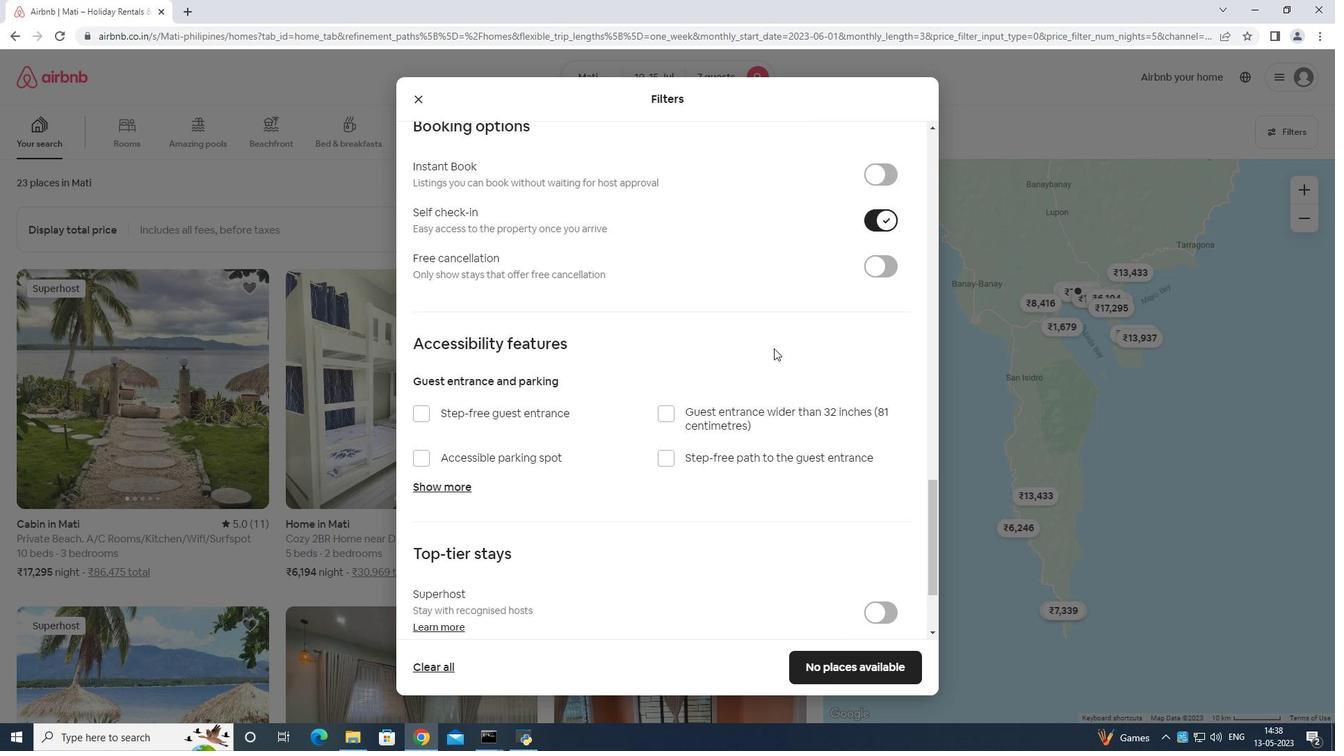 
Action: Mouse scrolled (759, 362) with delta (0, 0)
Screenshot: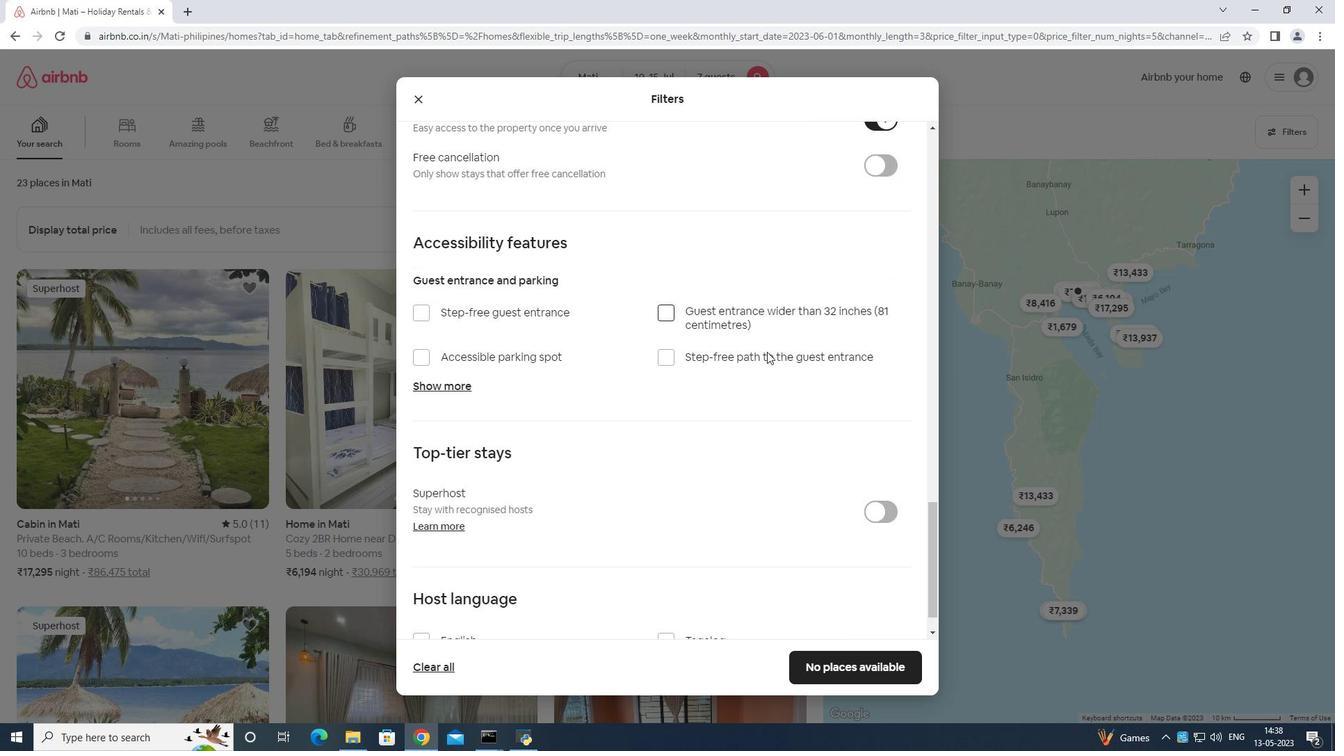 
Action: Mouse moved to (417, 593)
Screenshot: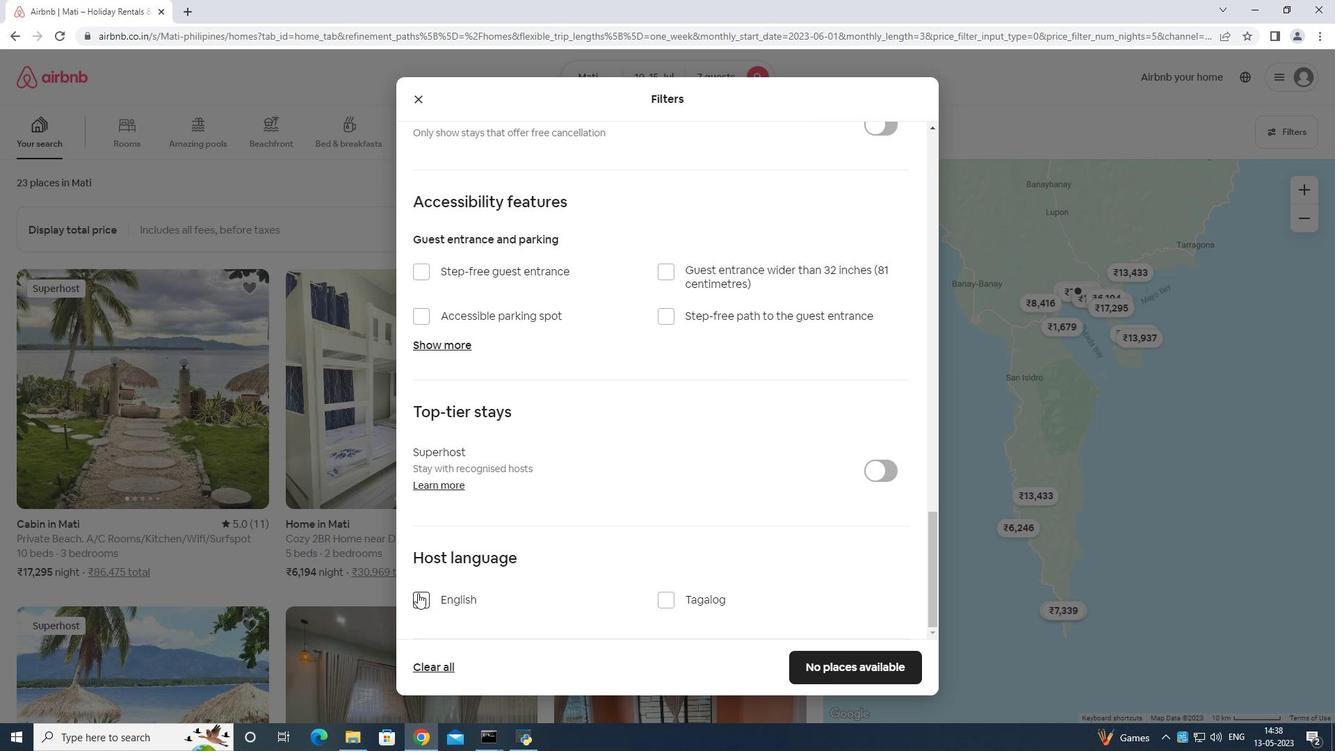 
Action: Mouse pressed left at (417, 593)
Screenshot: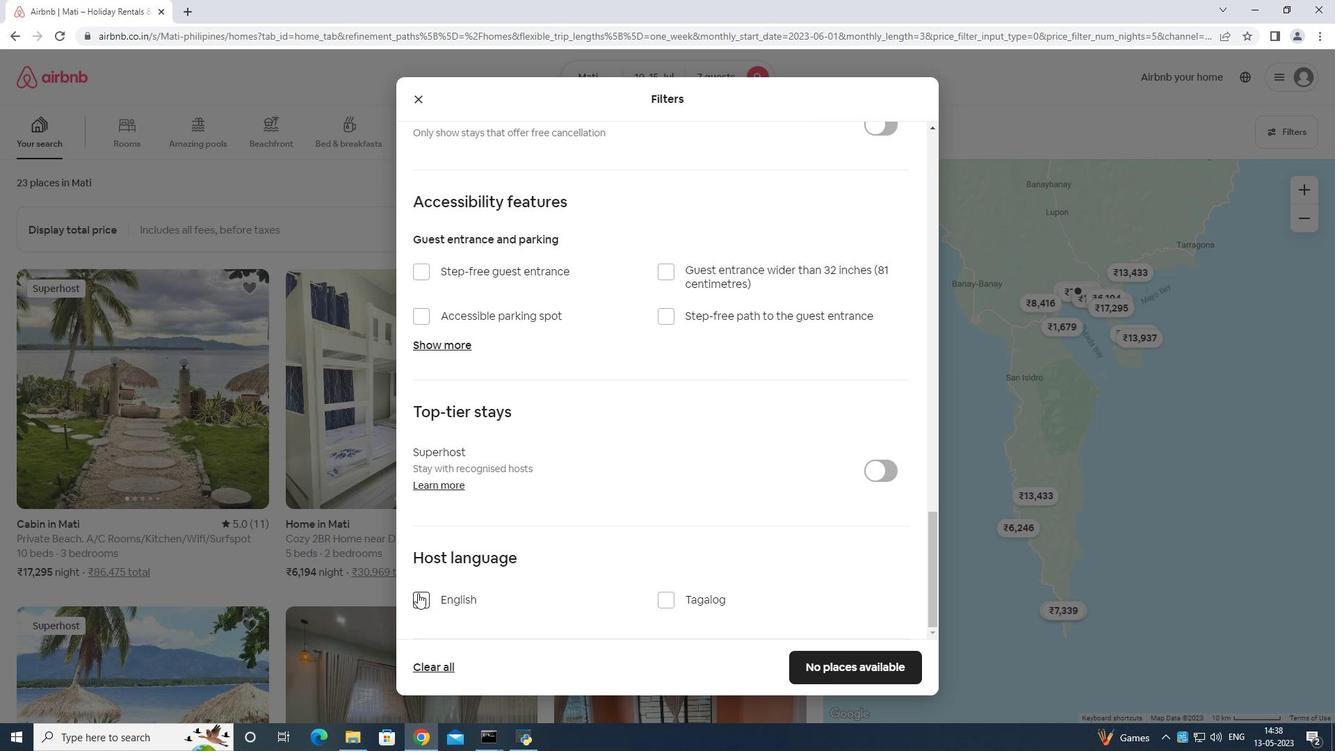 
Action: Mouse moved to (422, 592)
Screenshot: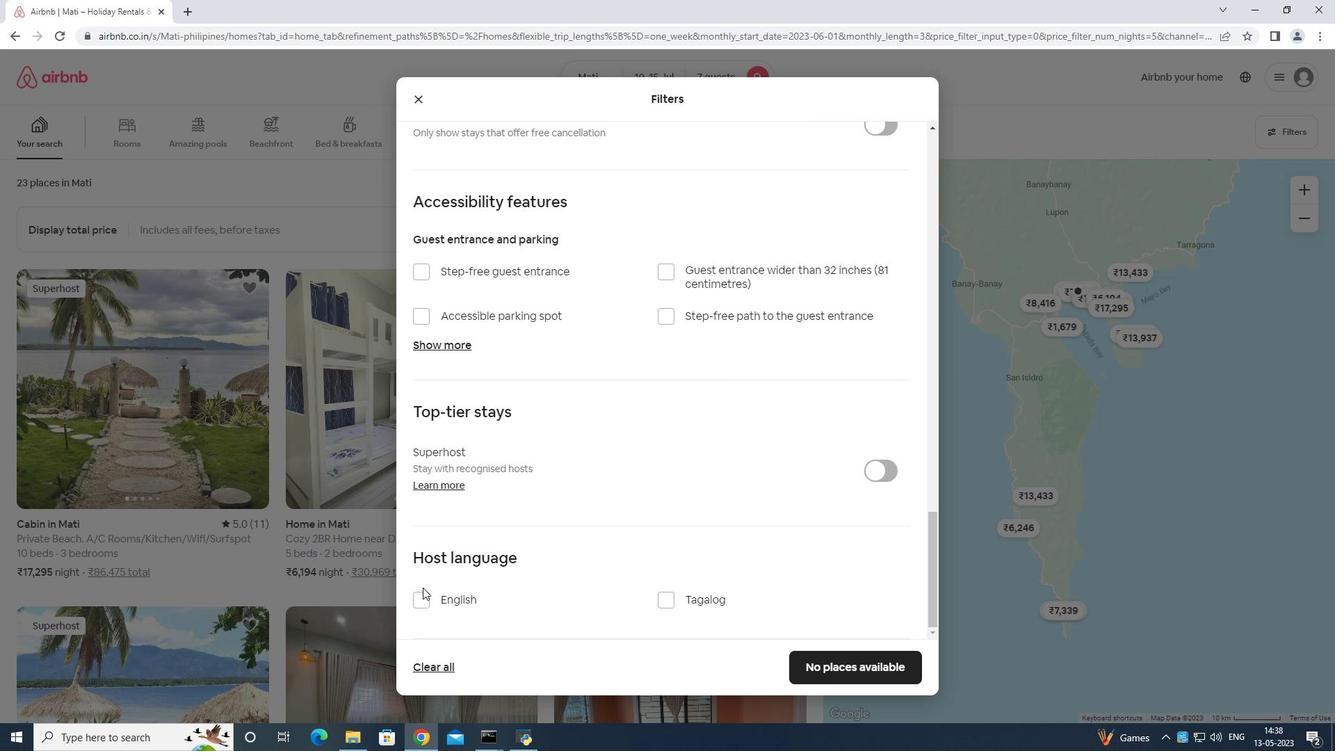 
Action: Mouse pressed left at (422, 592)
Screenshot: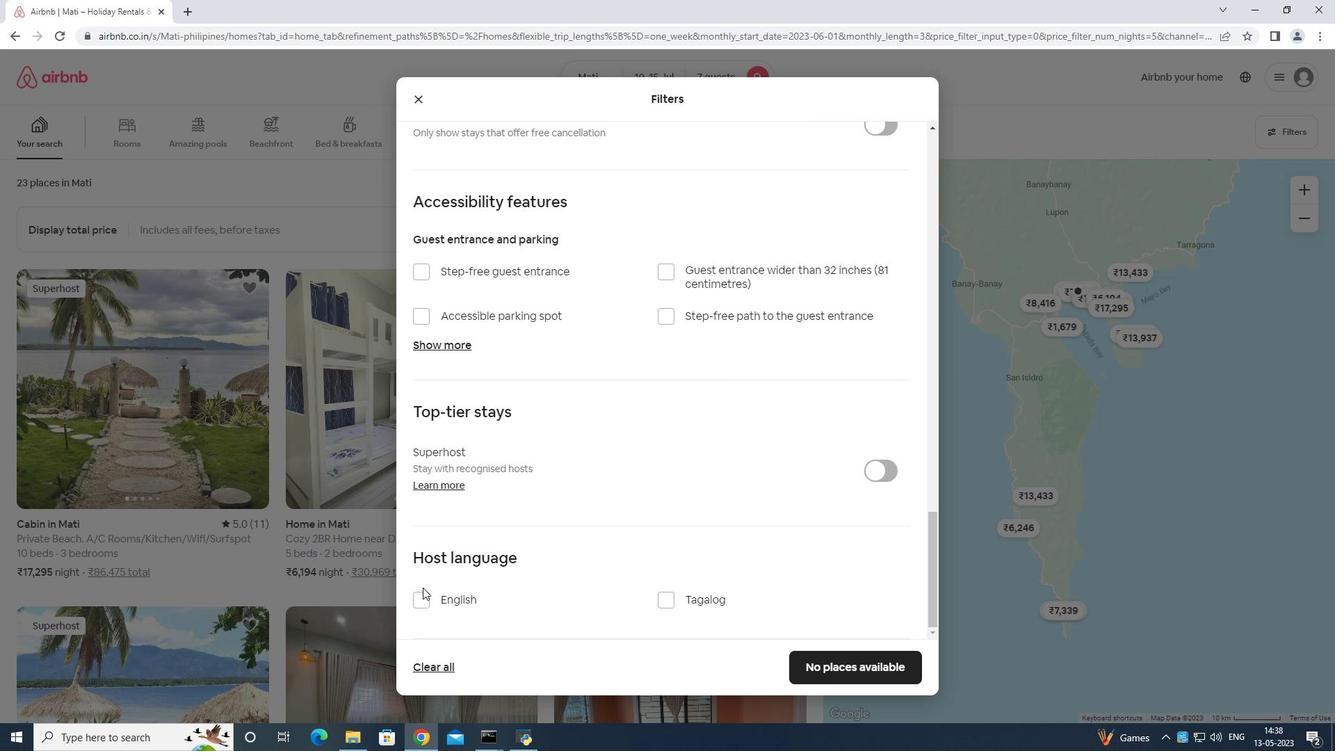 
Action: Mouse moved to (425, 600)
Screenshot: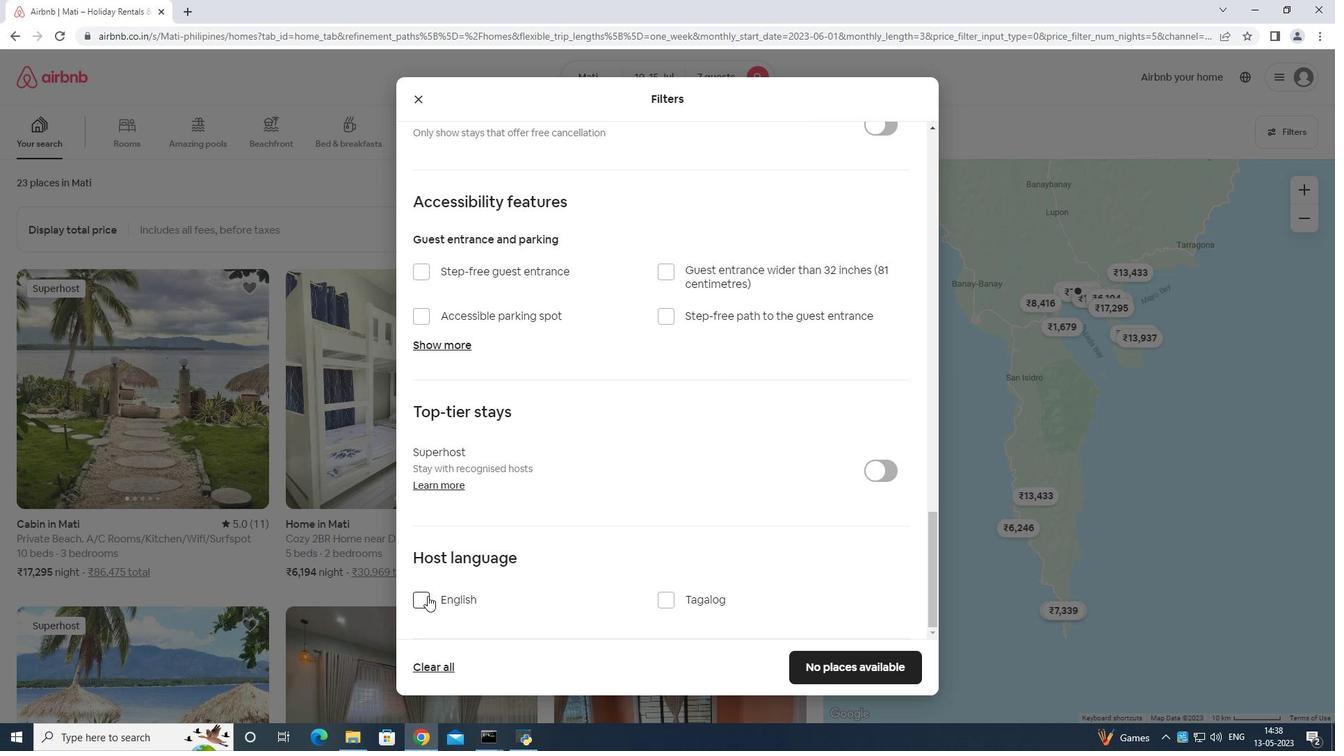 
Action: Mouse pressed left at (425, 600)
Screenshot: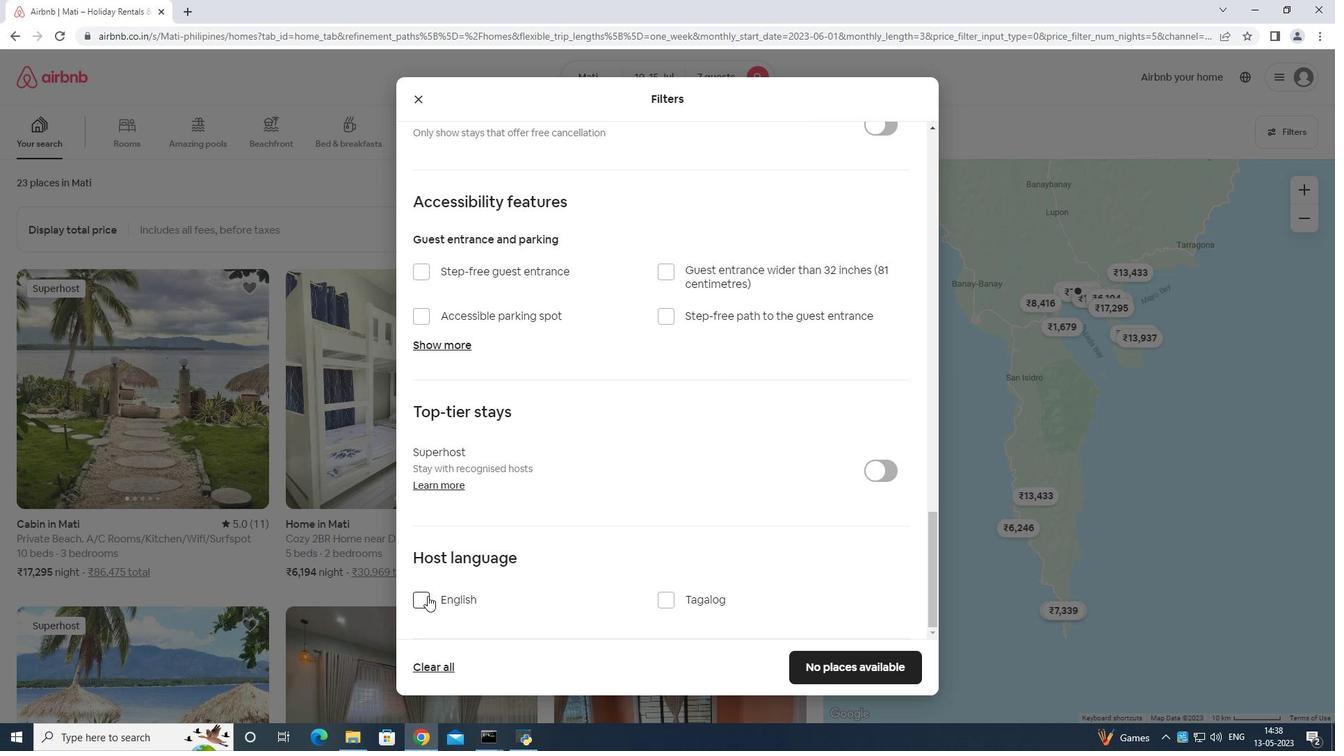 
Action: Mouse moved to (860, 662)
Screenshot: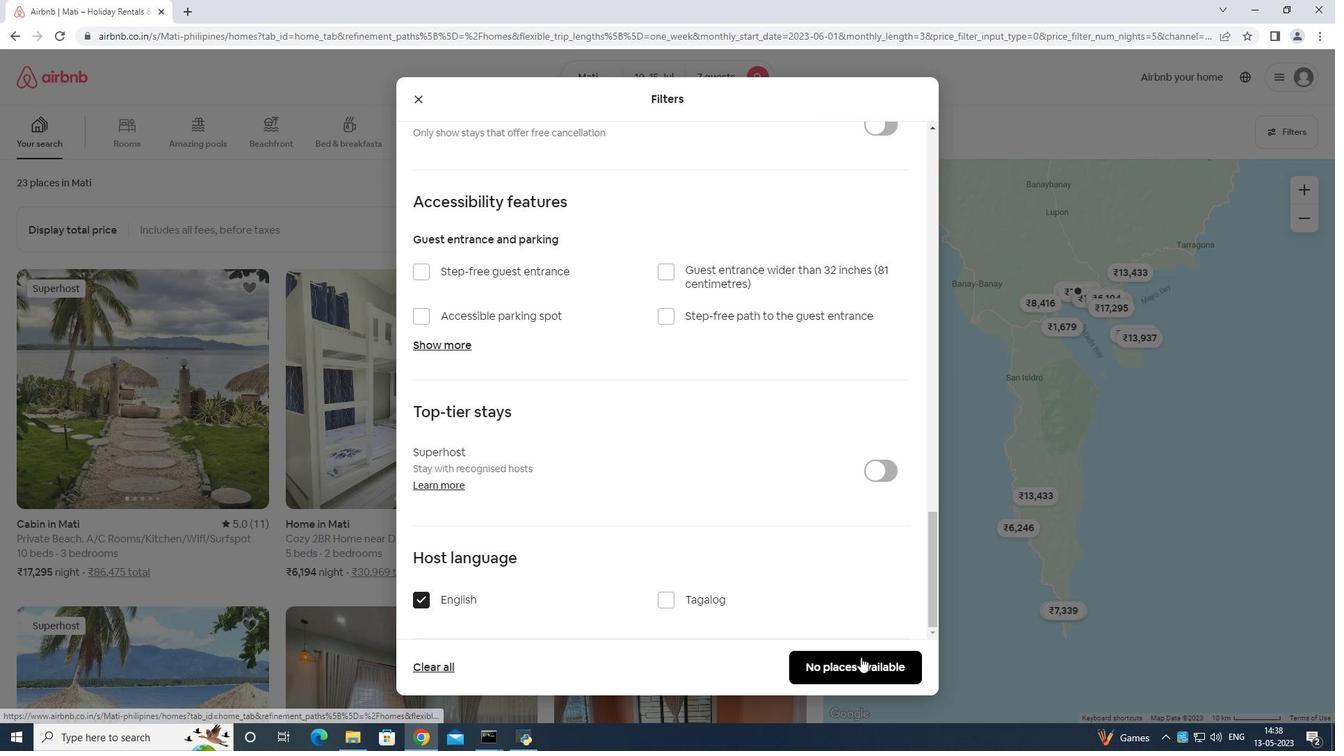 
Action: Mouse pressed left at (860, 662)
Screenshot: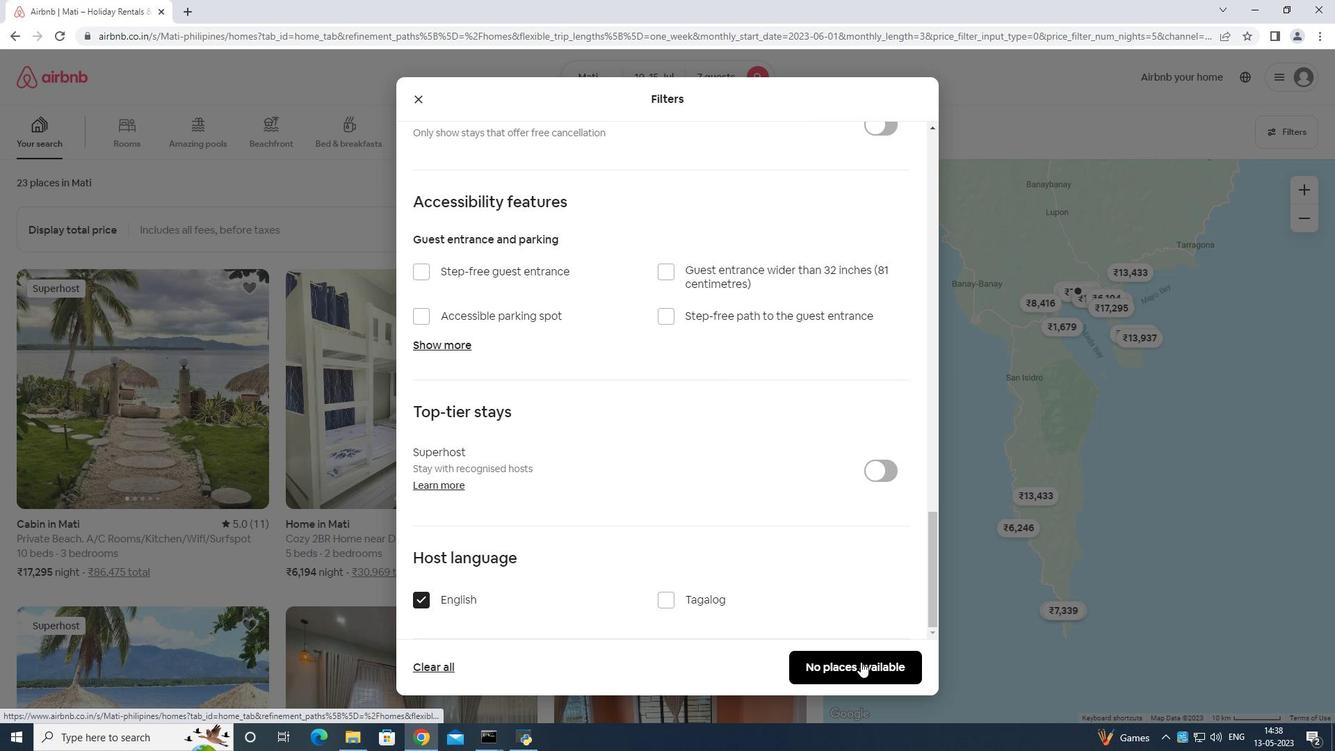 
Action: Mouse moved to (878, 657)
Screenshot: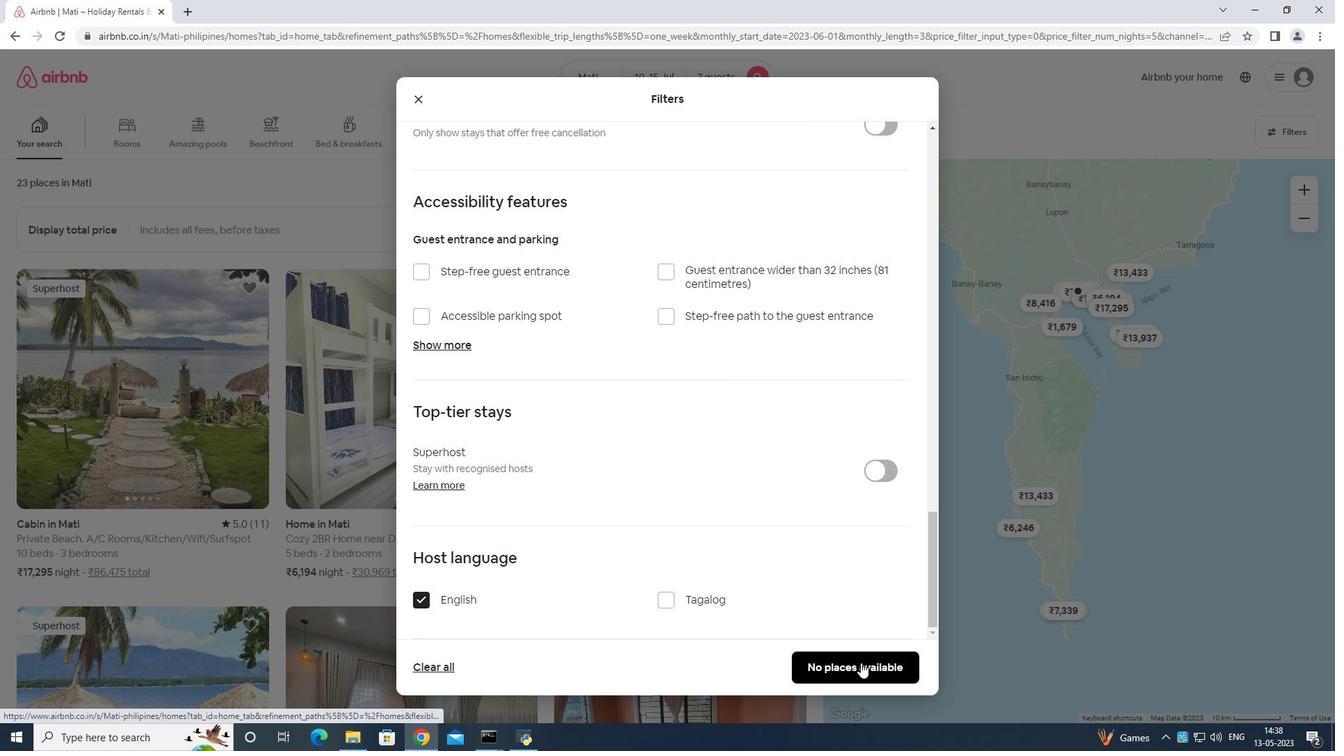 
